 Task: Get directions from Glacier National Park, Montana, United States to Biscayne National Park, Florida, United States and explore the nearby restaurants with rating 4 and above and open 24 hours and cuisine european
Action: Mouse moved to (463, 260)
Screenshot: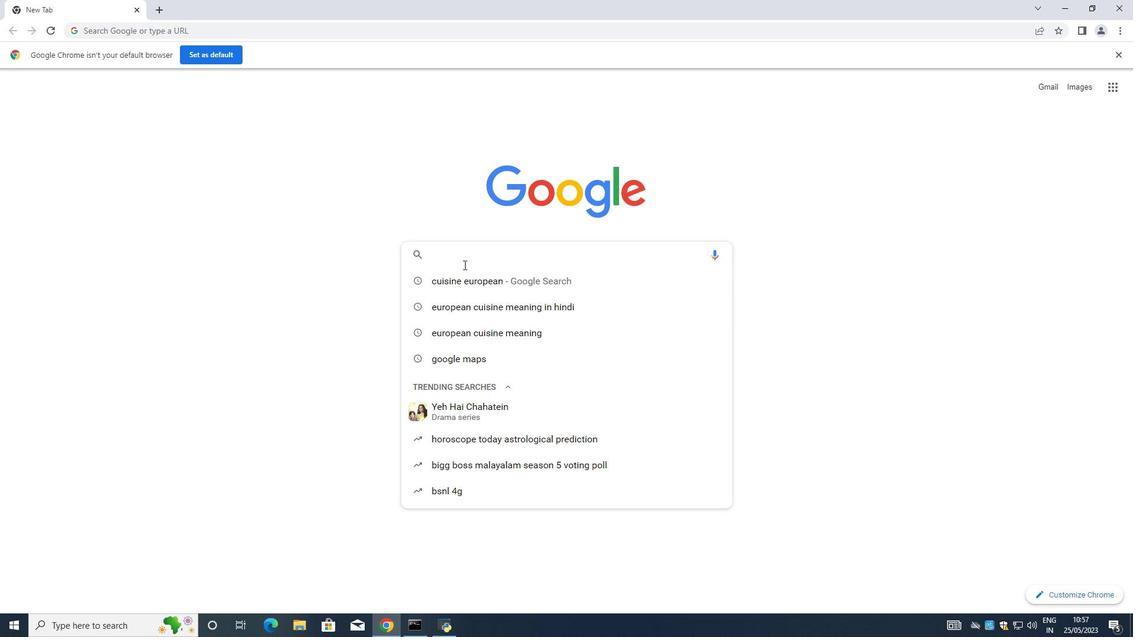 
Action: Mouse pressed left at (463, 260)
Screenshot: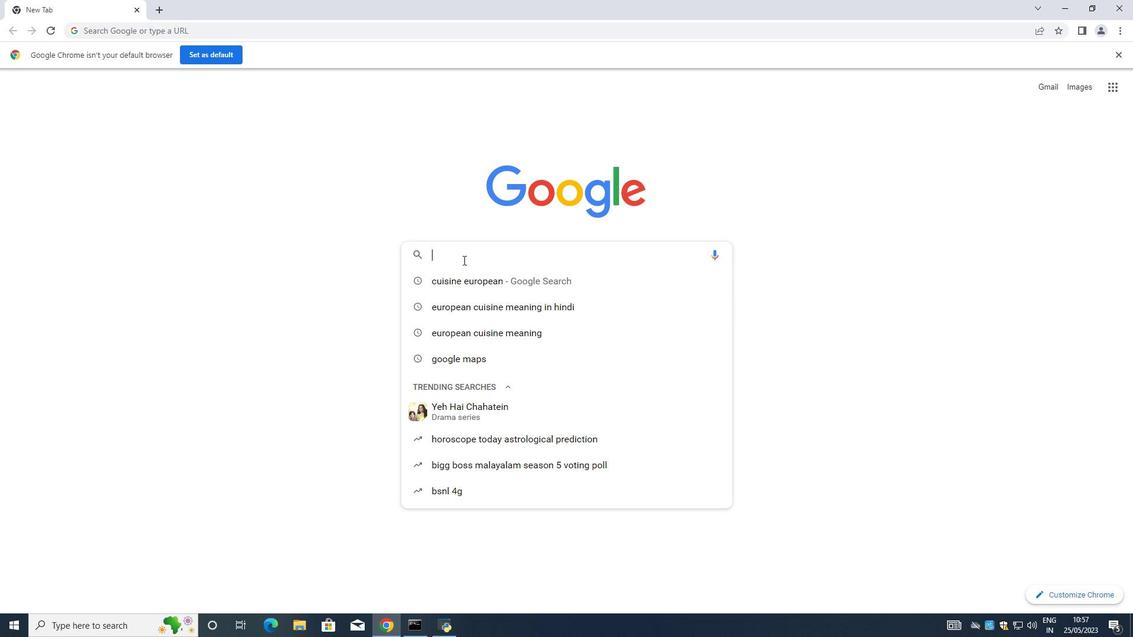 
Action: Mouse moved to (450, 251)
Screenshot: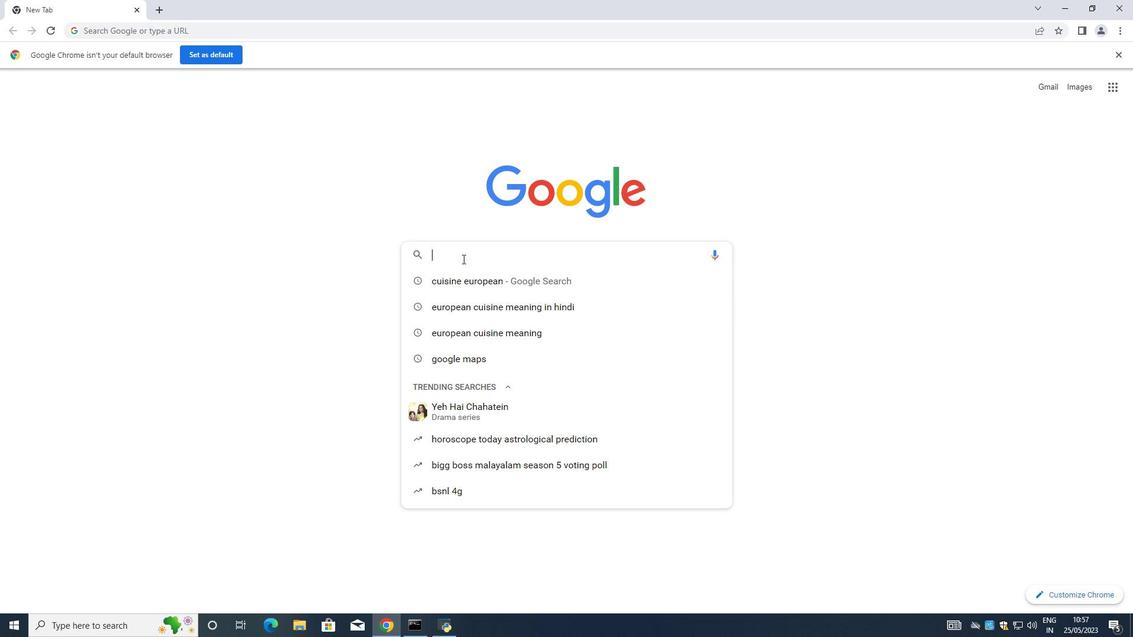 
Action: Key pressed google<Key.space>maps<Key.space><Key.enter>
Screenshot: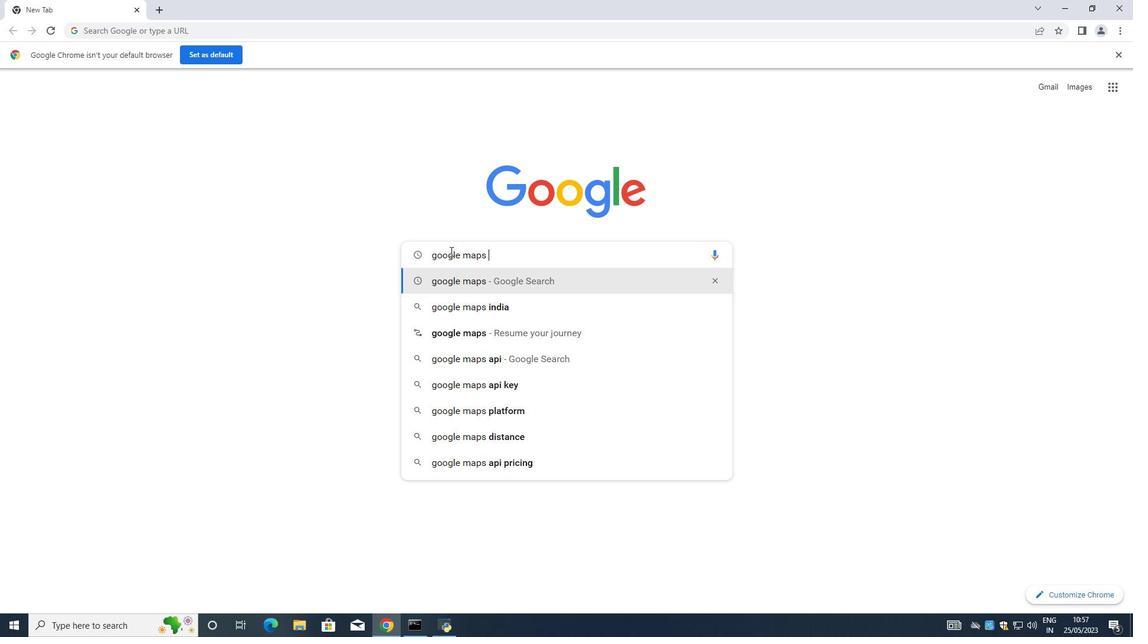 
Action: Mouse moved to (161, 177)
Screenshot: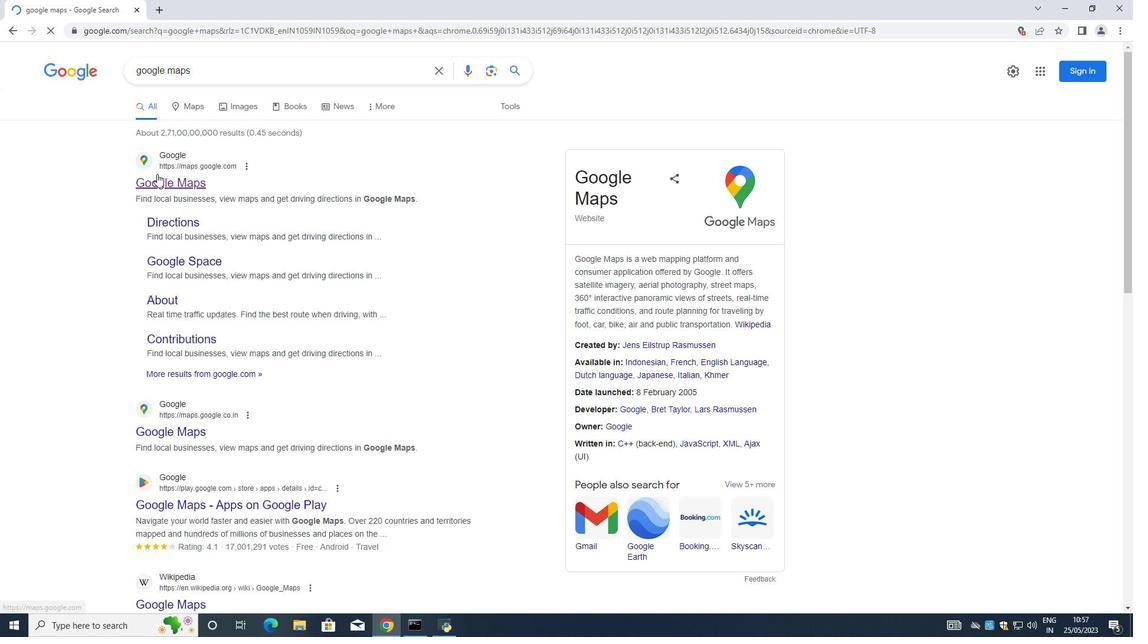 
Action: Mouse pressed left at (161, 177)
Screenshot: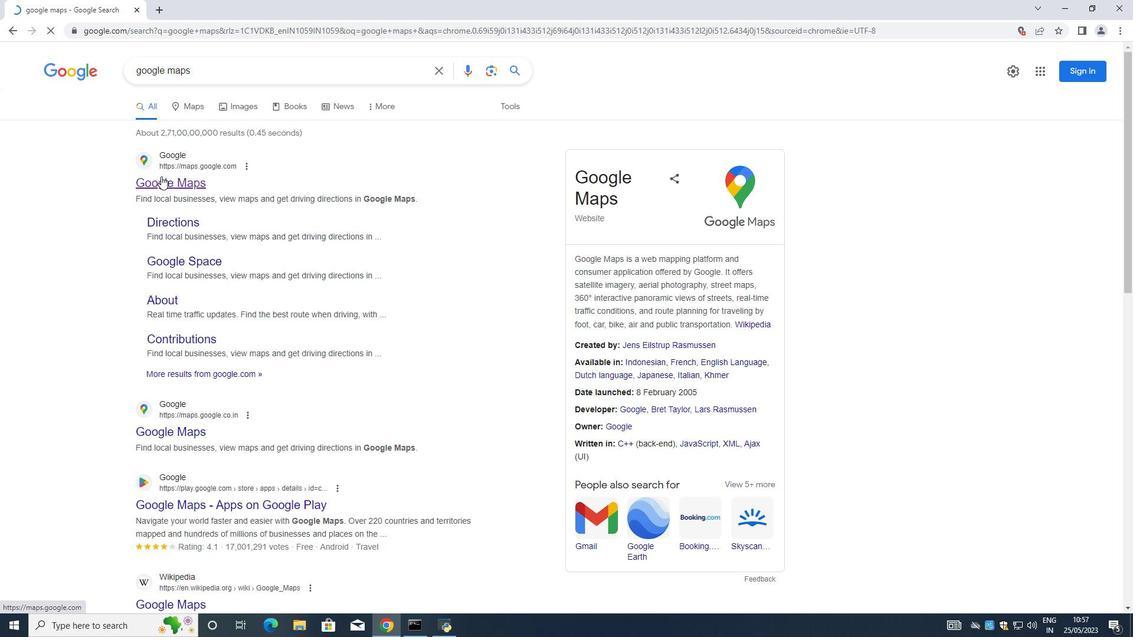 
Action: Mouse moved to (131, 63)
Screenshot: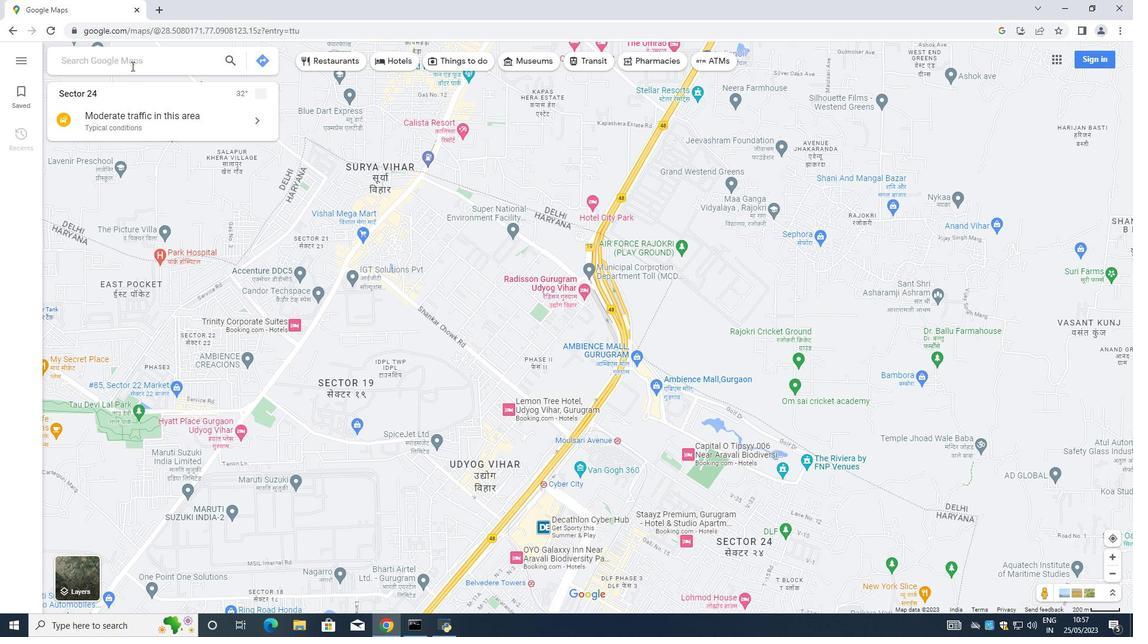 
Action: Mouse pressed left at (131, 63)
Screenshot: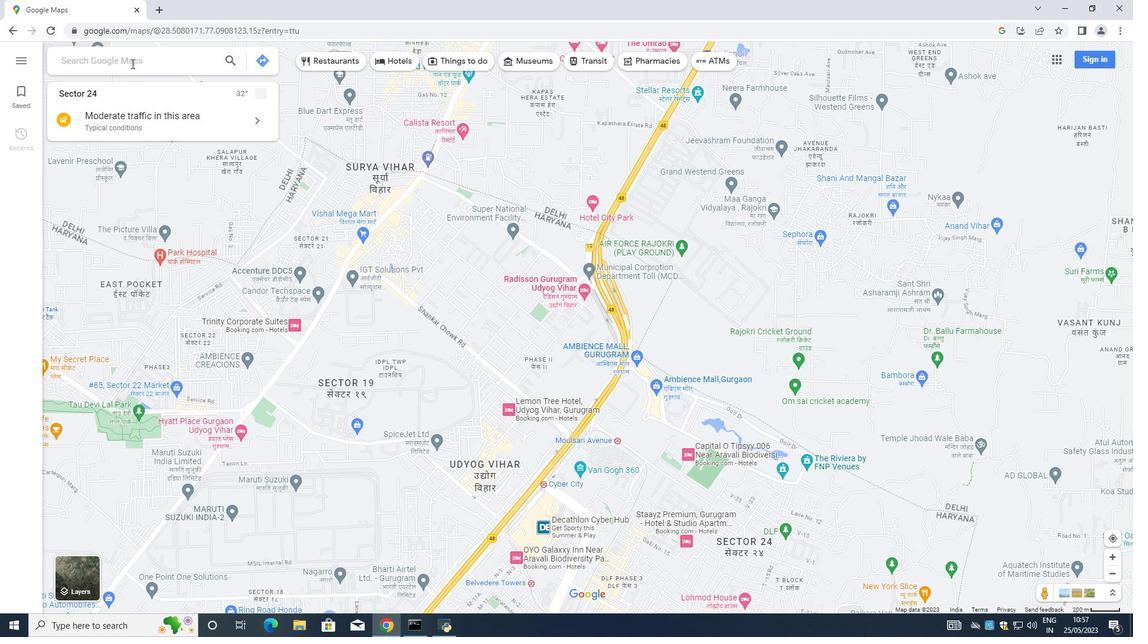 
Action: Mouse moved to (701, 49)
Screenshot: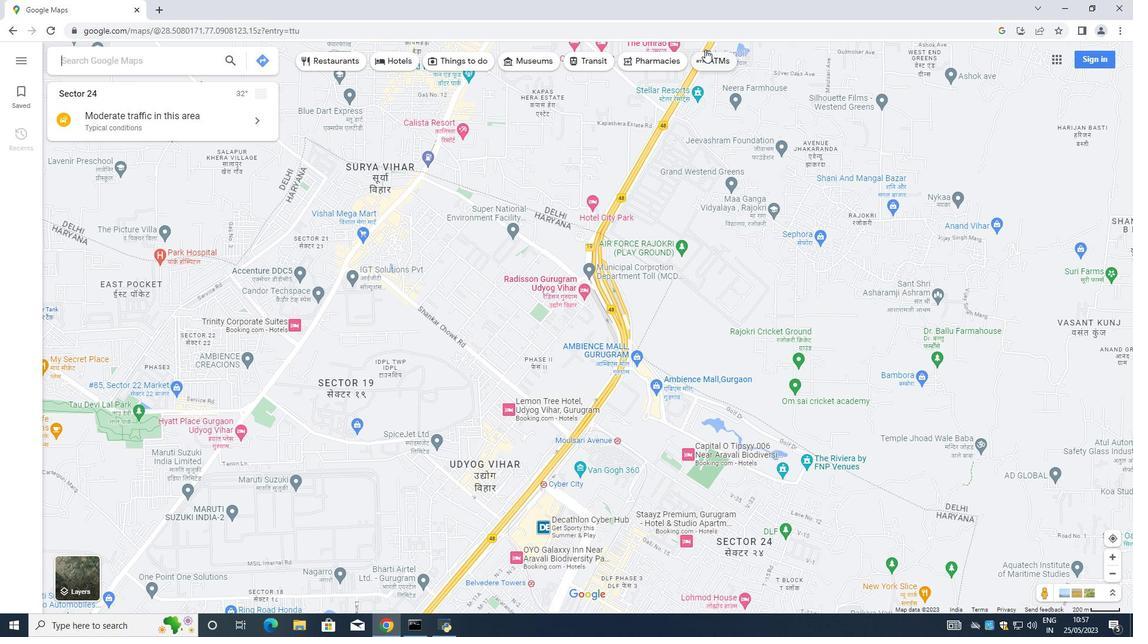 
Action: Key pressed <Key.shift><Key.shift><Key.shift><Key.shift><Key.shift><Key.shift><Key.shift><Key.shift><Key.shift><Key.shift><Key.shift><Key.shift><Key.shift><Key.shift><Key.shift><Key.shift><Key.shift><Key.shift><Key.shift><Key.shift><Key.shift><Key.shift><Key.shift><Key.shift>Biscayne<Key.space><Key.shift>National<Key.space><Key.shift>Park<Key.space><Key.shift><Key.shift><Key.shift><Key.shift><Key.shift><Key.shift><Key.shift><Key.shift><Key.shift><Key.shift><Key.shift><Key.shift><Key.shift>Florida<Key.space><Key.shift><Key.shift><Key.shift><<Key.shift><Key.shift><Key.shift>US<Key.backspace><Key.backspace><Key.backspace><Key.shift><Key.shift><Key.shift><Key.shift><Key.shift><Key.shift><Key.shift><Key.shift><Key.shift><Key.shift>US
Screenshot: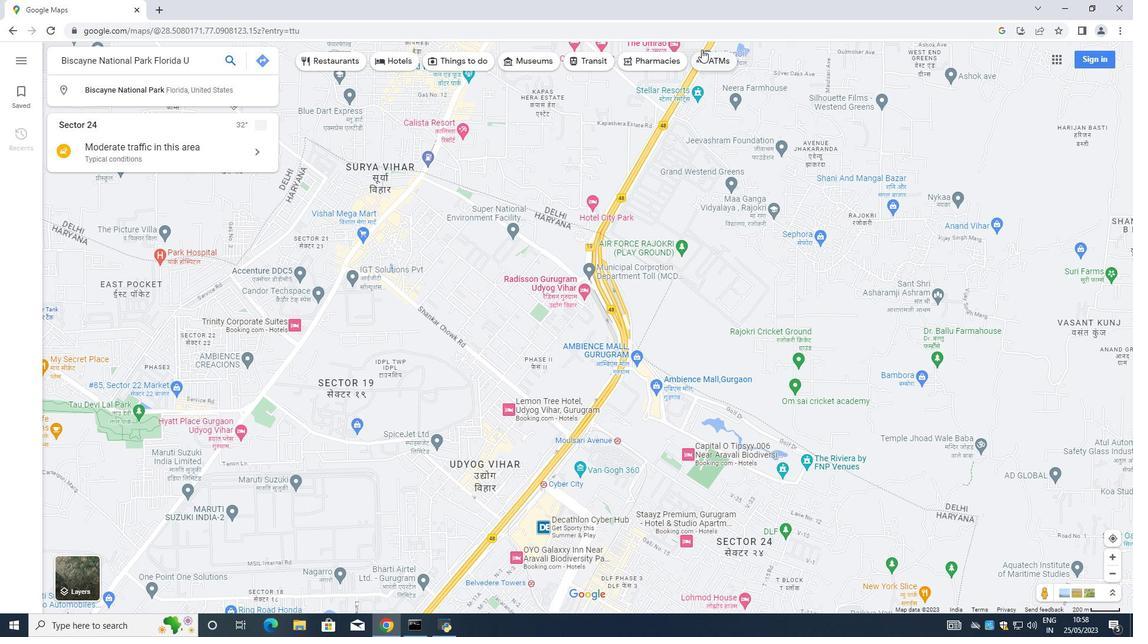 
Action: Mouse moved to (227, 63)
Screenshot: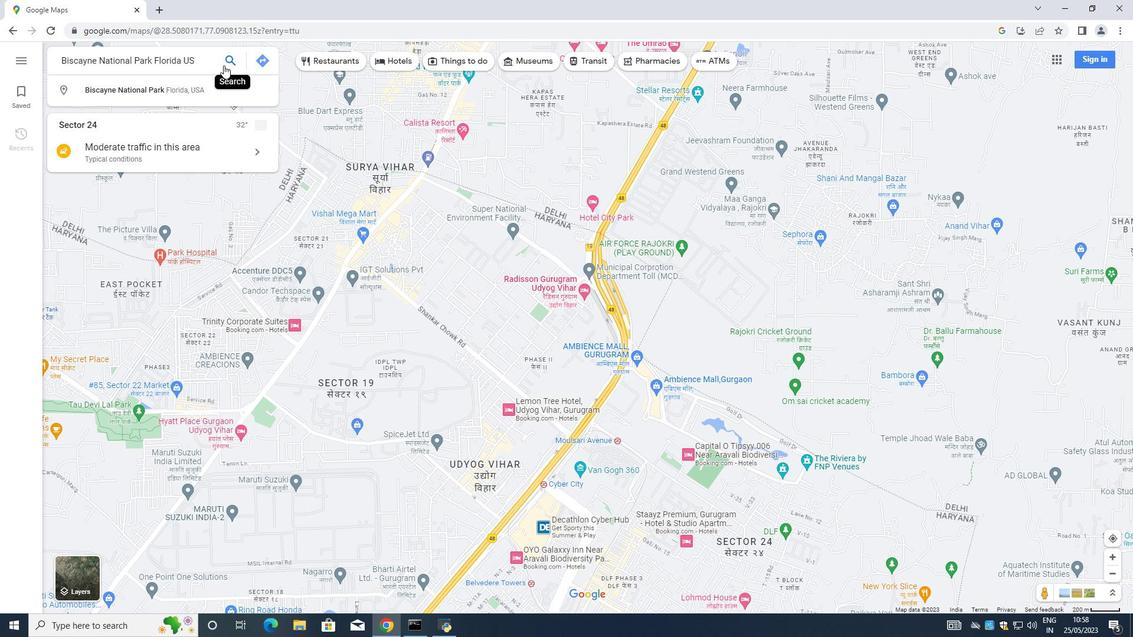 
Action: Mouse pressed left at (227, 63)
Screenshot: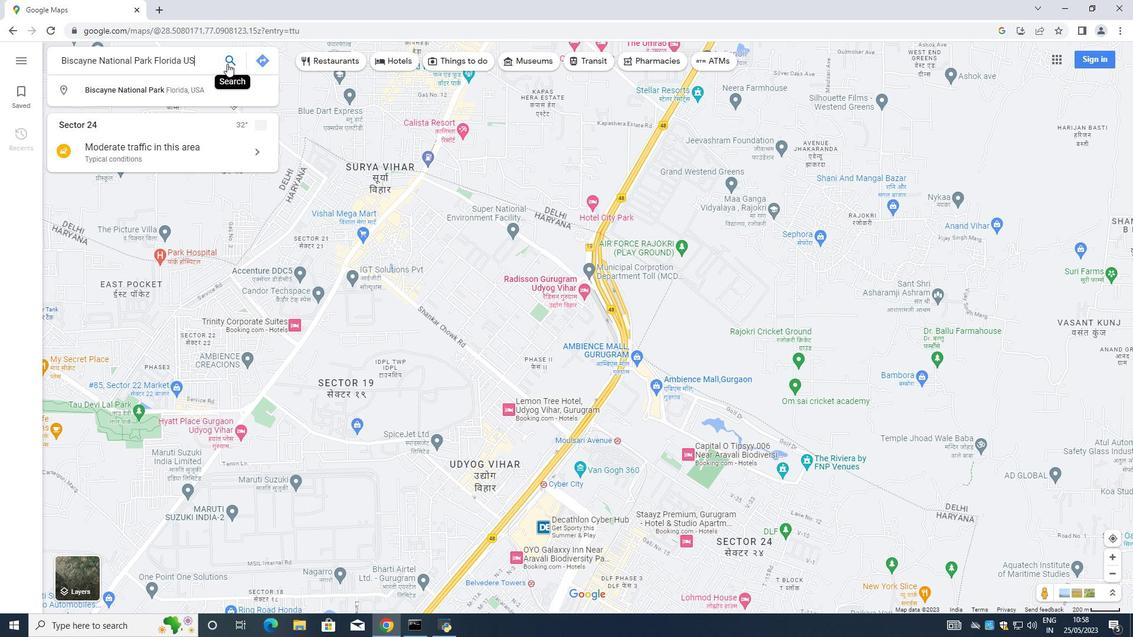 
Action: Mouse moved to (75, 285)
Screenshot: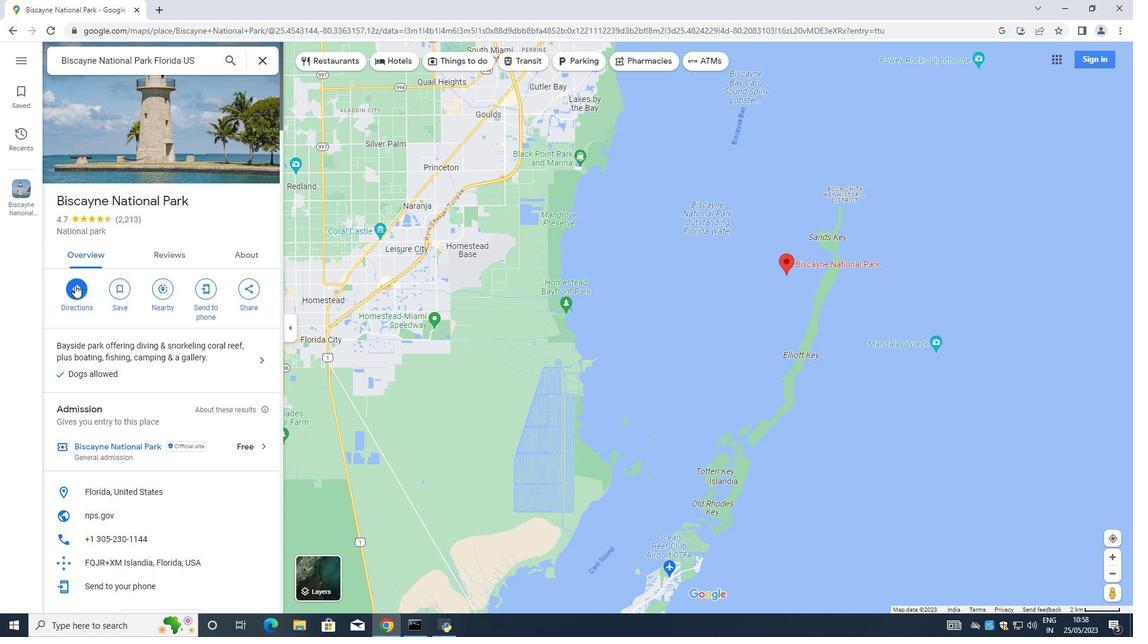 
Action: Mouse pressed left at (75, 285)
Screenshot: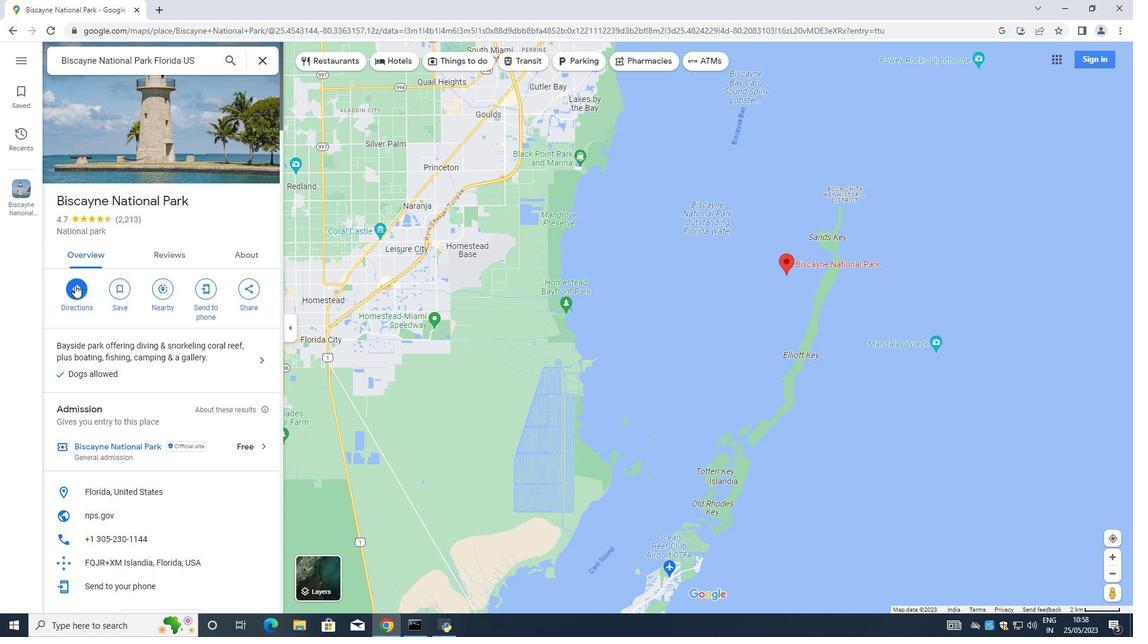 
Action: Mouse moved to (107, 96)
Screenshot: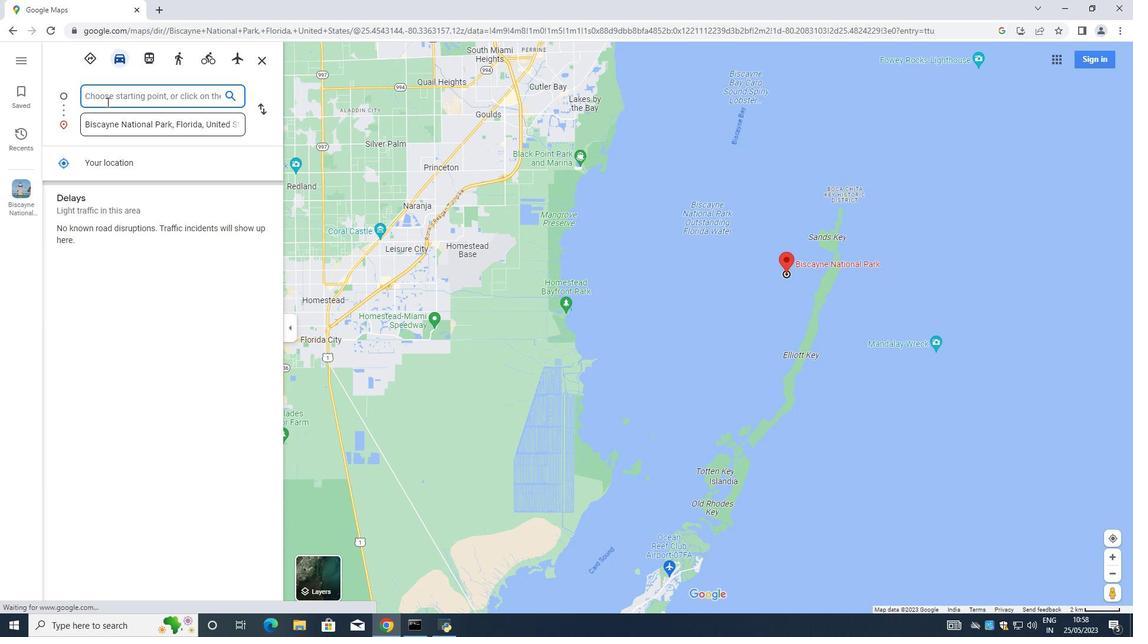 
Action: Mouse pressed left at (107, 96)
Screenshot: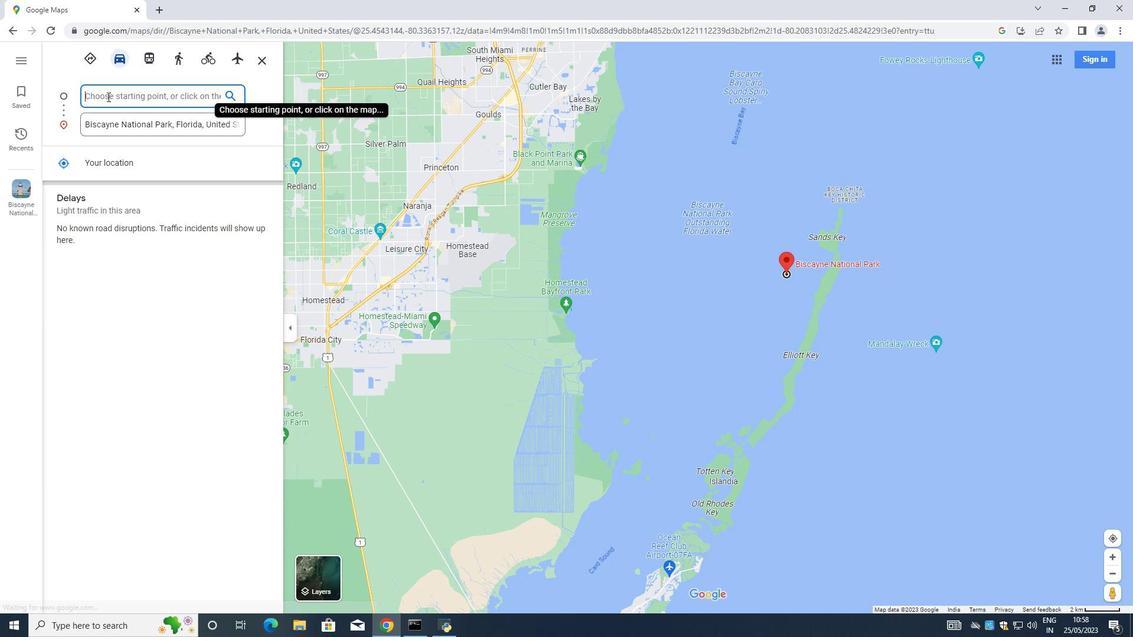 
Action: Key pressed <Key.shift><Key.shift><Key.shift><Key.shift><Key.shift><Key.shift><Key.shift><Key.shift><Key.shift><Key.shift><Key.shift><Key.shift><Key.shift><Key.shift><Key.shift><Key.shift><Key.shift><Key.shift><Key.shift><Key.shift><Key.shift><Key.shift><Key.shift><Key.shift><Key.shift><Key.shift><Key.shift><Key.shift><Key.shift><Key.shift><Key.shift>Glacier<Key.space><Key.shift>N
Screenshot: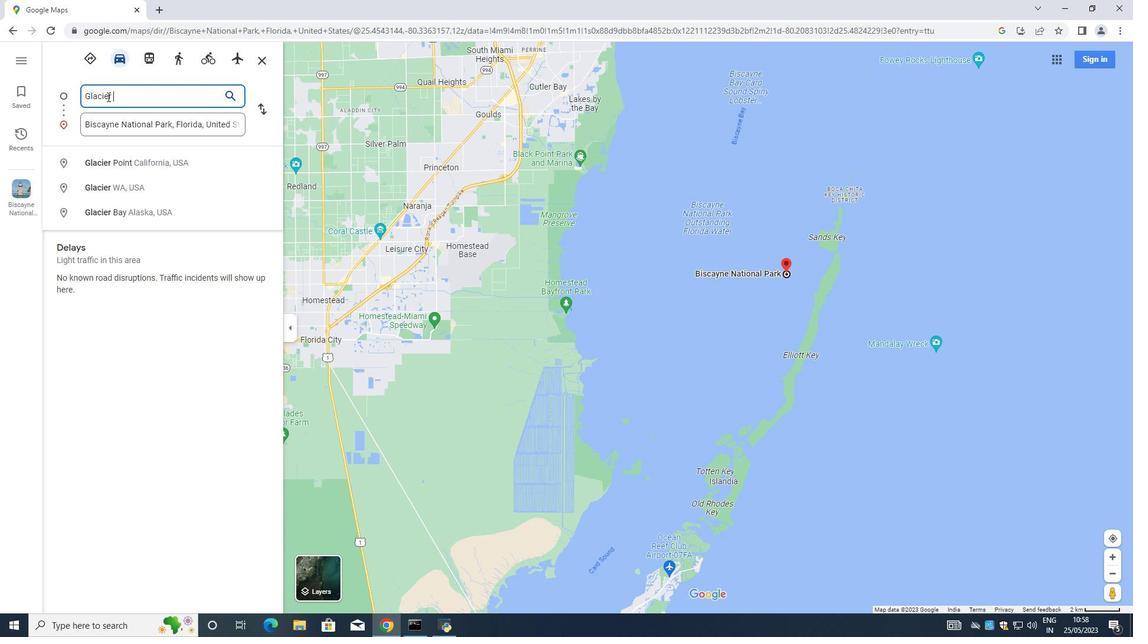 
Action: Mouse moved to (107, 96)
Screenshot: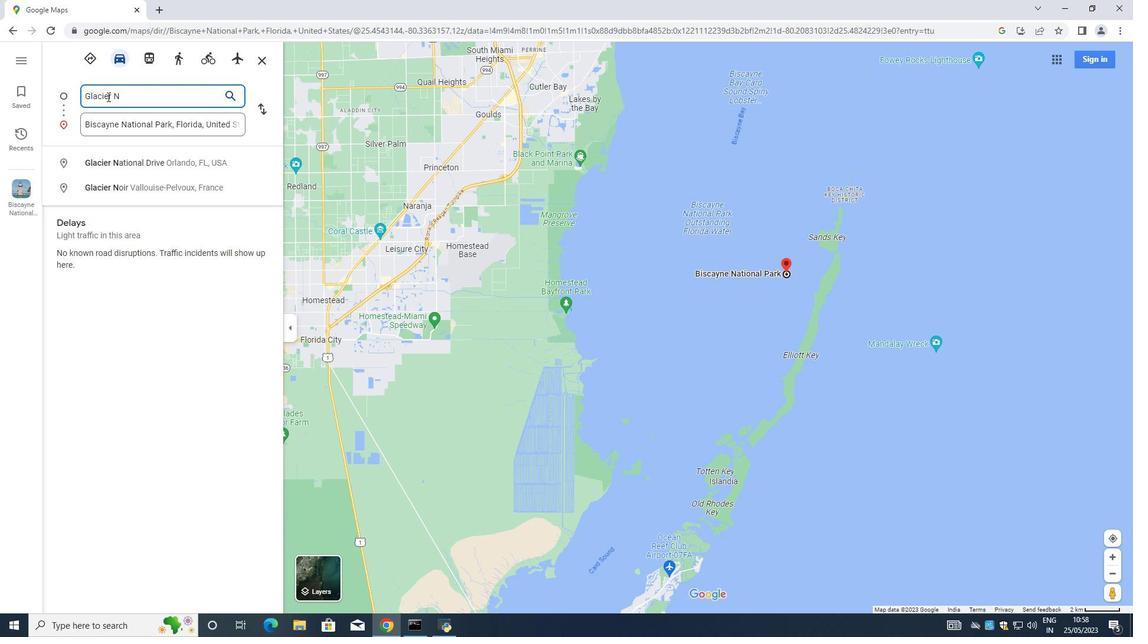 
Action: Key pressed ational<Key.space><Key.shift><Key.shift><Key.shift><Key.shift><Key.shift><Key.shift><Key.shift><Key.shift><Key.shift><Key.shift><Key.shift><Key.shift><Key.shift><Key.shift>Park<Key.space><Key.shift><Key.shift><Key.shift><Key.shift><Key.shift><Key.shift><Key.shift><Key.shift><Key.shift><Key.shift>Montana<Key.space>,<Key.shift><Key.shift><Key.shift><Key.shift>US
Screenshot: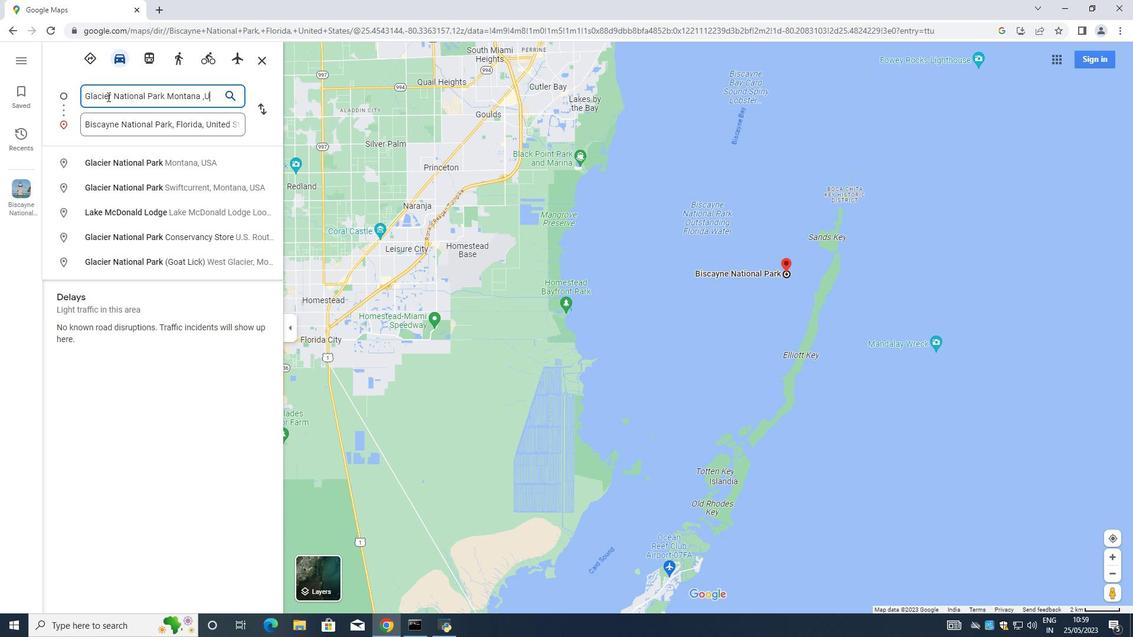 
Action: Mouse moved to (230, 99)
Screenshot: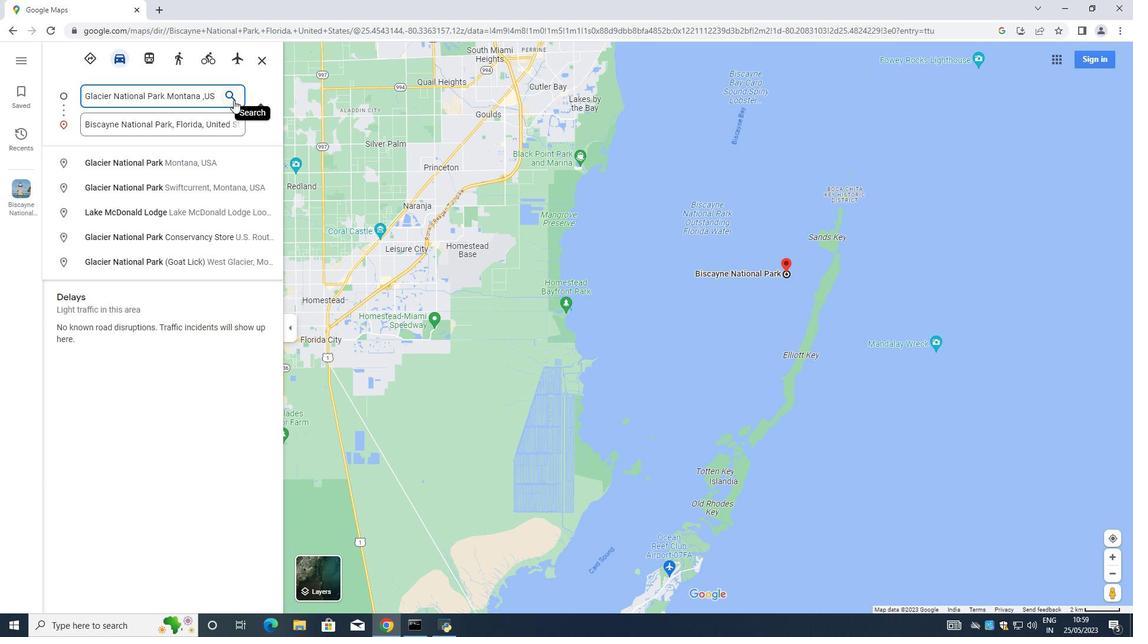 
Action: Mouse pressed left at (230, 99)
Screenshot: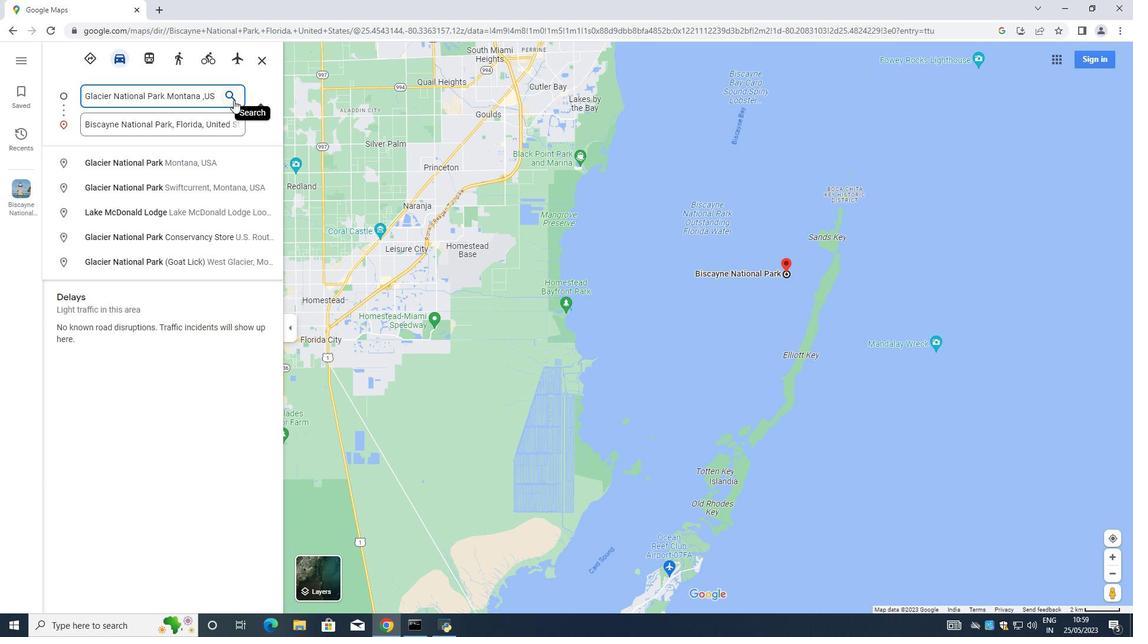 
Action: Mouse moved to (77, 501)
Screenshot: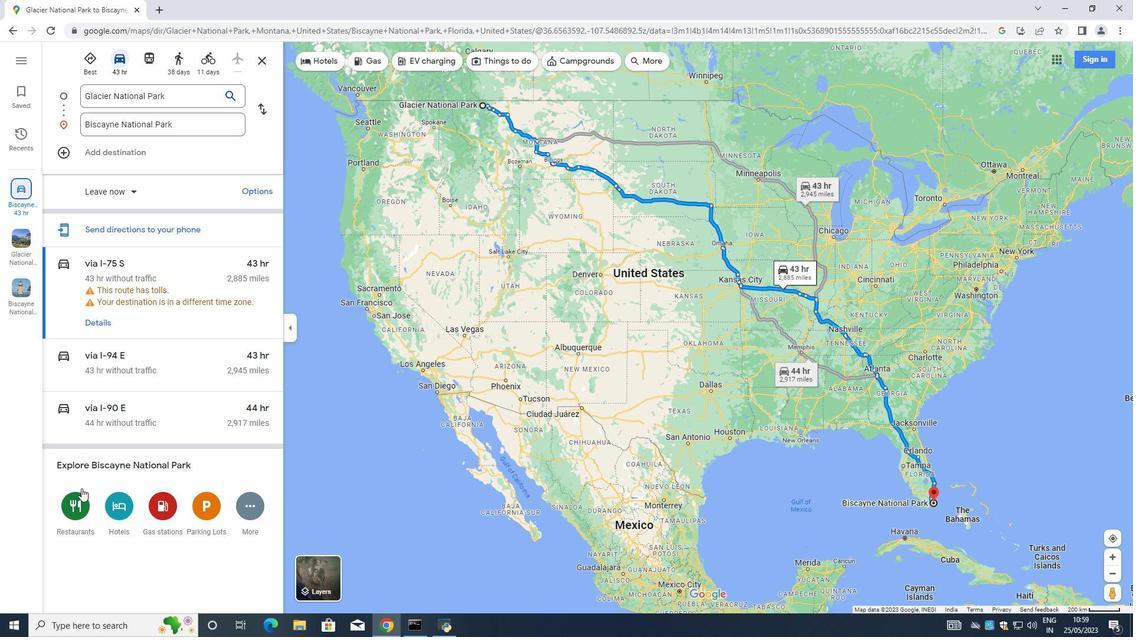 
Action: Mouse pressed left at (77, 501)
Screenshot: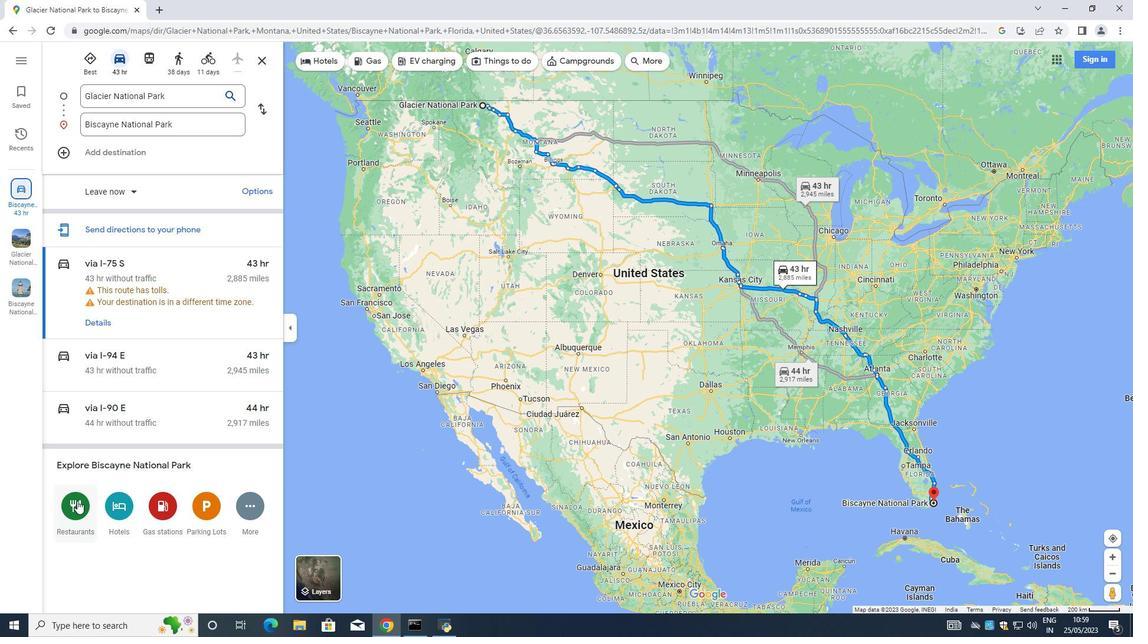 
Action: Mouse moved to (563, 56)
Screenshot: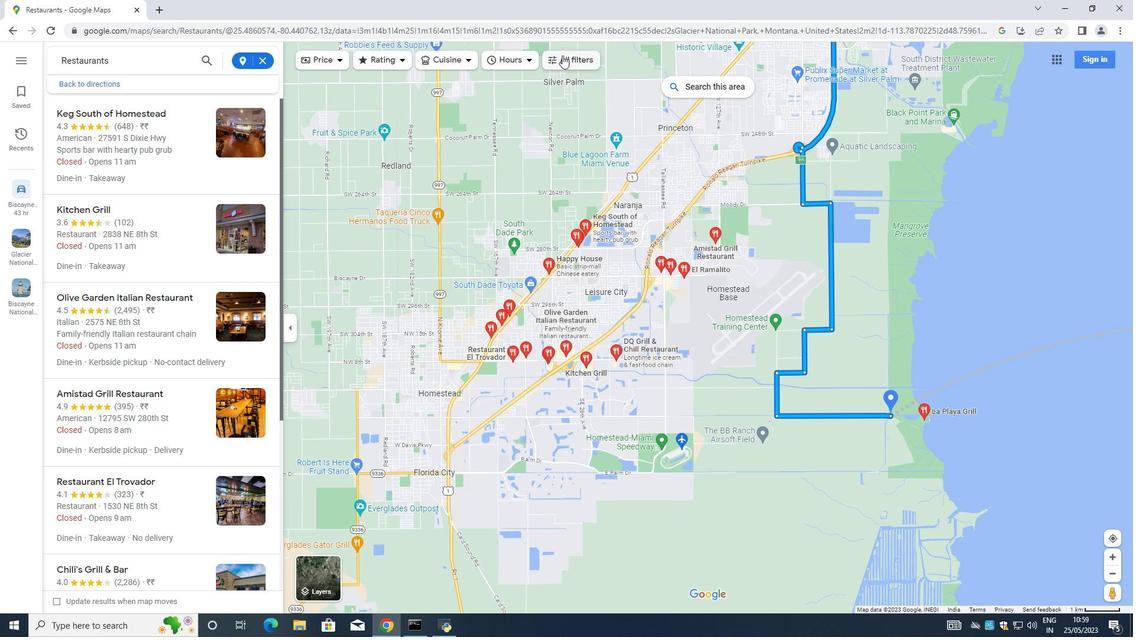 
Action: Mouse pressed left at (563, 56)
Screenshot: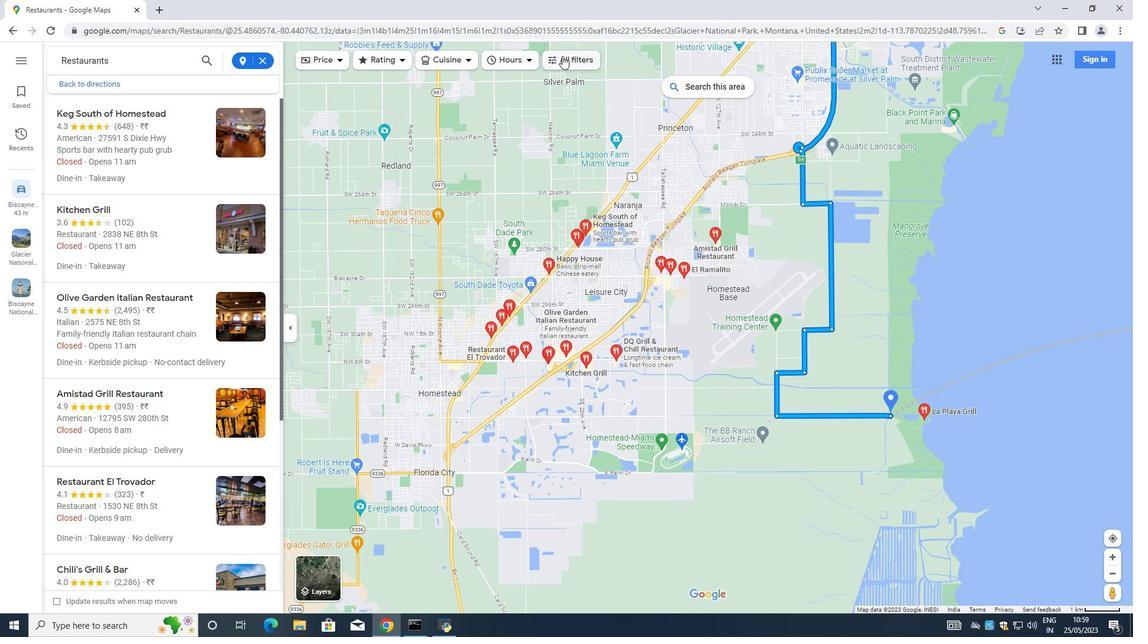 
Action: Mouse moved to (93, 184)
Screenshot: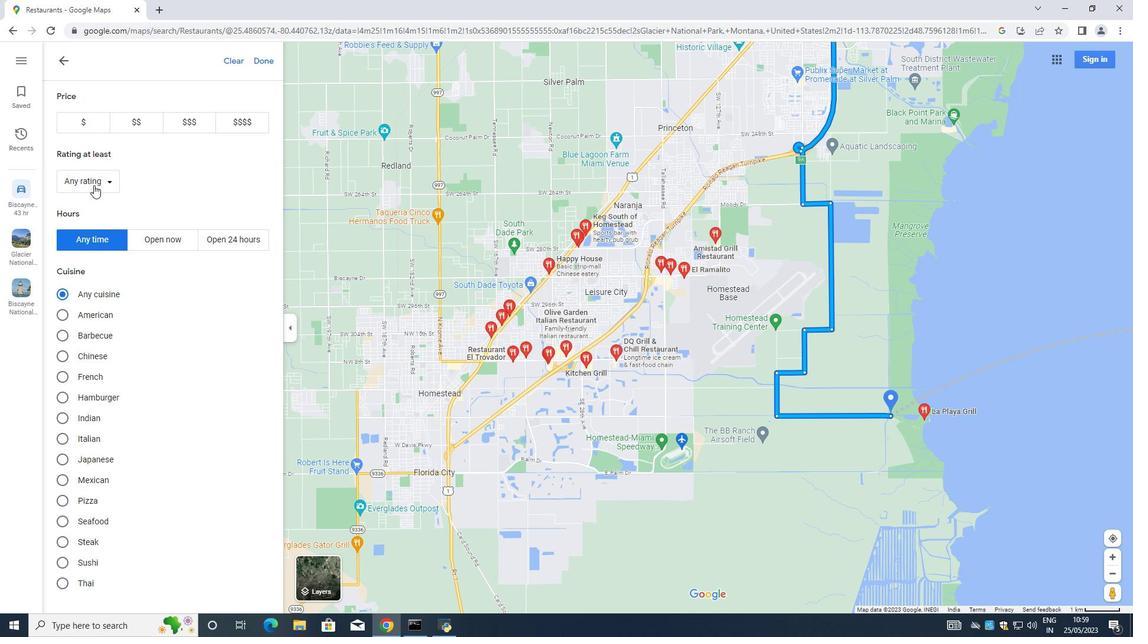 
Action: Mouse pressed left at (93, 184)
Screenshot: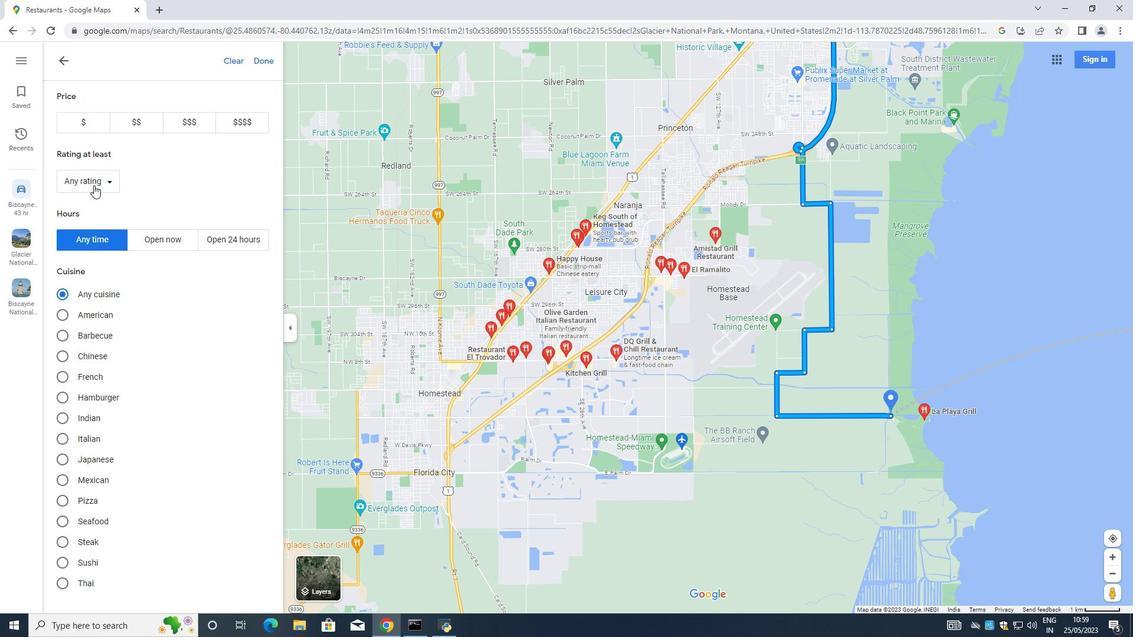 
Action: Mouse moved to (83, 286)
Screenshot: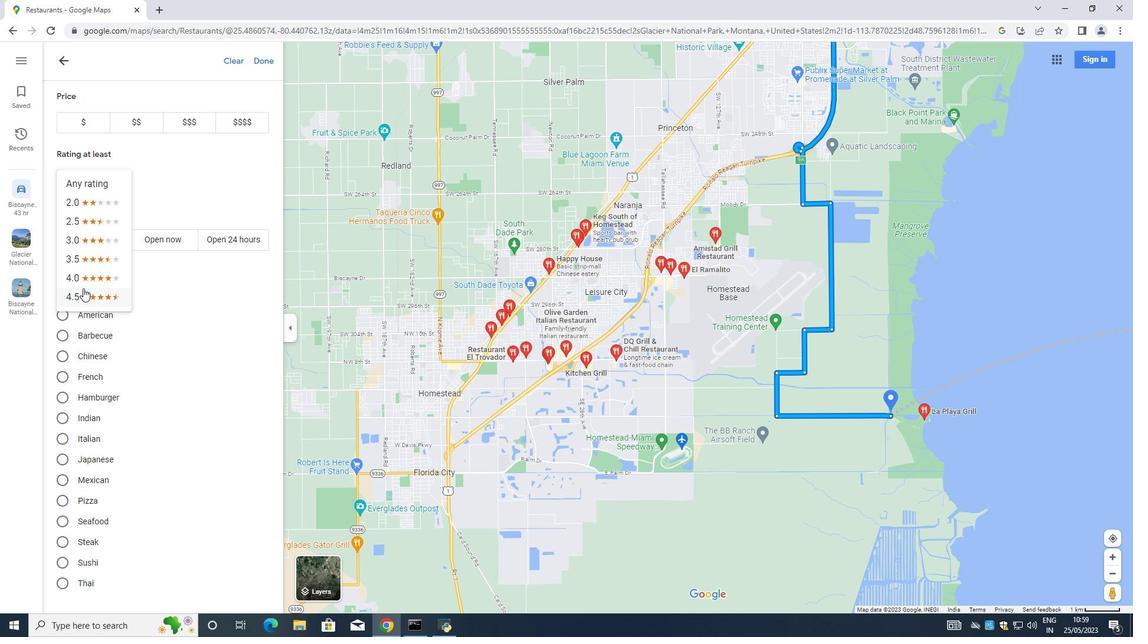
Action: Mouse pressed left at (84, 284)
Screenshot: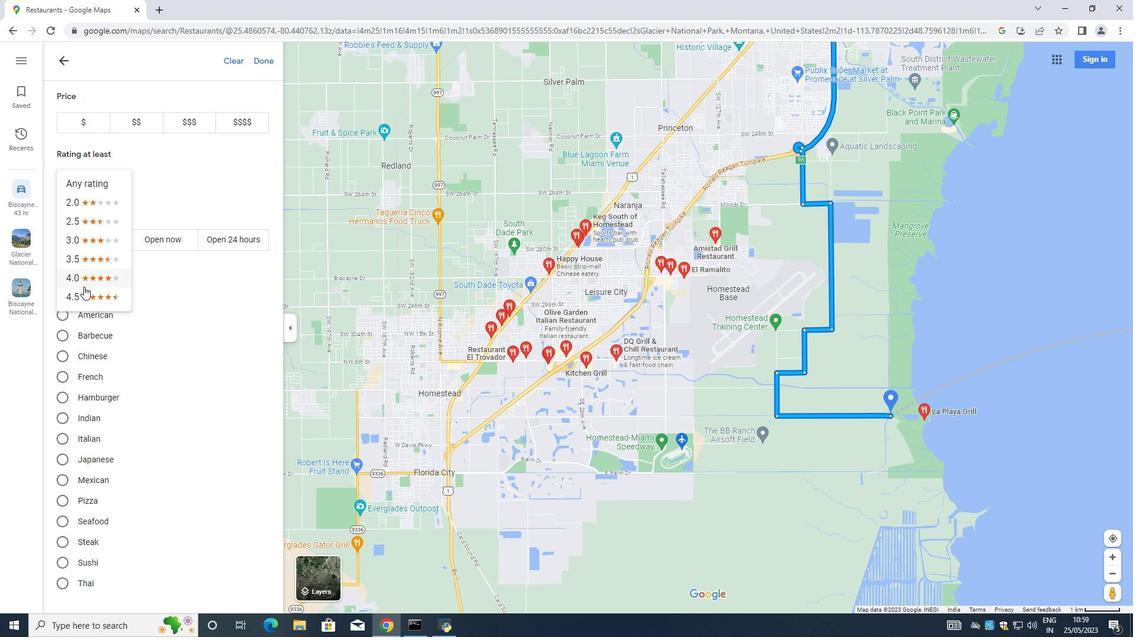 
Action: Mouse moved to (228, 241)
Screenshot: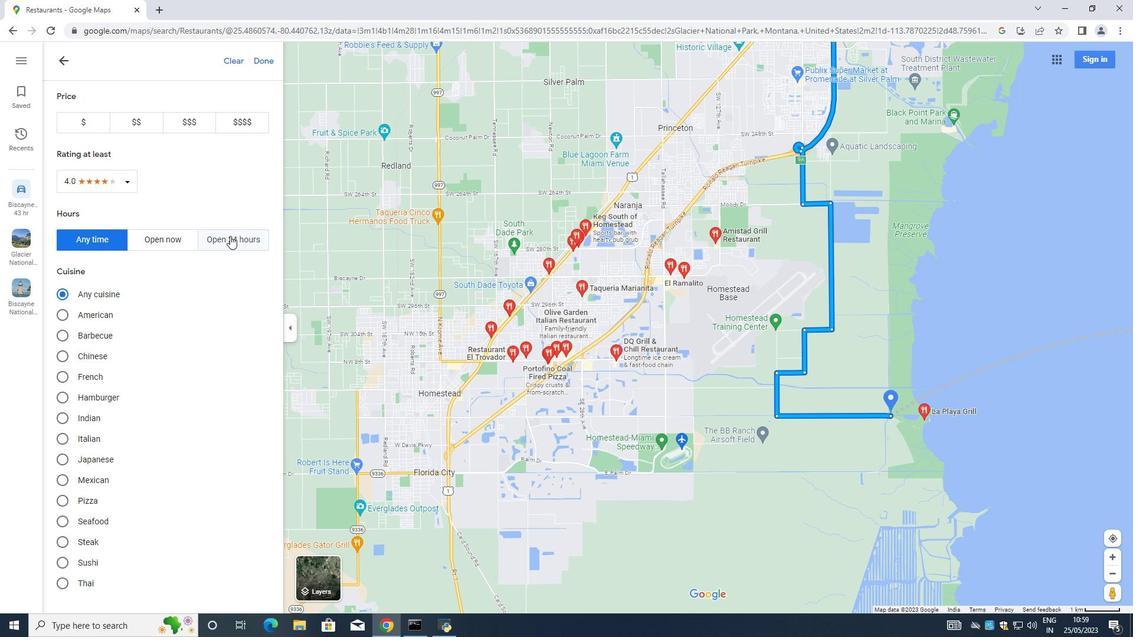 
Action: Mouse pressed left at (228, 241)
Screenshot: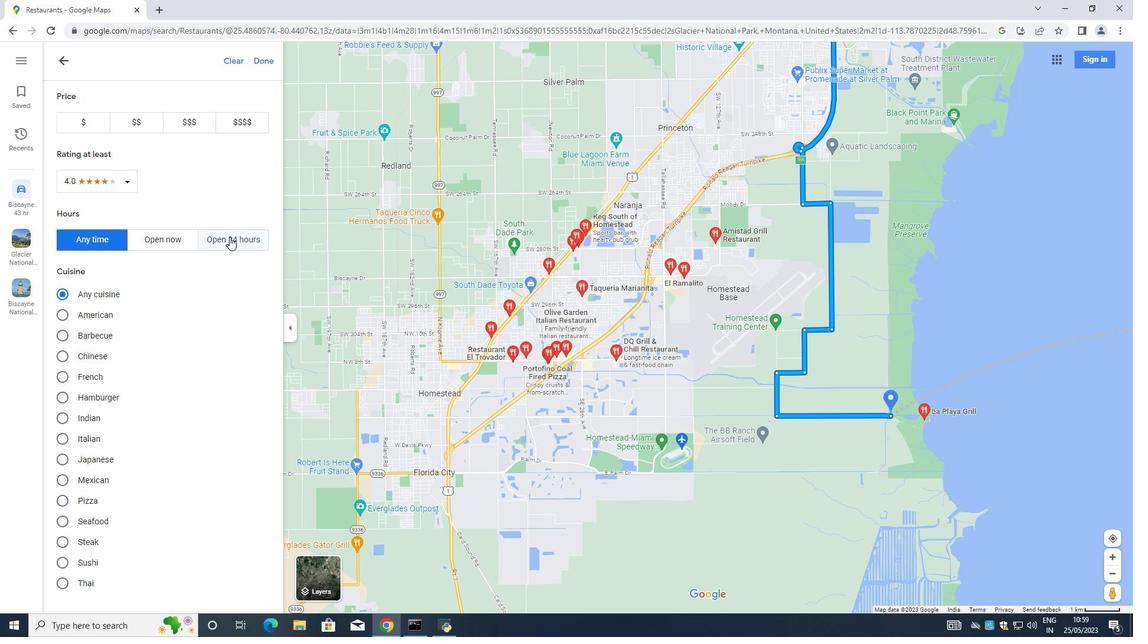 
Action: Mouse moved to (270, 56)
Screenshot: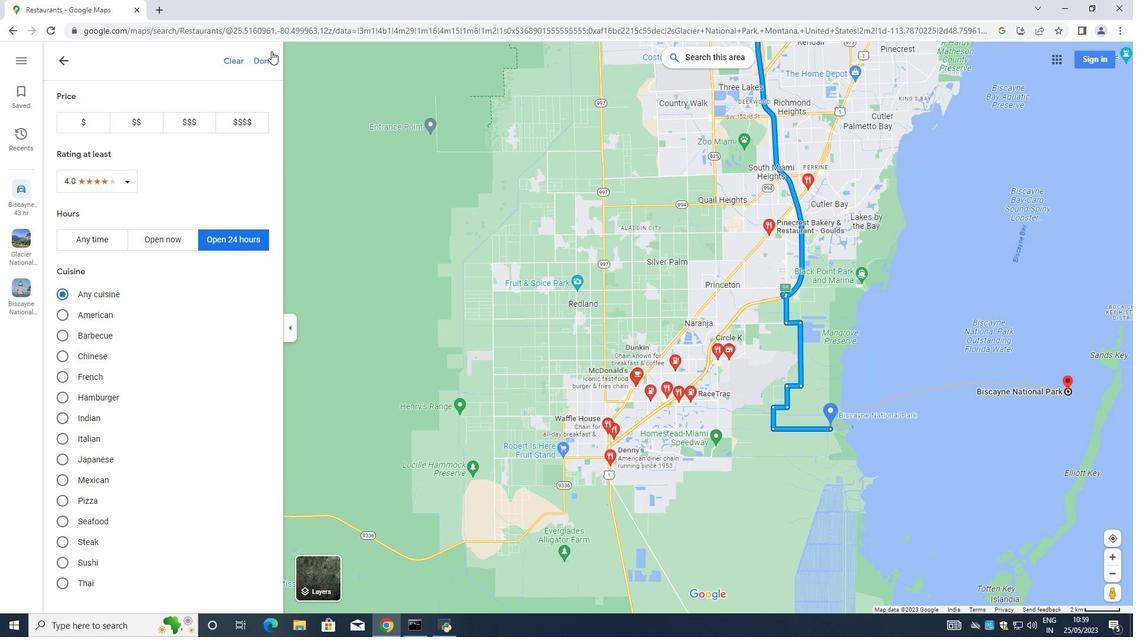 
Action: Mouse pressed left at (270, 56)
Screenshot: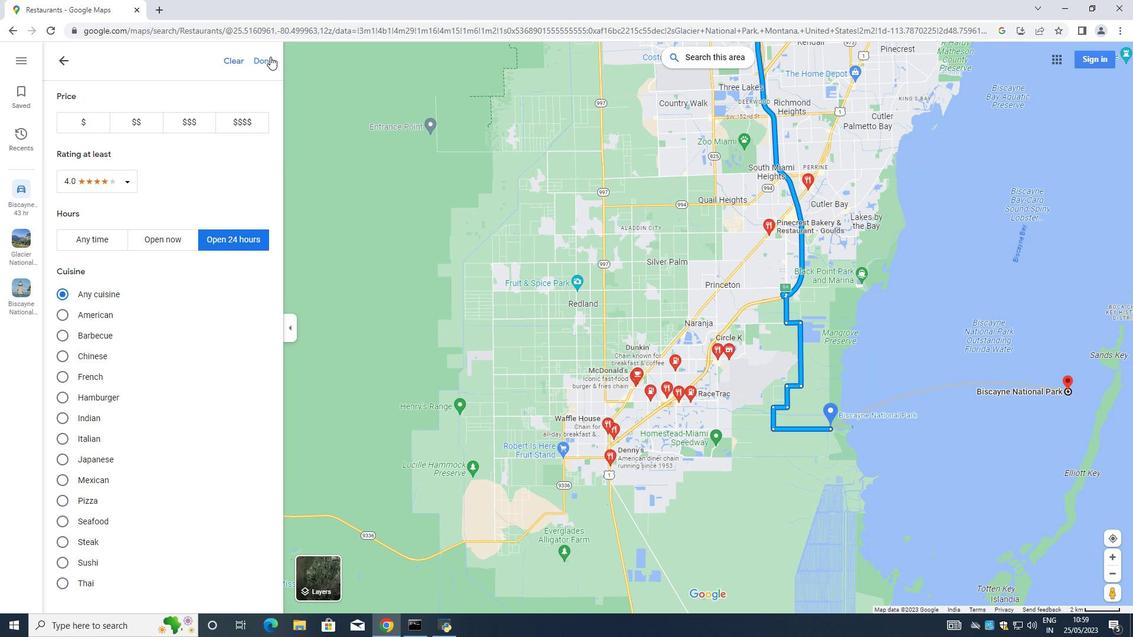 
Action: Mouse moved to (108, 259)
Screenshot: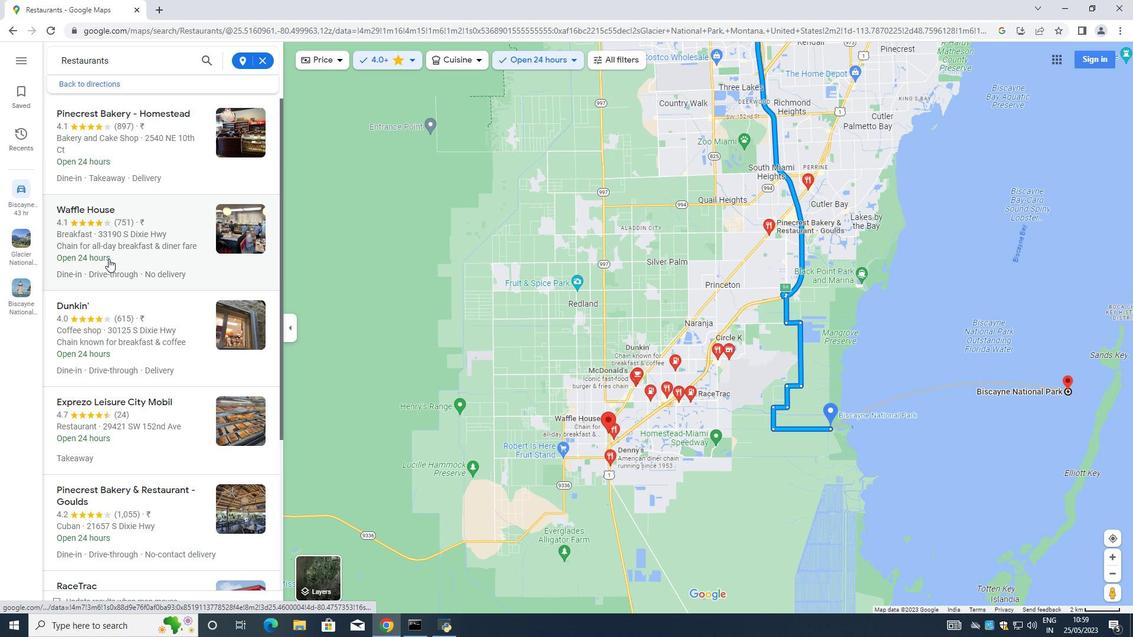 
Action: Mouse scrolled (108, 258) with delta (0, 0)
Screenshot: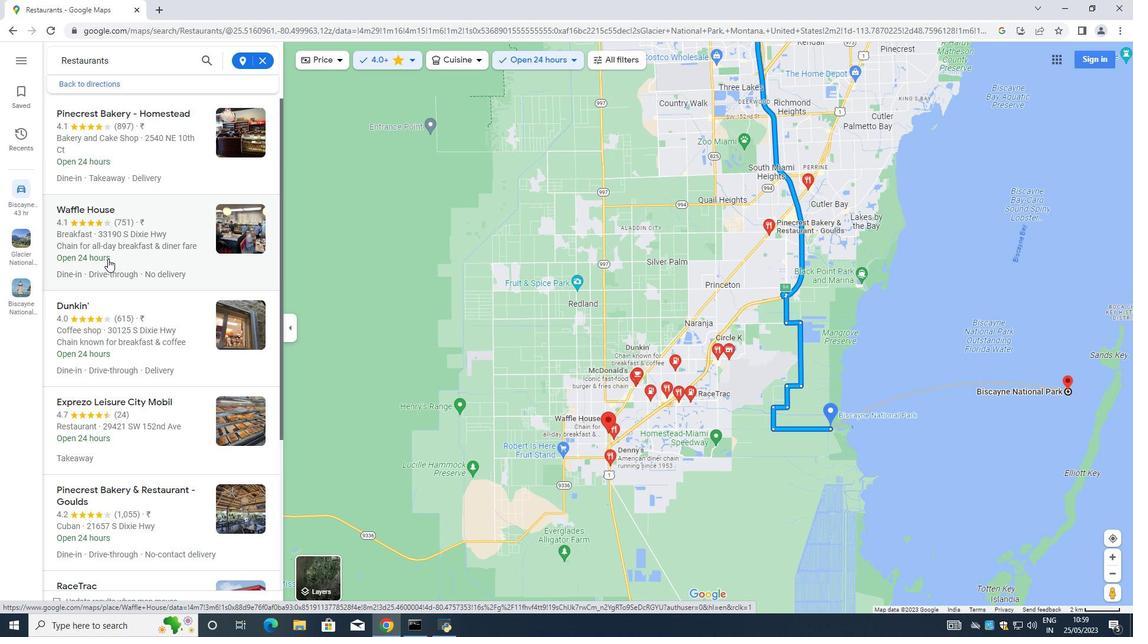 
Action: Mouse scrolled (108, 258) with delta (0, 0)
Screenshot: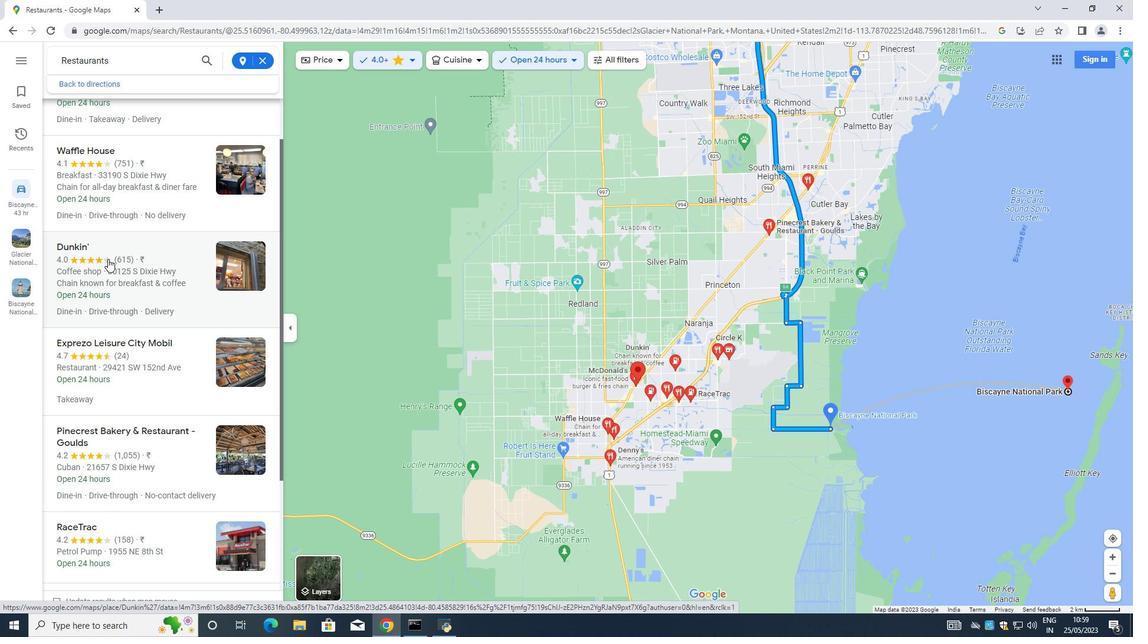 
Action: Mouse moved to (108, 259)
Screenshot: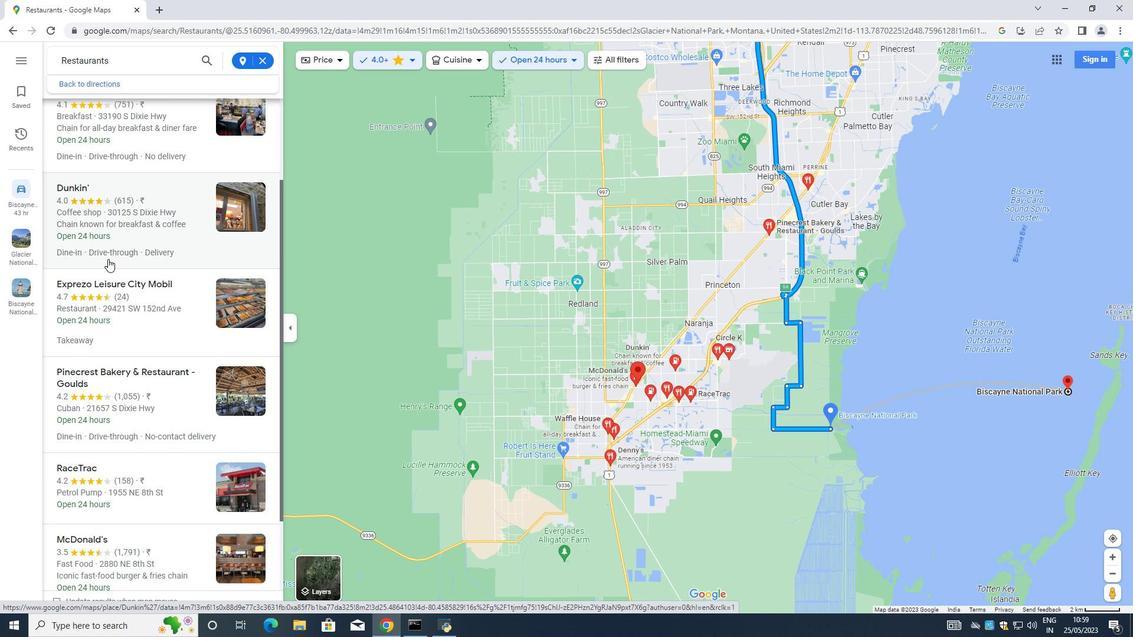 
Action: Mouse scrolled (108, 258) with delta (0, 0)
Screenshot: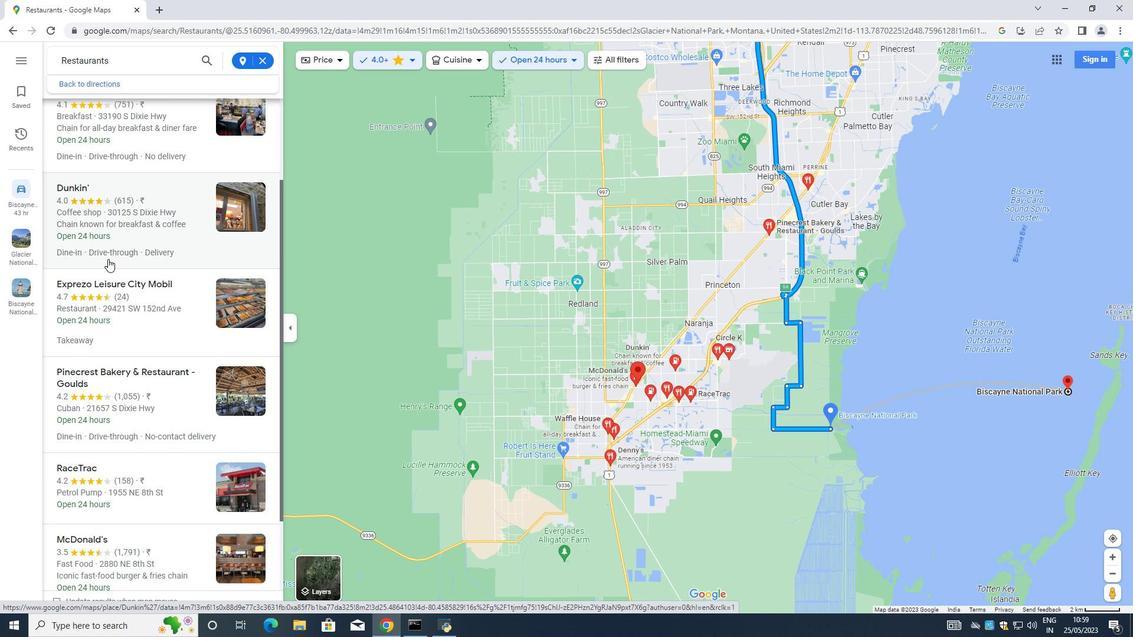 
Action: Mouse moved to (108, 260)
Screenshot: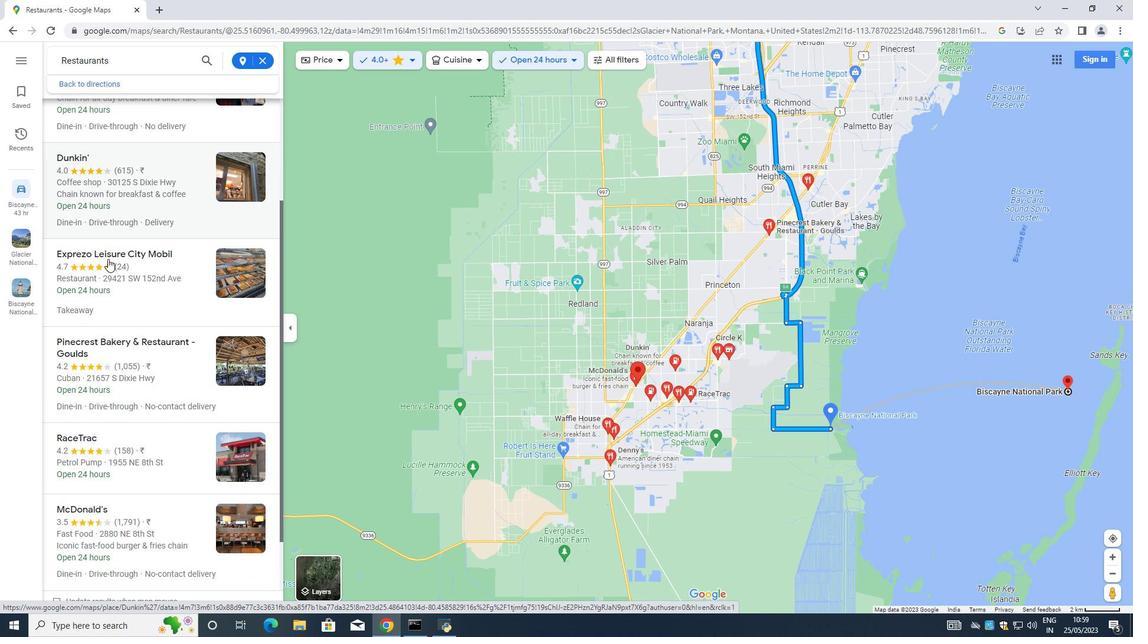 
Action: Mouse scrolled (108, 259) with delta (0, 0)
Screenshot: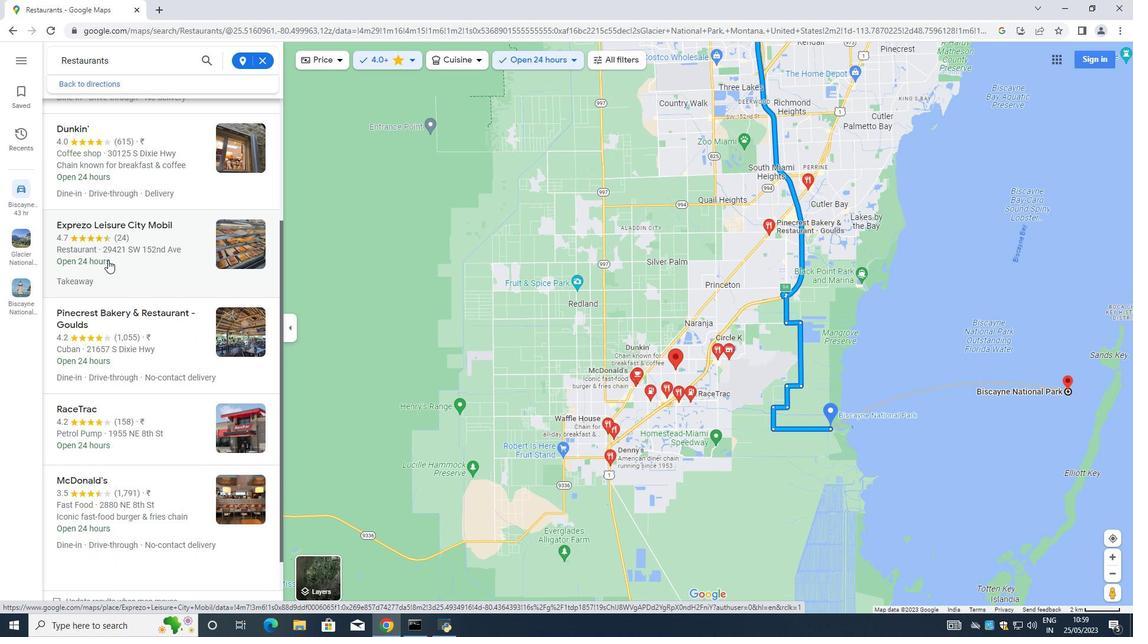 
Action: Mouse scrolled (108, 259) with delta (0, 0)
Screenshot: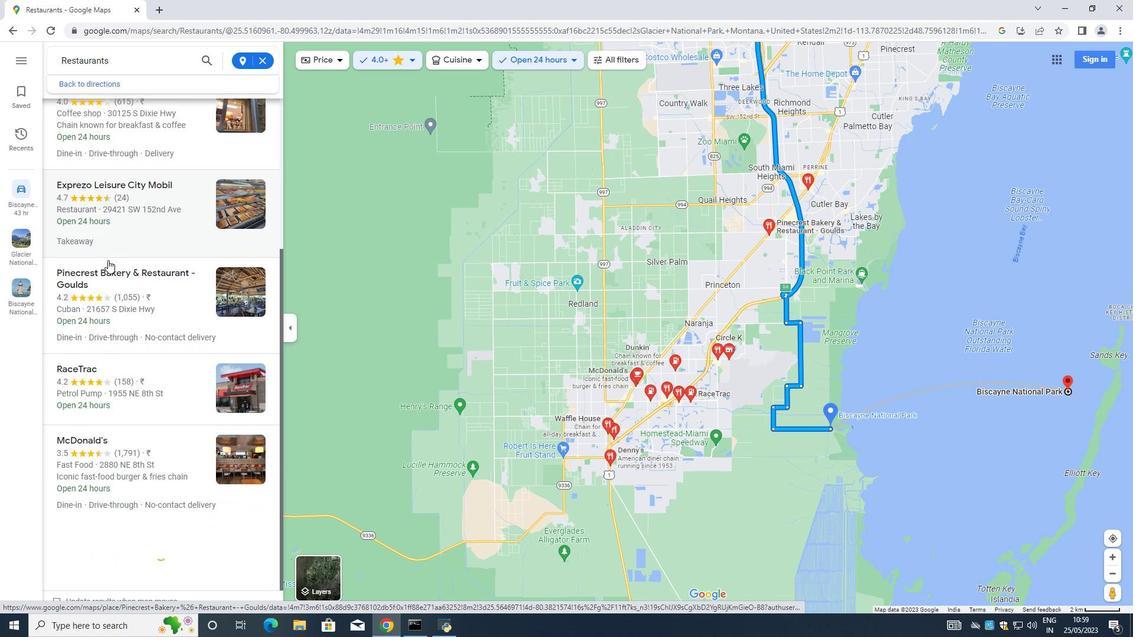 
Action: Mouse scrolled (108, 259) with delta (0, 0)
Screenshot: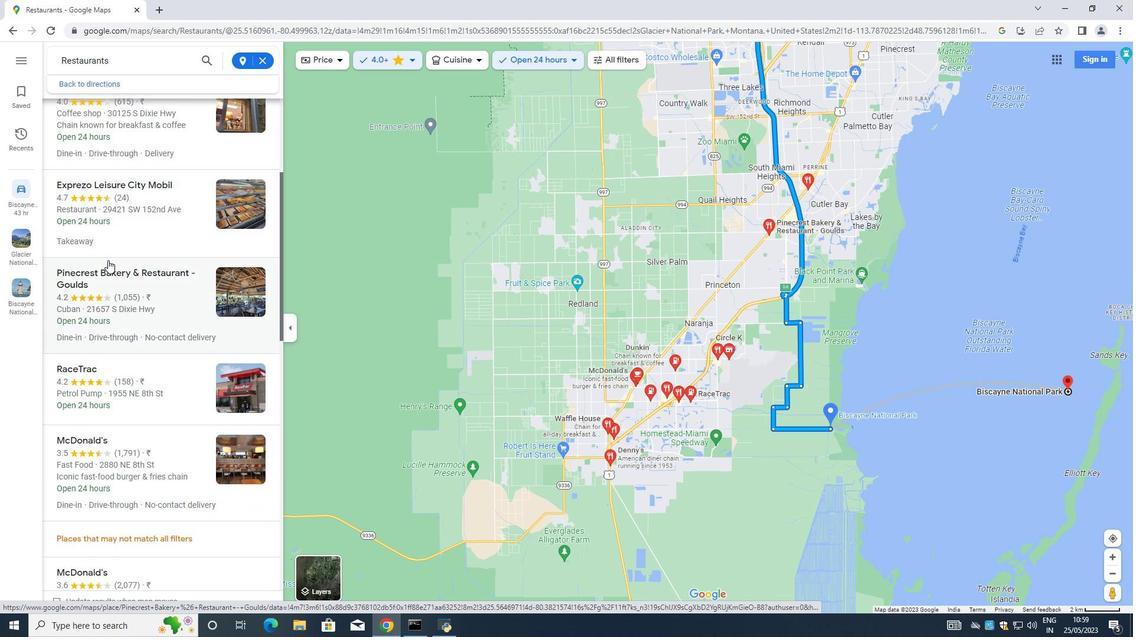 
Action: Mouse scrolled (108, 259) with delta (0, 0)
Screenshot: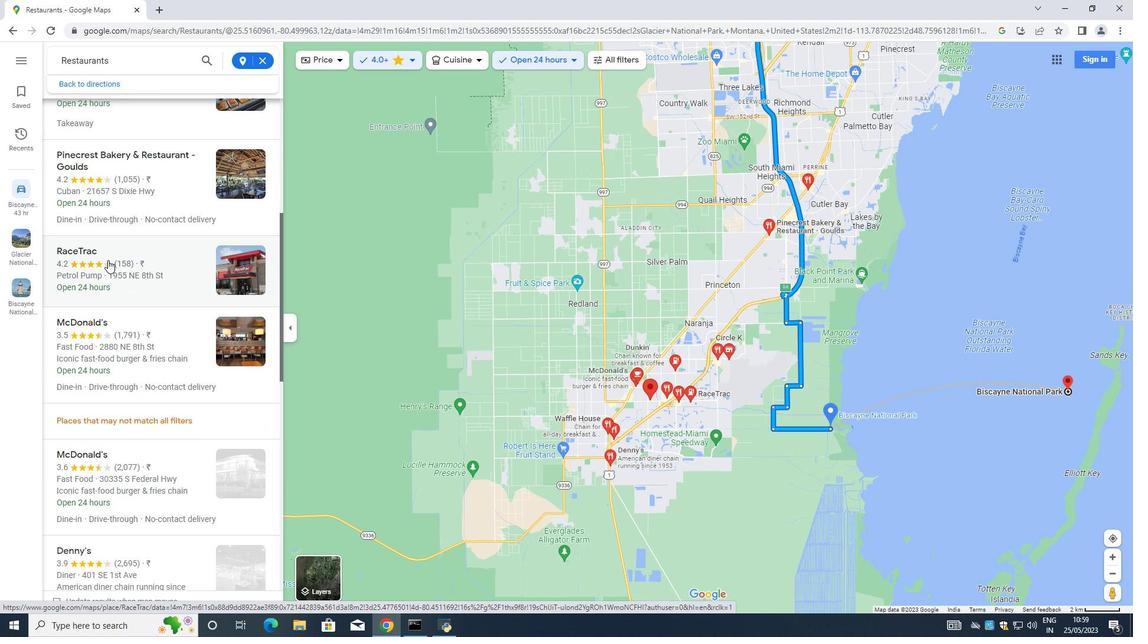 
Action: Mouse moved to (110, 253)
Screenshot: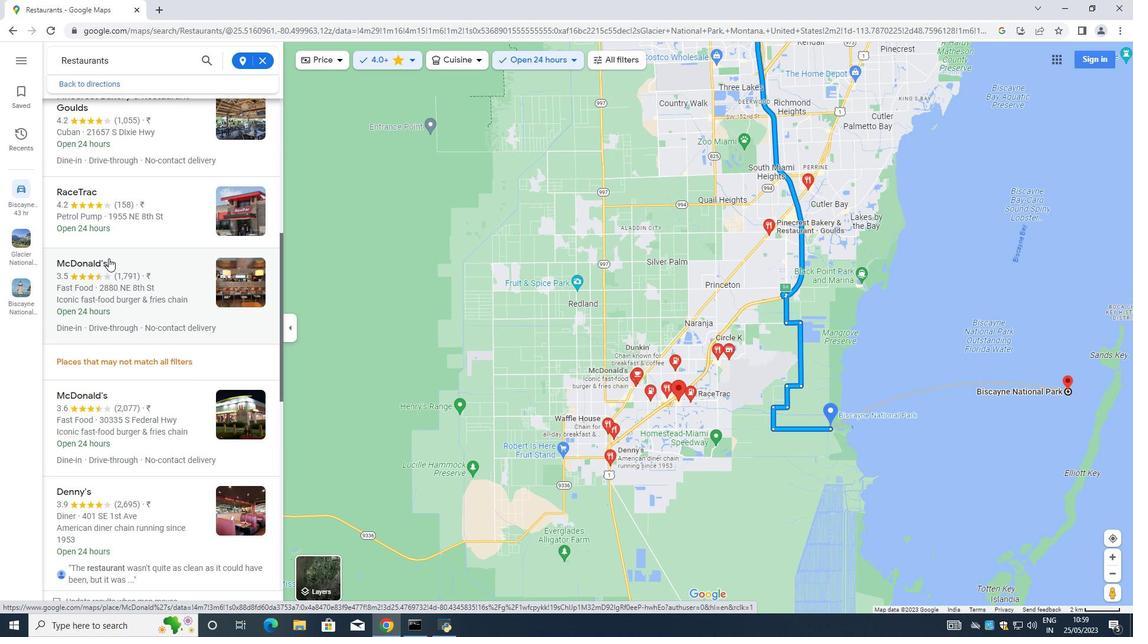 
Action: Mouse scrolled (110, 254) with delta (0, 0)
Screenshot: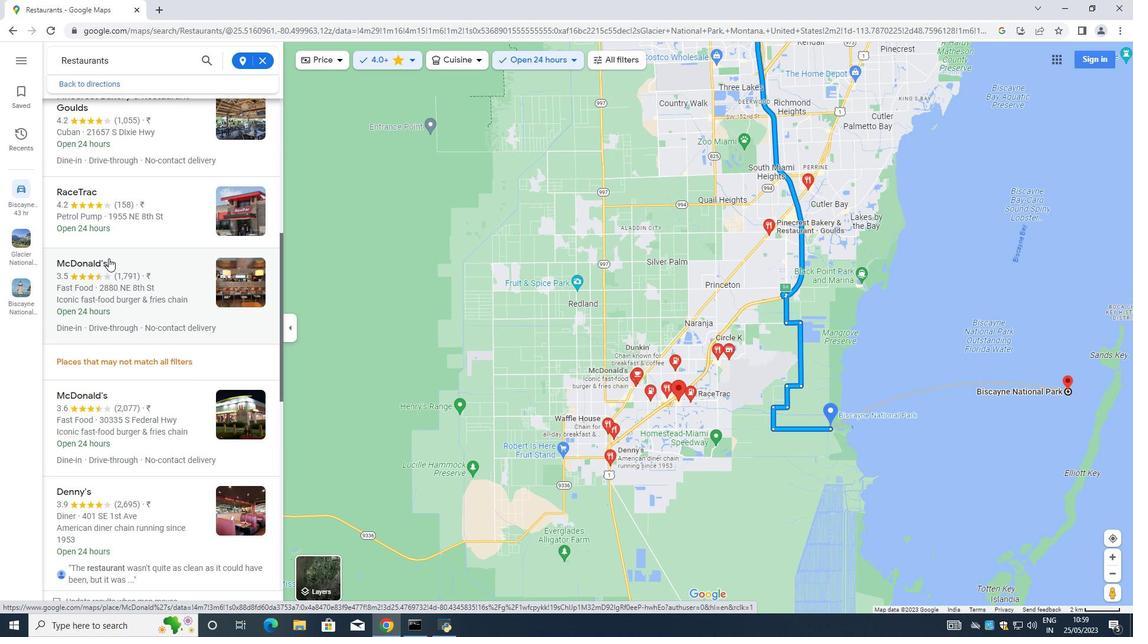 
Action: Mouse scrolled (110, 253) with delta (0, 0)
Screenshot: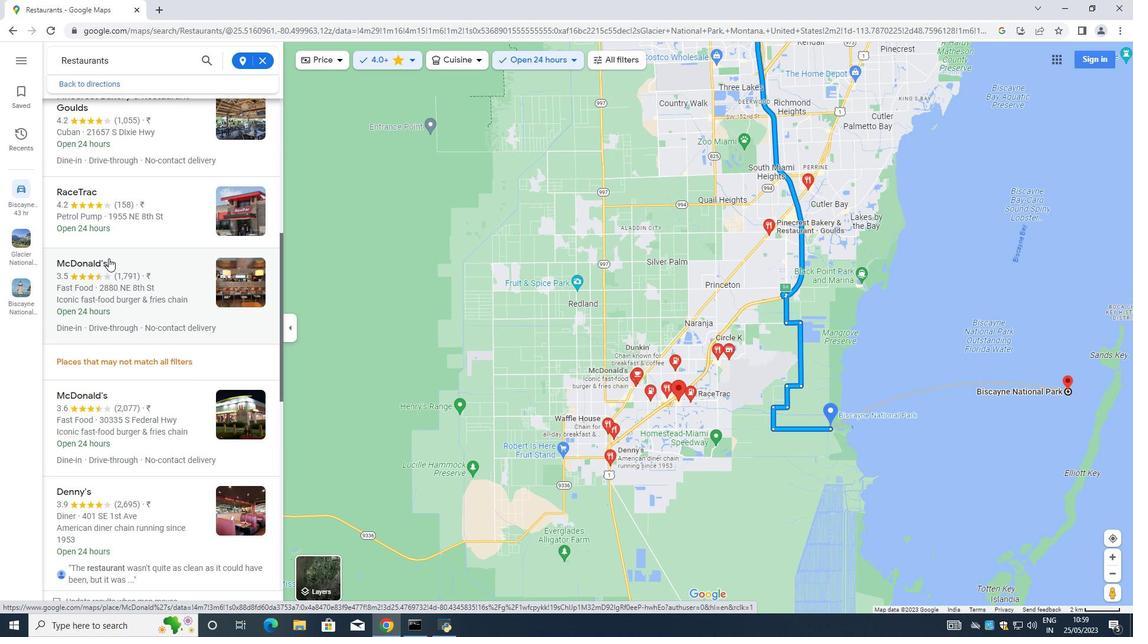 
Action: Mouse scrolled (110, 253) with delta (0, 0)
Screenshot: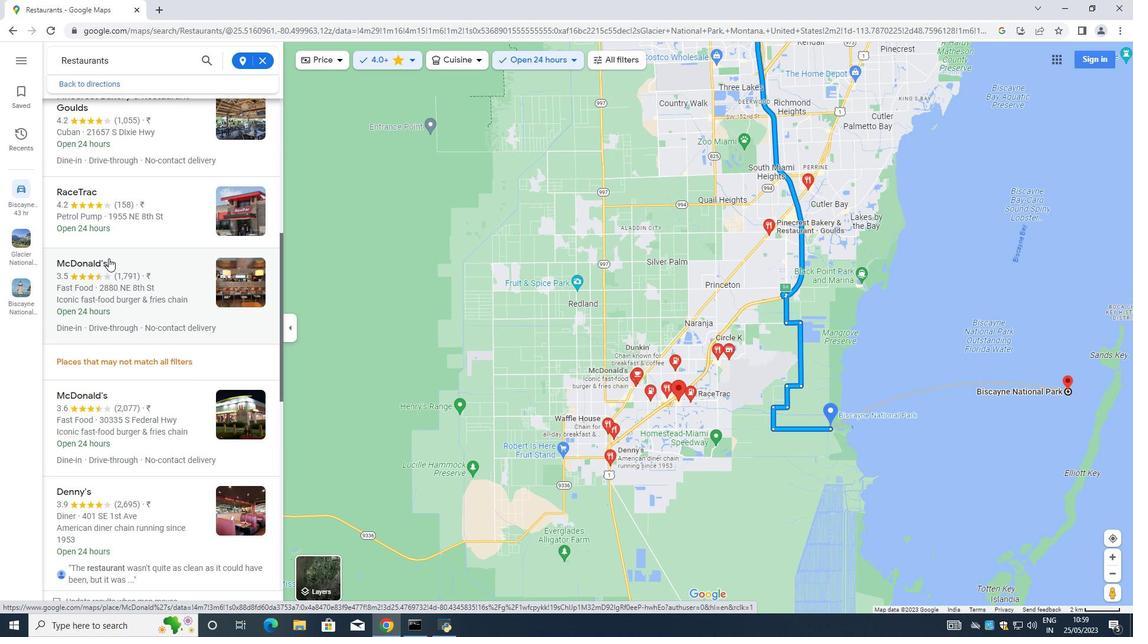 
Action: Mouse scrolled (110, 253) with delta (0, 0)
Screenshot: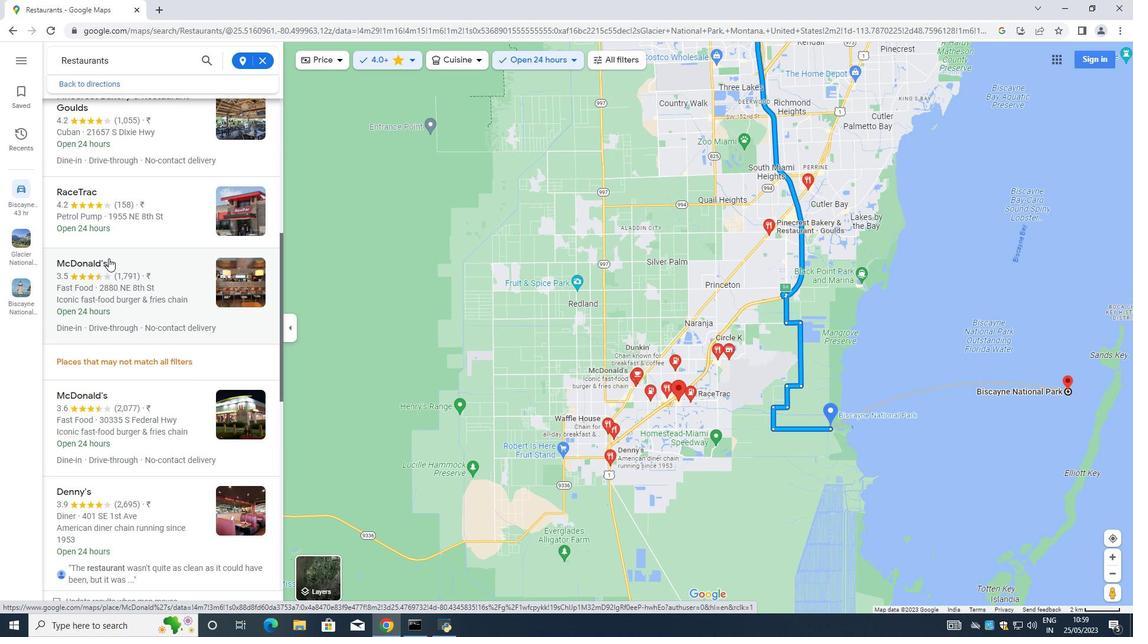 
Action: Mouse scrolled (110, 253) with delta (0, 0)
Screenshot: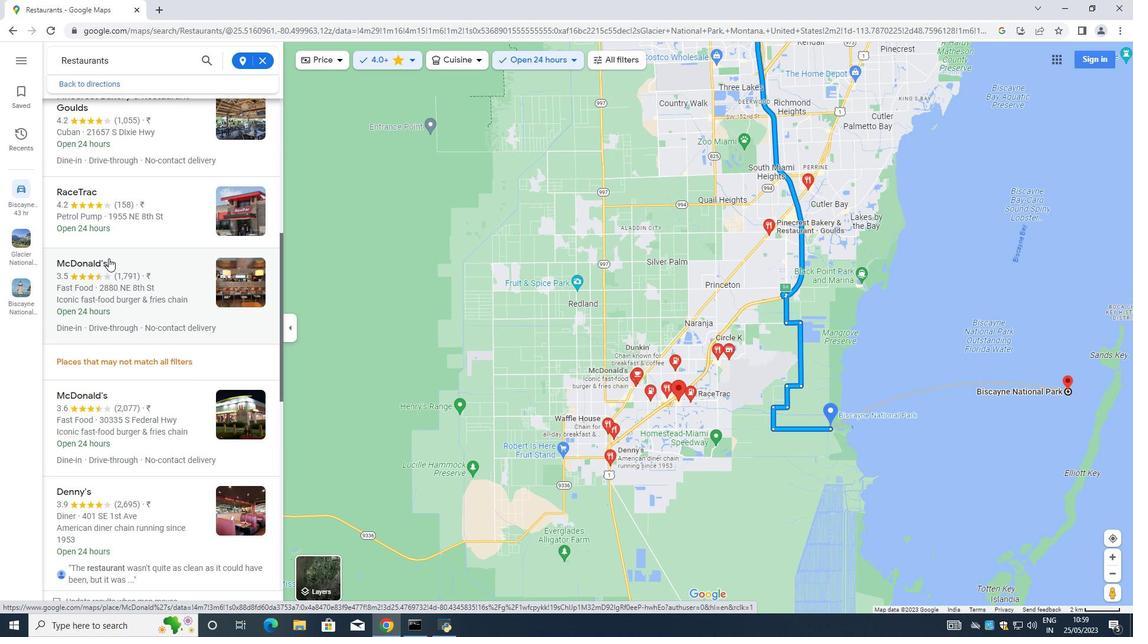 
Action: Mouse moved to (110, 251)
Screenshot: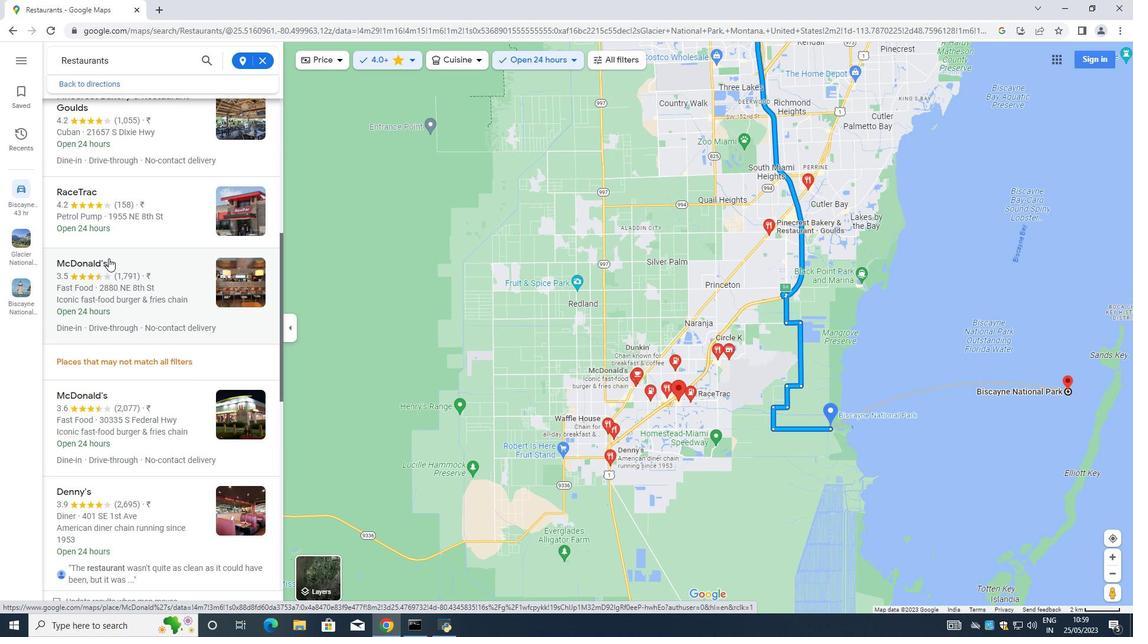 
Action: Mouse scrolled (110, 252) with delta (0, 0)
Screenshot: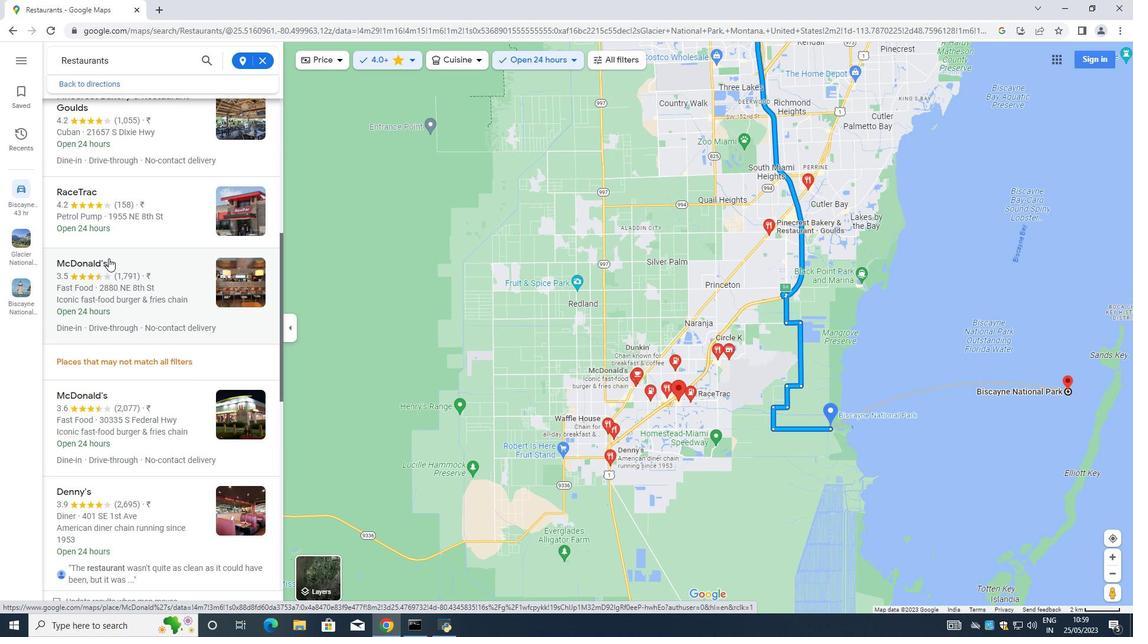 
Action: Mouse moved to (149, 60)
Screenshot: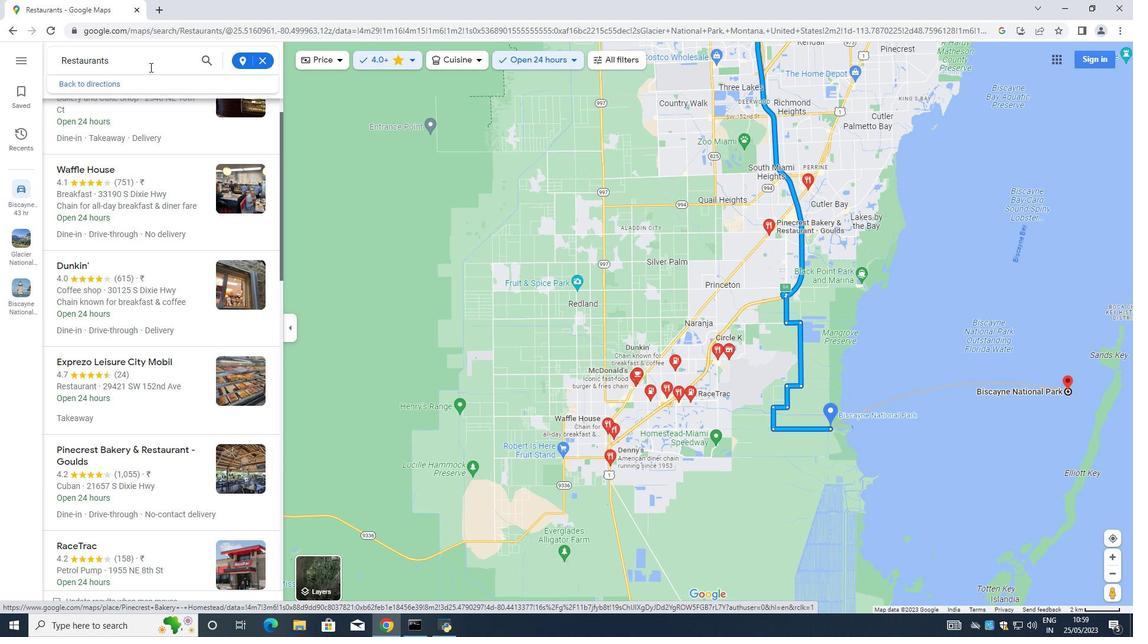 
Action: Mouse pressed left at (149, 60)
Screenshot: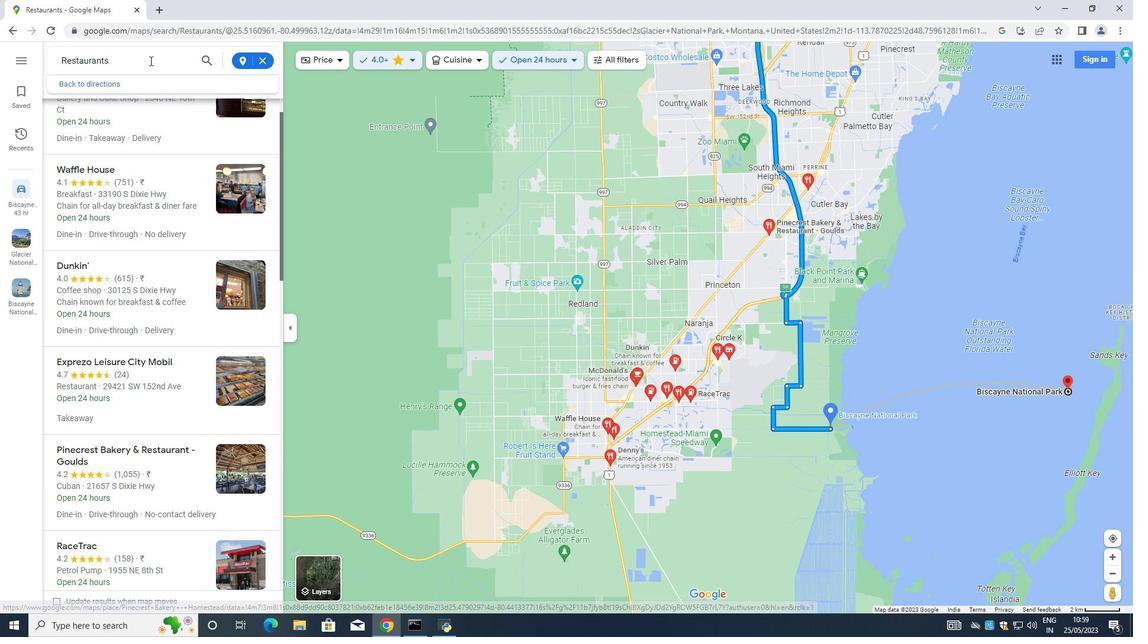 
Action: Mouse moved to (151, 60)
Screenshot: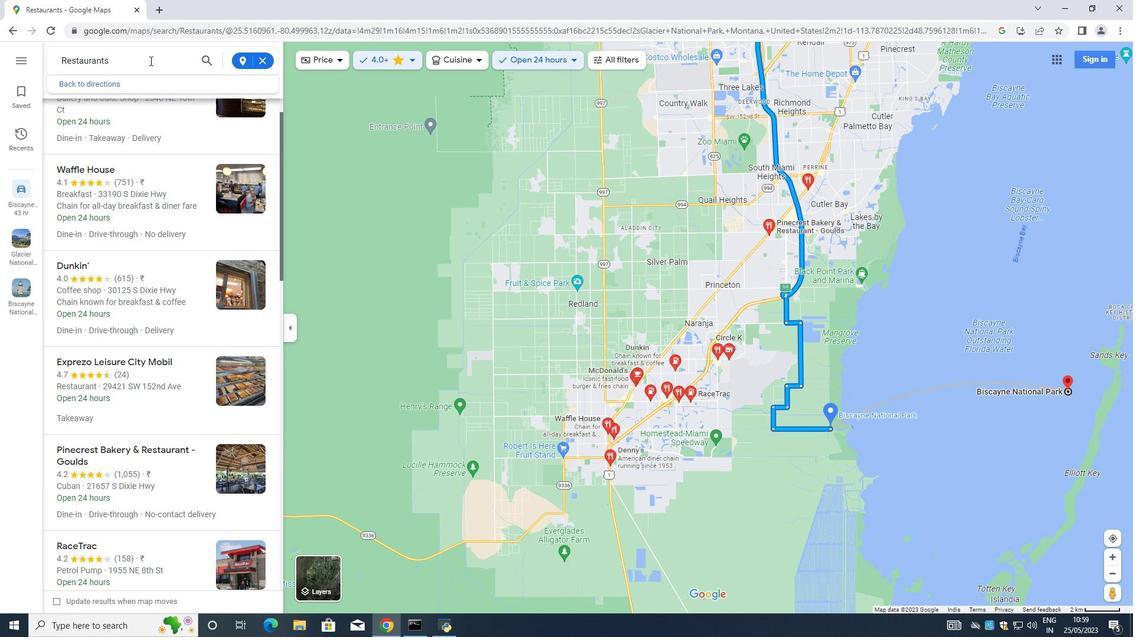 
Action: Key pressed <Key.space><Key.backspace><Key.backspace><Key.backspace><Key.backspace><Key.backspace><Key.backspace><Key.backspace><Key.backspace><Key.backspace><Key.backspace><Key.backspace><Key.backspace><Key.backspace><Key.backspace><Key.backspace><Key.backspace><Key.backspace><Key.backspace><Key.backspace><Key.backspace><Key.shift>Cuisine<Key.space>european
Screenshot: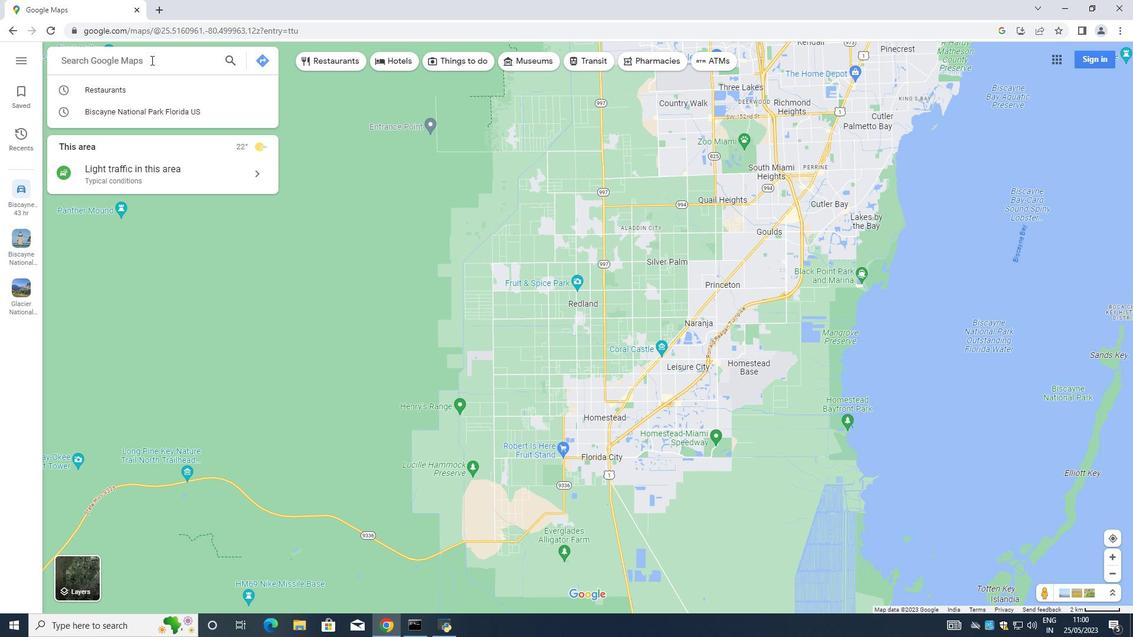 
Action: Mouse moved to (139, 82)
Screenshot: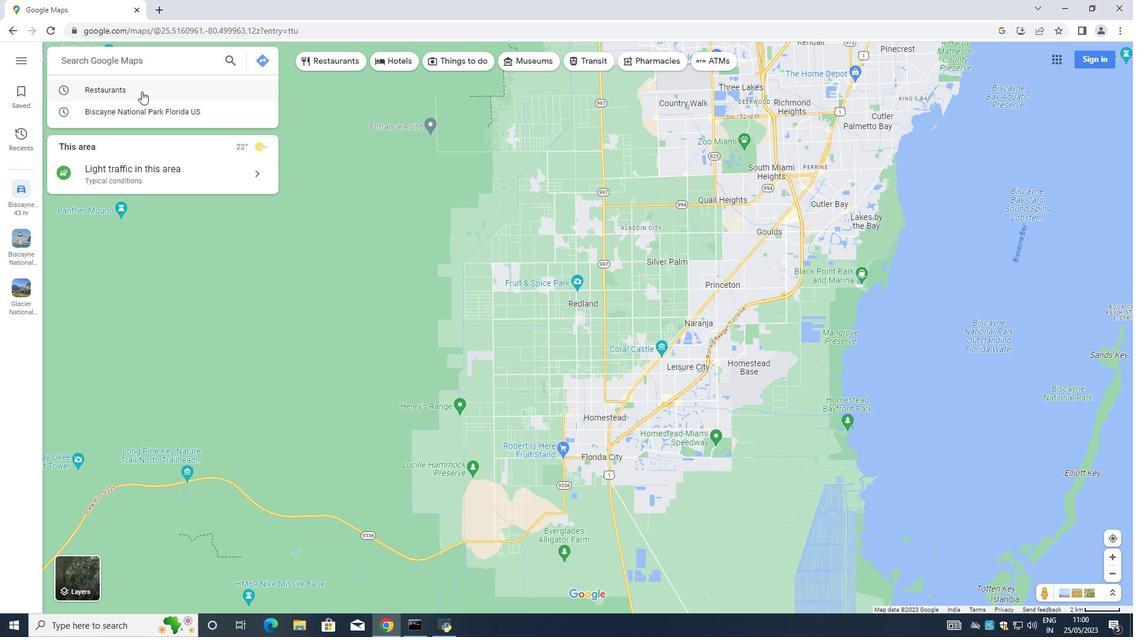 
Action: Mouse pressed left at (139, 82)
Screenshot: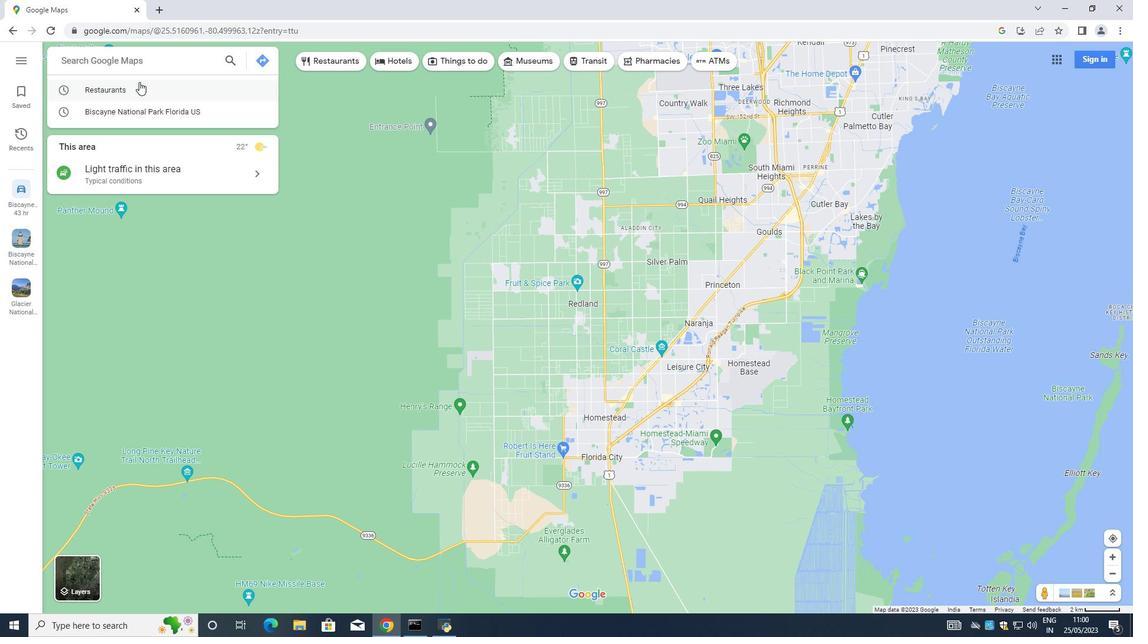 
Action: Mouse moved to (720, 352)
Screenshot: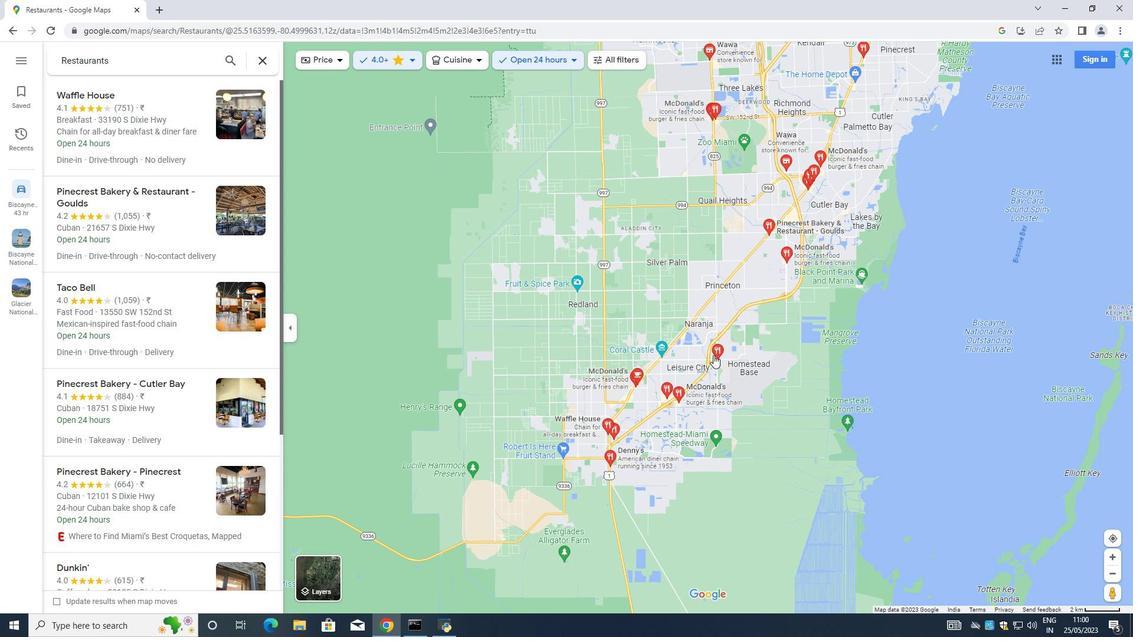 
Action: Mouse pressed left at (720, 352)
Screenshot: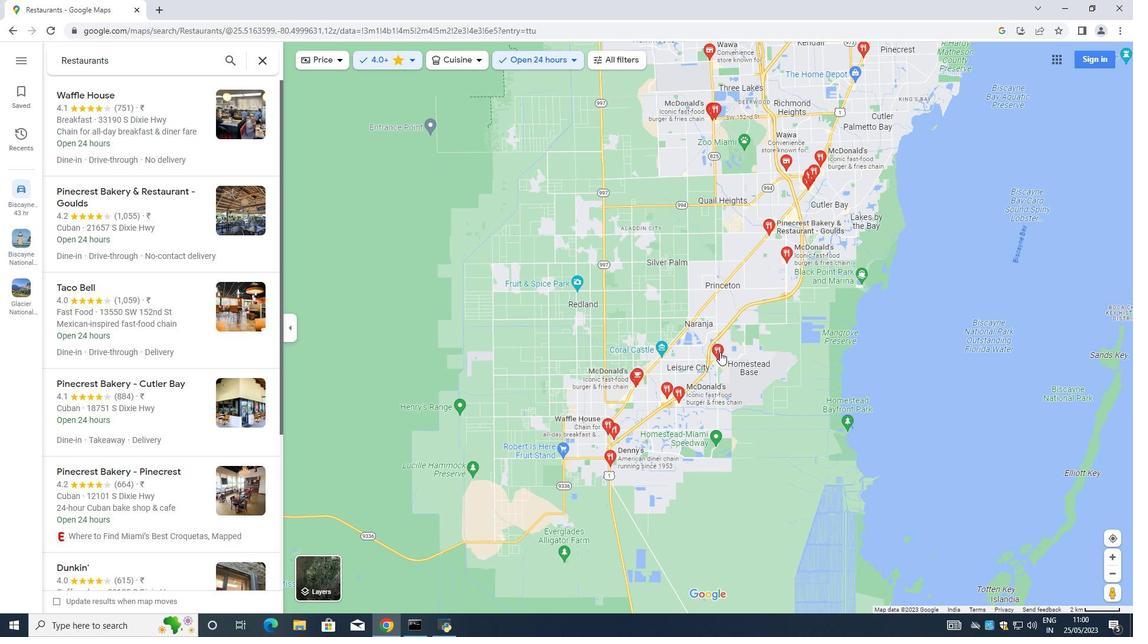 
Action: Mouse moved to (1117, 592)
Screenshot: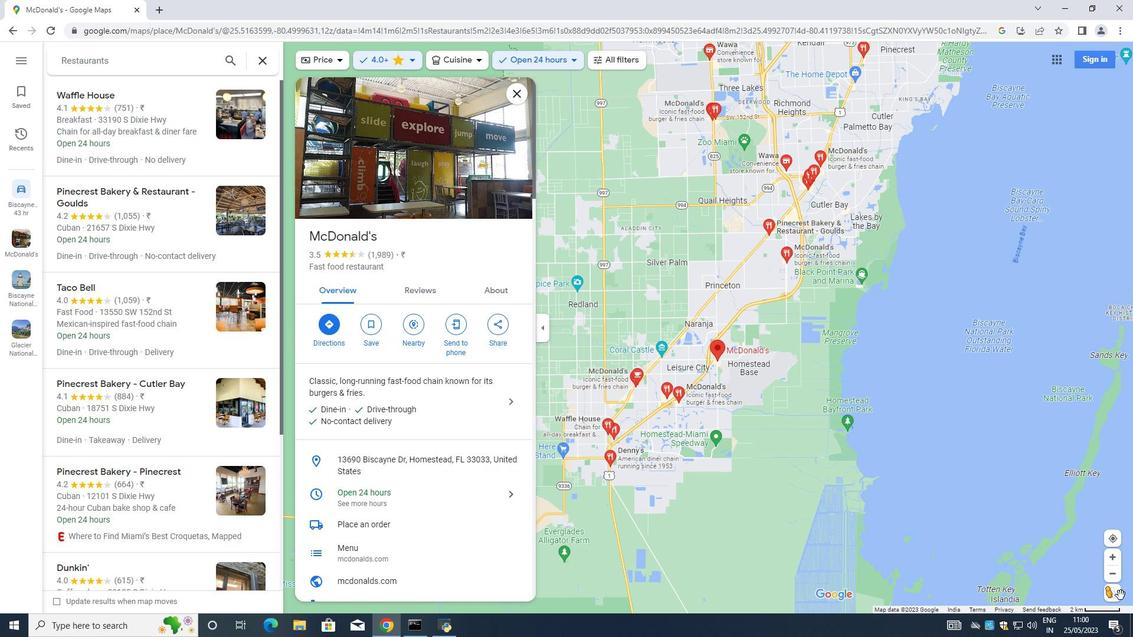 
Action: Mouse pressed left at (1117, 592)
Screenshot: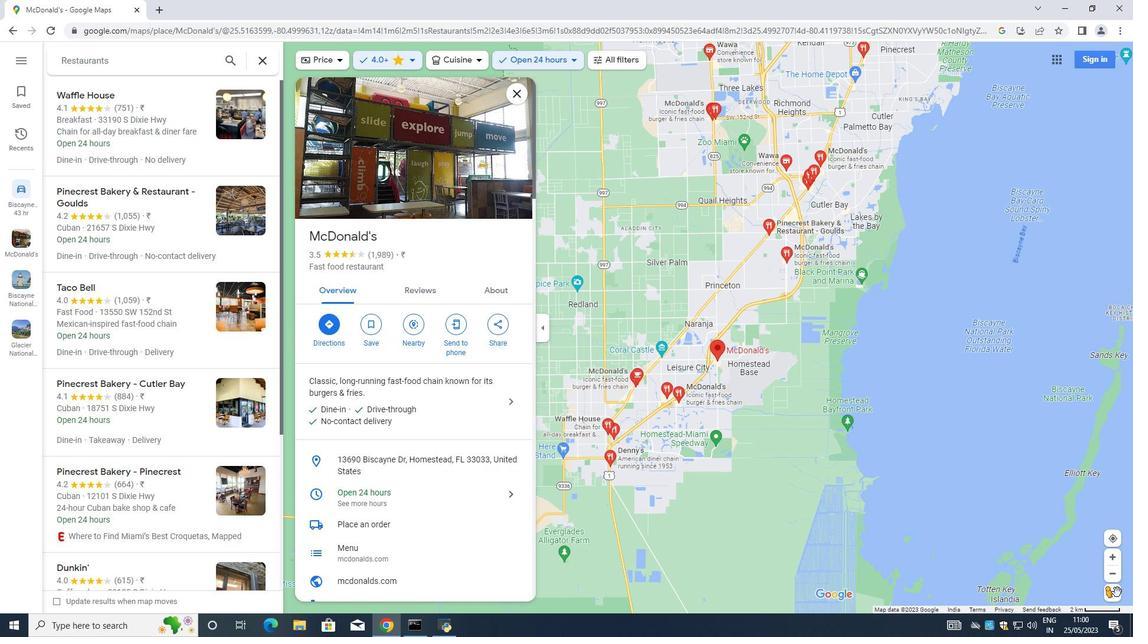 
Action: Mouse moved to (757, 391)
Screenshot: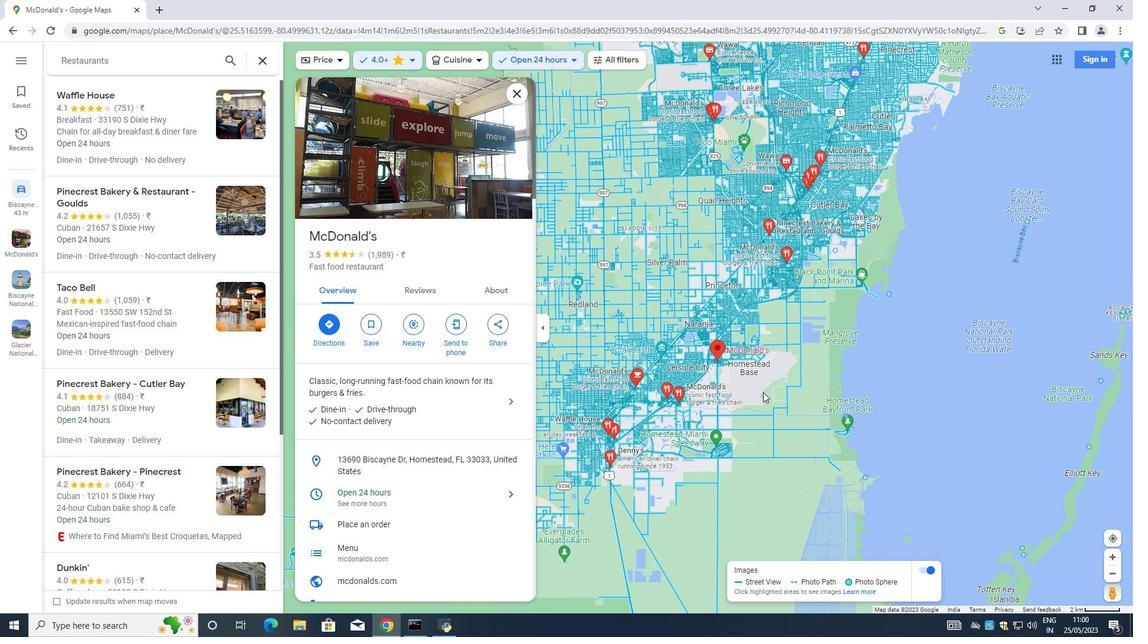 
Action: Mouse scrolled (757, 391) with delta (0, 0)
Screenshot: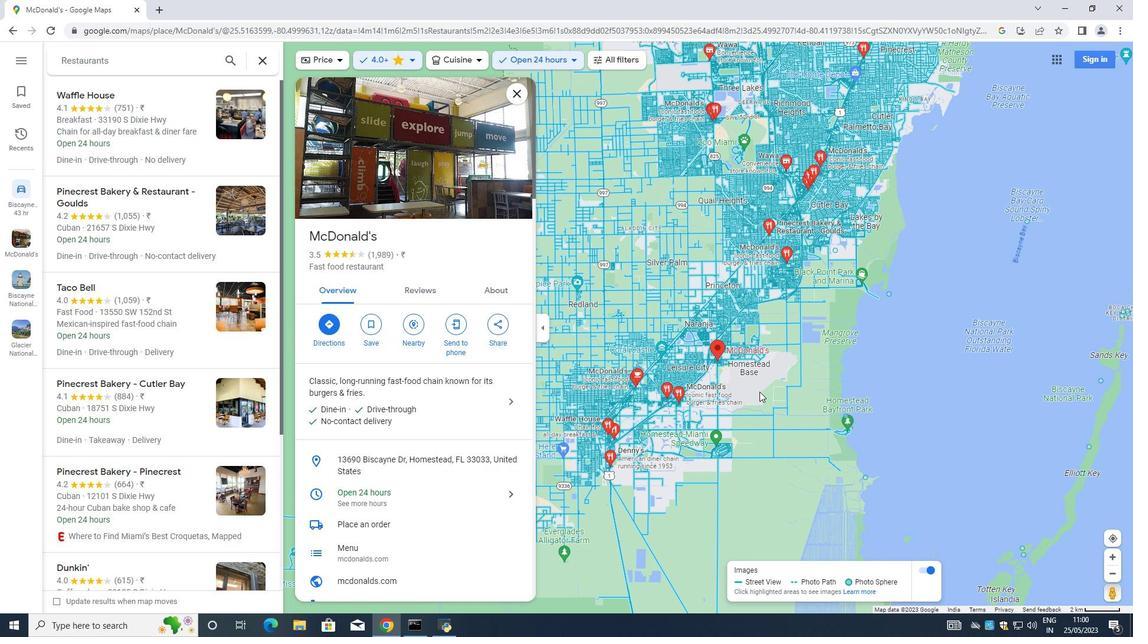 
Action: Mouse scrolled (757, 391) with delta (0, 0)
Screenshot: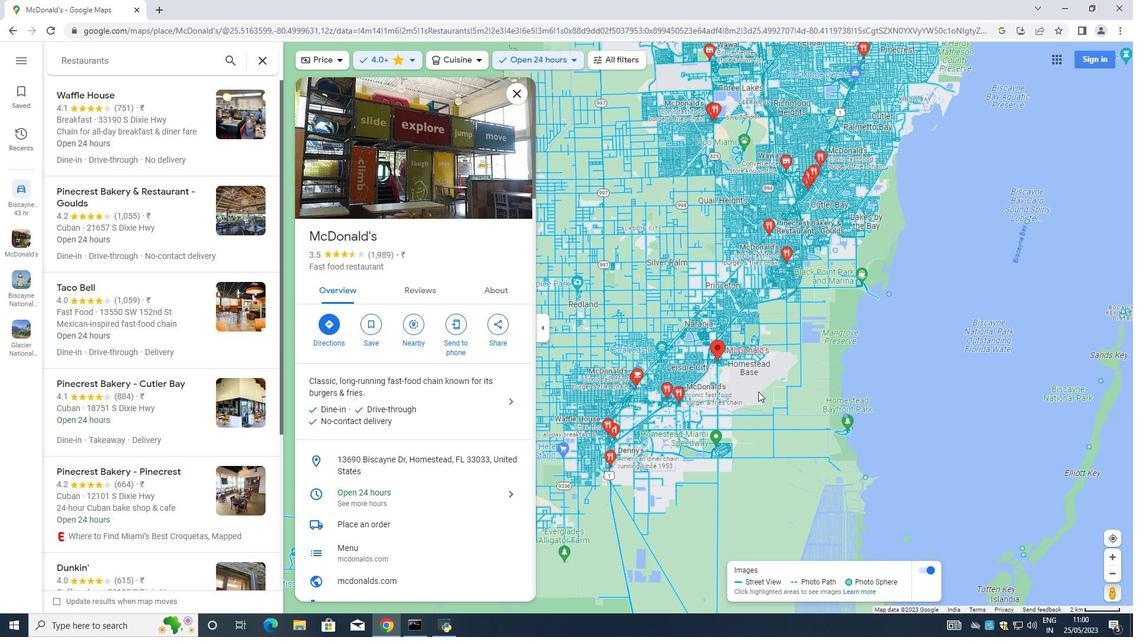 
Action: Mouse scrolled (757, 391) with delta (0, 0)
Screenshot: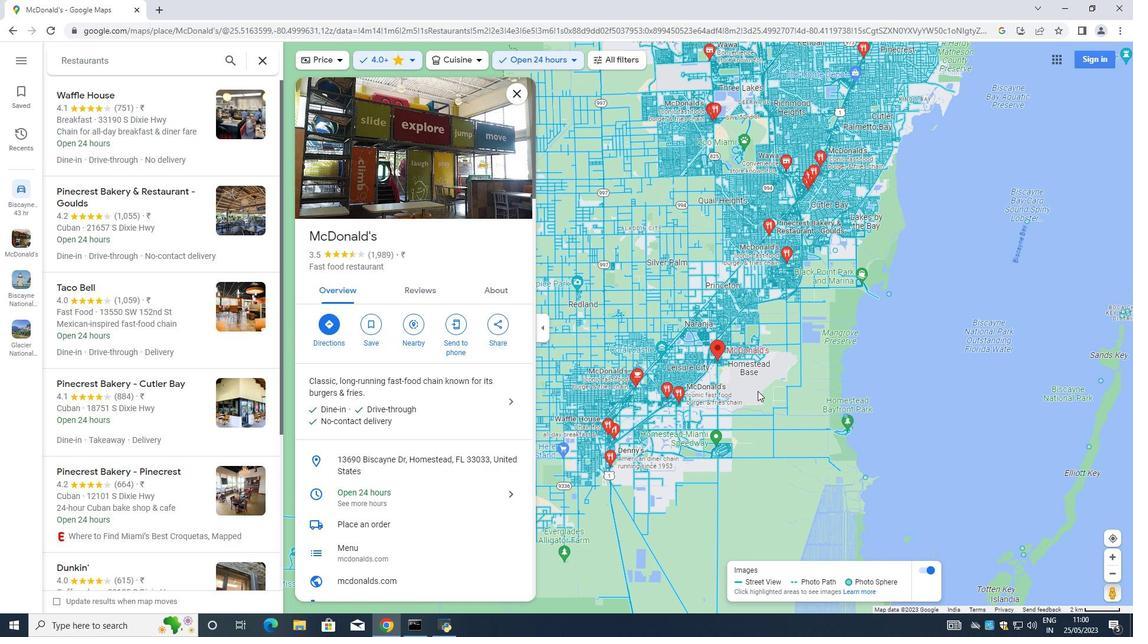 
Action: Mouse scrolled (757, 391) with delta (0, 0)
Screenshot: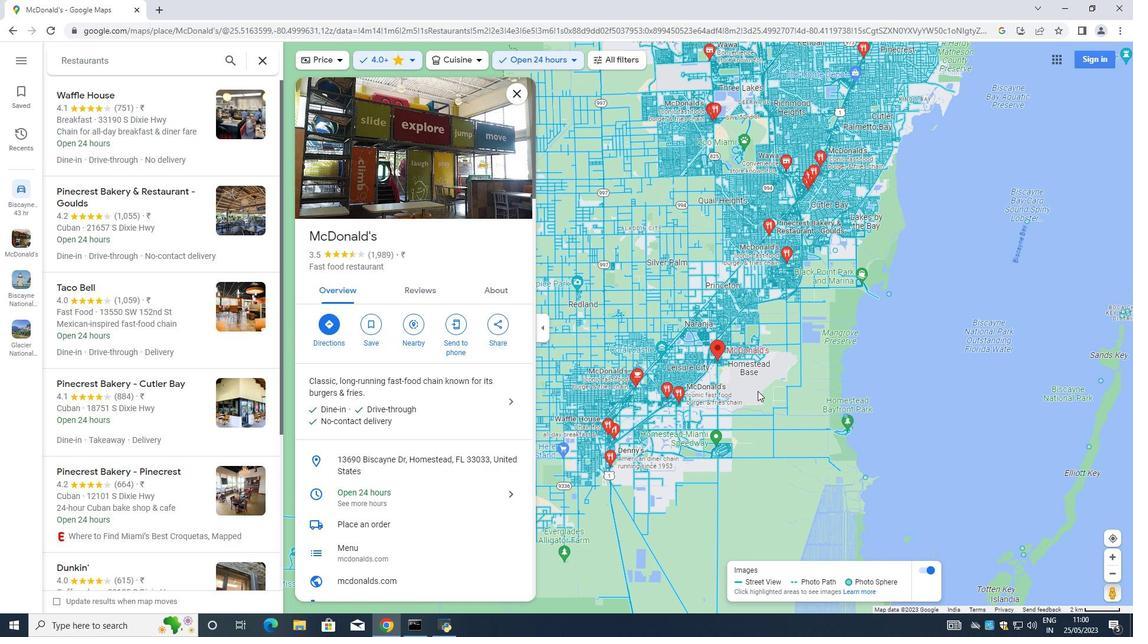 
Action: Mouse moved to (761, 393)
Screenshot: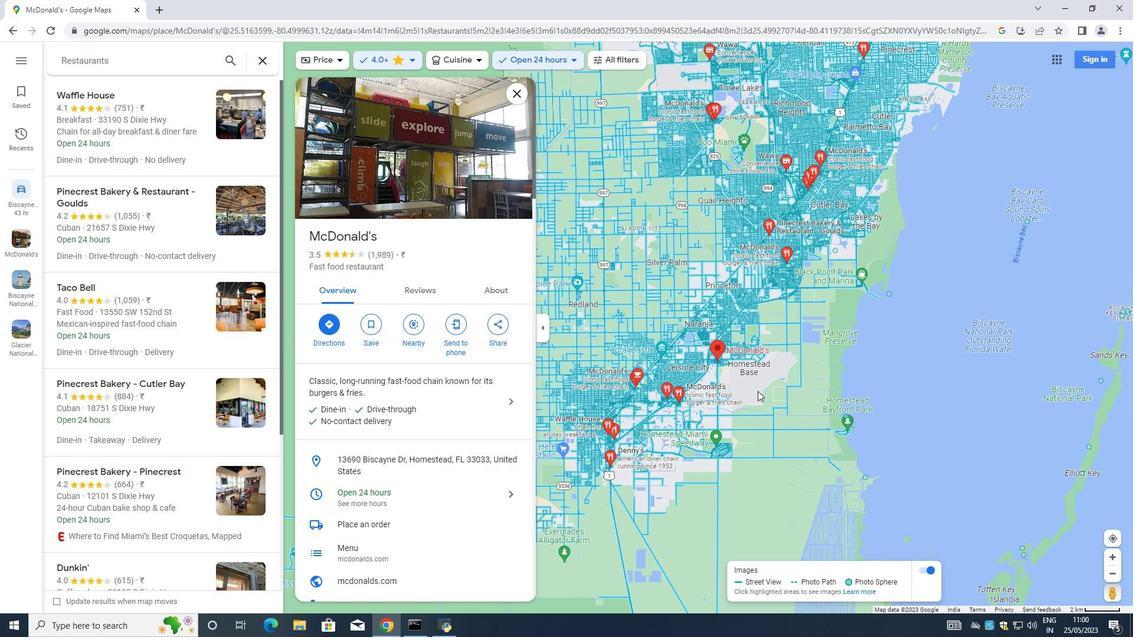 
Action: Mouse scrolled (761, 394) with delta (0, 0)
Screenshot: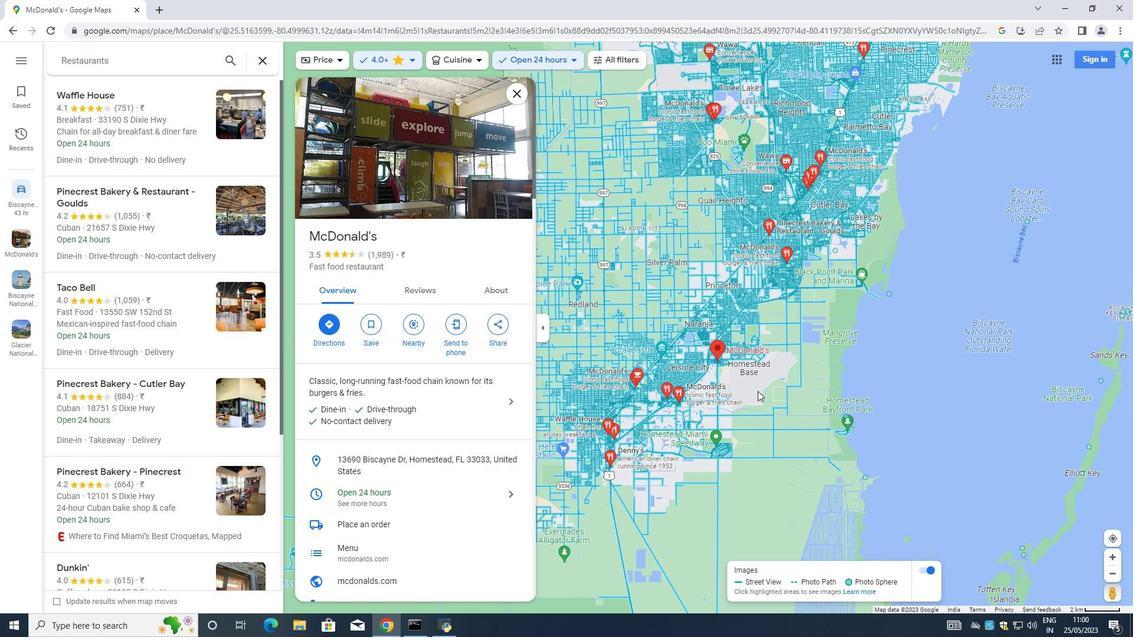 
Action: Mouse moved to (888, 514)
Screenshot: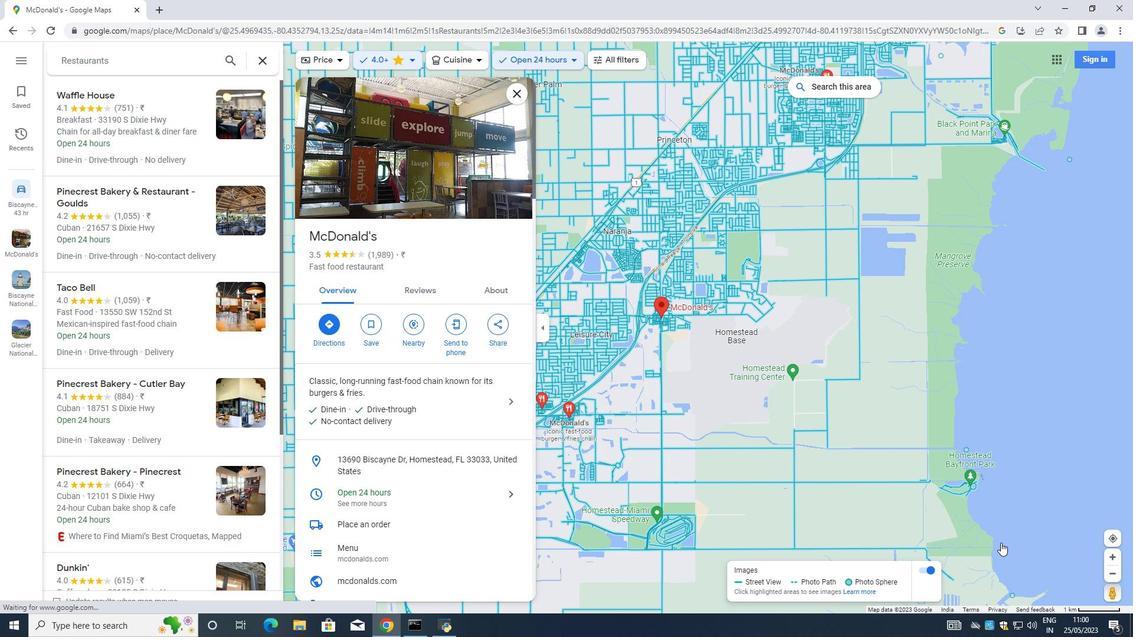 
Action: Mouse scrolled (900, 518) with delta (0, 0)
Screenshot: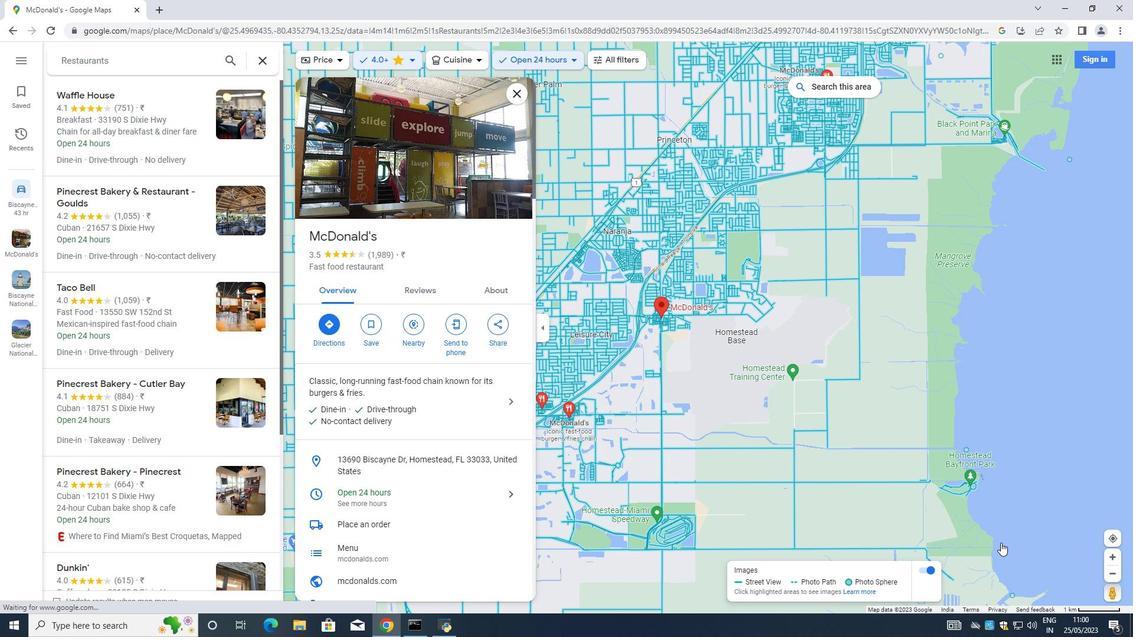 
Action: Mouse moved to (883, 512)
Screenshot: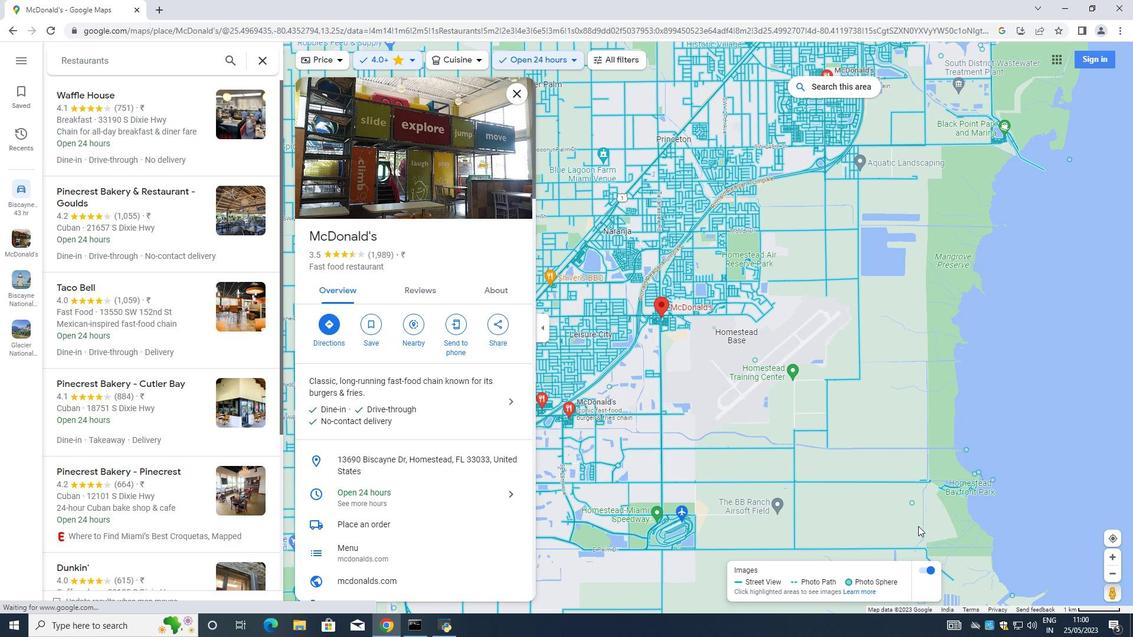 
Action: Mouse scrolled (884, 512) with delta (0, 0)
Screenshot: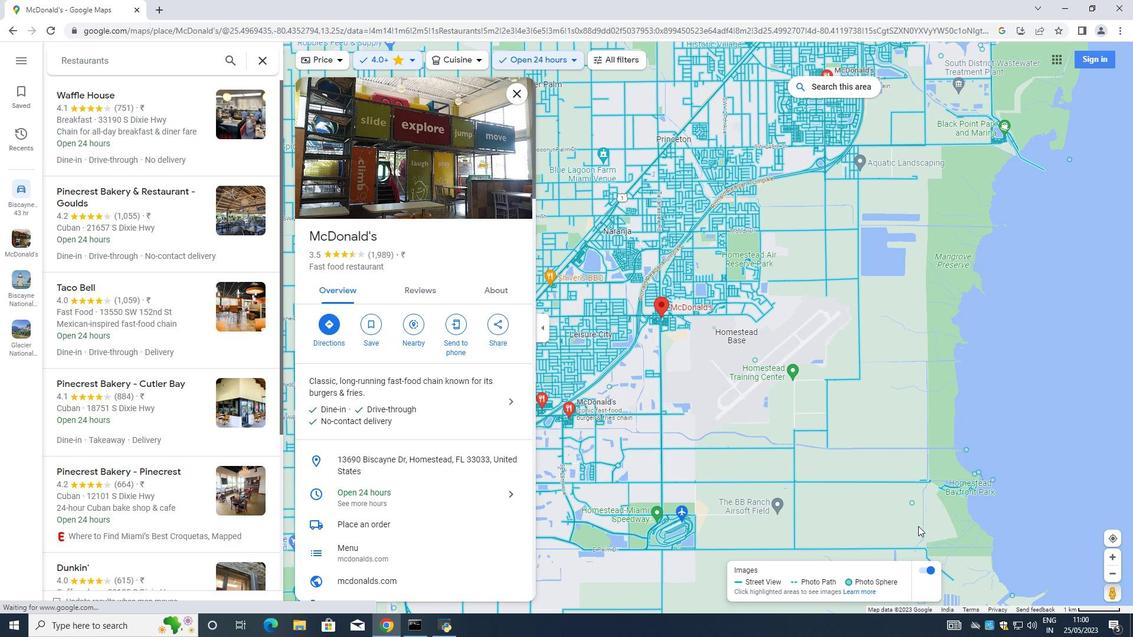 
Action: Mouse moved to (882, 511)
Screenshot: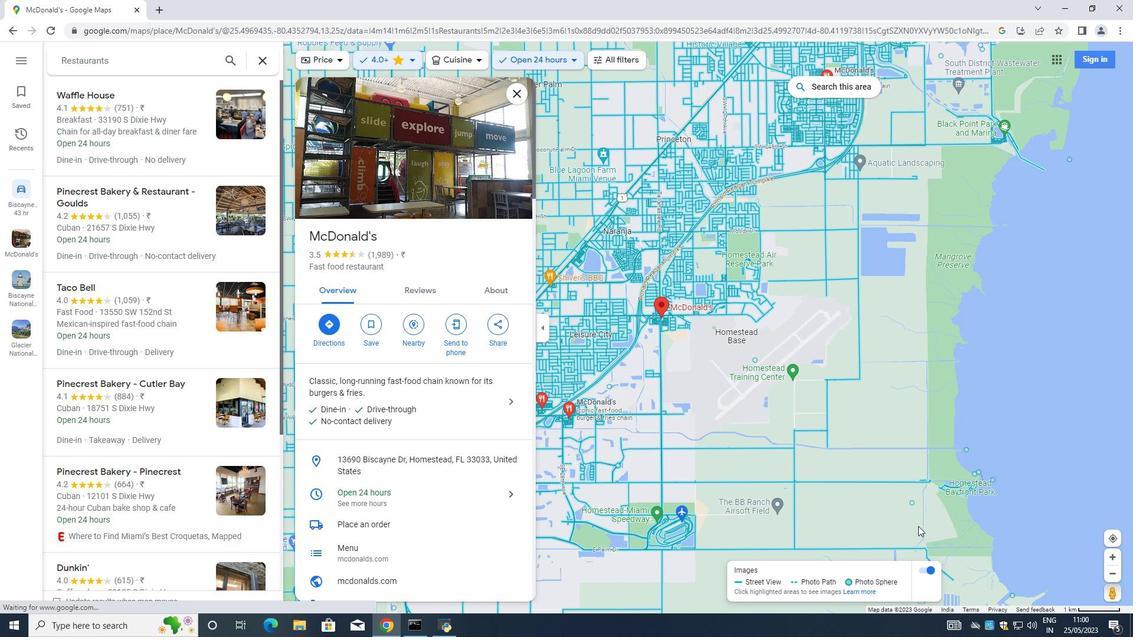 
Action: Mouse scrolled (882, 511) with delta (0, 0)
Screenshot: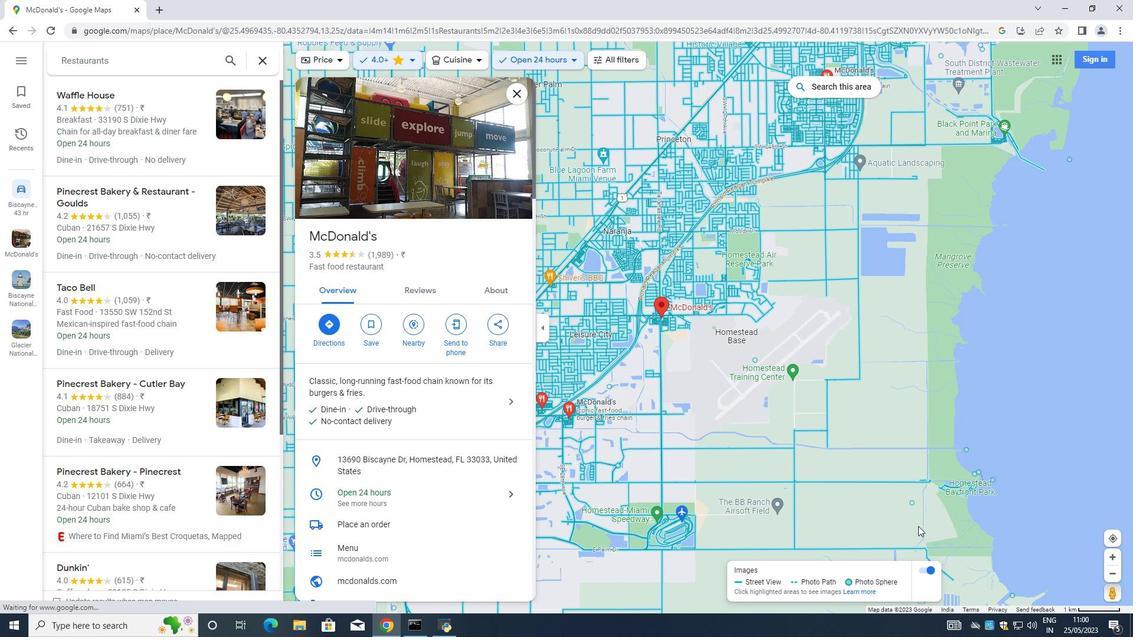 
Action: Mouse moved to (881, 510)
Screenshot: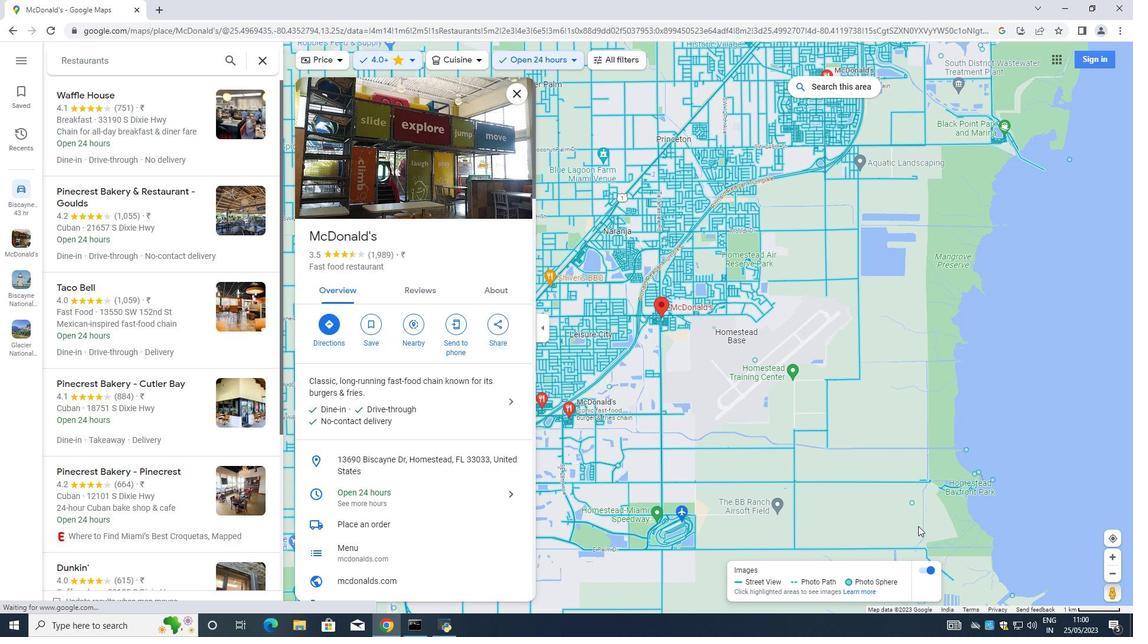 
Action: Mouse scrolled (881, 511) with delta (0, 0)
Screenshot: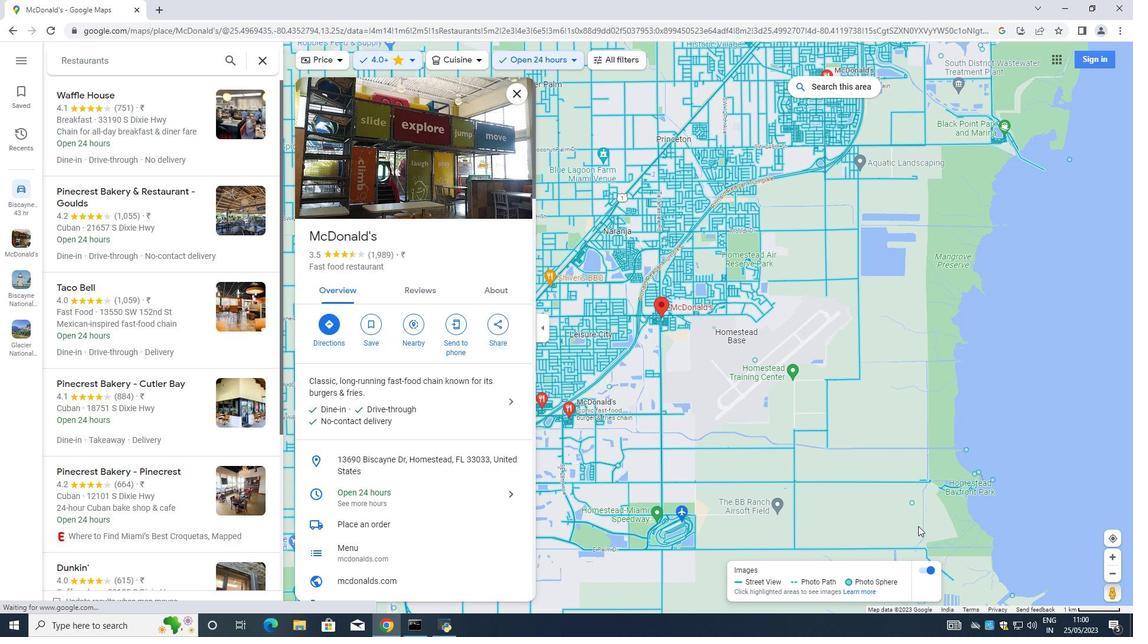
Action: Mouse moved to (635, 232)
Screenshot: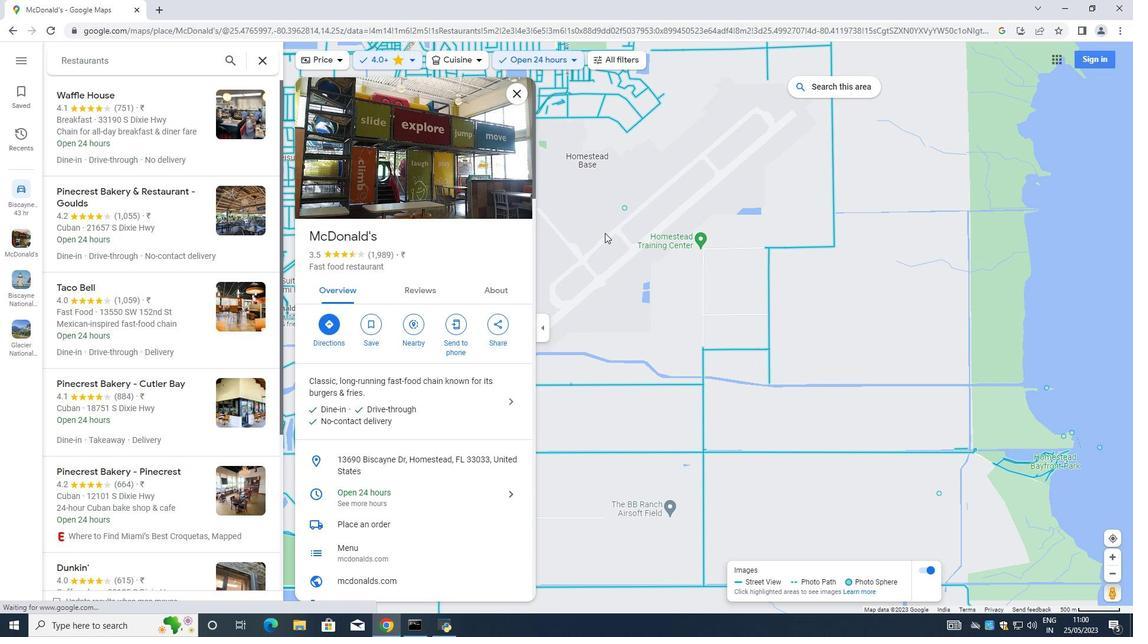 
Action: Mouse pressed left at (629, 232)
Screenshot: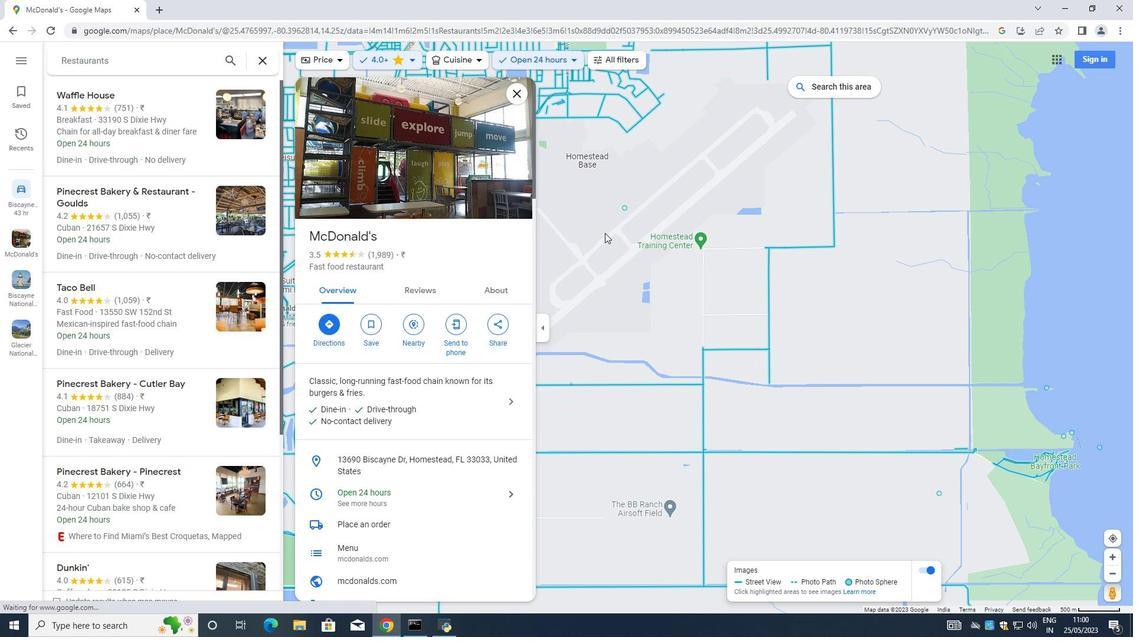 
Action: Mouse moved to (663, 332)
Screenshot: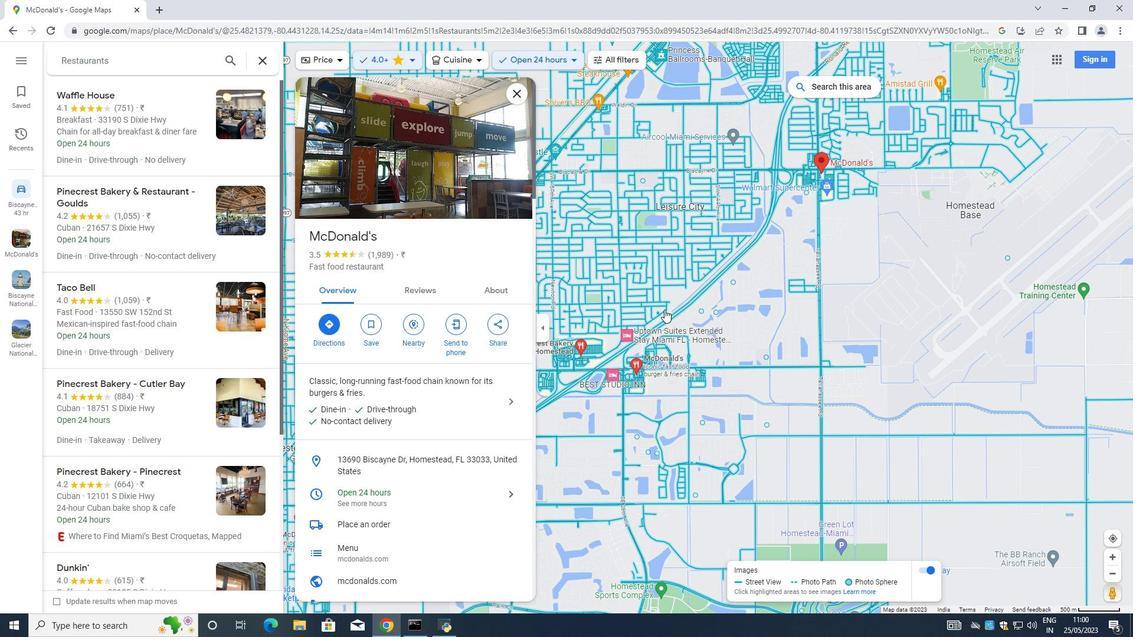 
Action: Mouse scrolled (663, 333) with delta (0, 0)
Screenshot: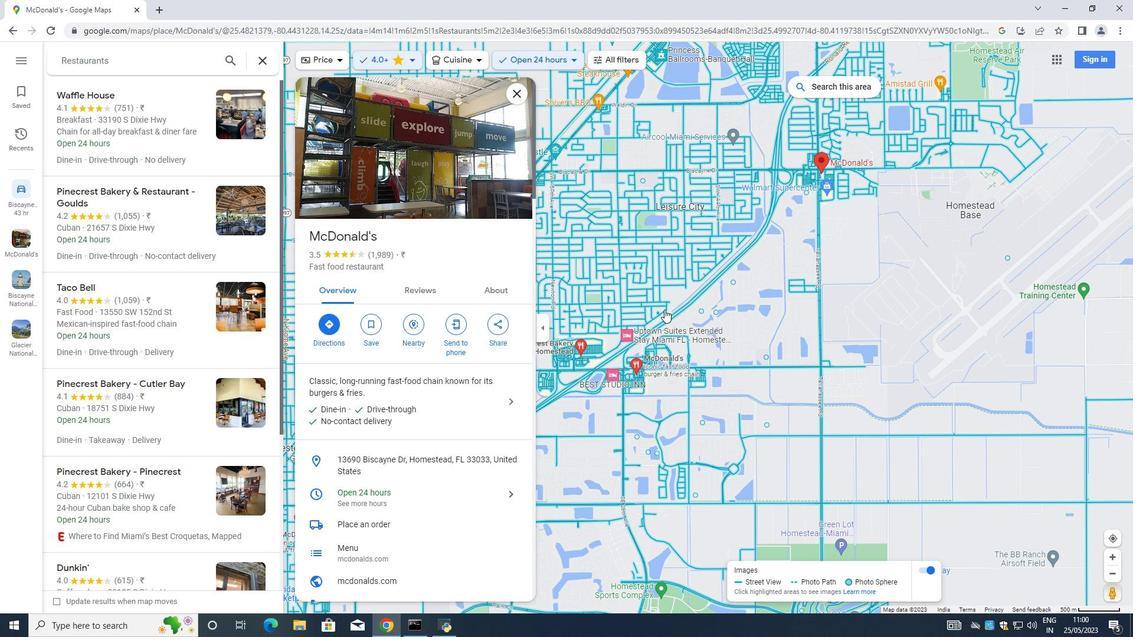 
Action: Mouse moved to (667, 331)
Screenshot: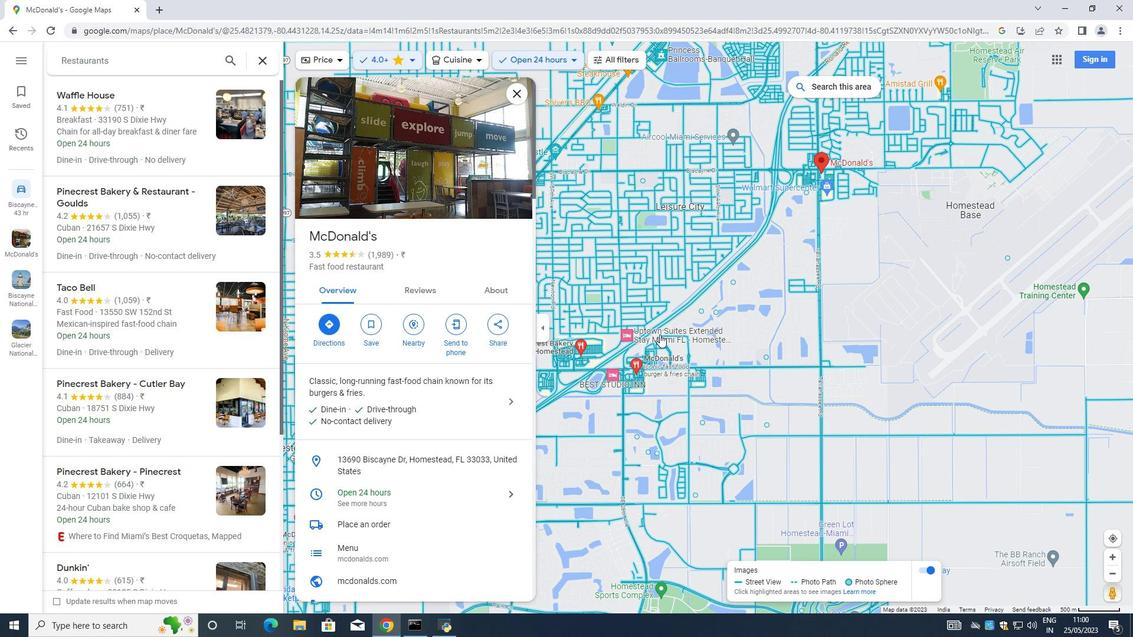 
Action: Mouse scrolled (667, 332) with delta (0, 0)
Screenshot: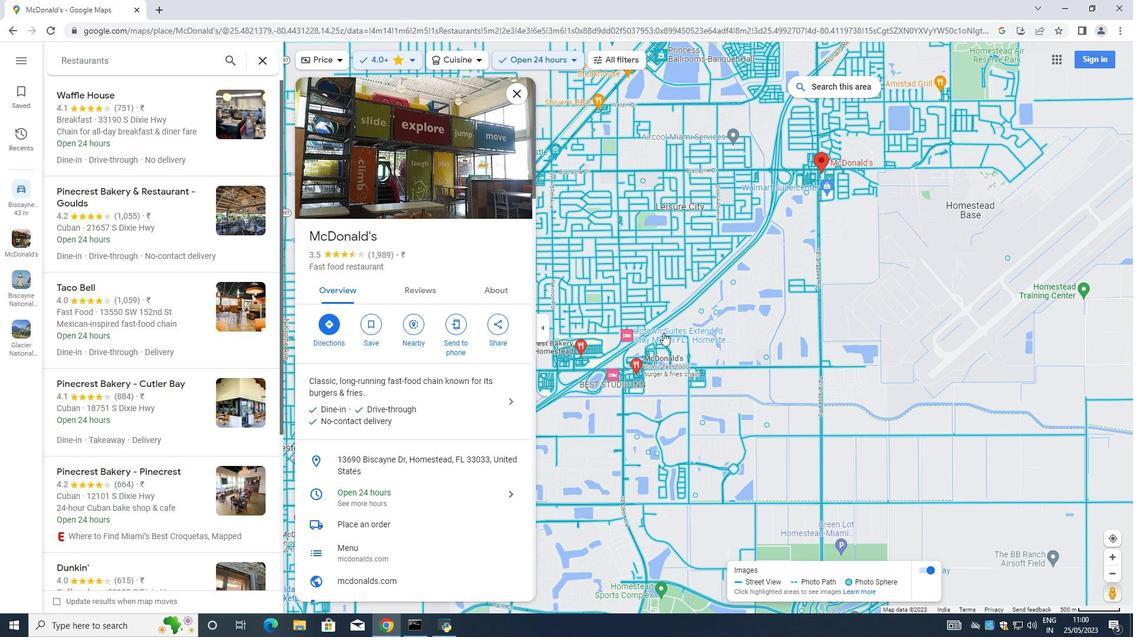 
Action: Mouse moved to (620, 335)
Screenshot: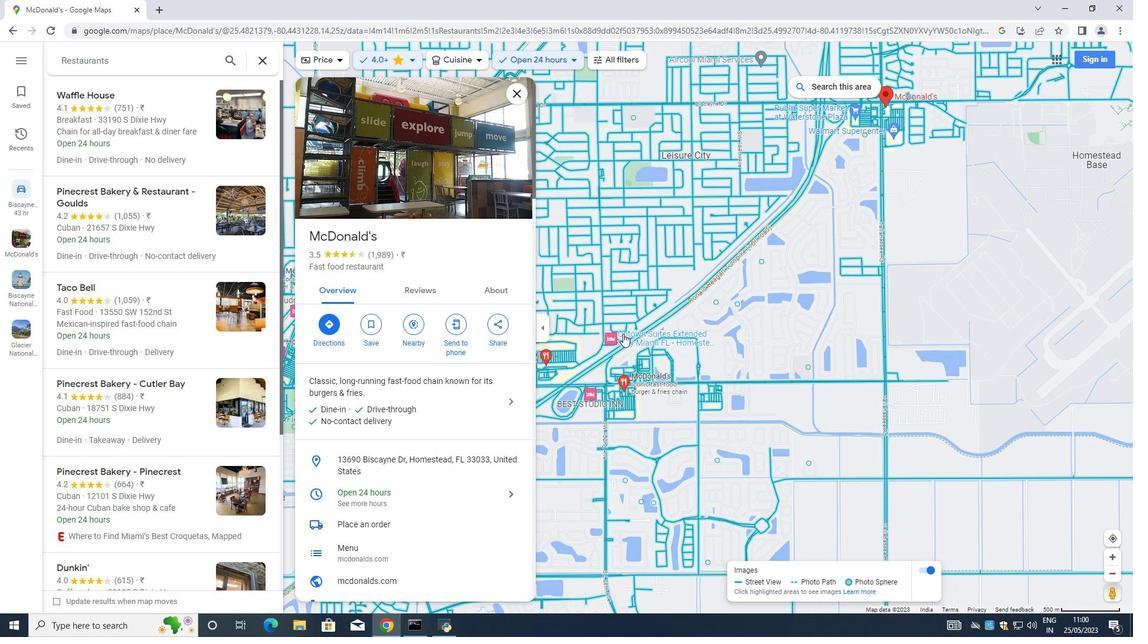 
Action: Mouse pressed left at (620, 335)
Screenshot: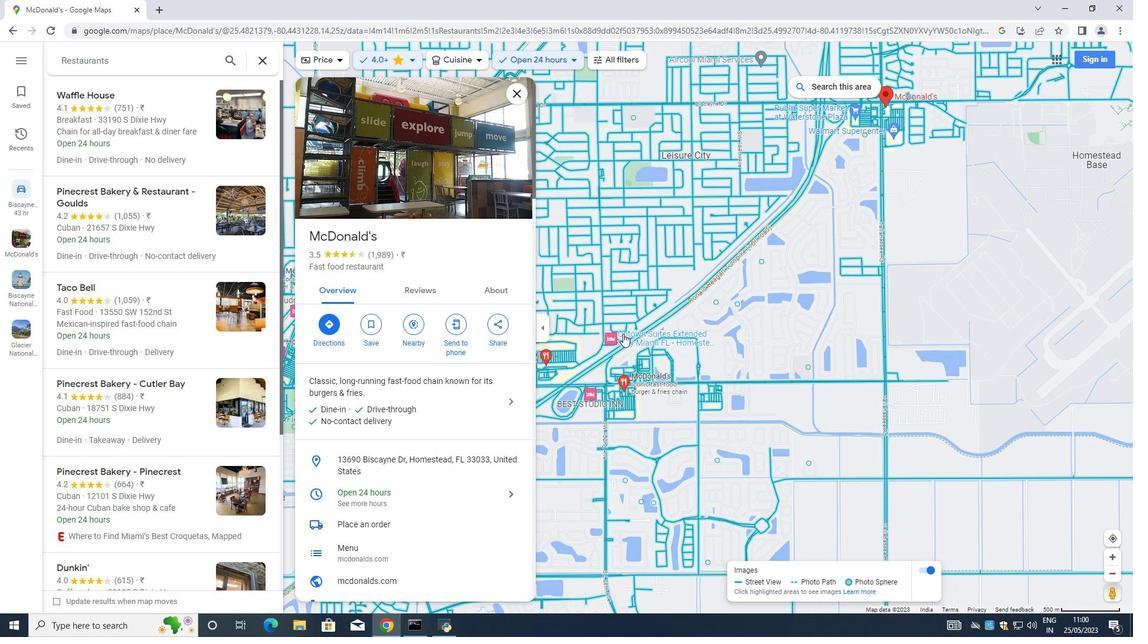 
Action: Mouse moved to (715, 334)
Screenshot: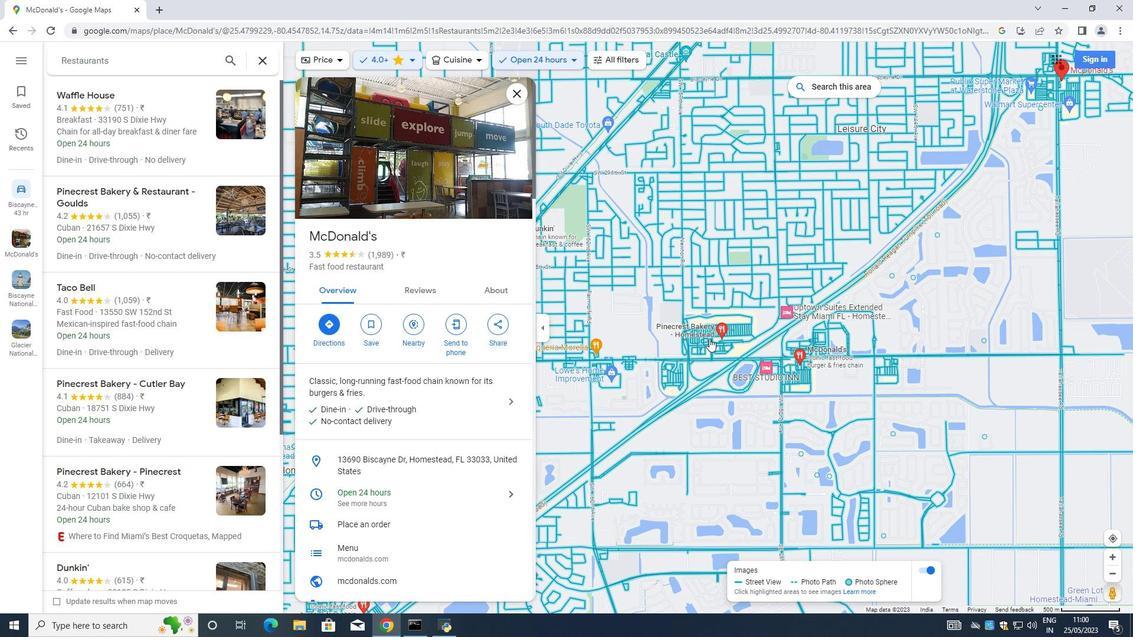 
Action: Mouse pressed left at (715, 334)
Screenshot: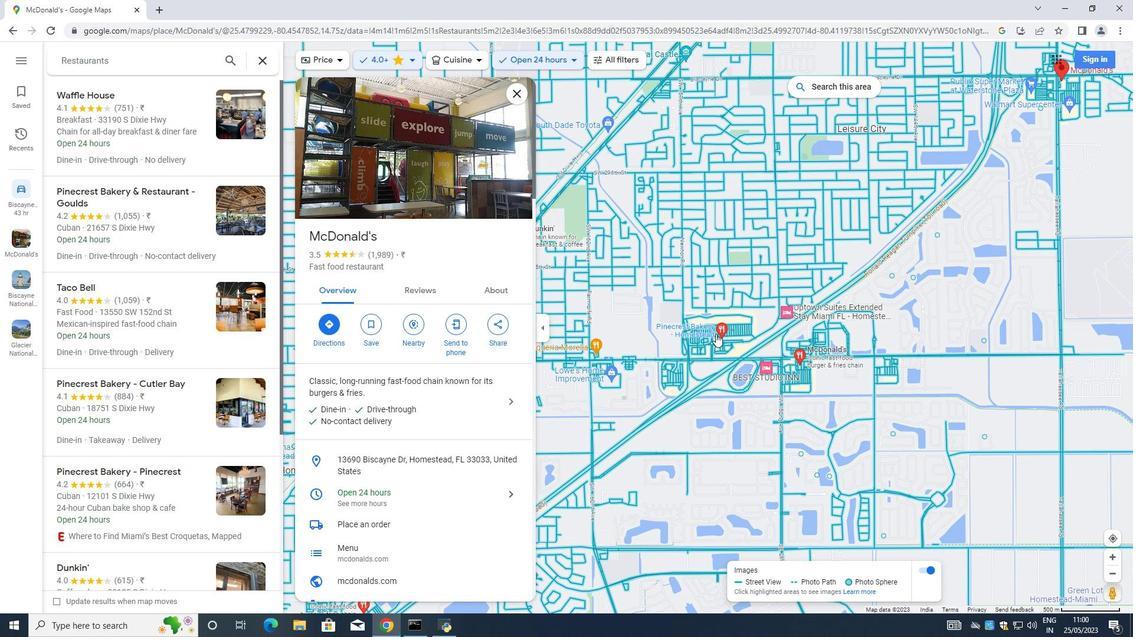 
Action: Mouse moved to (720, 331)
Screenshot: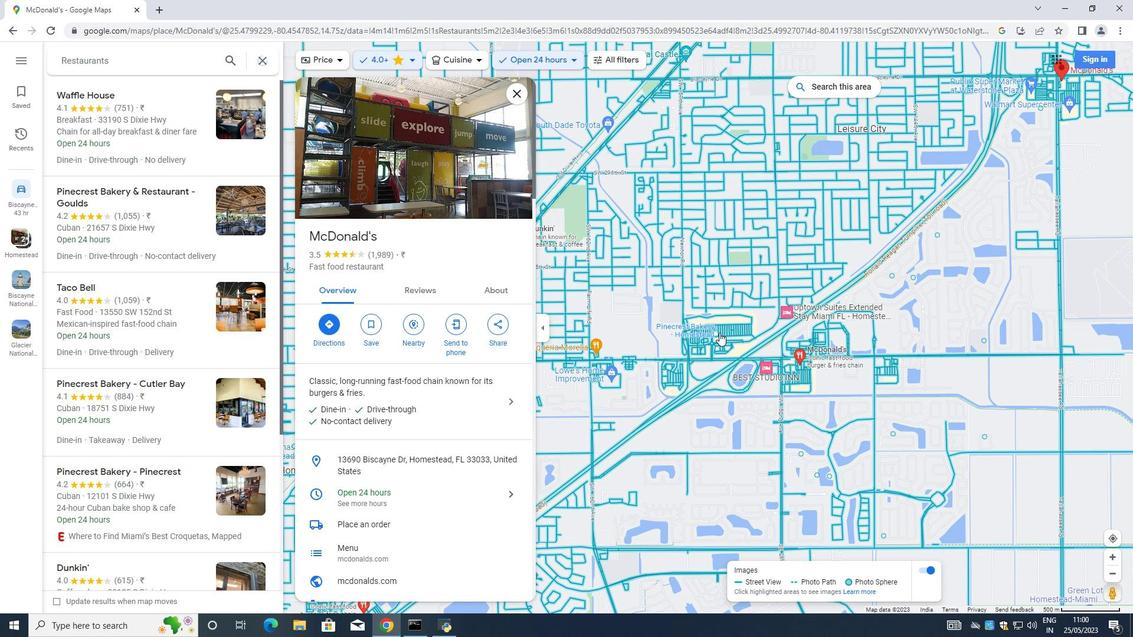 
Action: Mouse pressed left at (720, 331)
Screenshot: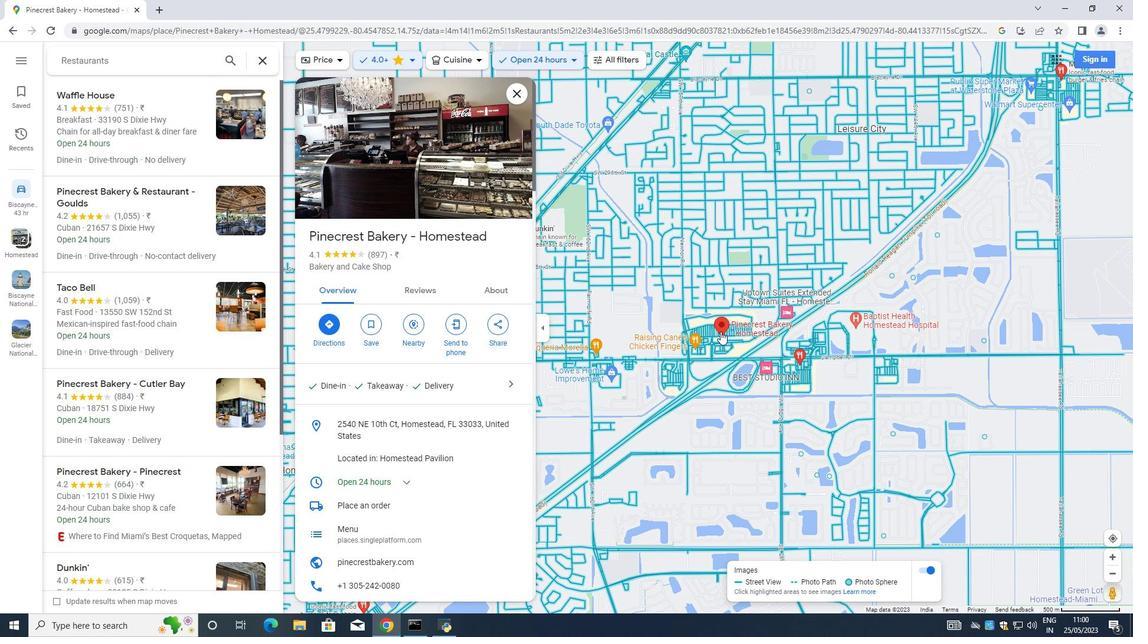 
Action: Mouse pressed left at (720, 331)
Screenshot: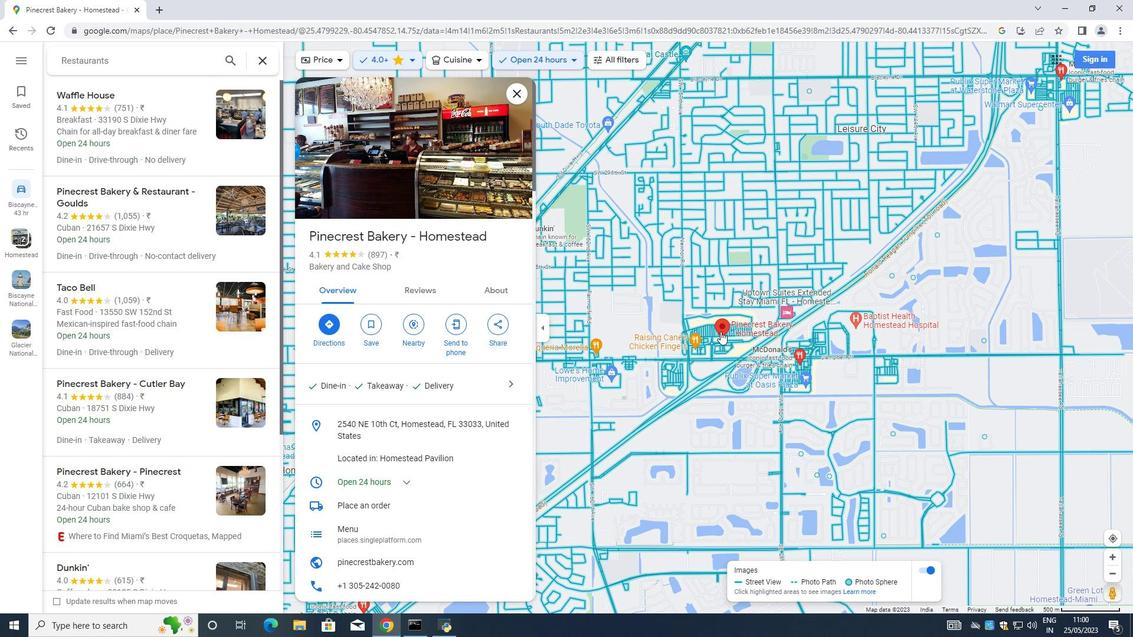 
Action: Mouse moved to (719, 340)
Screenshot: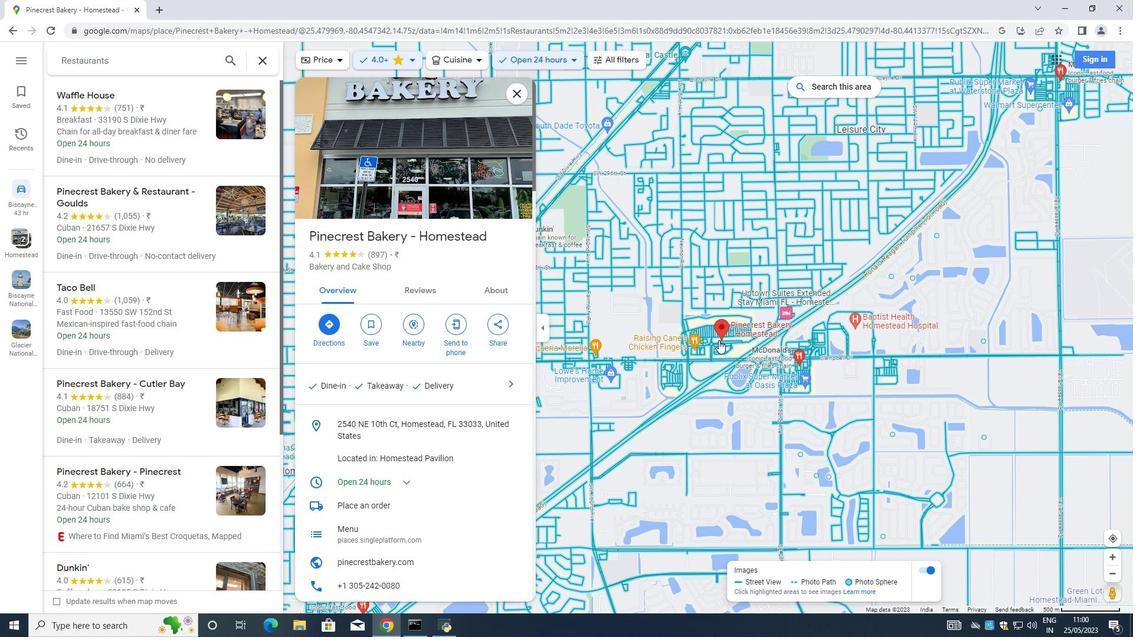 
Action: Mouse scrolled (719, 341) with delta (0, 0)
Screenshot: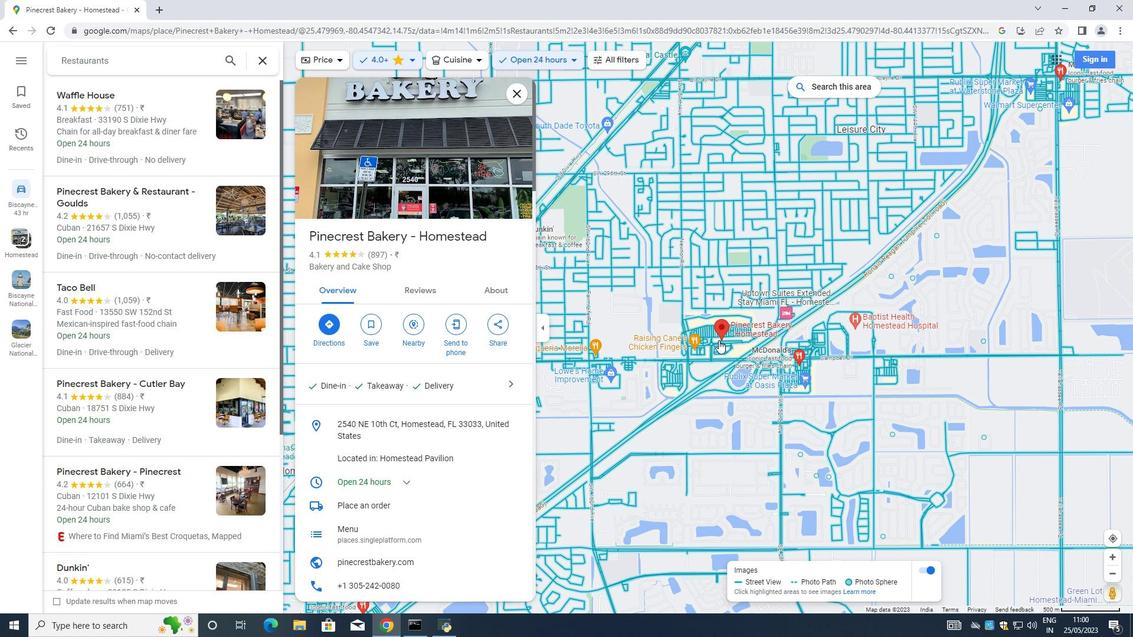 
Action: Mouse scrolled (719, 341) with delta (0, 0)
Screenshot: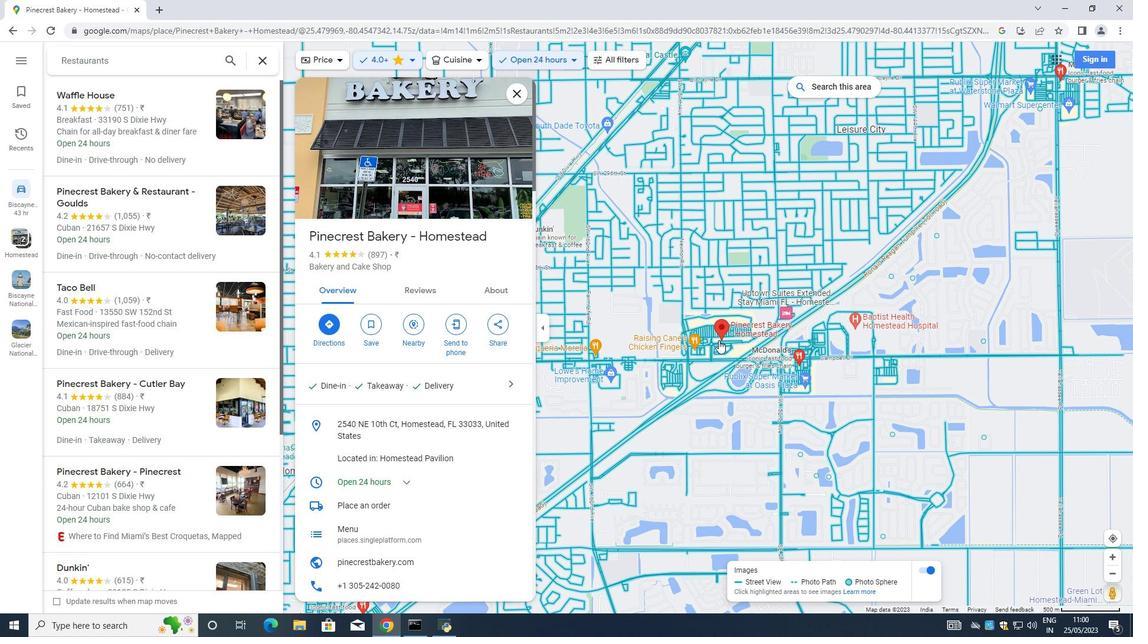 
Action: Mouse scrolled (719, 341) with delta (0, 0)
Screenshot: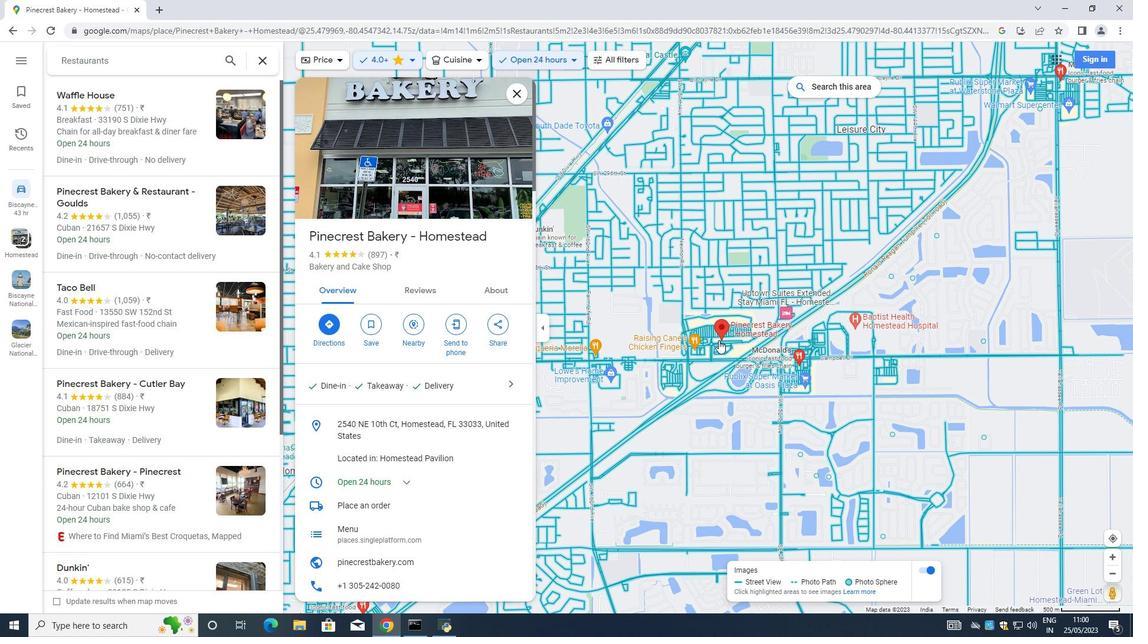 
Action: Mouse scrolled (719, 341) with delta (0, 0)
Screenshot: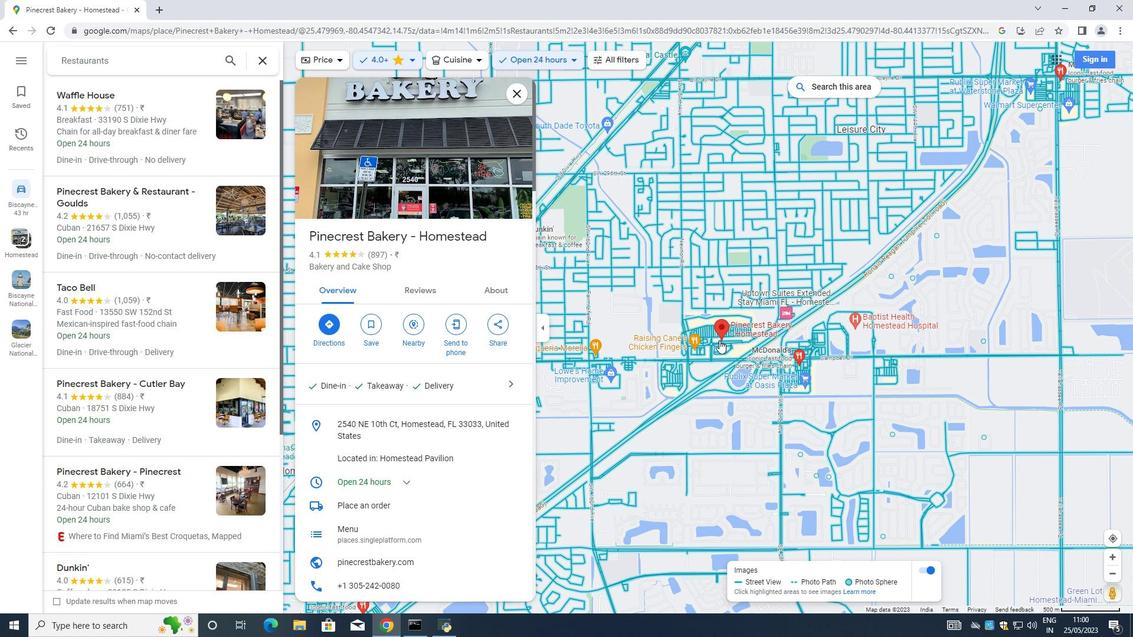 
Action: Mouse moved to (720, 340)
Screenshot: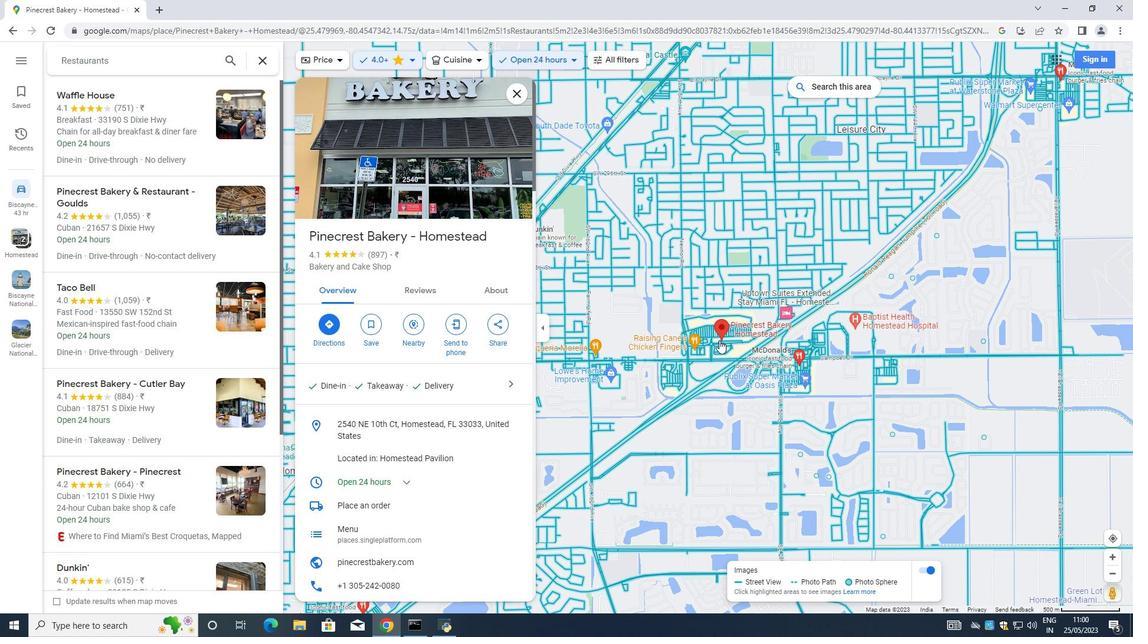 
Action: Mouse scrolled (720, 341) with delta (0, 0)
Screenshot: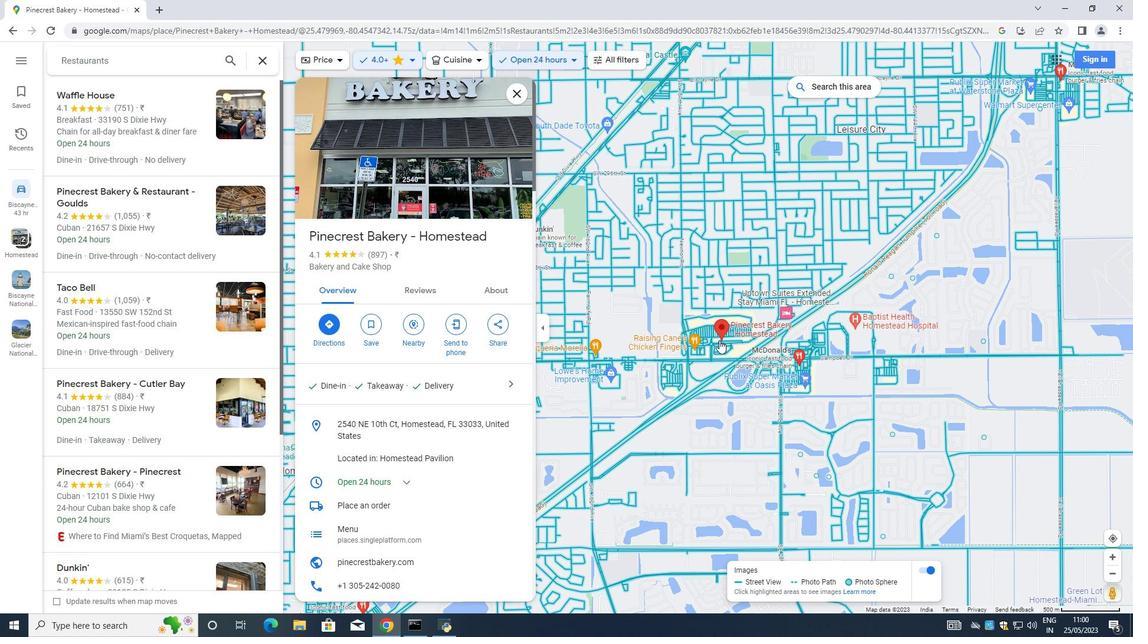 
Action: Mouse moved to (720, 340)
Screenshot: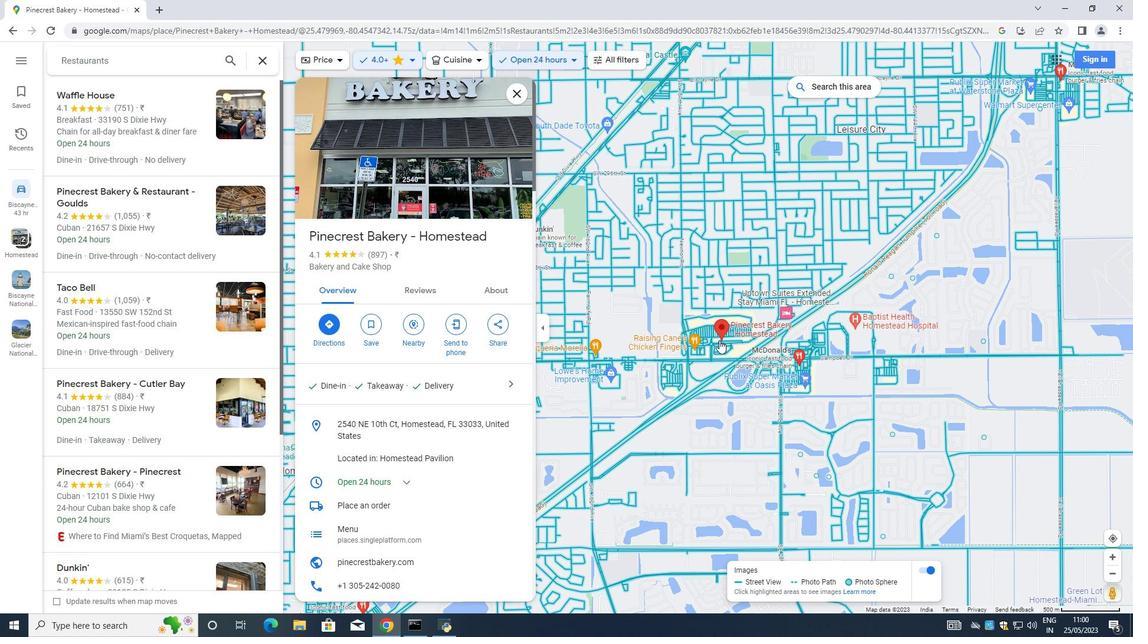 
Action: Mouse scrolled (720, 341) with delta (0, 0)
Screenshot: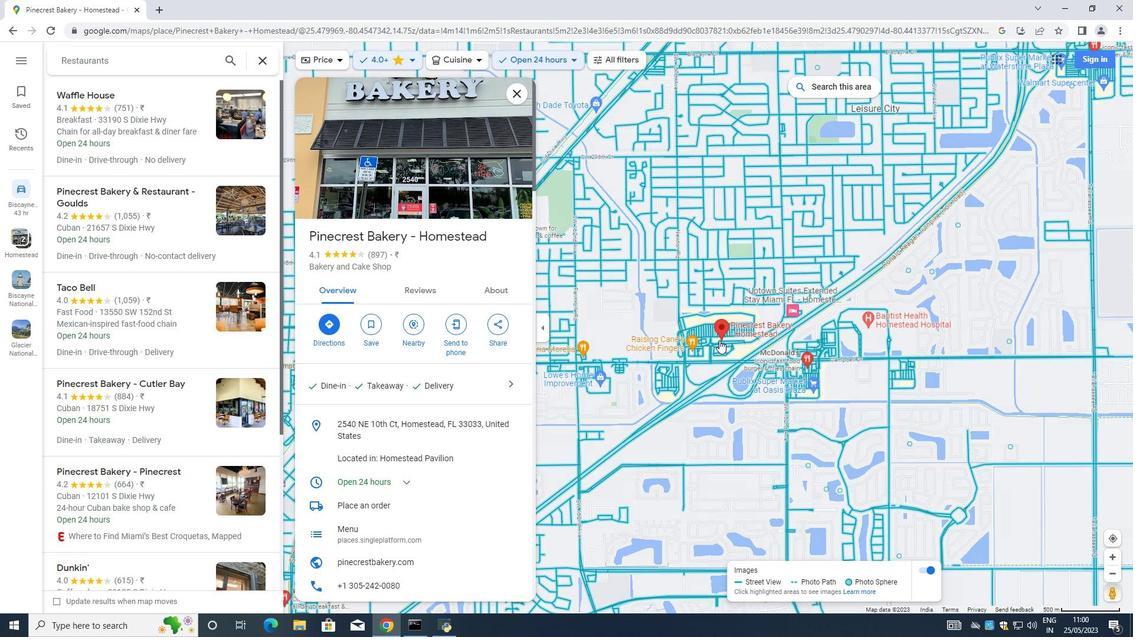 
Action: Mouse moved to (722, 337)
Screenshot: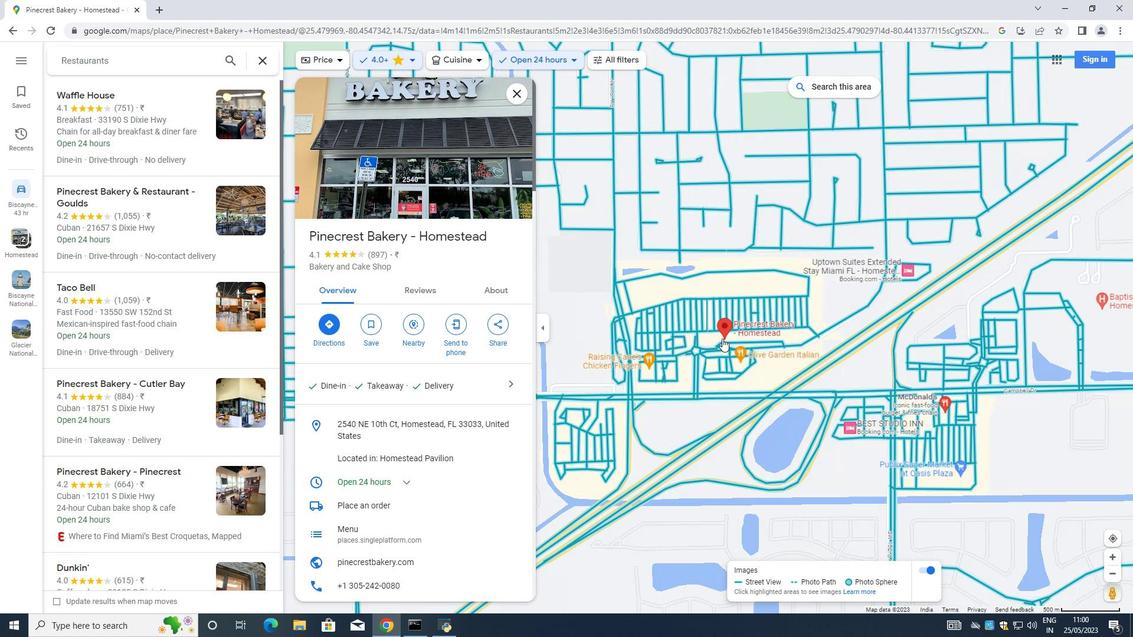 
Action: Mouse scrolled (722, 338) with delta (0, 0)
Screenshot: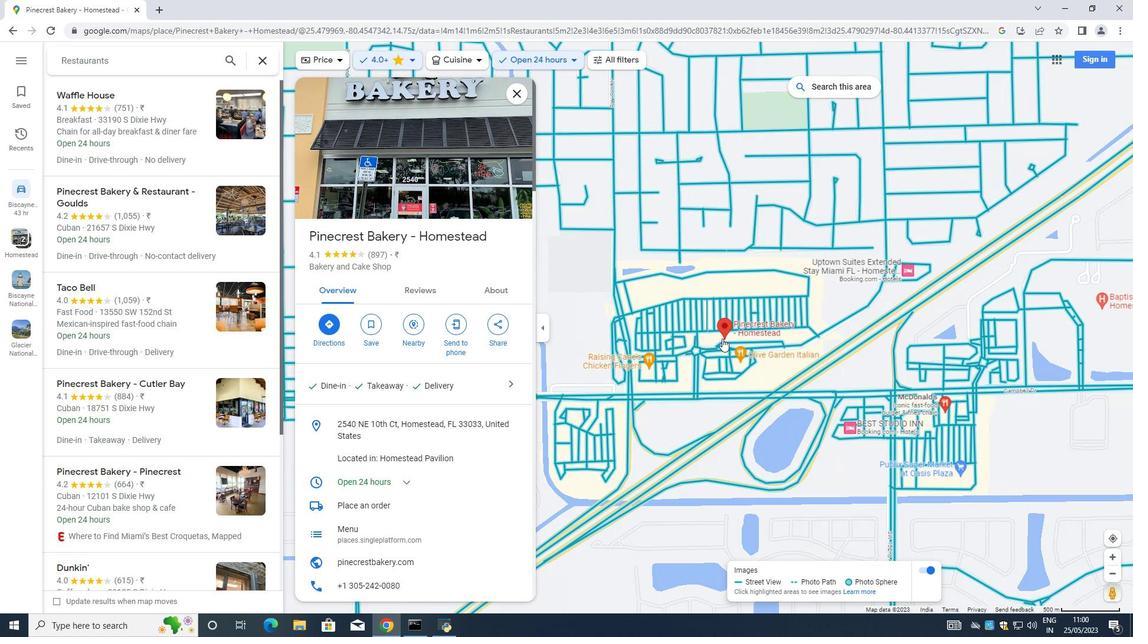 
Action: Mouse moved to (722, 336)
Screenshot: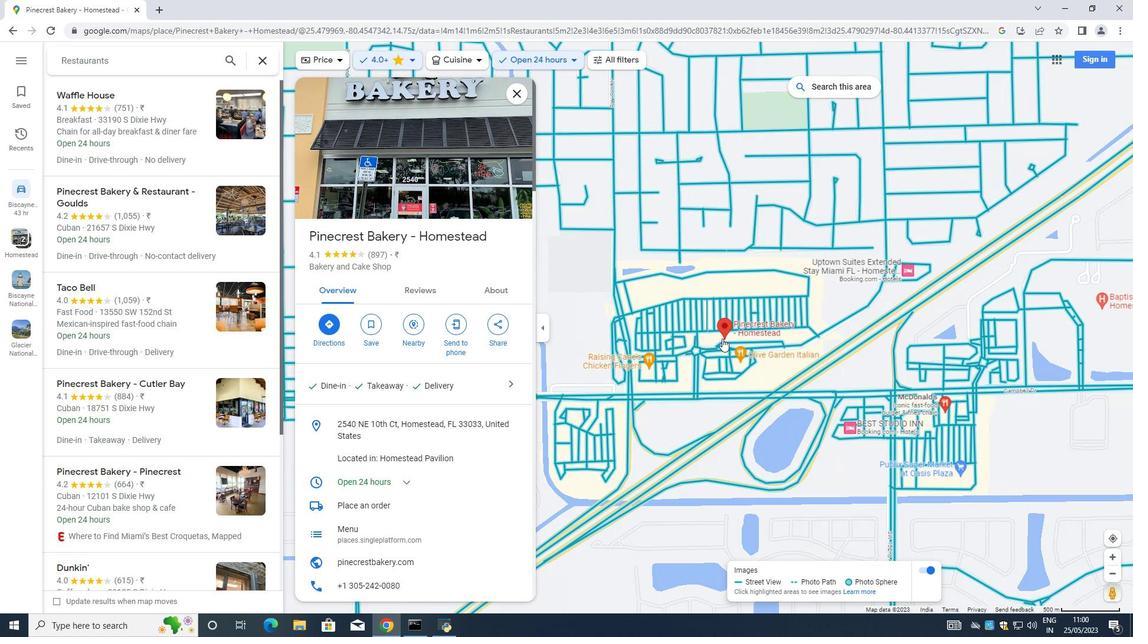 
Action: Mouse scrolled (722, 337) with delta (0, 0)
Screenshot: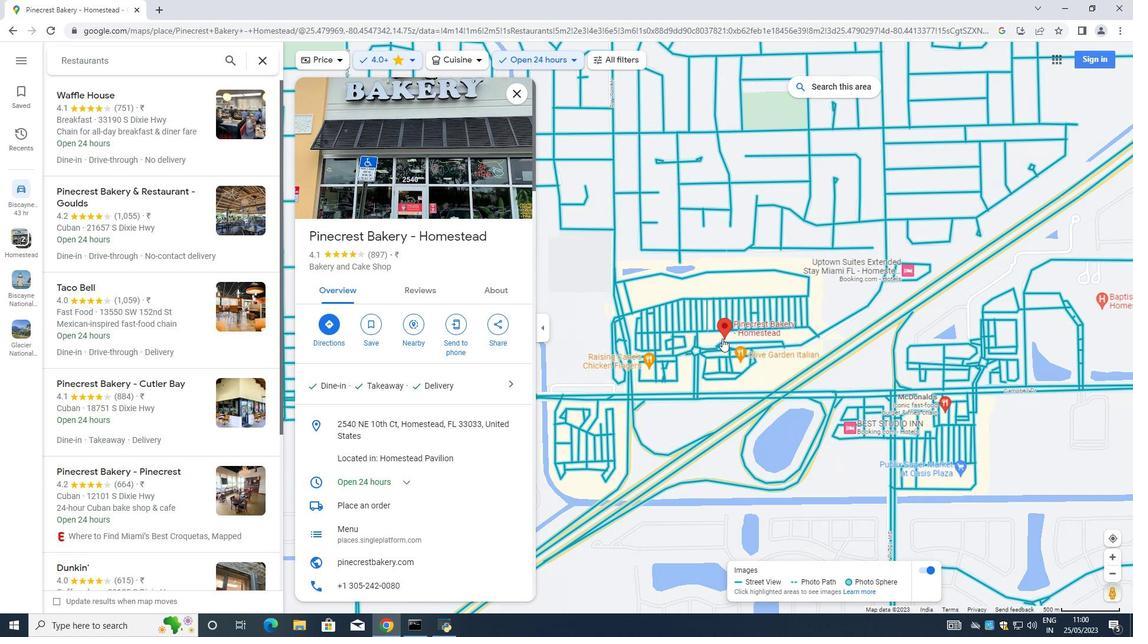 
Action: Mouse scrolled (722, 337) with delta (0, 0)
Screenshot: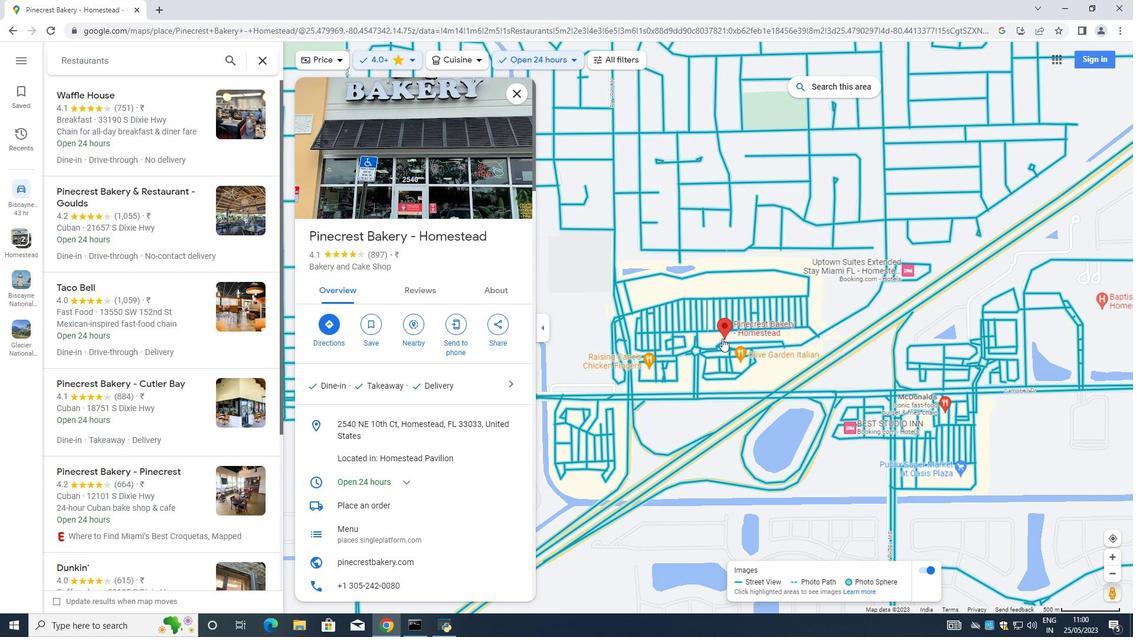 
Action: Mouse scrolled (722, 337) with delta (0, 0)
Screenshot: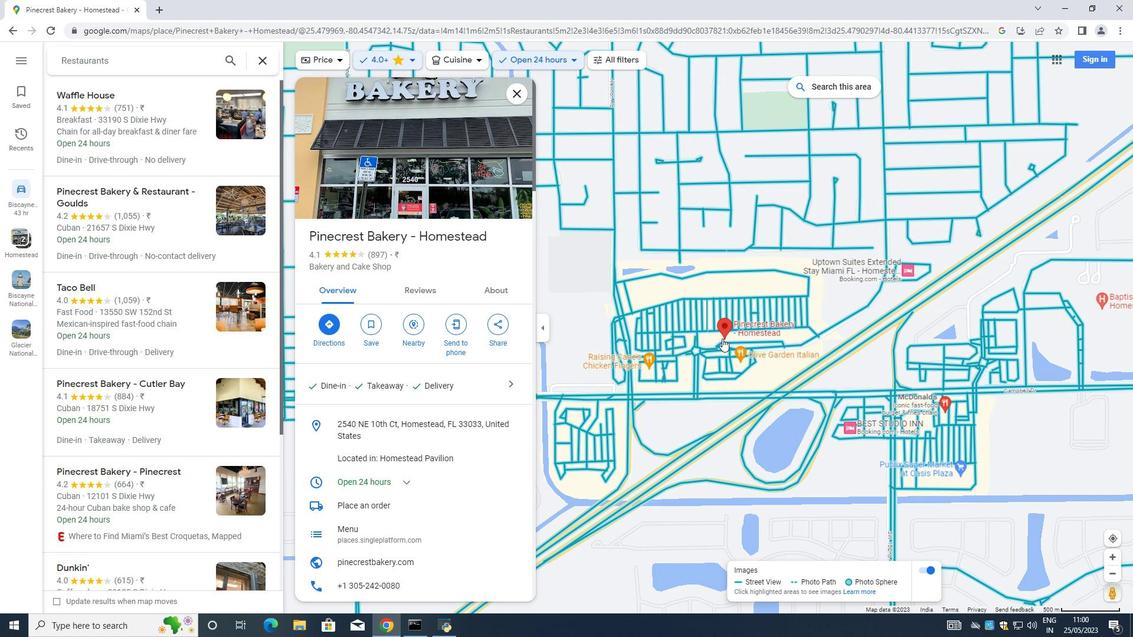 
Action: Mouse scrolled (722, 337) with delta (0, 0)
Screenshot: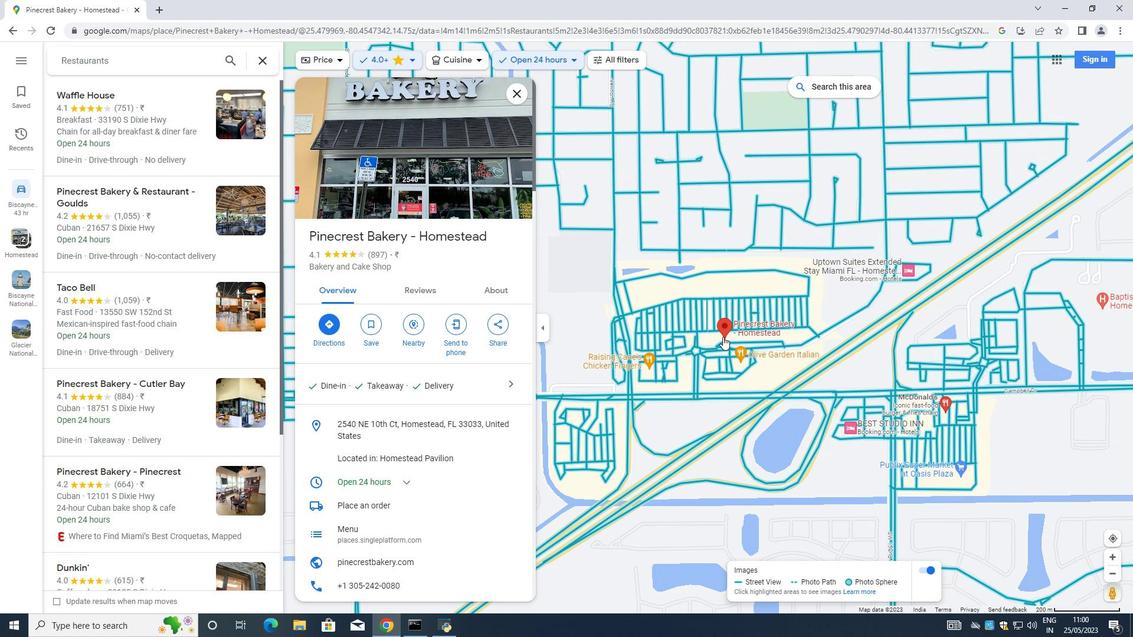 
Action: Mouse scrolled (722, 337) with delta (0, 0)
Screenshot: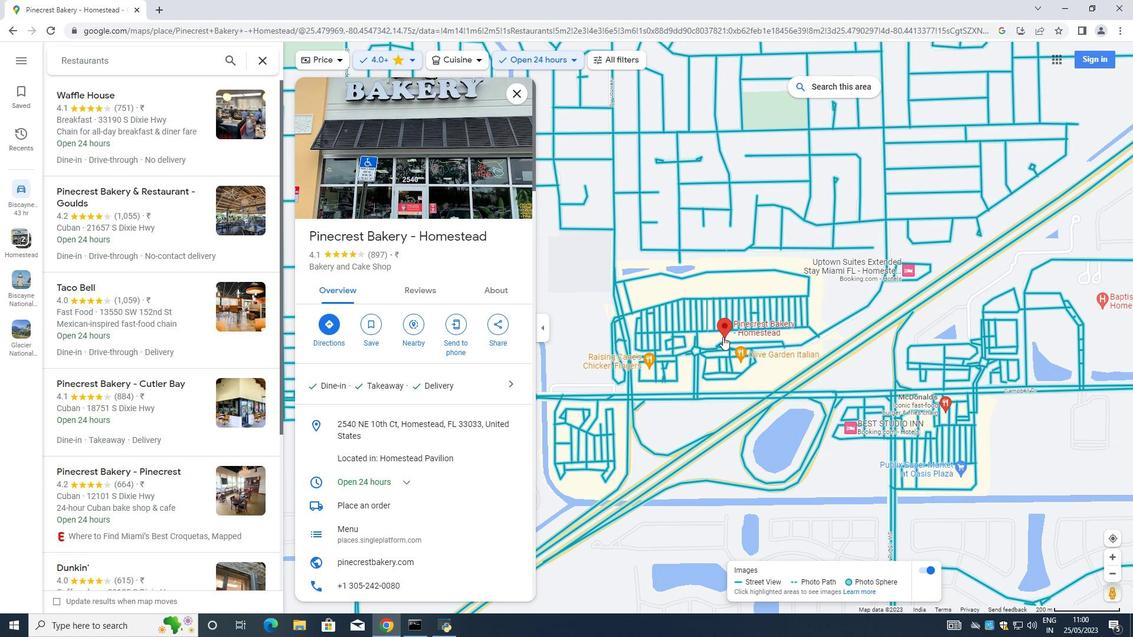 
Action: Mouse moved to (724, 333)
Screenshot: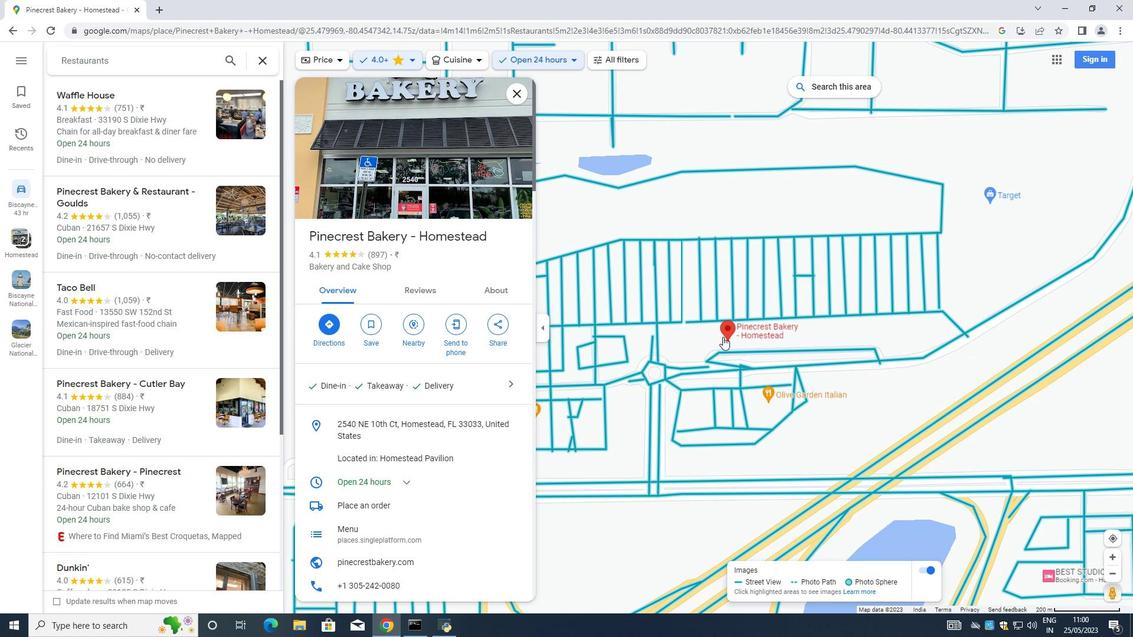 
Action: Mouse scrolled (724, 334) with delta (0, 0)
Screenshot: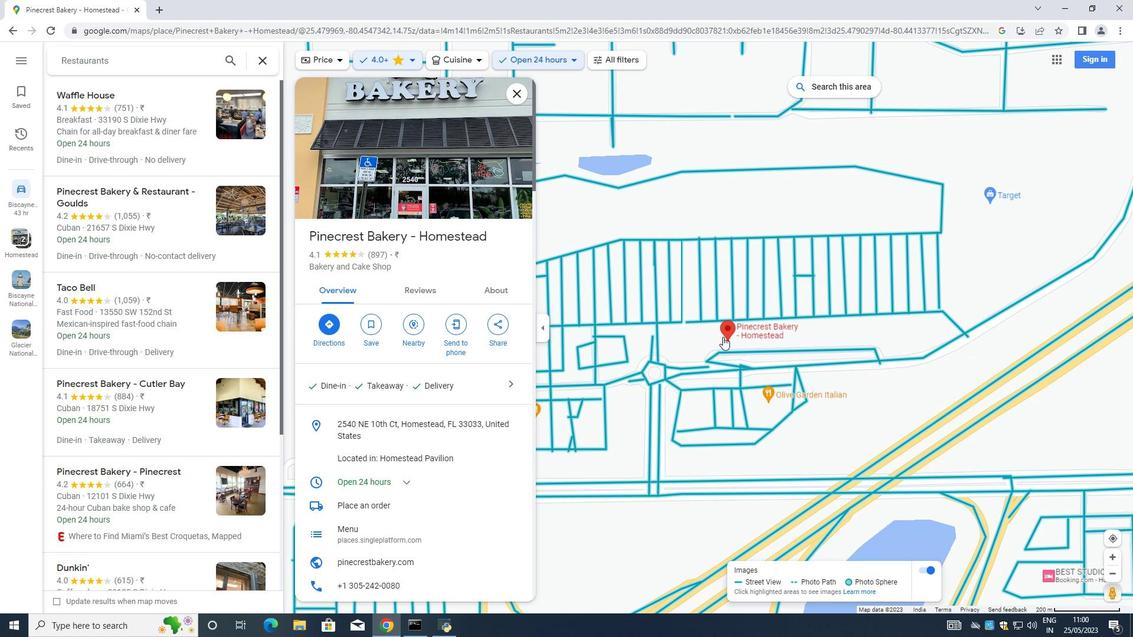 
Action: Mouse scrolled (724, 334) with delta (0, 0)
Screenshot: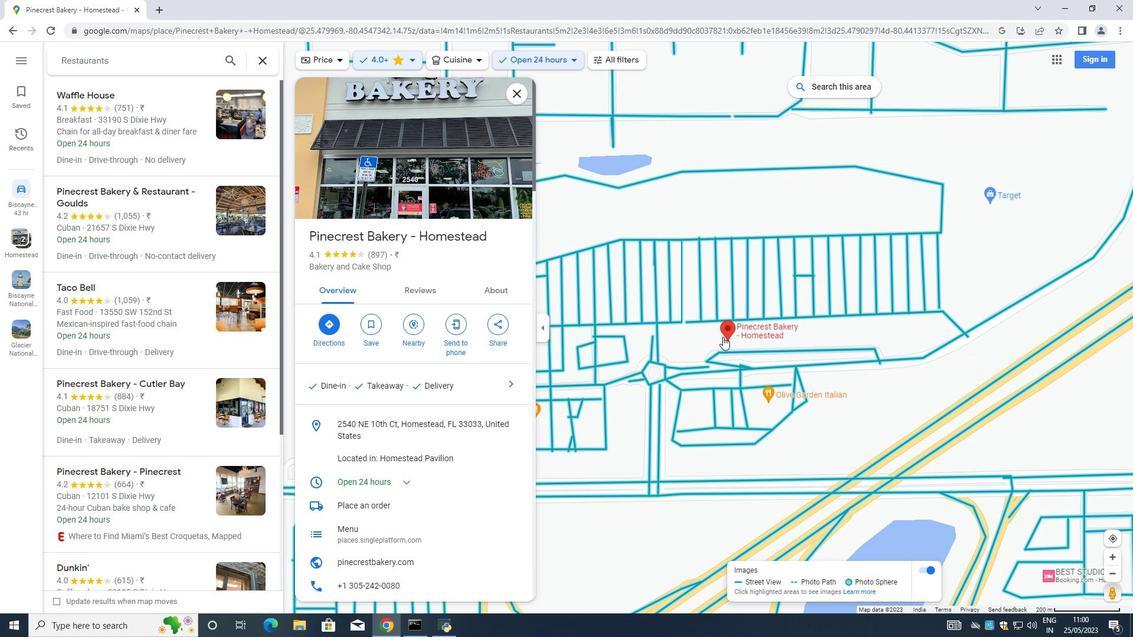 
Action: Mouse scrolled (724, 334) with delta (0, 0)
Screenshot: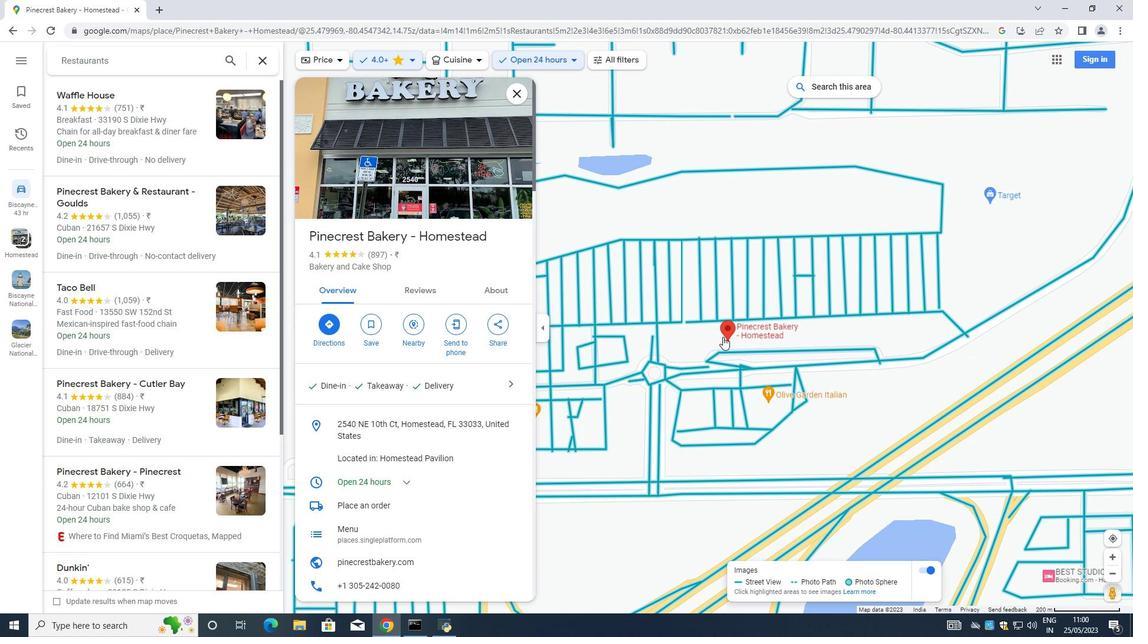 
Action: Mouse scrolled (724, 334) with delta (0, 0)
Screenshot: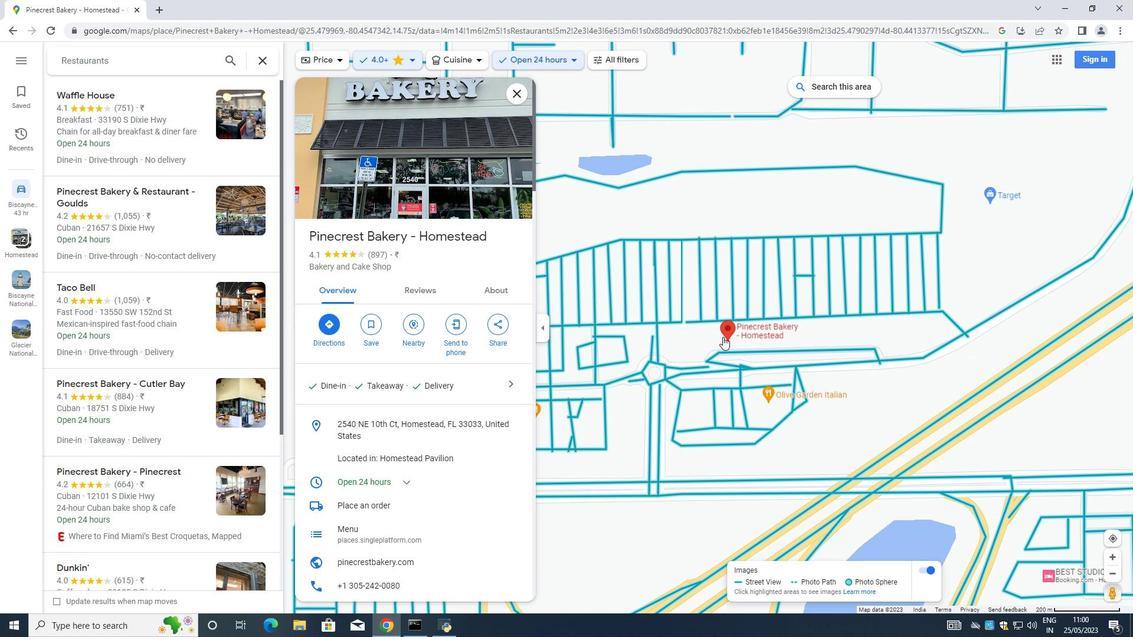 
Action: Mouse scrolled (724, 334) with delta (0, 0)
Screenshot: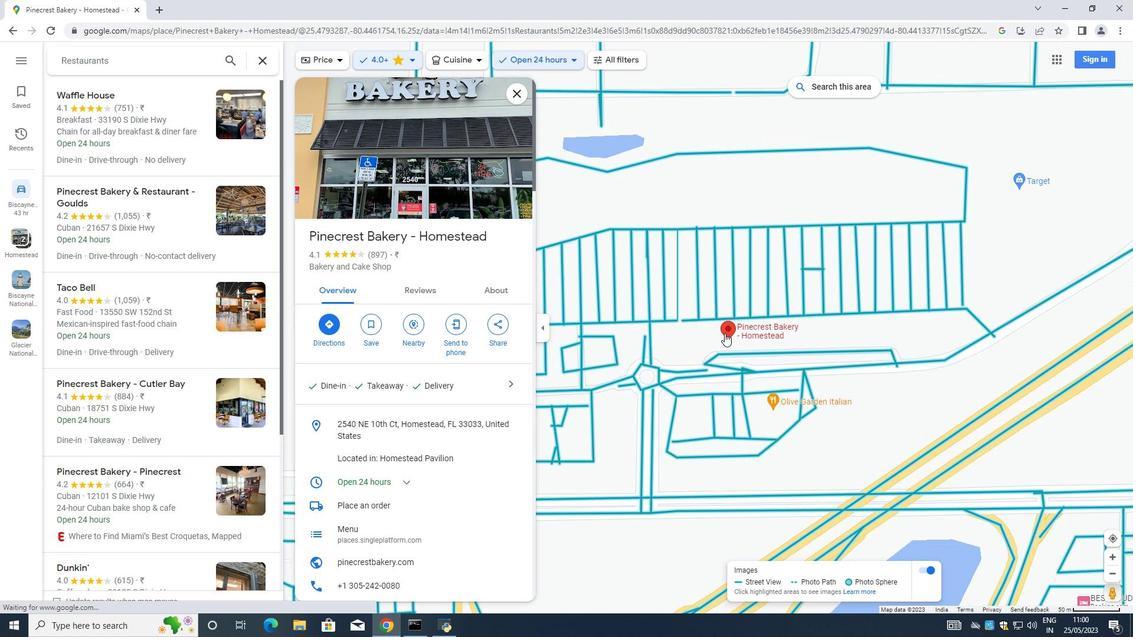 
Action: Mouse scrolled (724, 334) with delta (0, 0)
Screenshot: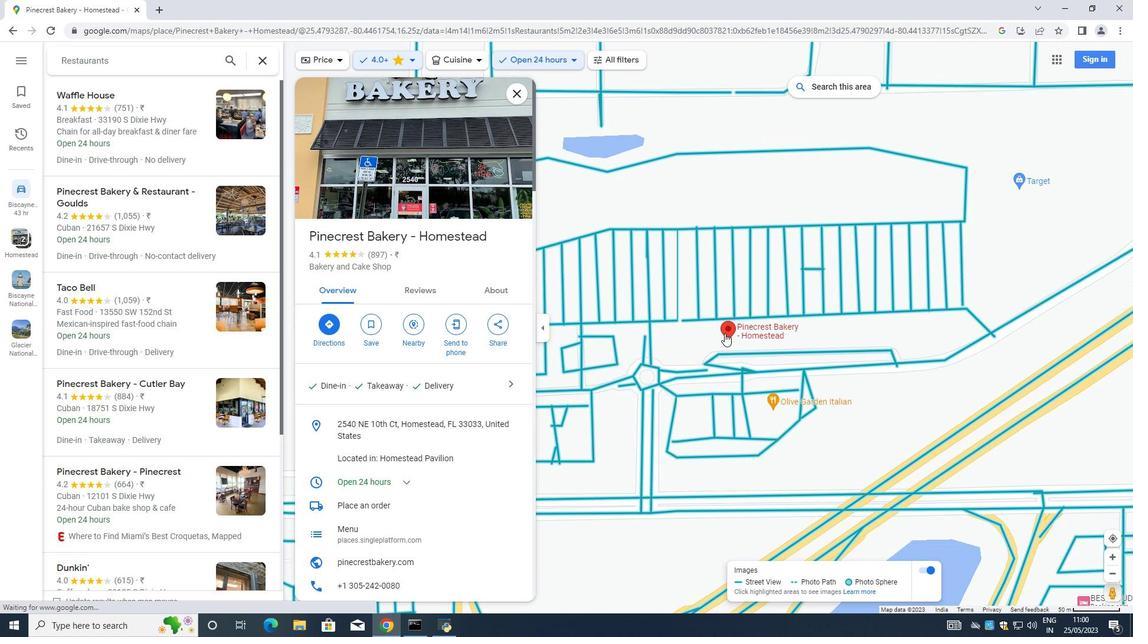 
Action: Mouse moved to (727, 332)
Screenshot: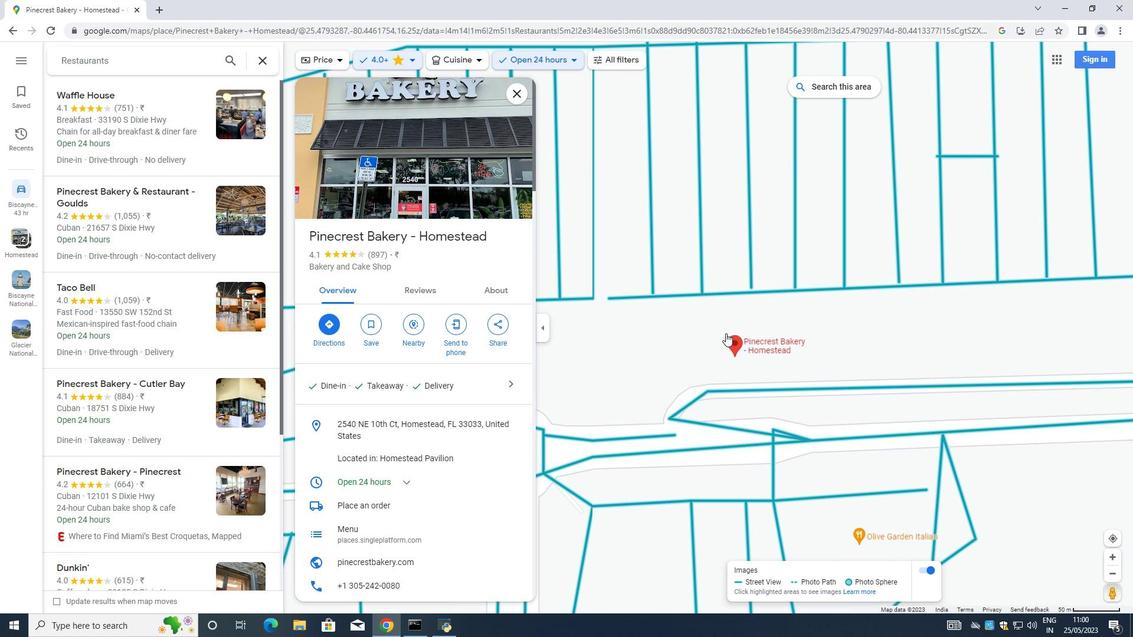 
Action: Mouse scrolled (727, 332) with delta (0, 0)
Screenshot: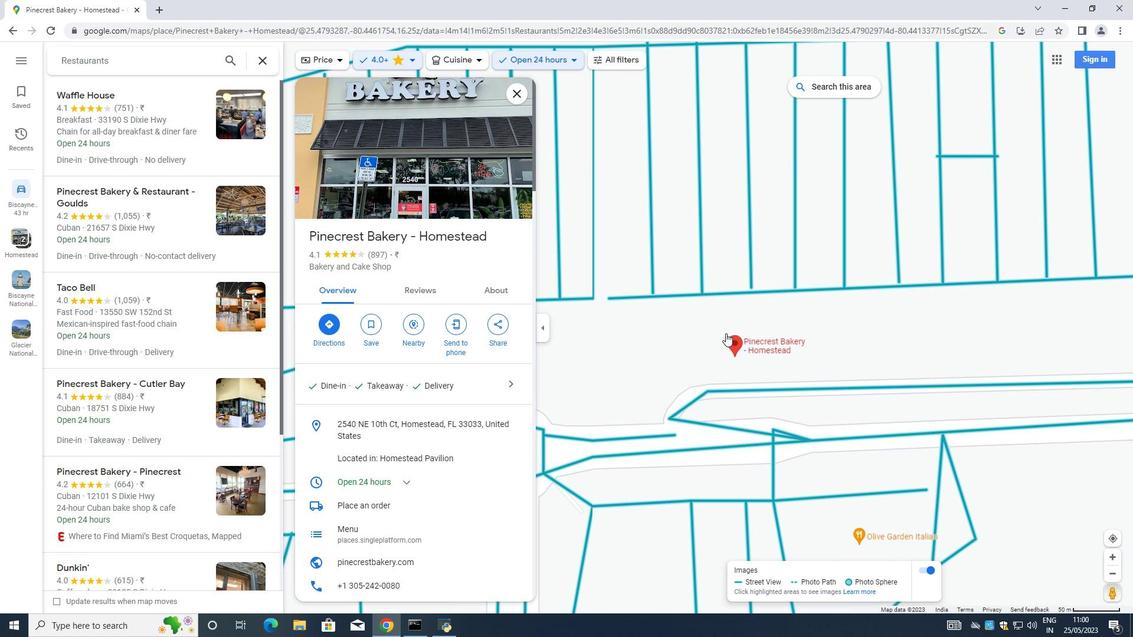 
Action: Mouse scrolled (727, 332) with delta (0, 0)
Screenshot: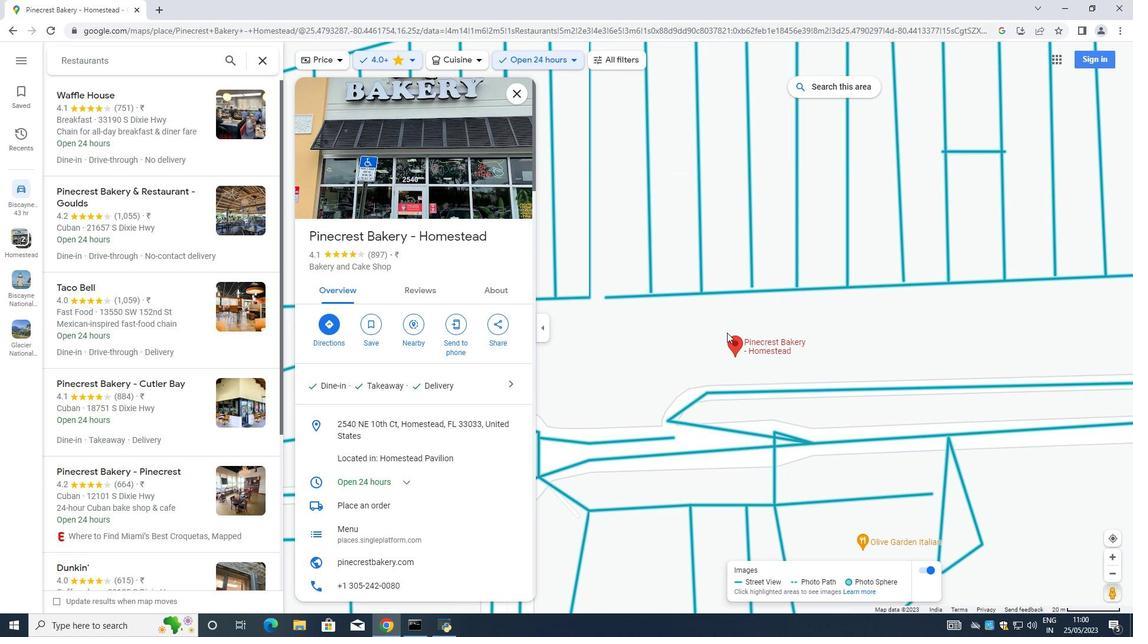 
Action: Mouse scrolled (727, 332) with delta (0, 0)
Screenshot: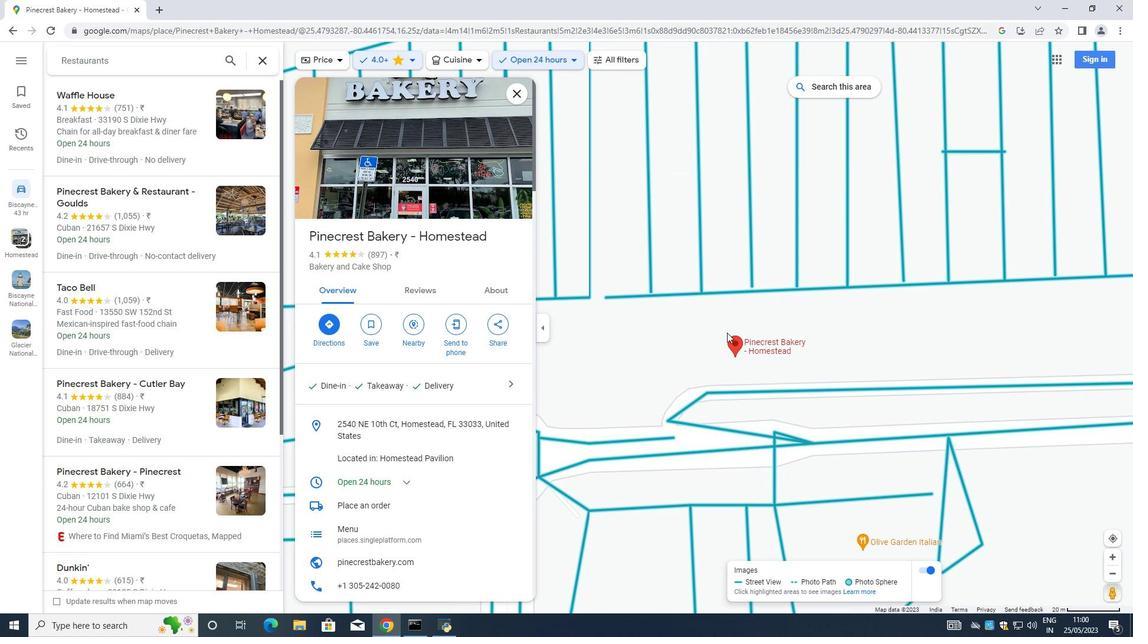 
Action: Mouse scrolled (727, 332) with delta (0, 0)
Screenshot: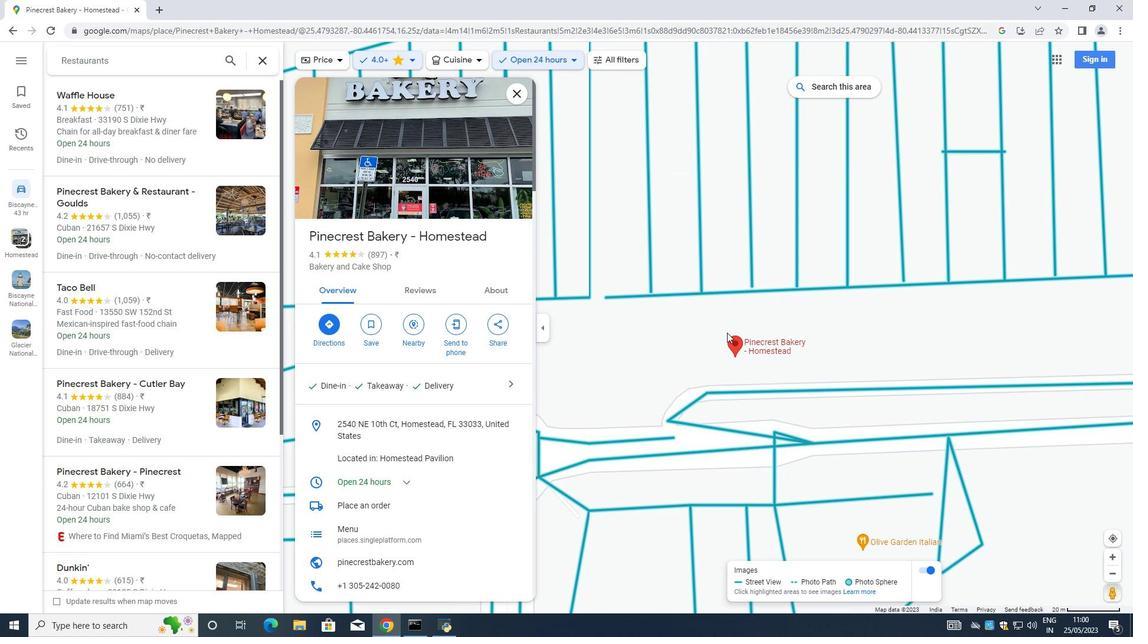 
Action: Mouse scrolled (727, 332) with delta (0, 0)
Screenshot: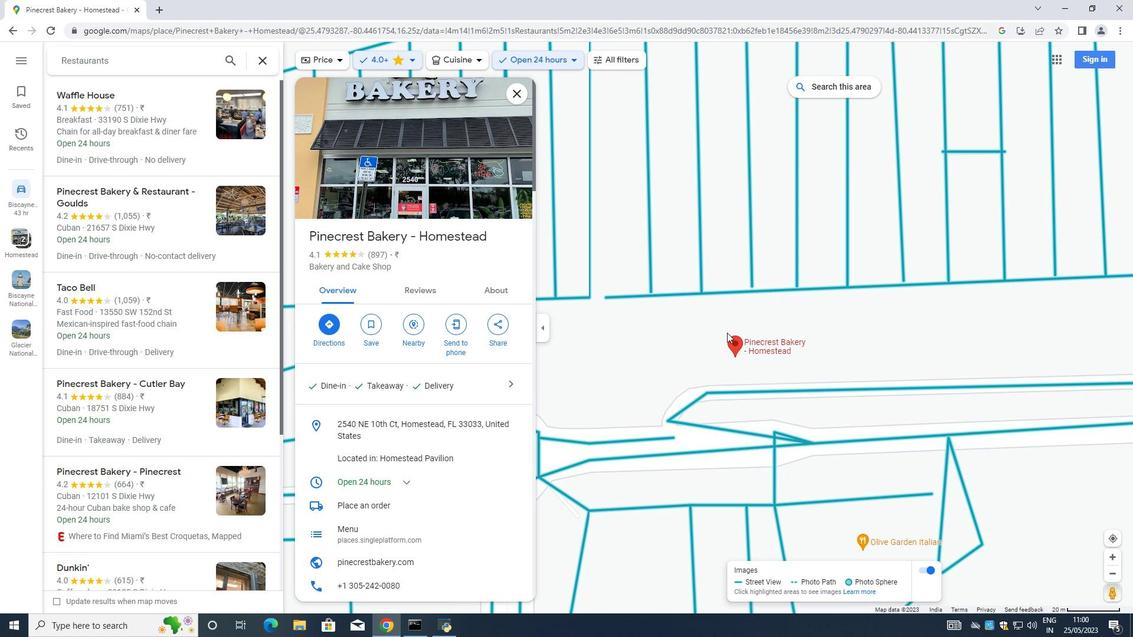 
Action: Mouse moved to (724, 287)
Screenshot: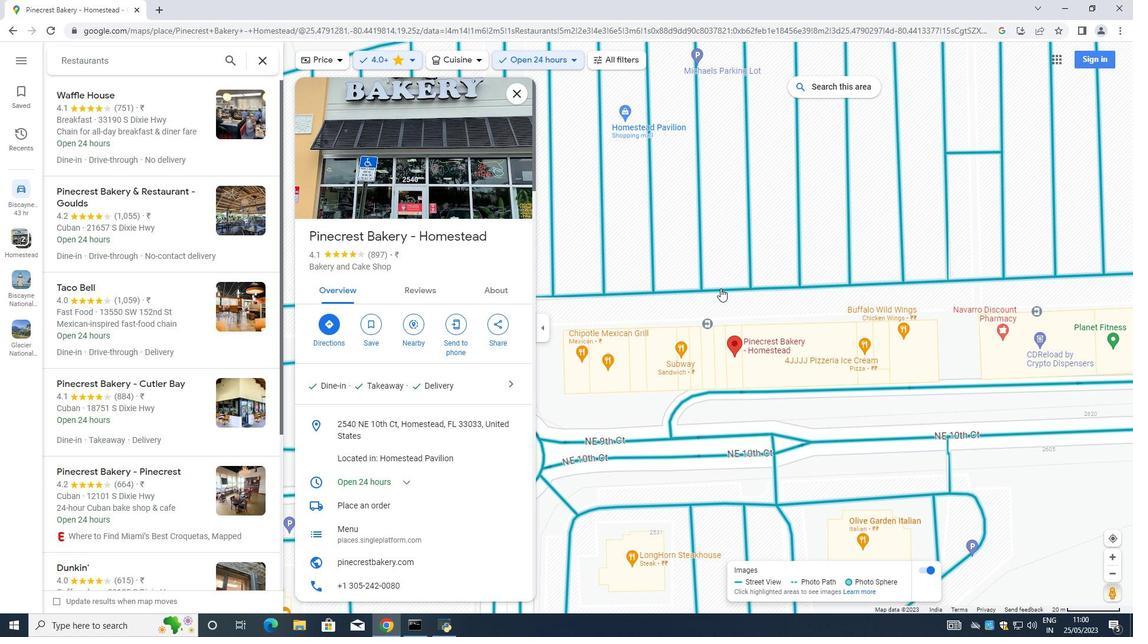 
Action: Mouse scrolled (724, 286) with delta (0, 0)
Screenshot: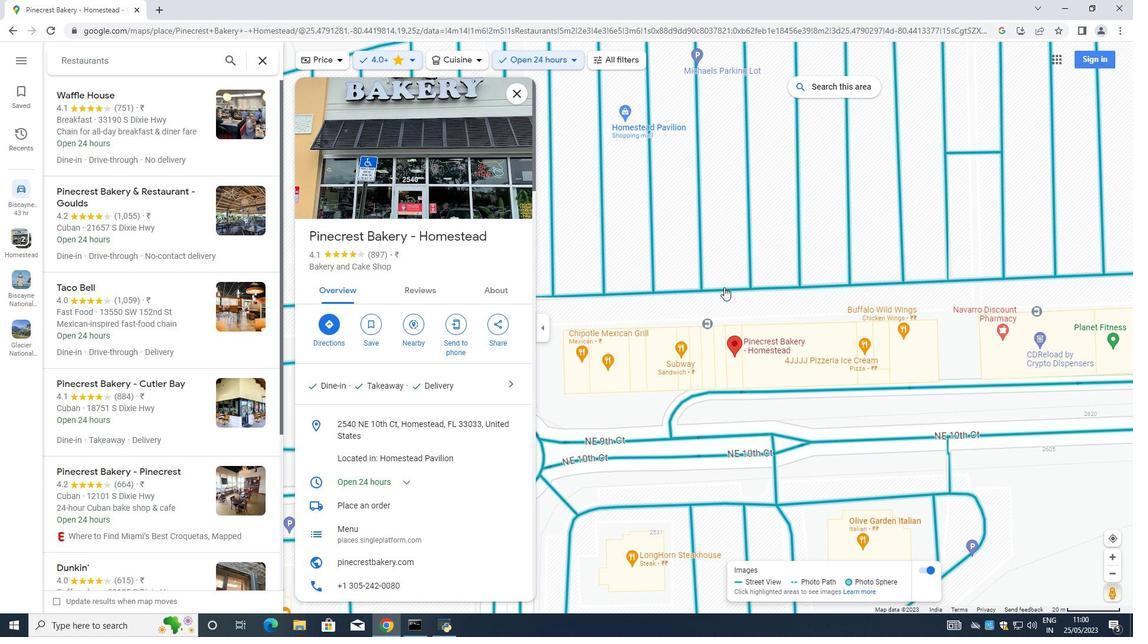 
Action: Mouse moved to (745, 285)
Screenshot: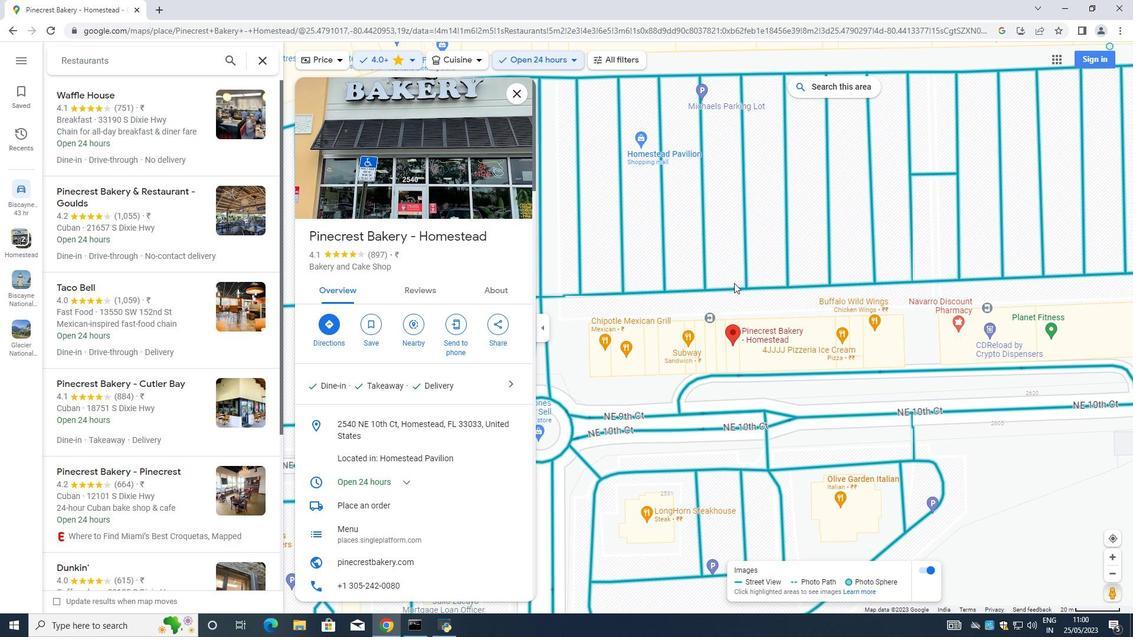 
Action: Mouse scrolled (745, 285) with delta (0, 0)
Screenshot: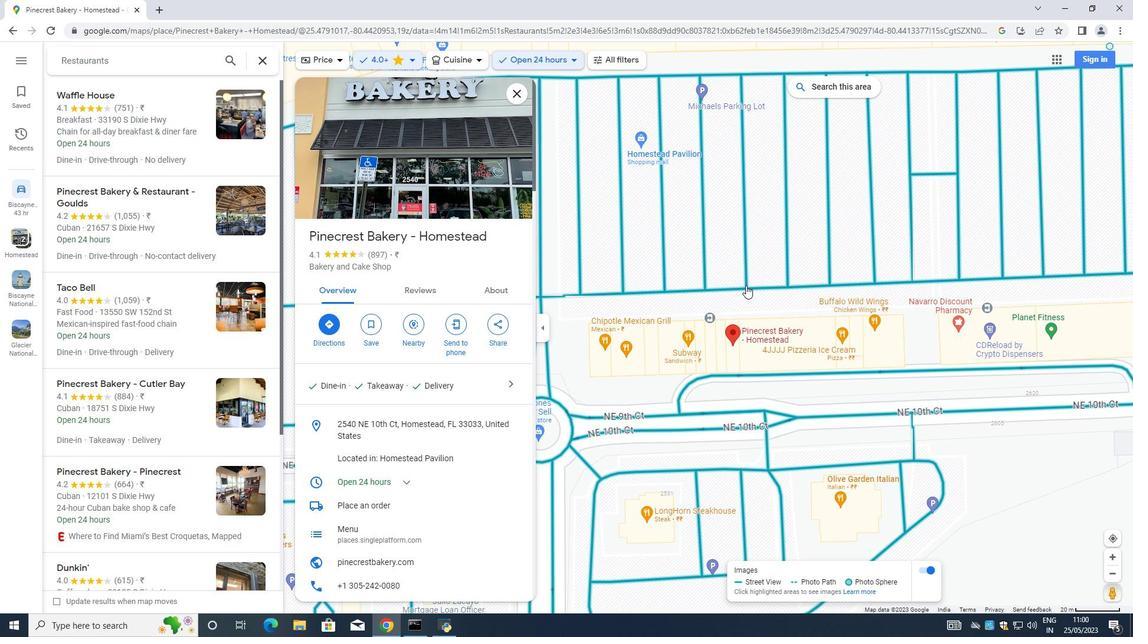 
Action: Mouse scrolled (745, 285) with delta (0, 0)
Screenshot: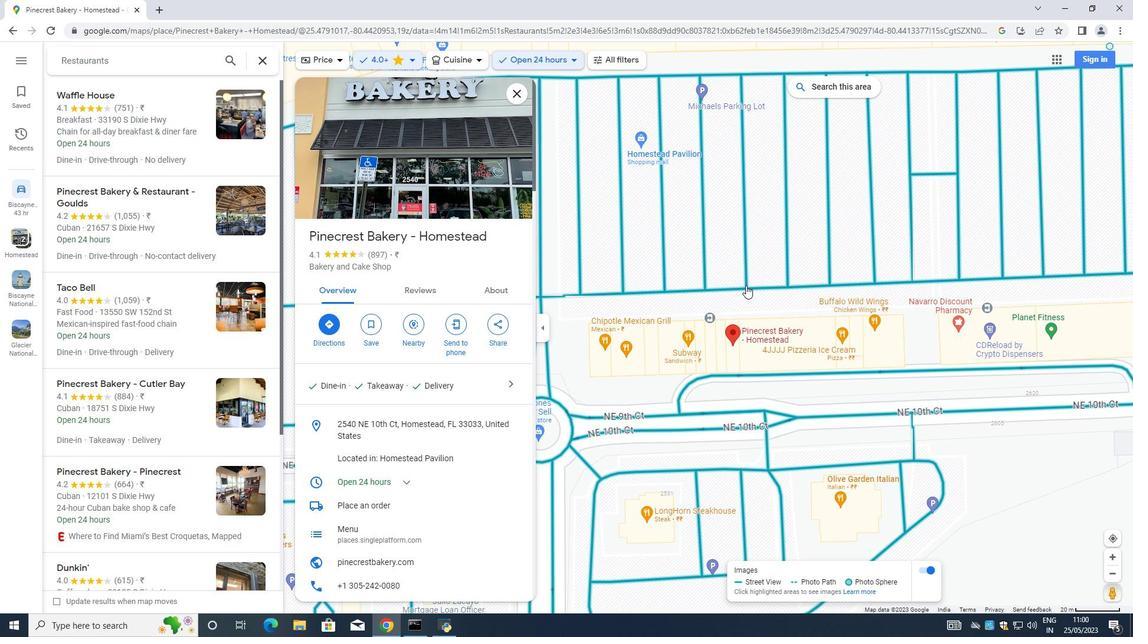 
Action: Mouse scrolled (745, 285) with delta (0, 0)
Screenshot: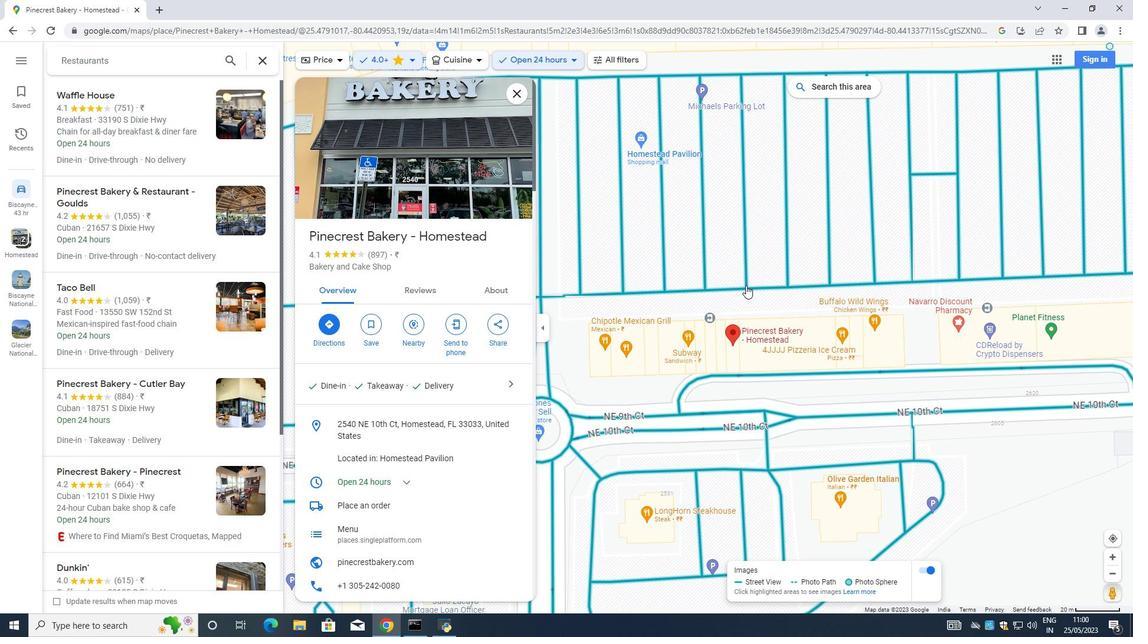 
Action: Mouse scrolled (745, 285) with delta (0, 0)
Screenshot: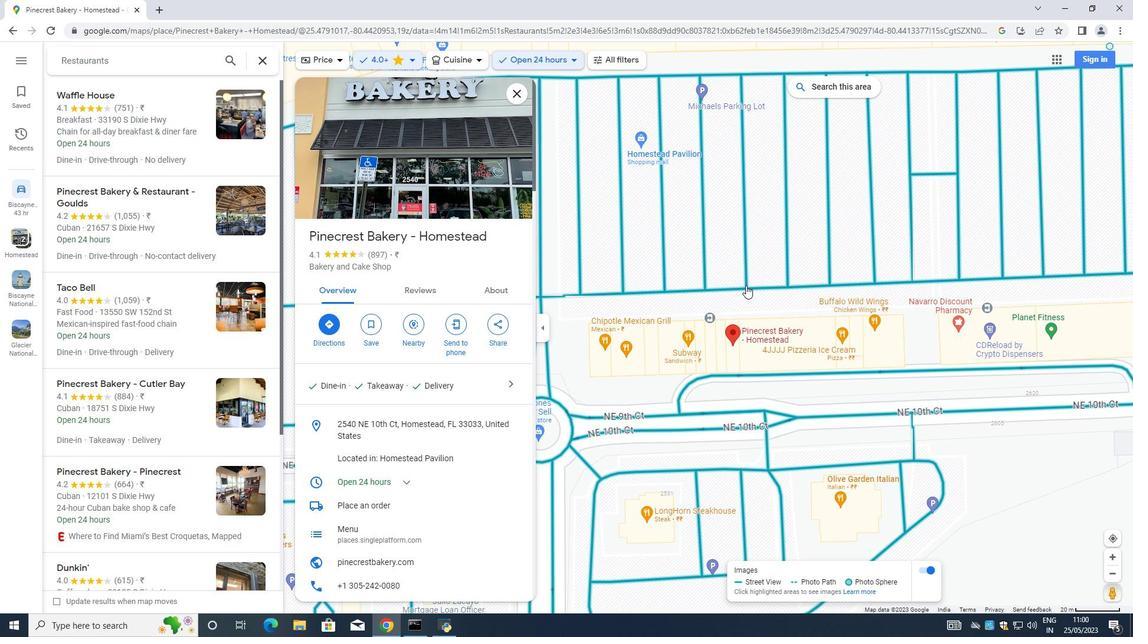 
Action: Mouse moved to (745, 285)
Screenshot: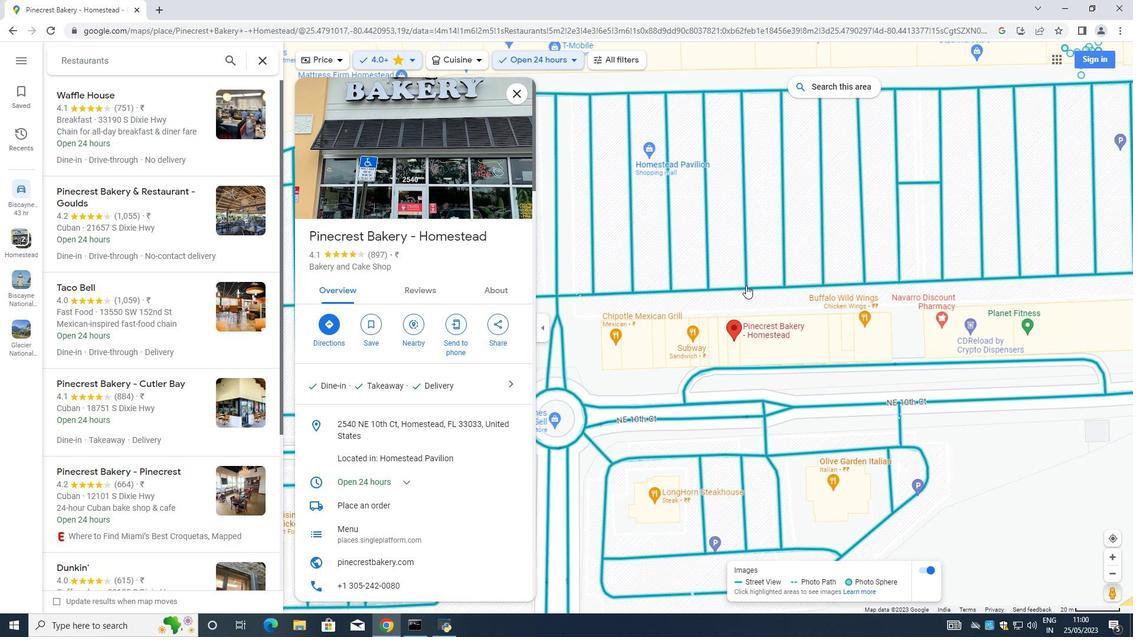 
Action: Mouse scrolled (745, 285) with delta (0, 0)
Screenshot: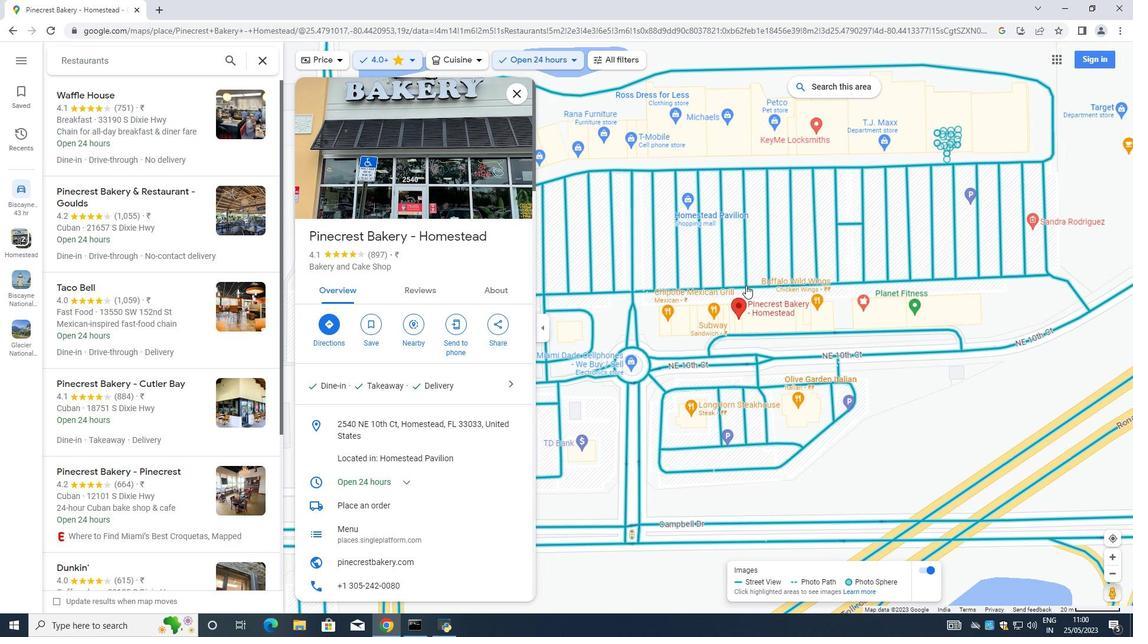 
Action: Mouse scrolled (745, 285) with delta (0, 0)
Screenshot: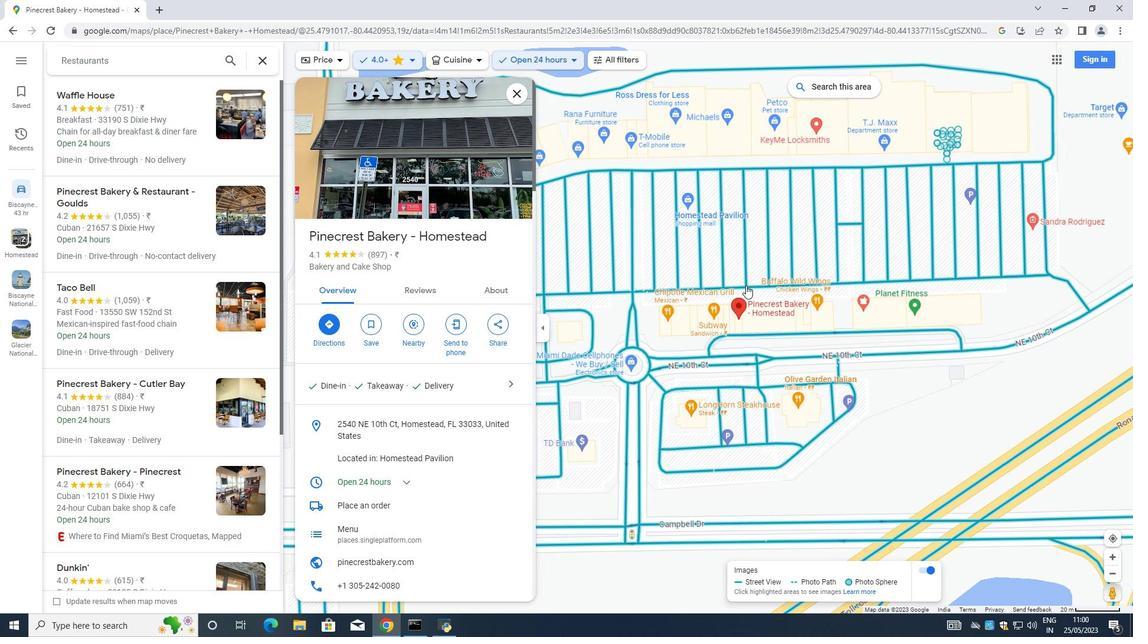 
Action: Mouse scrolled (745, 285) with delta (0, 0)
Screenshot: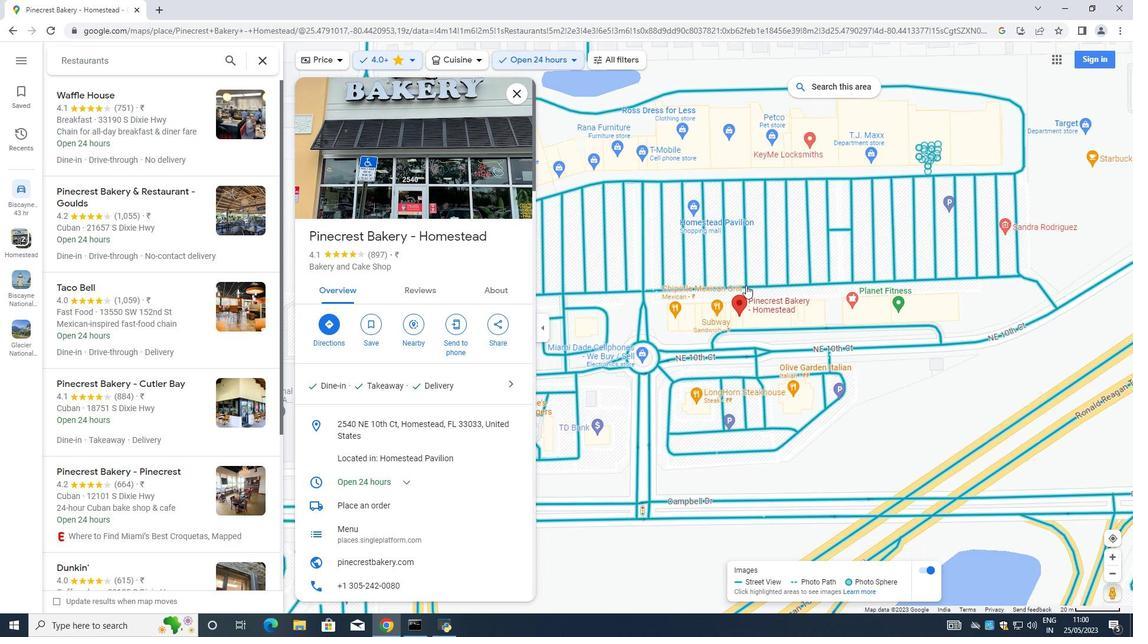 
Action: Mouse moved to (108, 187)
Screenshot: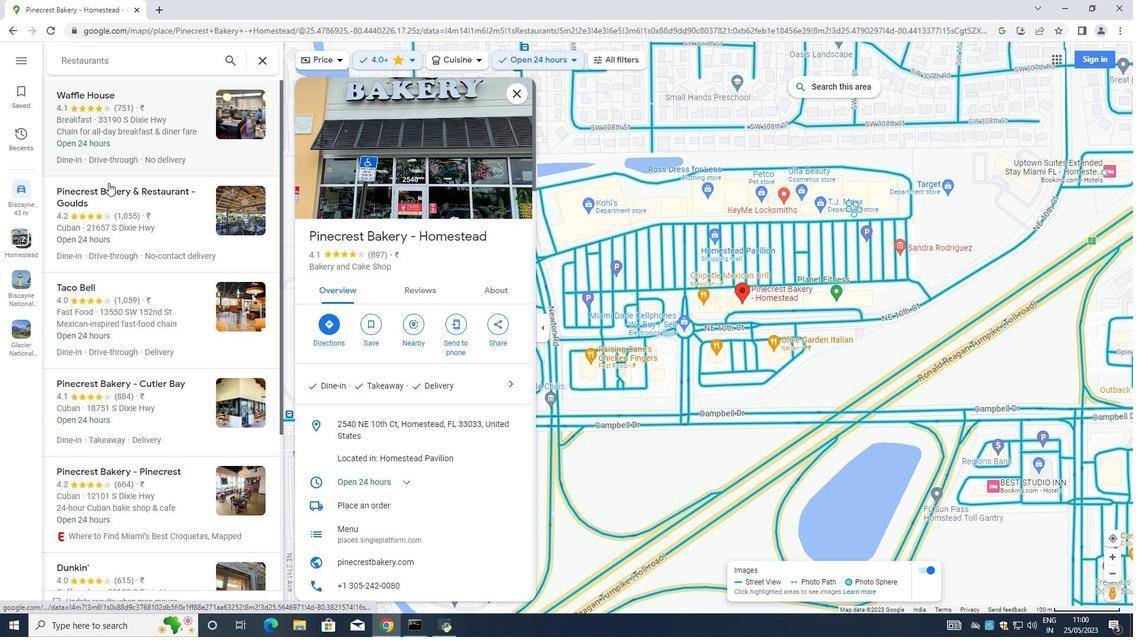 
Action: Mouse pressed left at (108, 187)
Screenshot: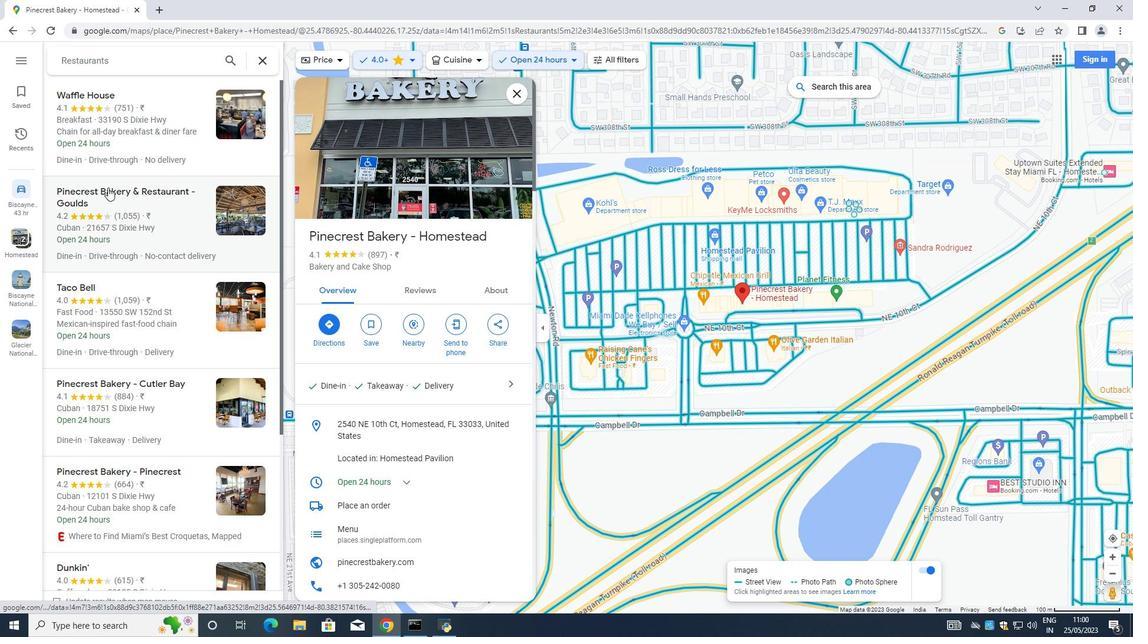 
Action: Mouse moved to (783, 362)
Screenshot: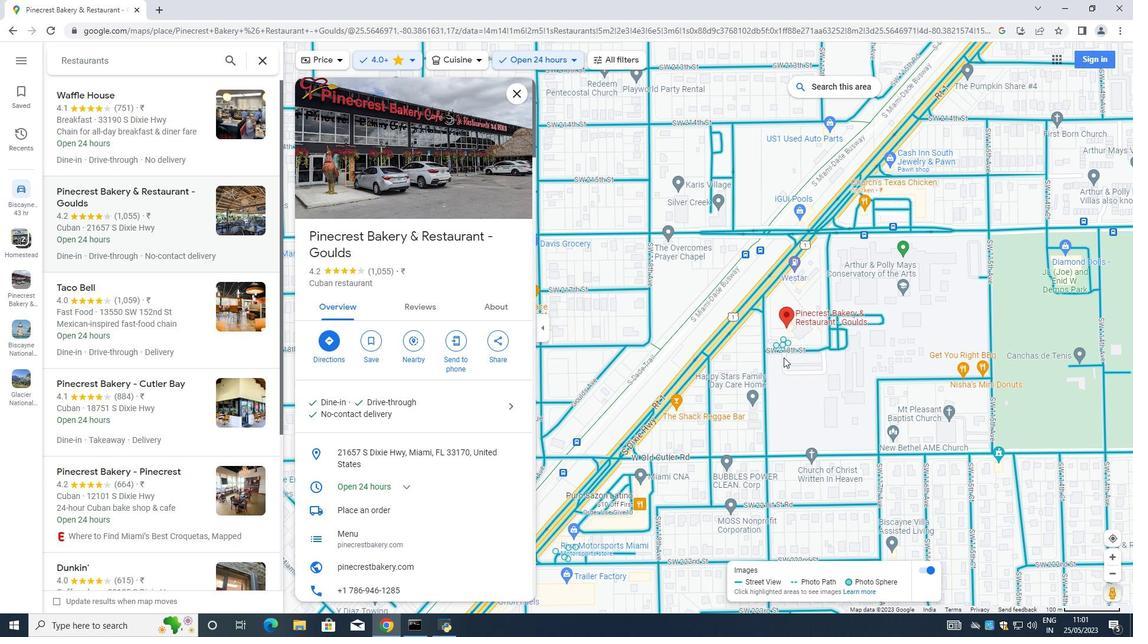 
Action: Mouse scrolled (783, 363) with delta (0, 0)
Screenshot: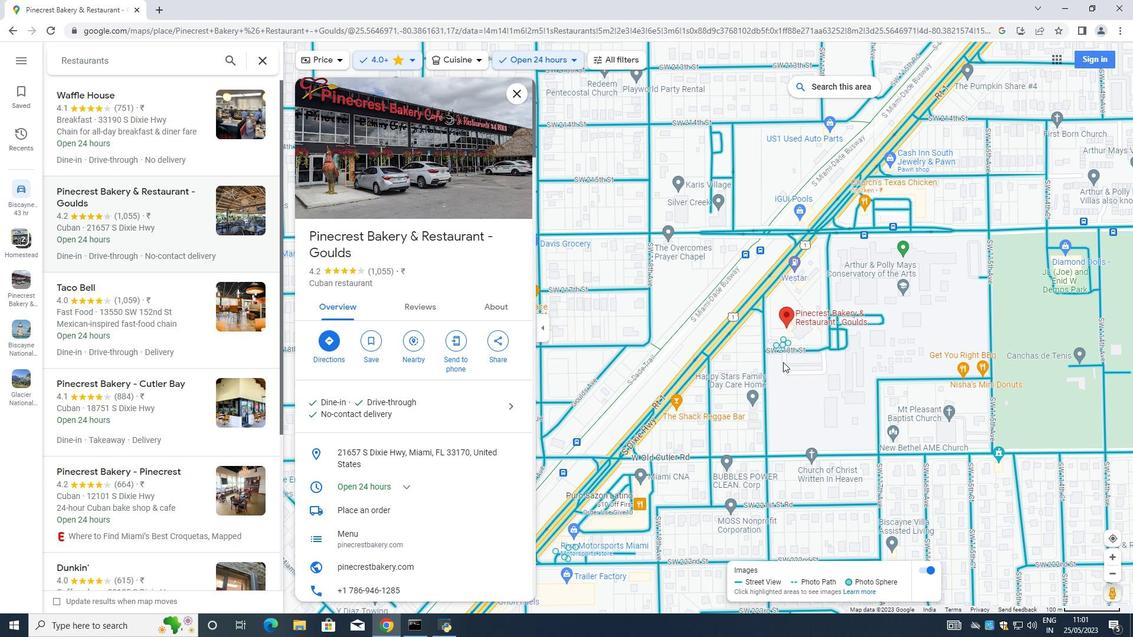 
Action: Mouse moved to (783, 362)
Screenshot: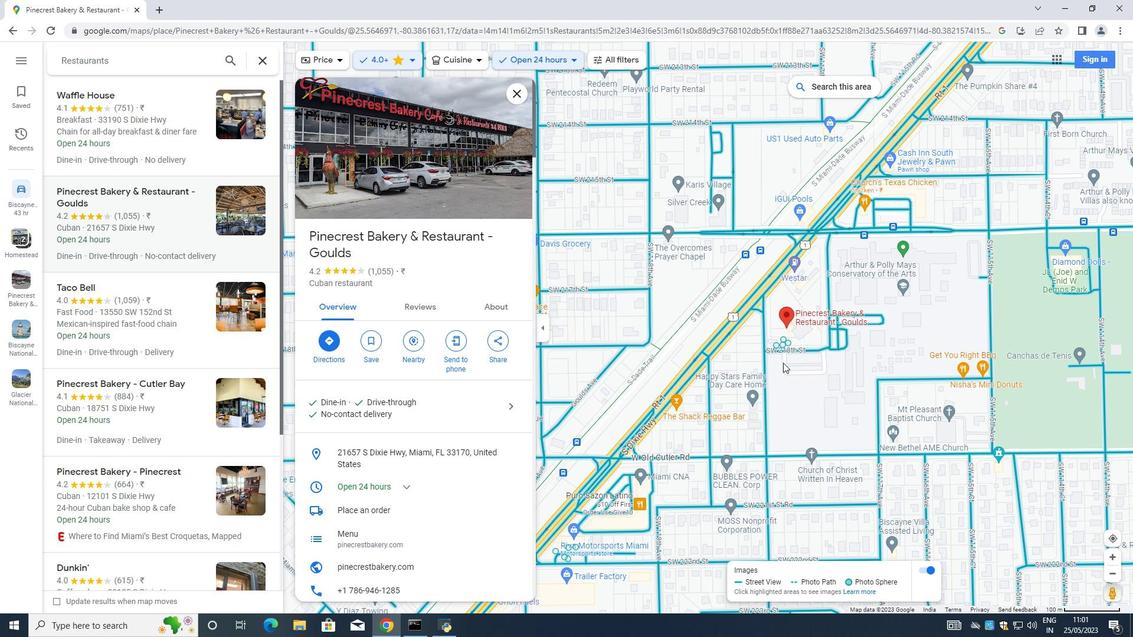 
Action: Mouse scrolled (783, 363) with delta (0, 0)
Screenshot: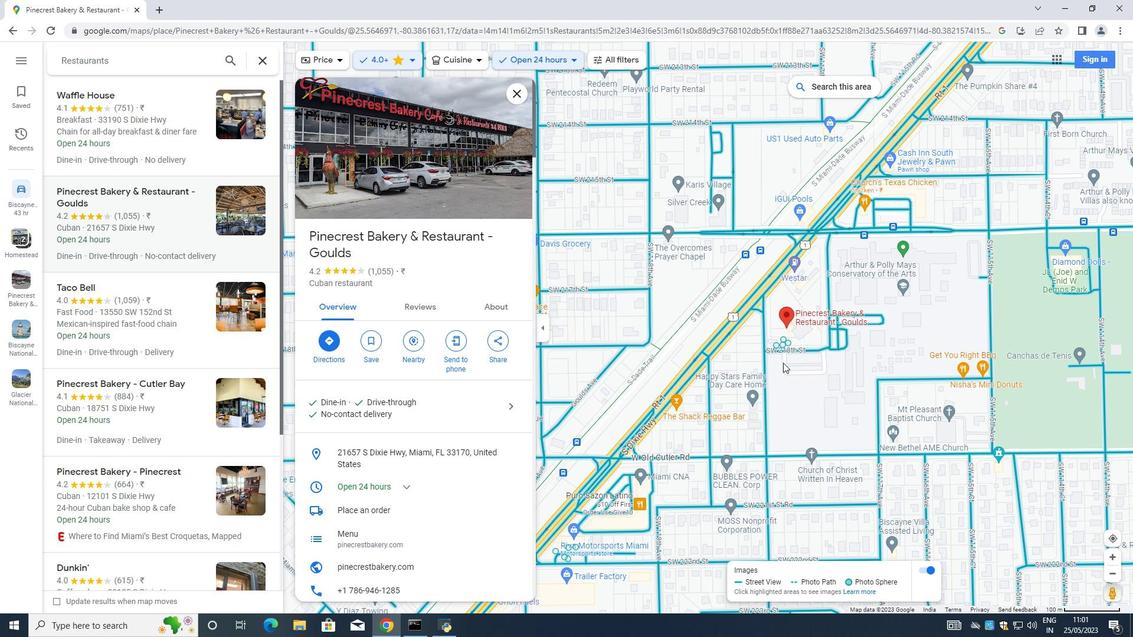 
Action: Mouse moved to (784, 362)
Screenshot: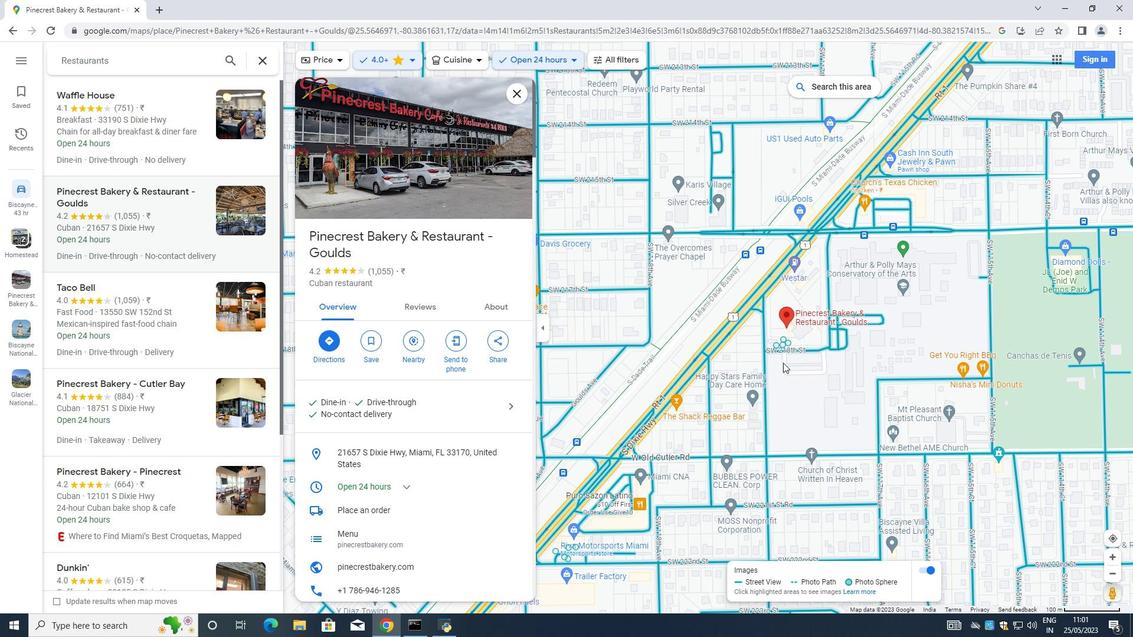 
Action: Mouse scrolled (784, 363) with delta (0, 0)
Screenshot: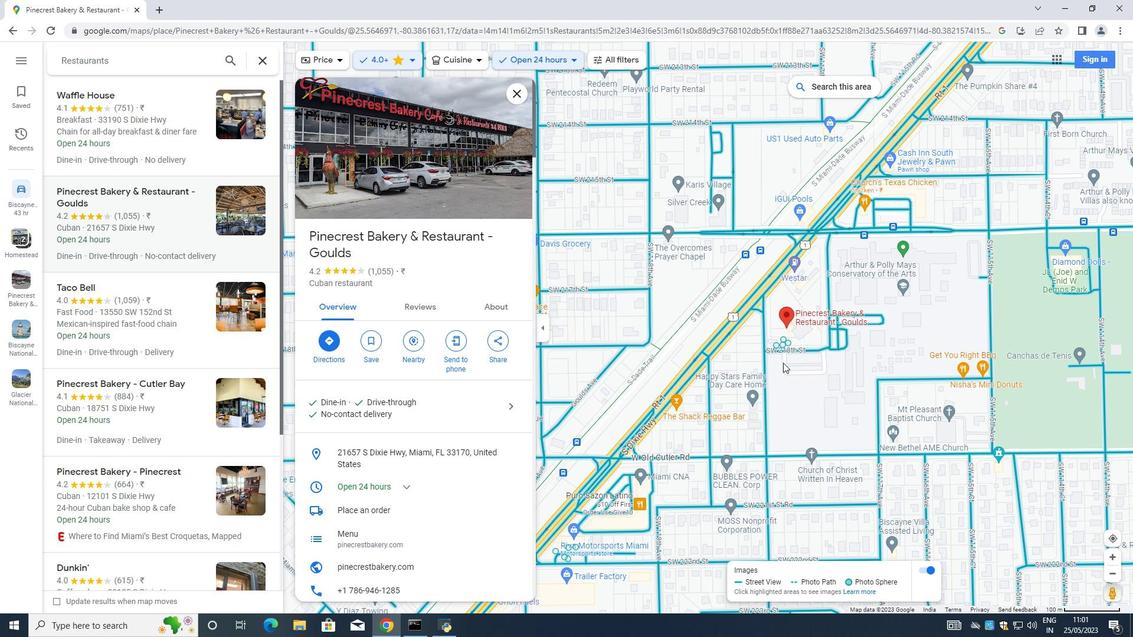 
Action: Mouse moved to (783, 349)
Screenshot: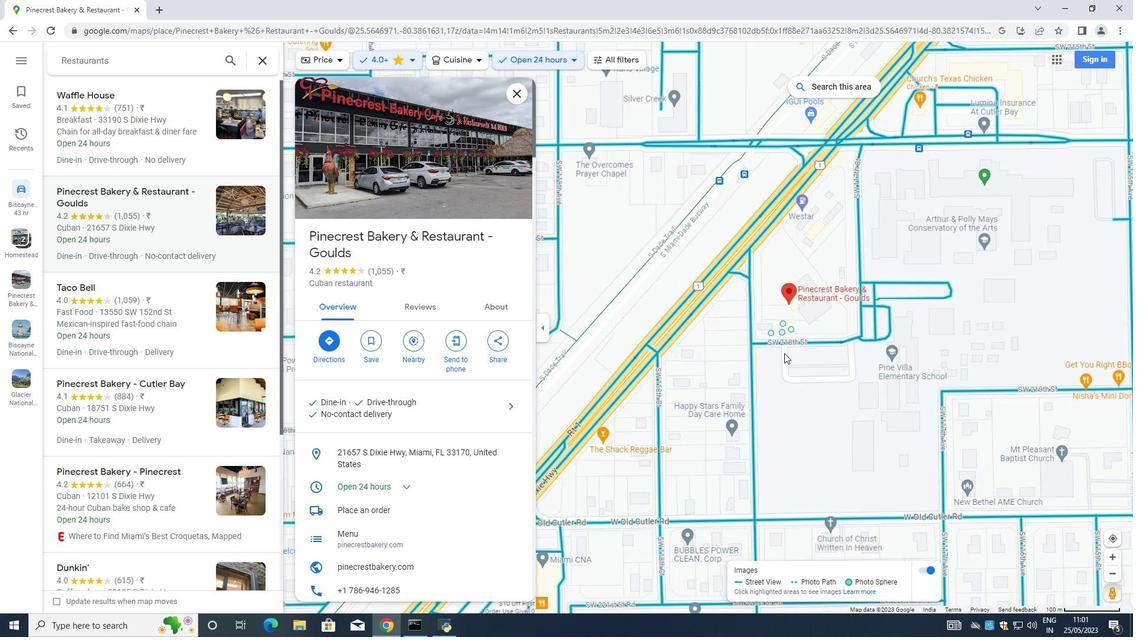 
Action: Mouse scrolled (783, 349) with delta (0, 0)
Screenshot: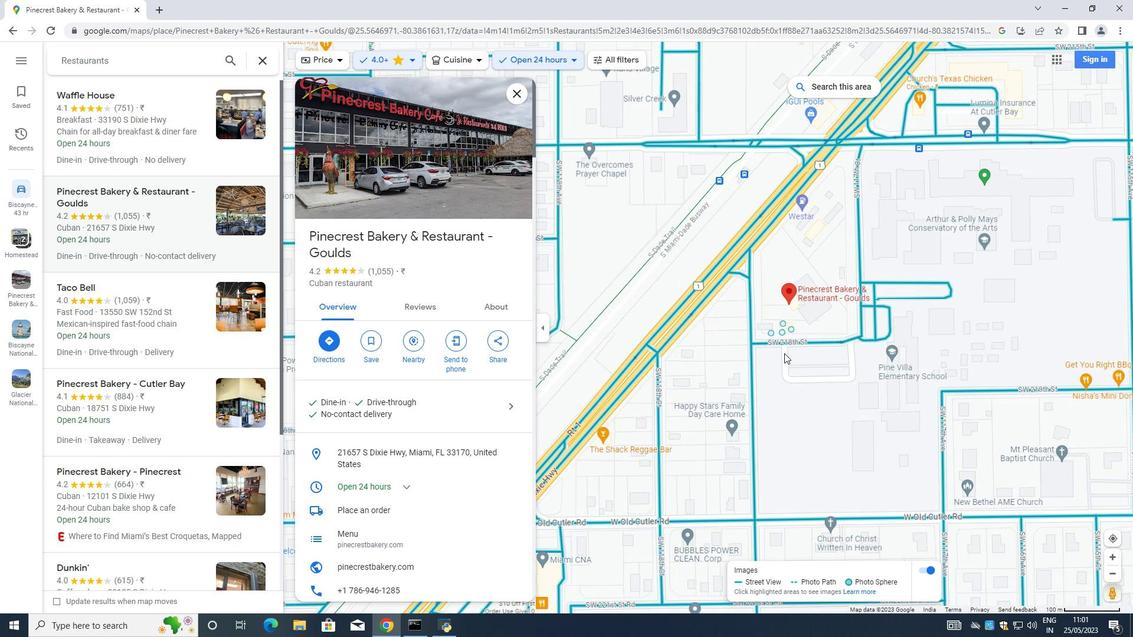 
Action: Mouse scrolled (783, 349) with delta (0, 0)
Screenshot: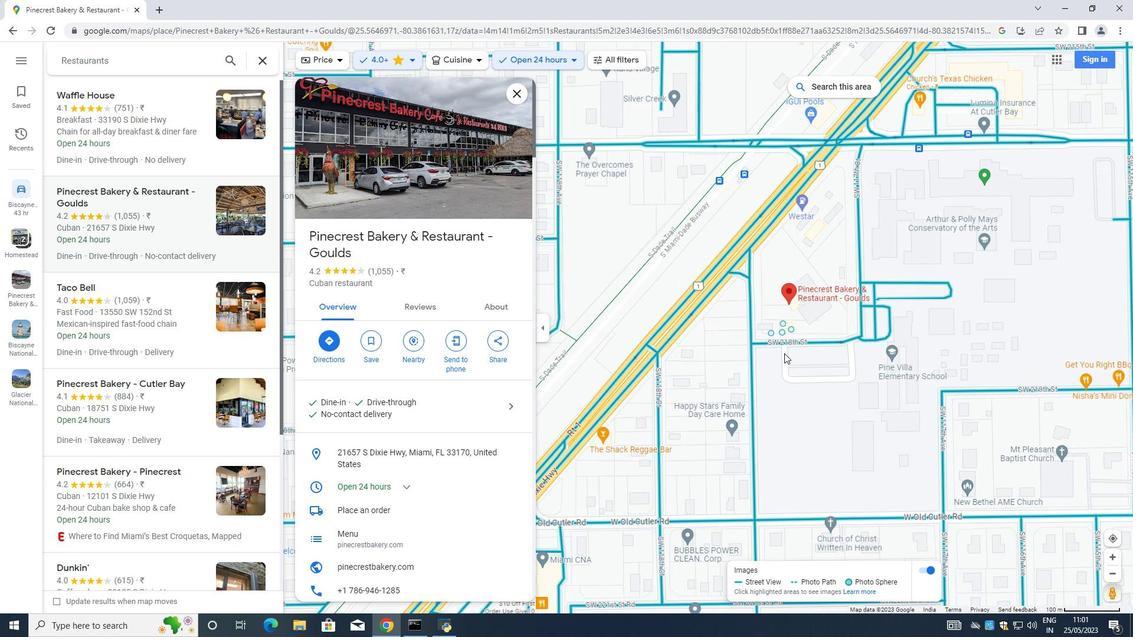 
Action: Mouse scrolled (783, 349) with delta (0, 0)
Screenshot: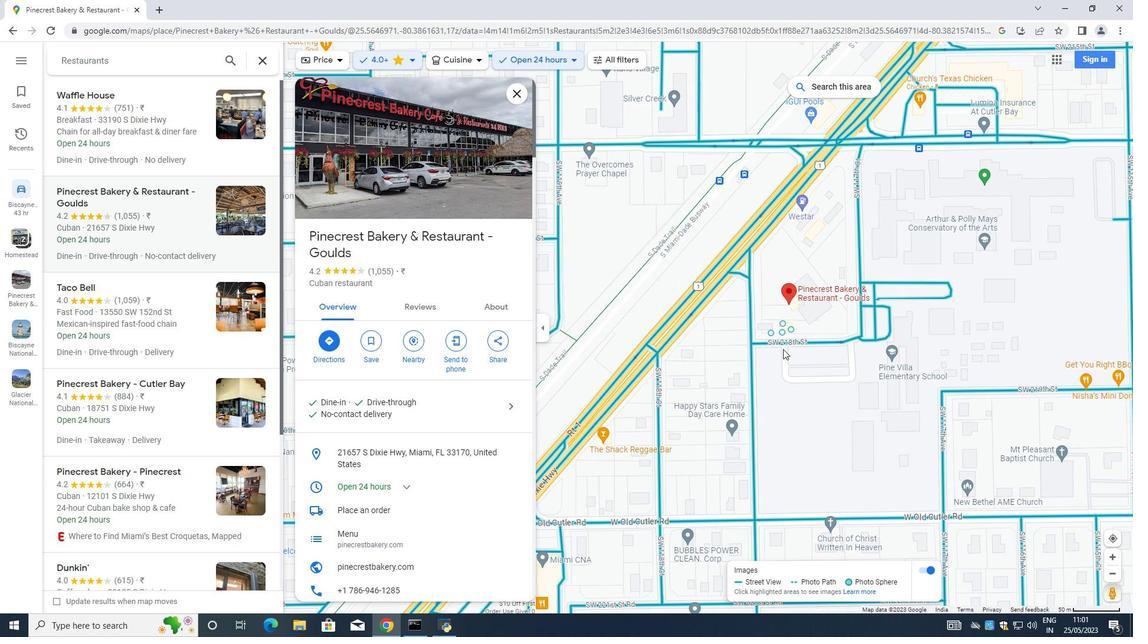 
Action: Mouse scrolled (783, 349) with delta (0, 0)
Screenshot: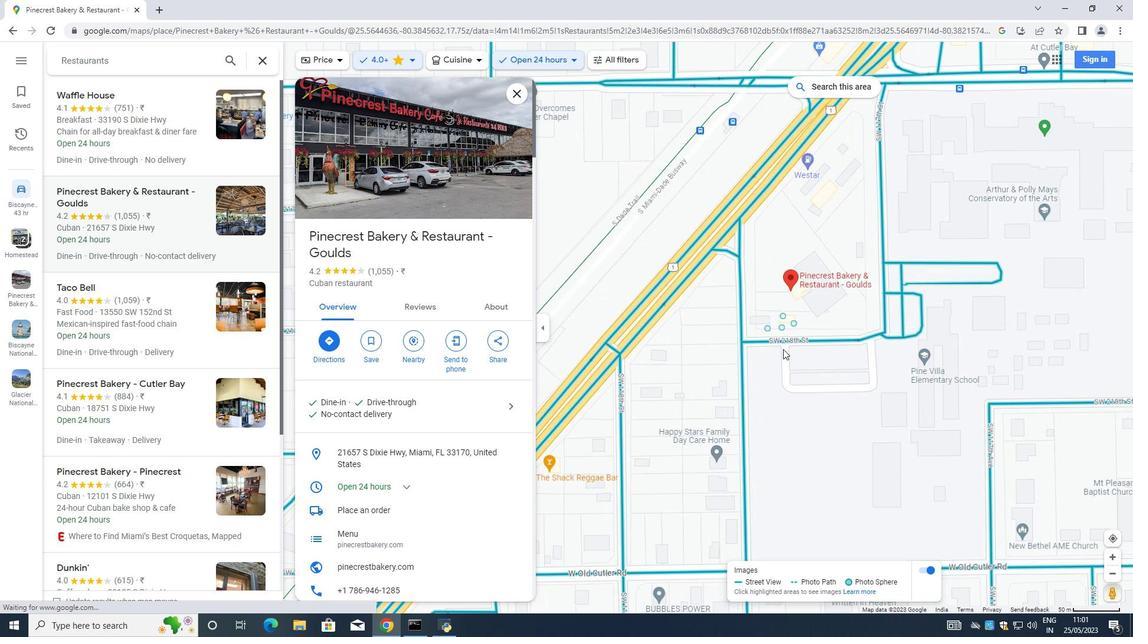 
Action: Mouse scrolled (783, 349) with delta (0, 0)
Screenshot: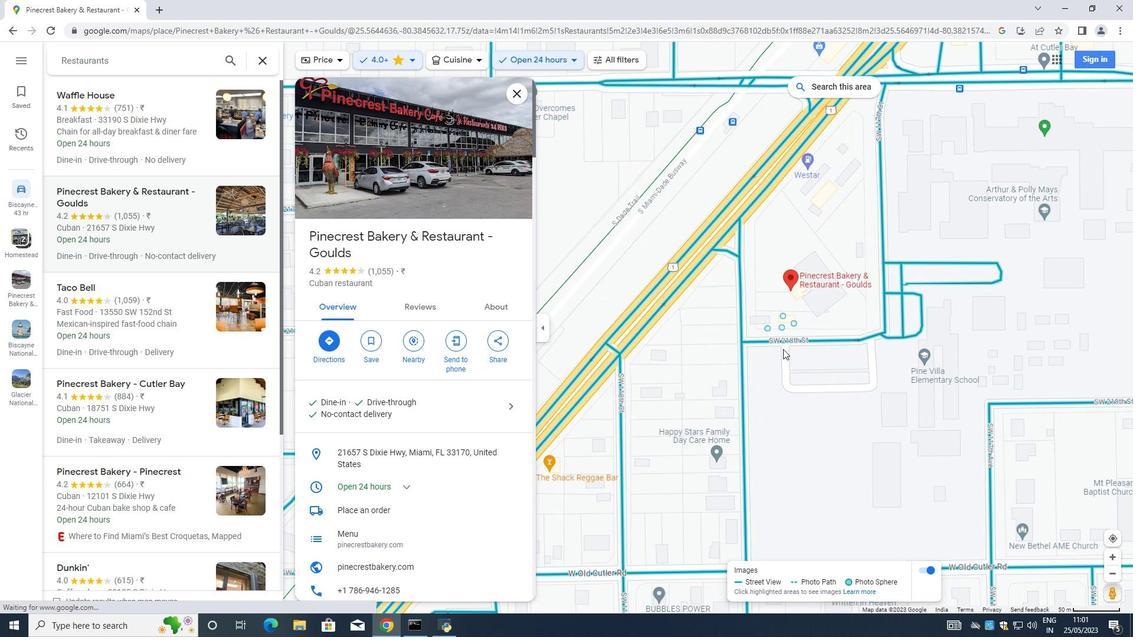 
Action: Mouse scrolled (783, 349) with delta (0, 0)
Screenshot: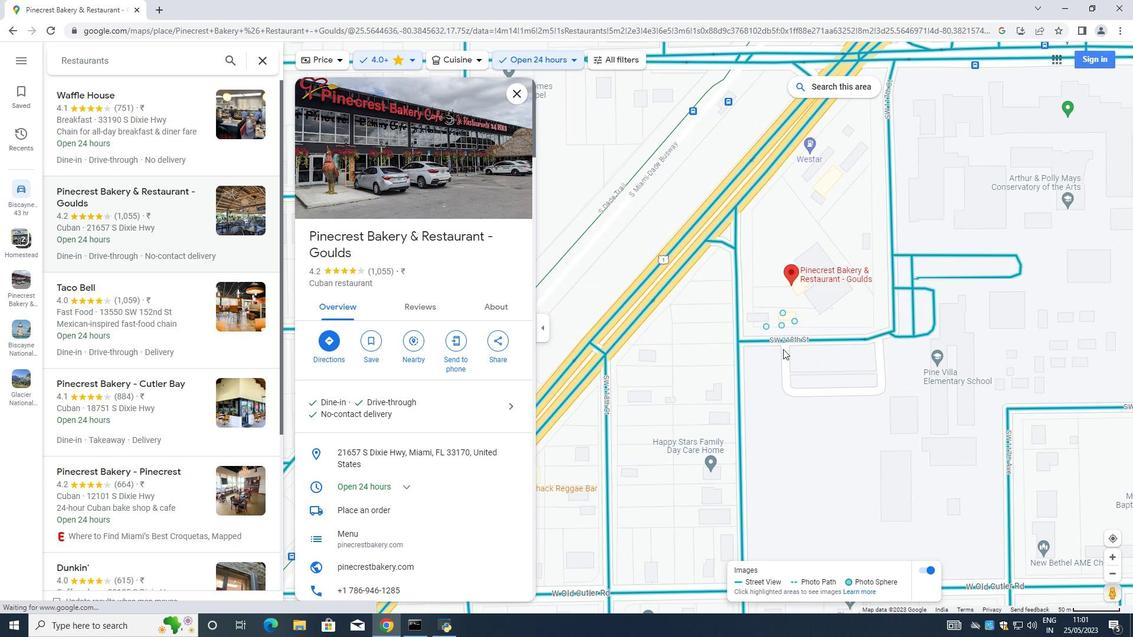 
Action: Mouse moved to (787, 279)
Screenshot: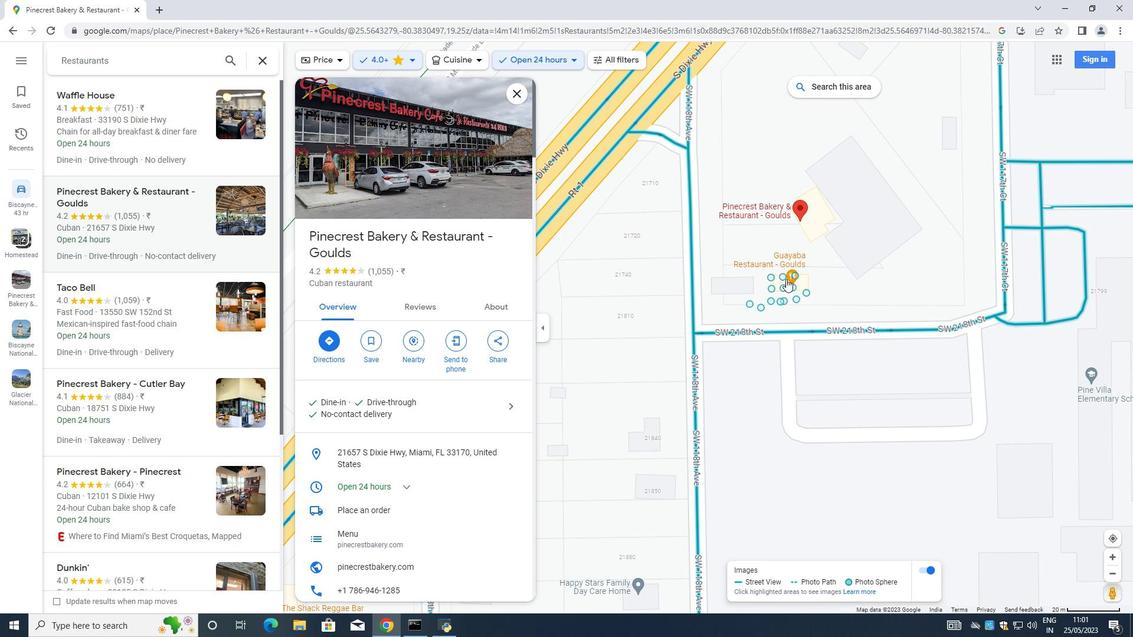 
Action: Mouse scrolled (787, 279) with delta (0, 0)
Screenshot: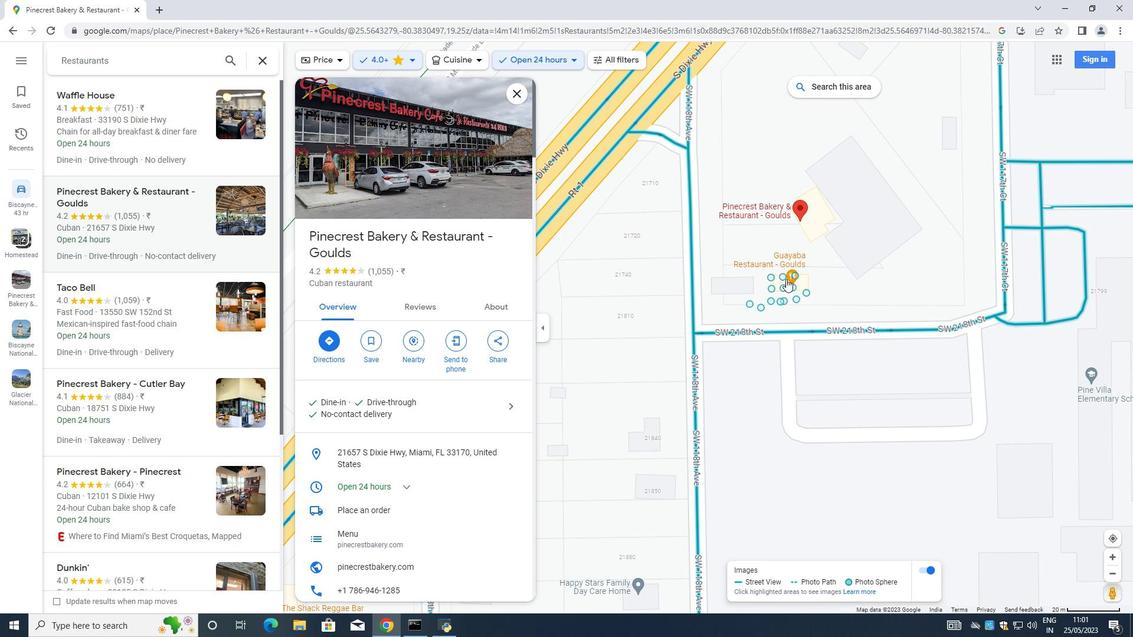 
Action: Mouse moved to (787, 279)
Screenshot: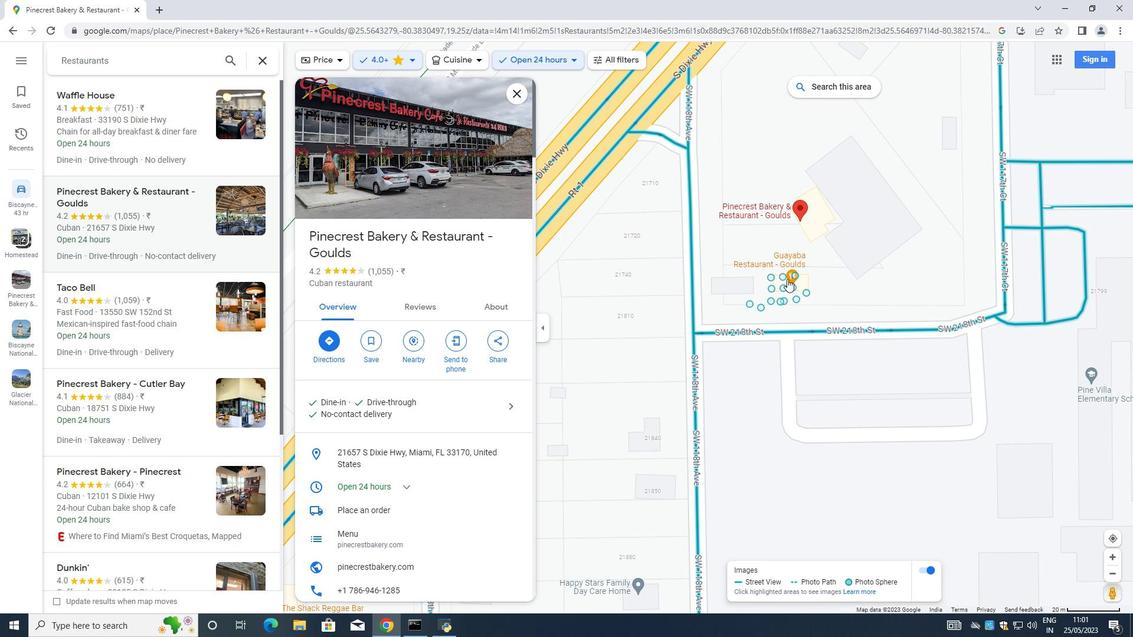 
Action: Mouse scrolled (787, 279) with delta (0, 0)
Screenshot: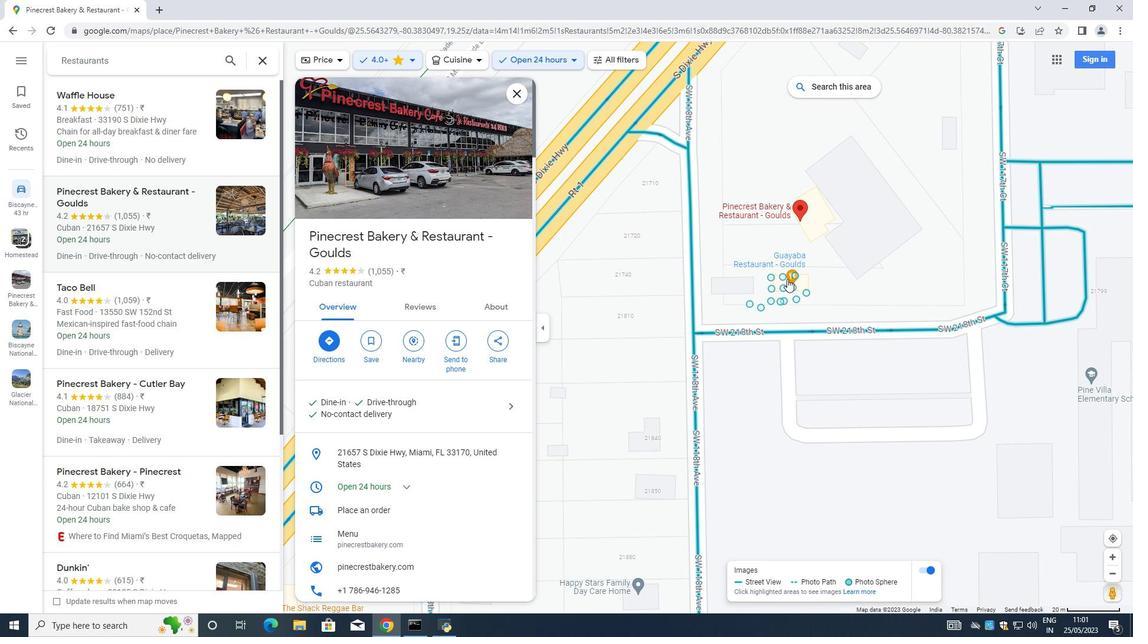 
Action: Mouse moved to (788, 279)
Screenshot: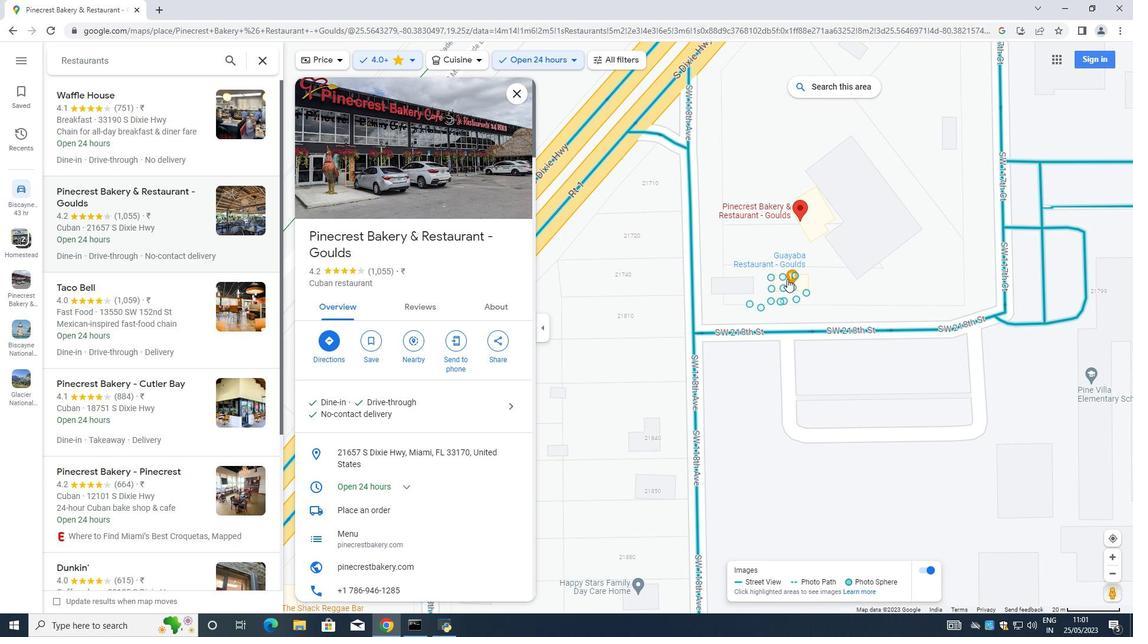 
Action: Mouse scrolled (788, 279) with delta (0, 0)
Screenshot: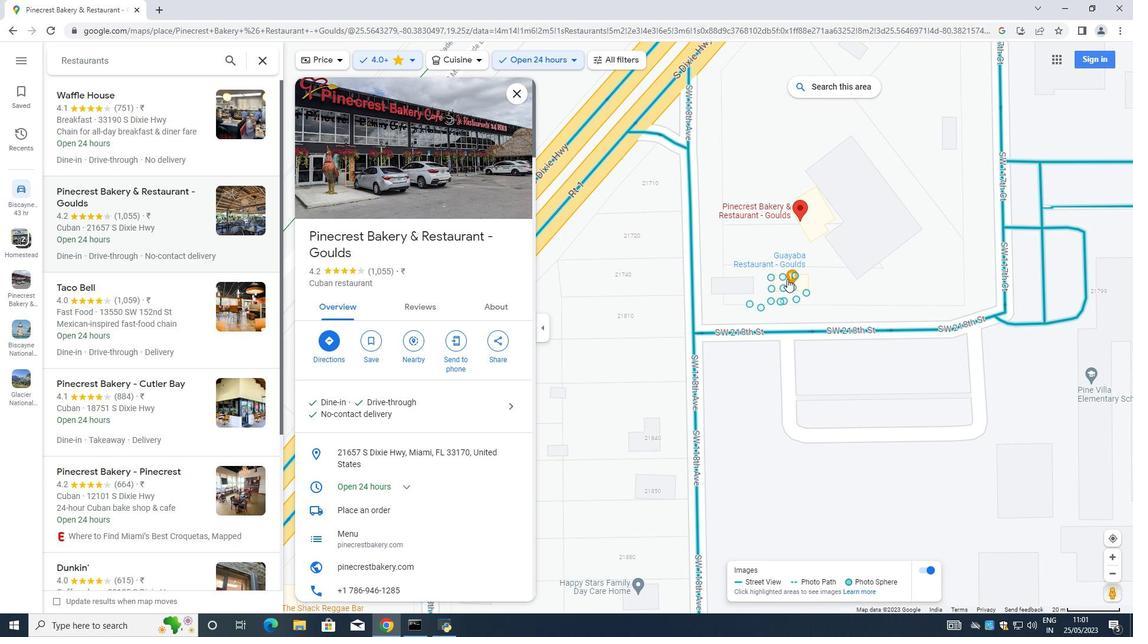 
Action: Mouse moved to (789, 279)
Screenshot: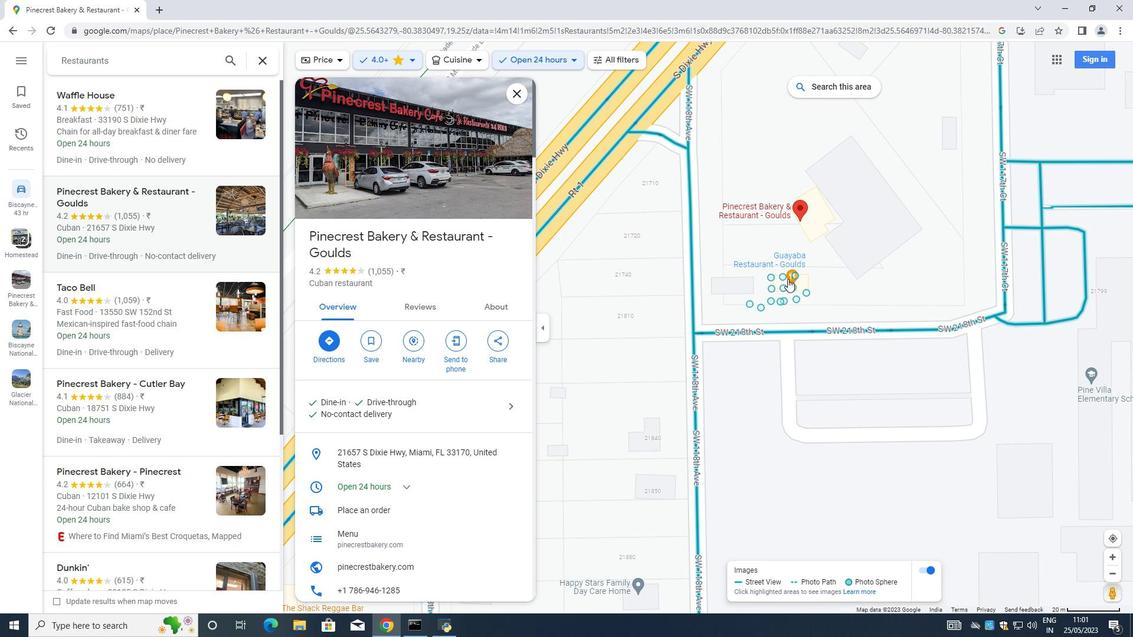 
Action: Mouse scrolled (789, 280) with delta (0, 0)
Screenshot: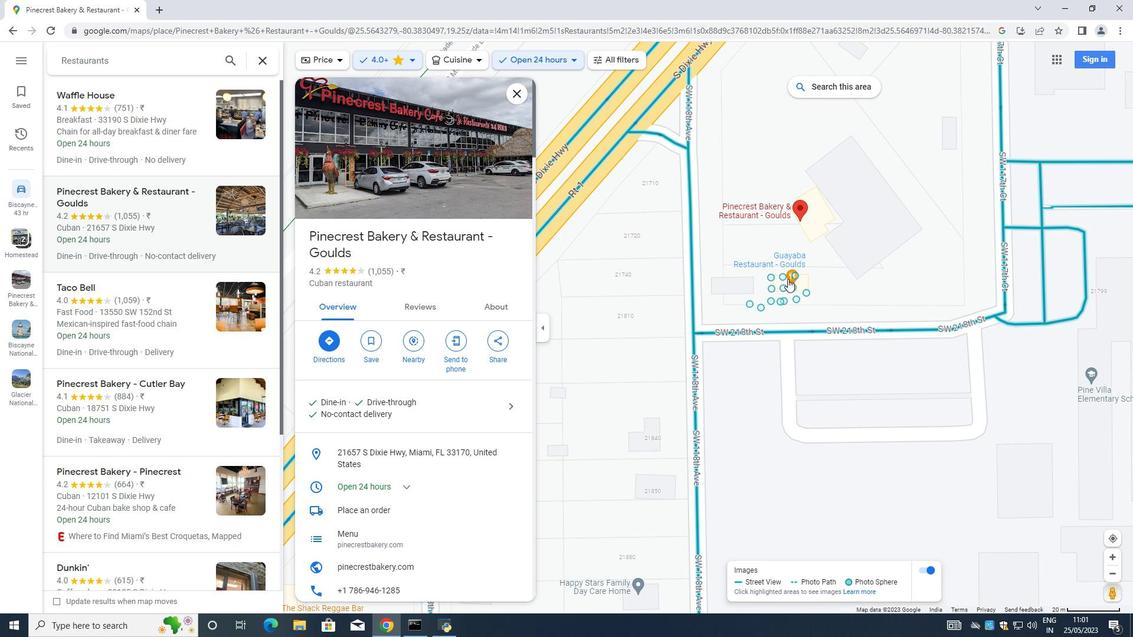 
Action: Mouse moved to (790, 280)
Screenshot: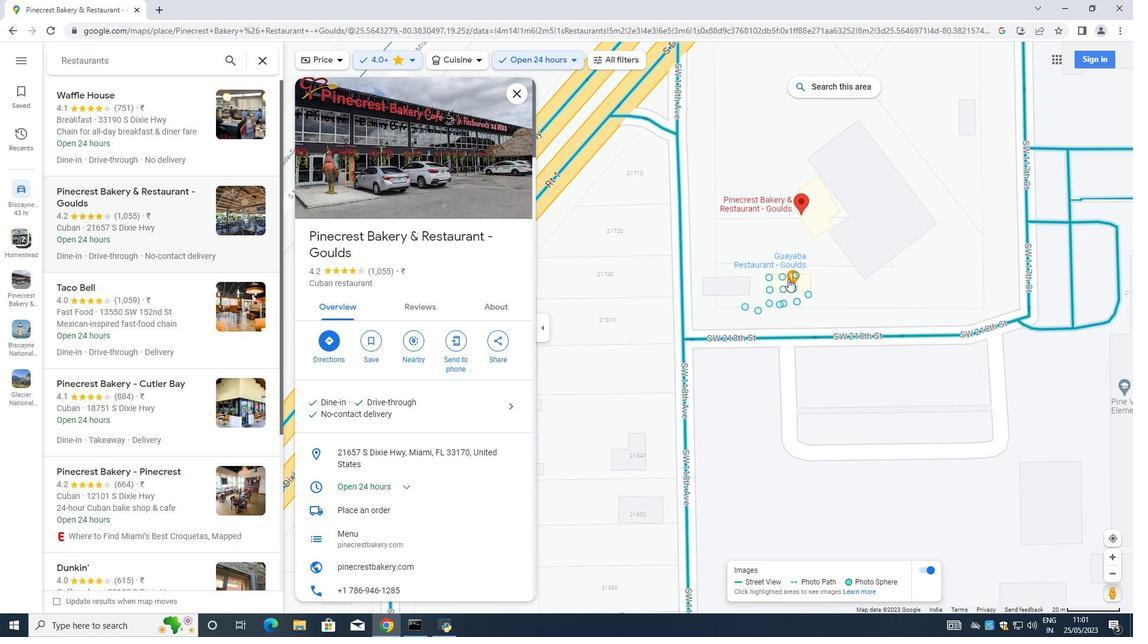 
Action: Mouse scrolled (790, 280) with delta (0, 0)
Screenshot: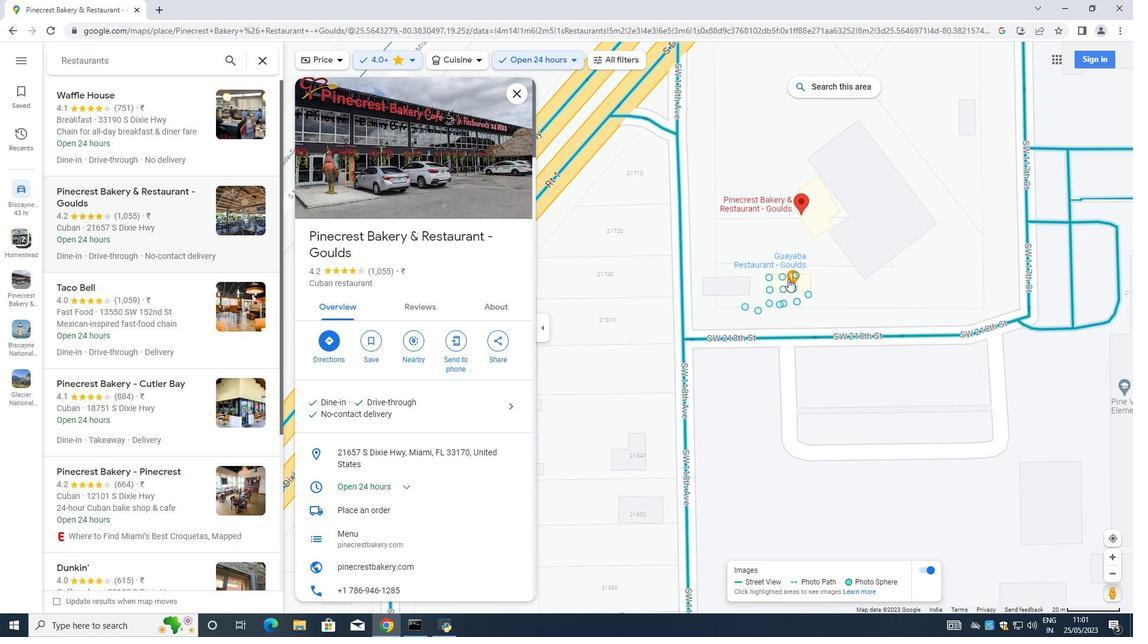 
Action: Mouse moved to (792, 280)
Screenshot: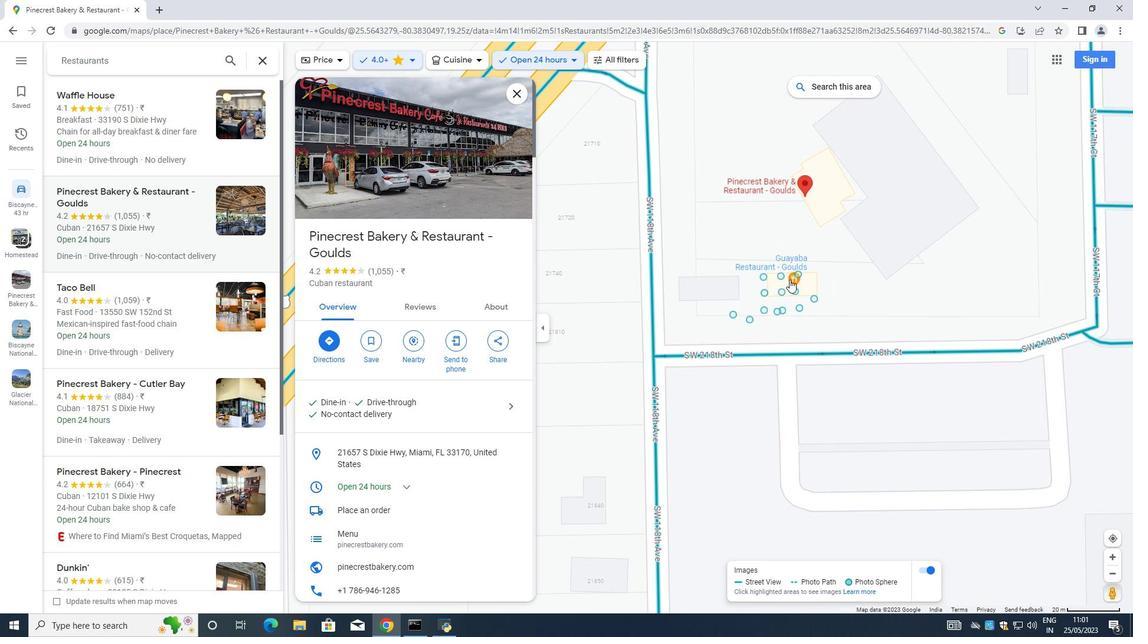 
Action: Mouse scrolled (792, 281) with delta (0, 0)
Screenshot: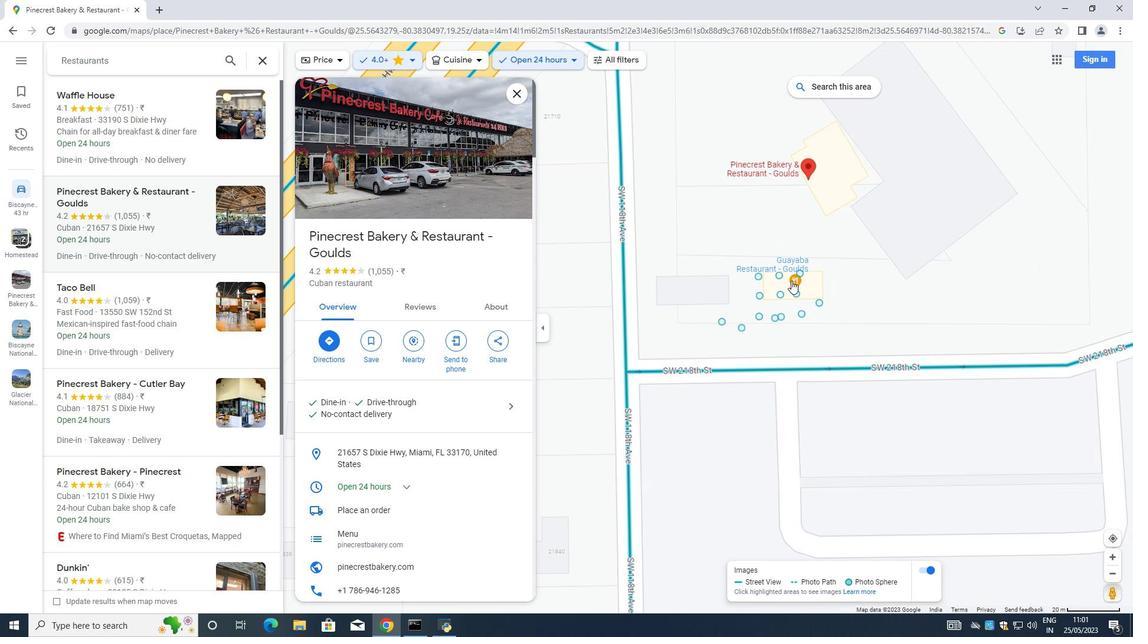 
Action: Mouse moved to (800, 302)
Screenshot: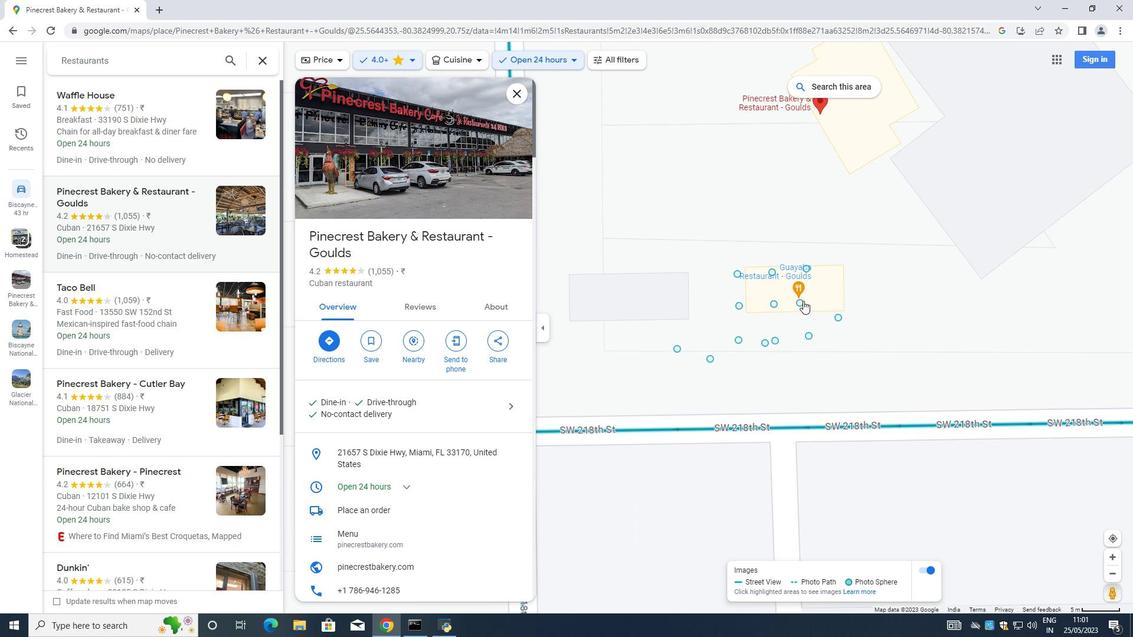 
Action: Mouse pressed left at (800, 302)
Screenshot: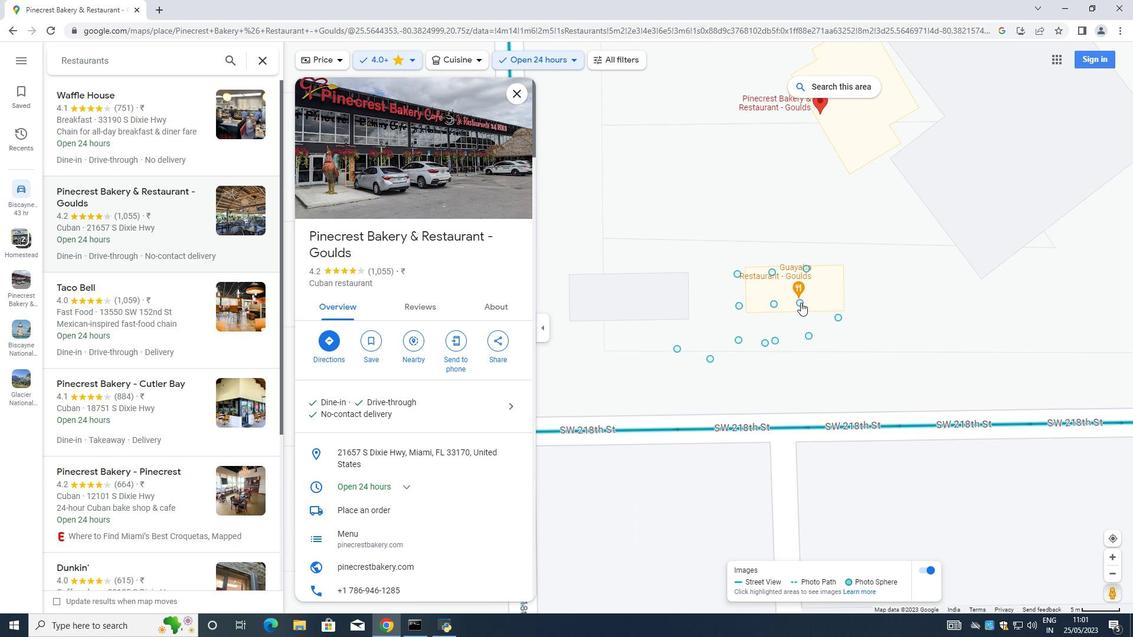 
Action: Mouse moved to (576, 443)
Screenshot: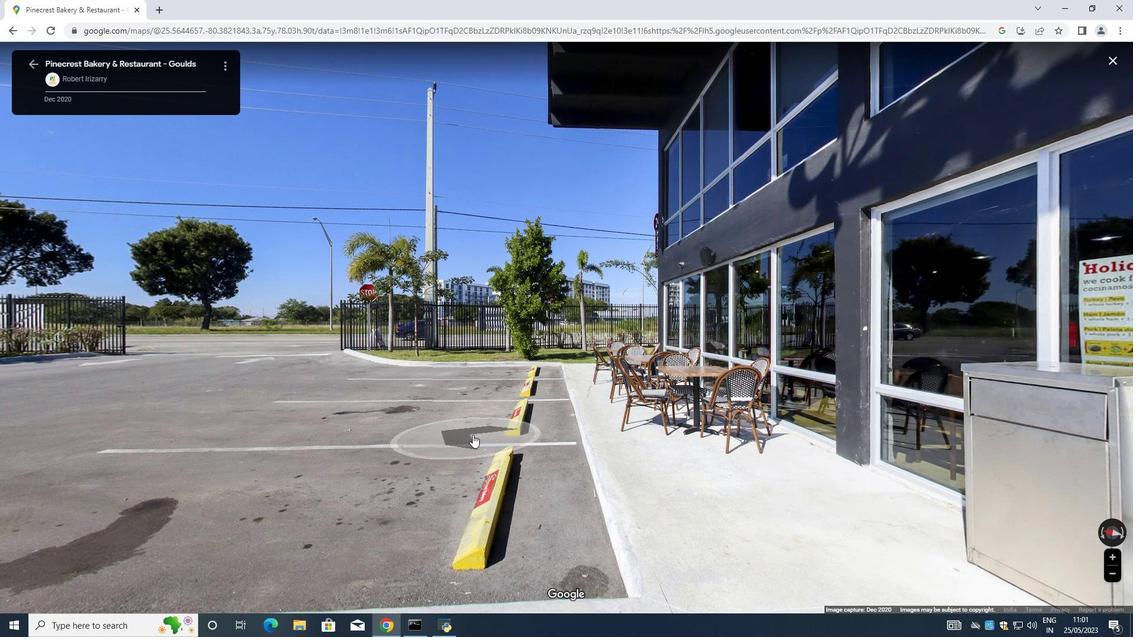 
Action: Mouse pressed left at (576, 443)
Screenshot: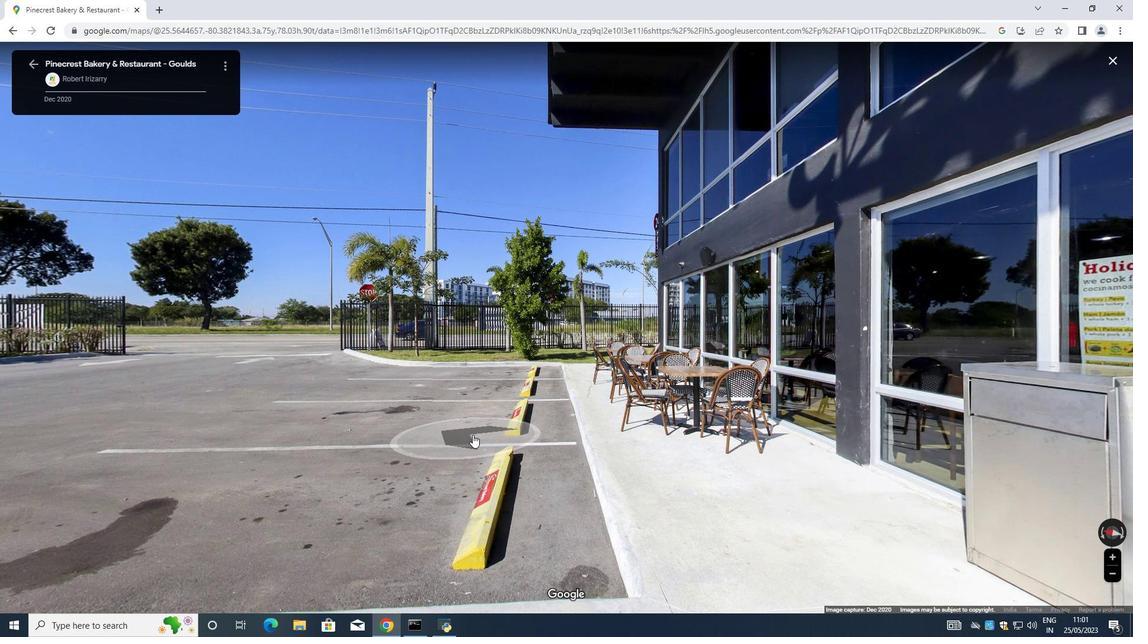 
Action: Mouse moved to (1076, 451)
Screenshot: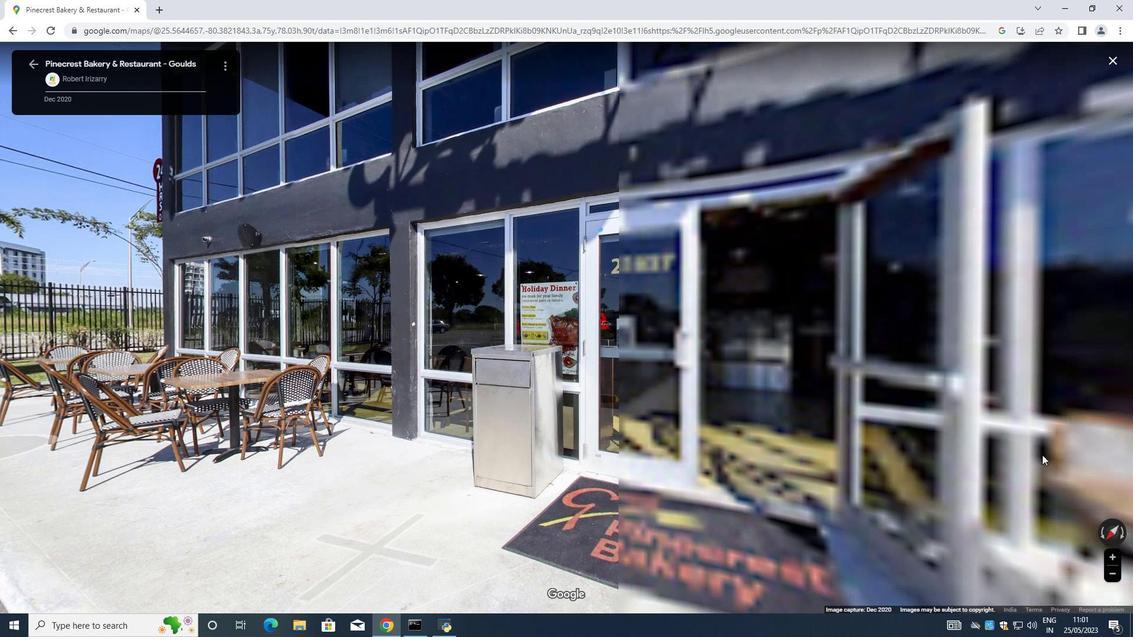 
Action: Mouse pressed left at (1076, 451)
Screenshot: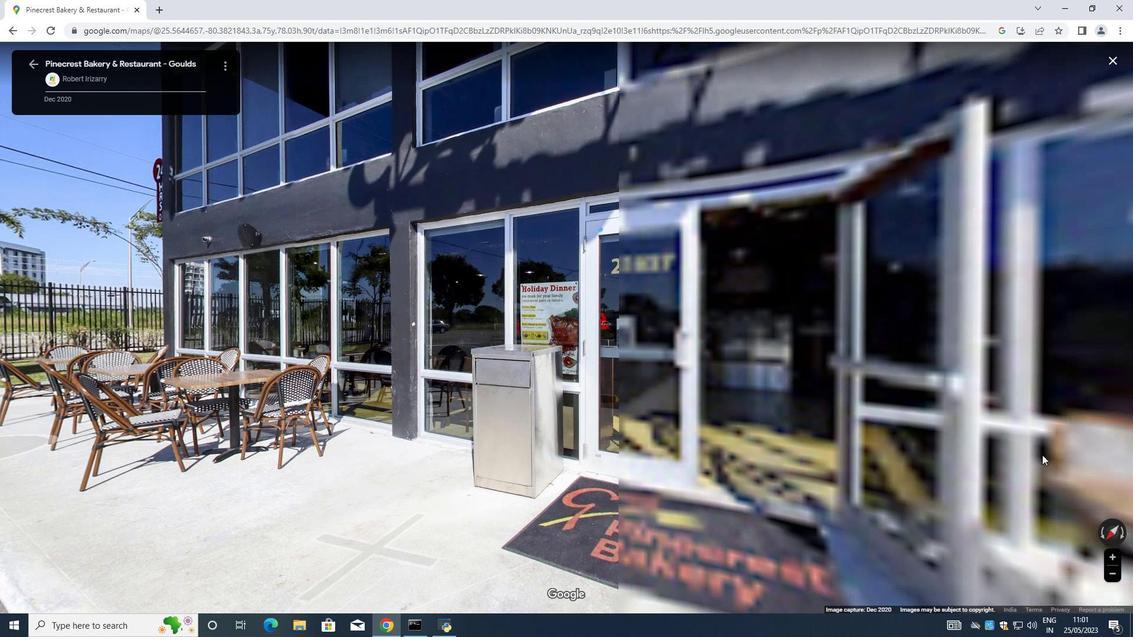 
Action: Mouse moved to (656, 454)
Screenshot: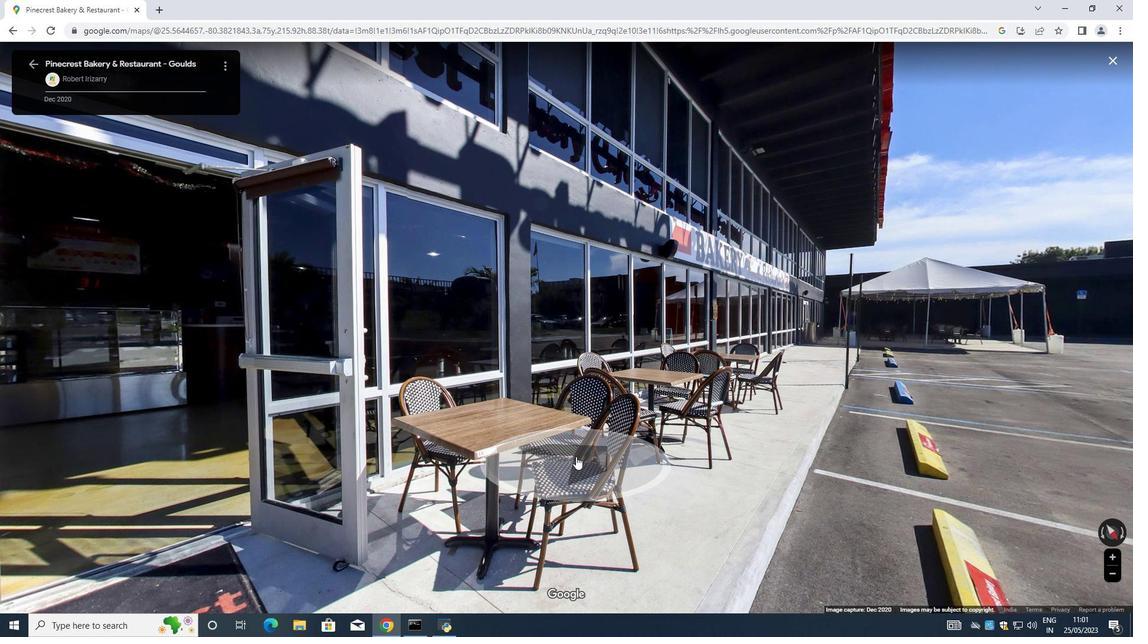
Action: Mouse pressed left at (613, 454)
Screenshot: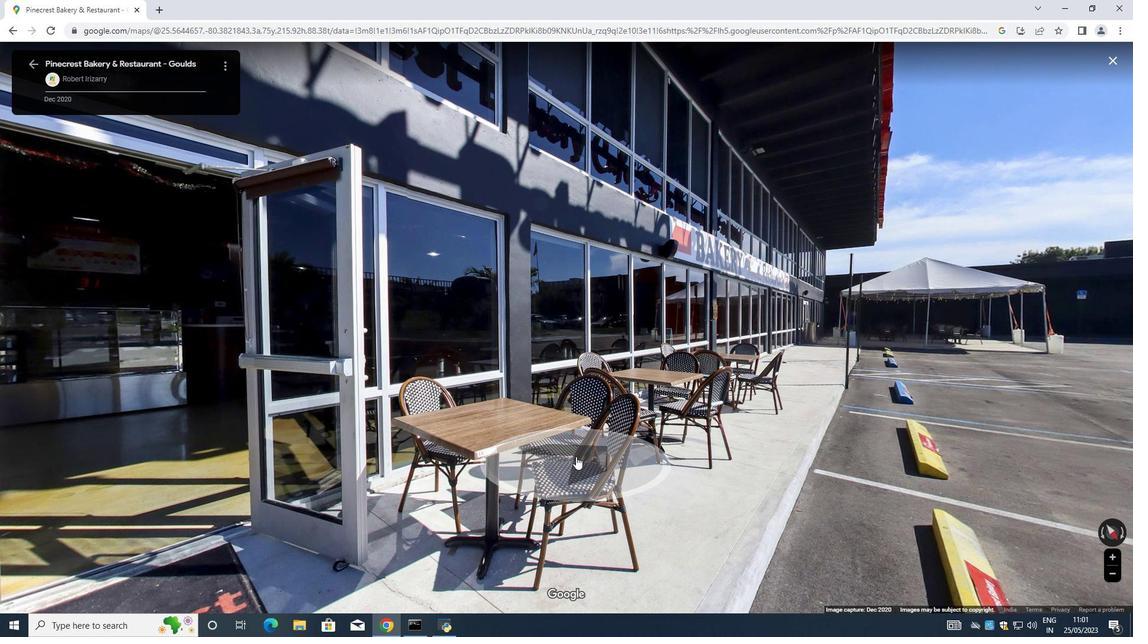 
Action: Mouse moved to (763, 334)
Screenshot: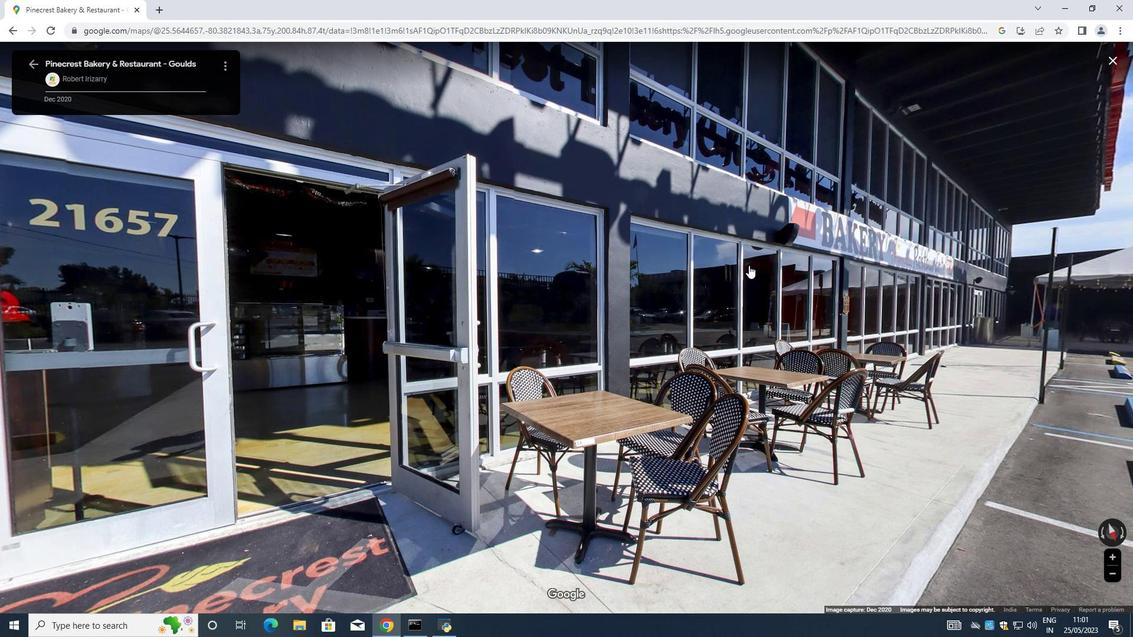 
Action: Mouse pressed left at (763, 334)
Screenshot: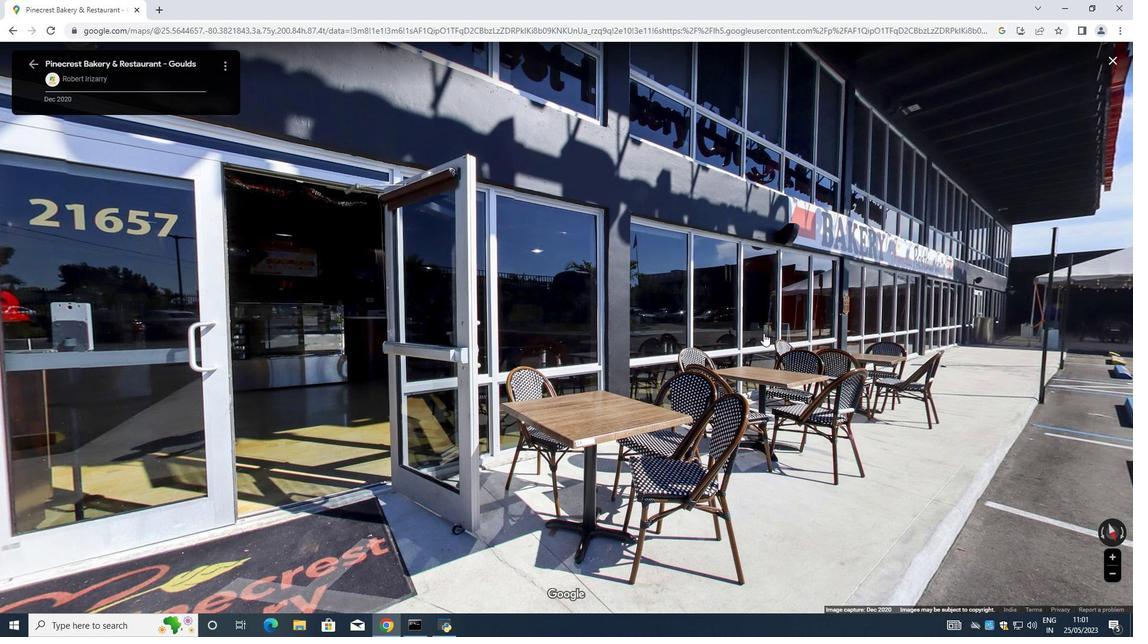 
Action: Mouse moved to (608, 321)
Screenshot: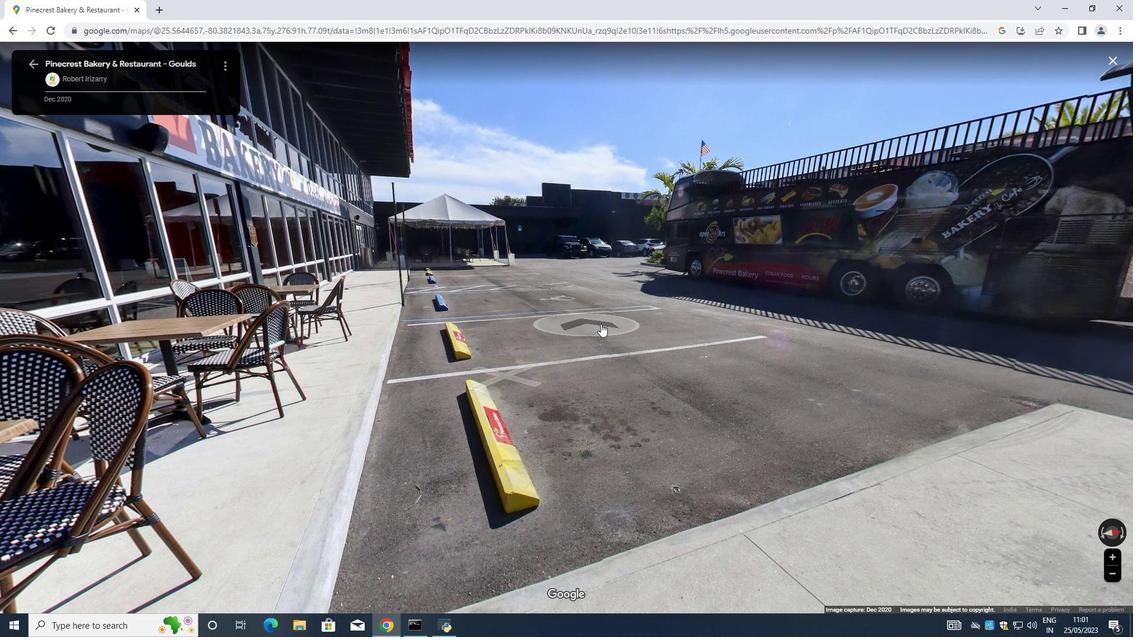 
Action: Mouse pressed left at (608, 321)
Screenshot: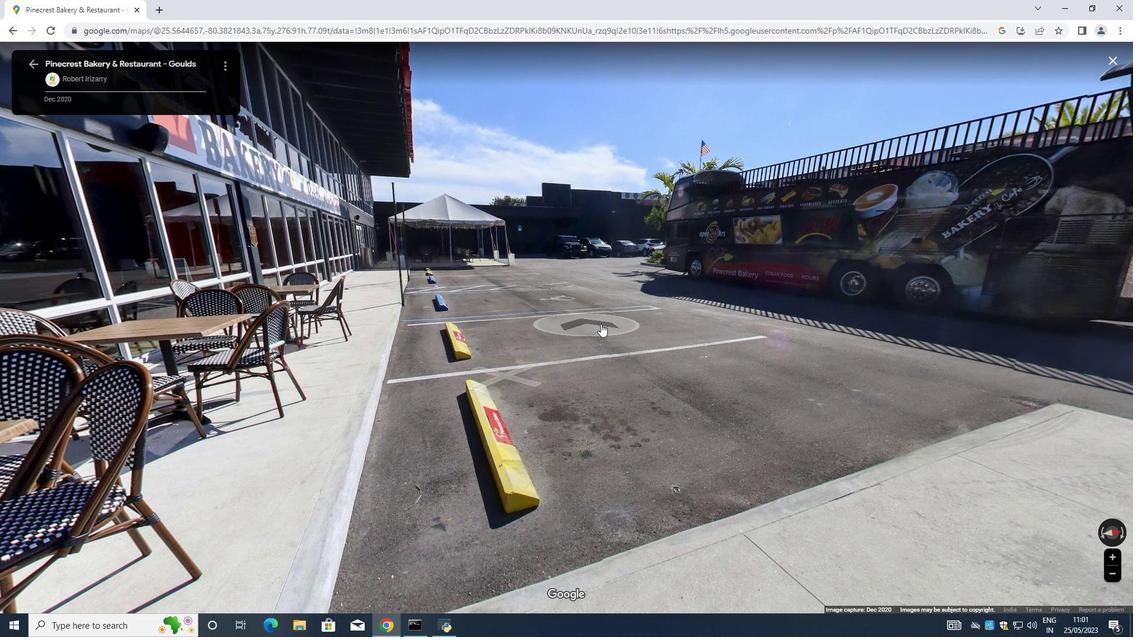 
Action: Mouse moved to (830, 322)
Screenshot: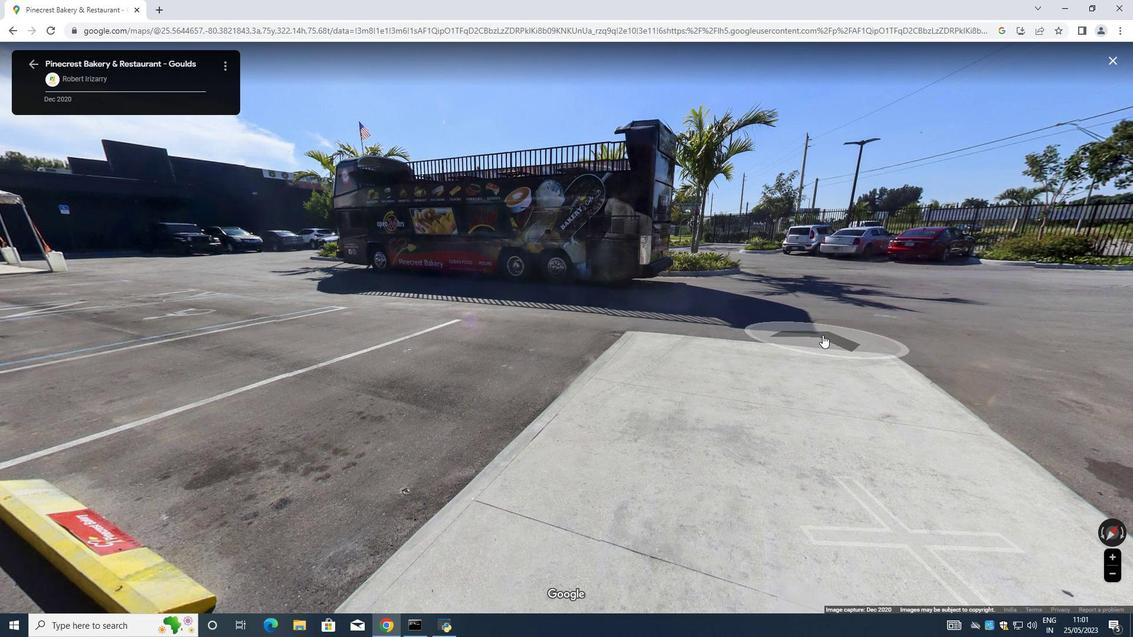 
Action: Mouse pressed left at (830, 322)
Screenshot: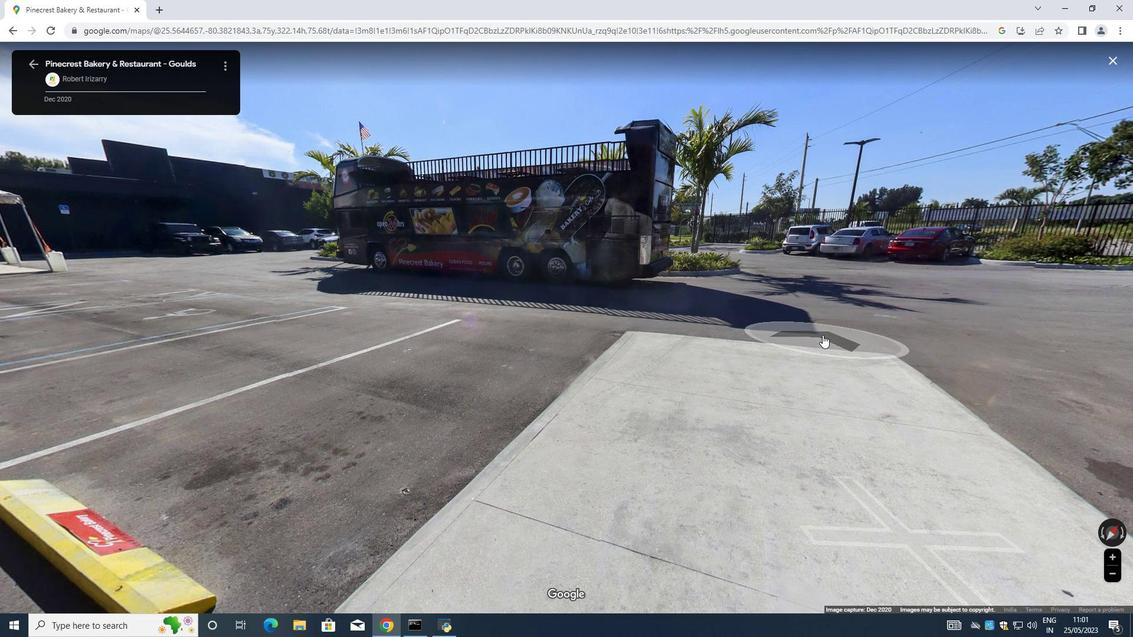 
Action: Mouse moved to (830, 322)
Screenshot: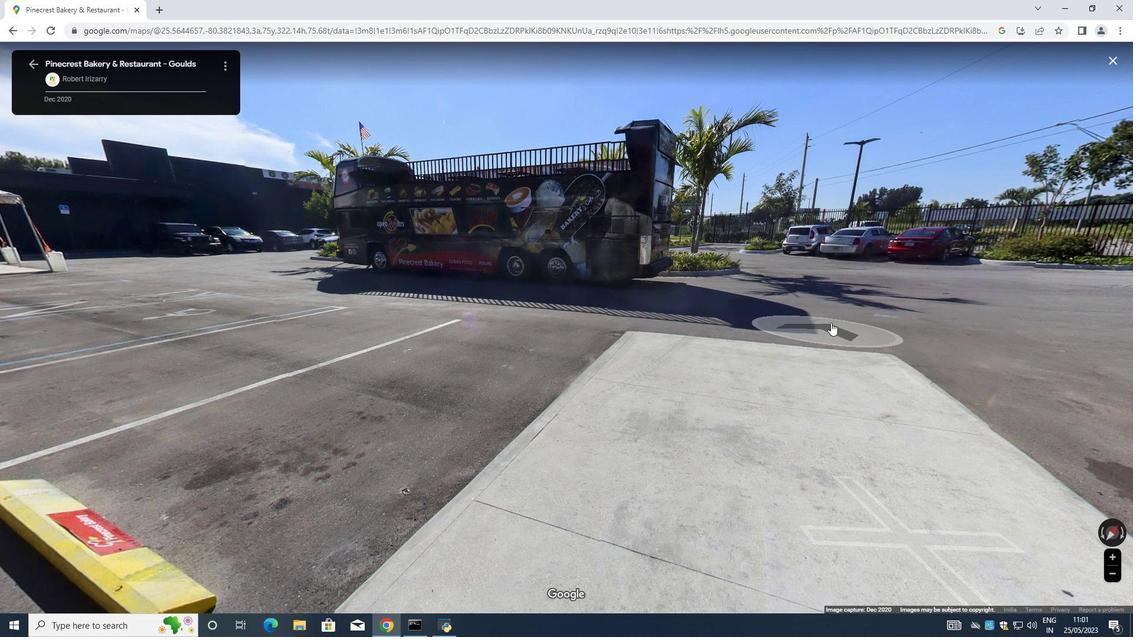 
Action: Mouse pressed left at (830, 322)
Screenshot: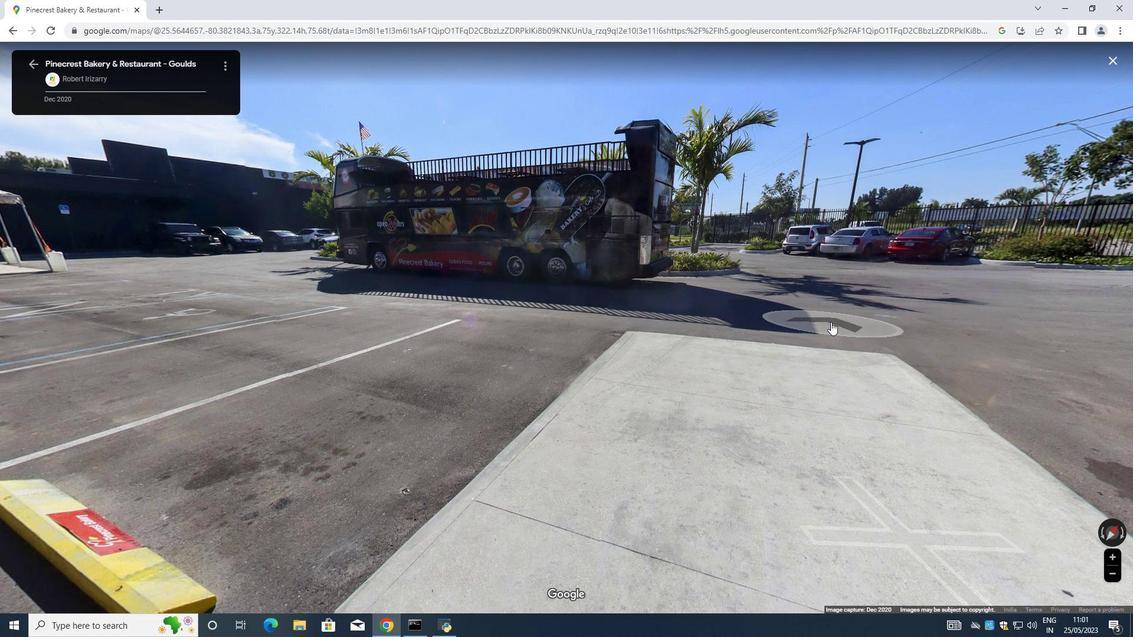 
Action: Mouse moved to (827, 328)
Screenshot: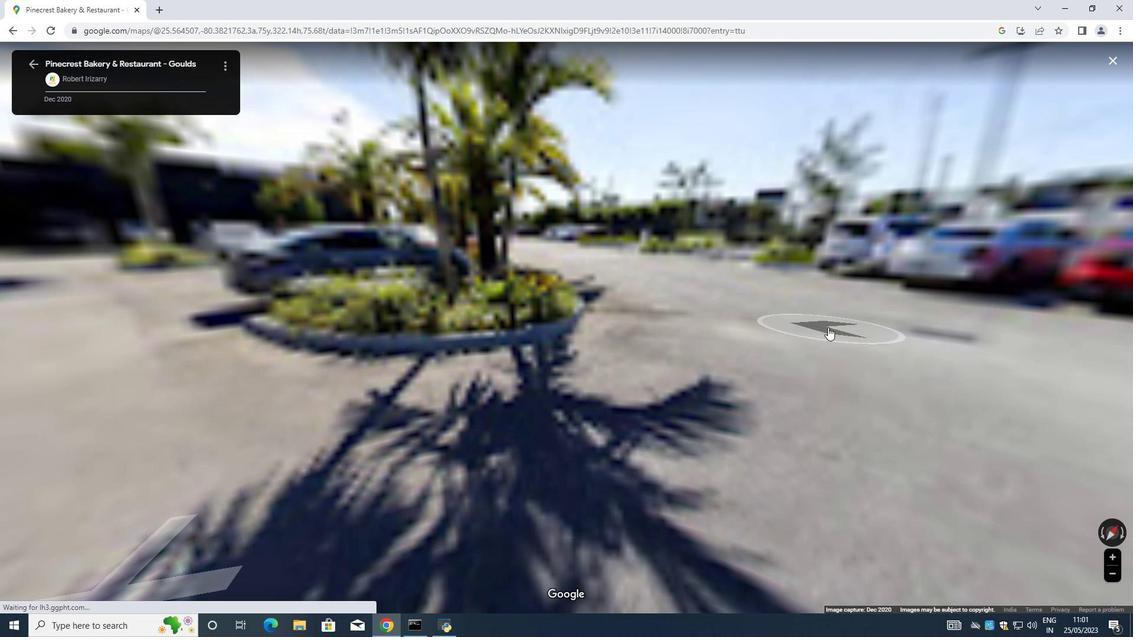 
Action: Mouse pressed left at (827, 328)
Screenshot: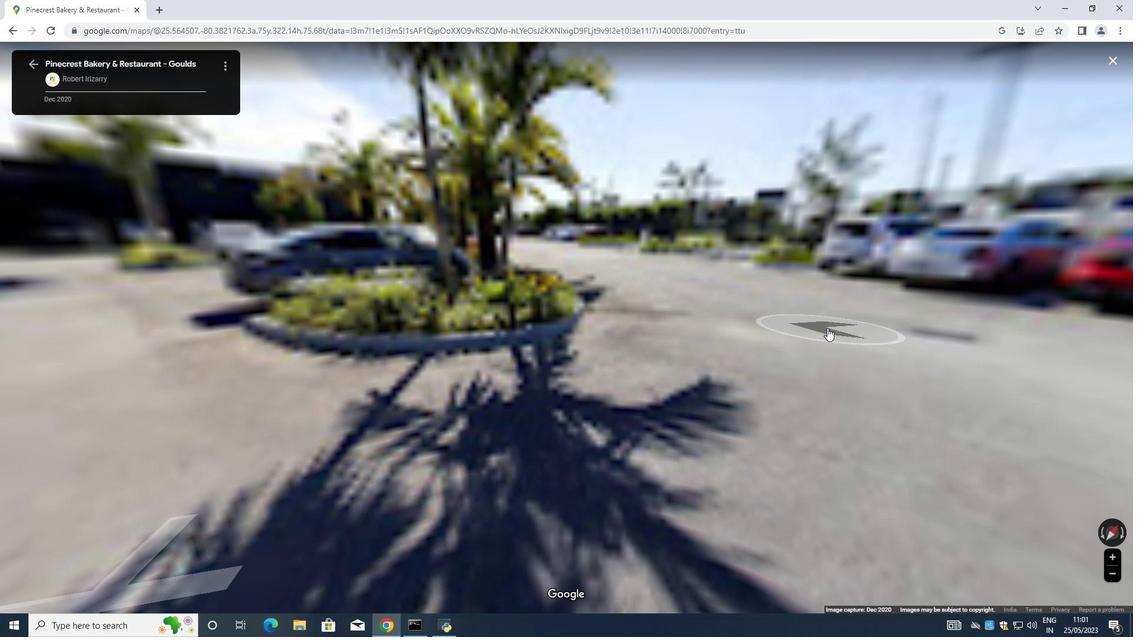 
Action: Mouse pressed left at (827, 328)
Screenshot: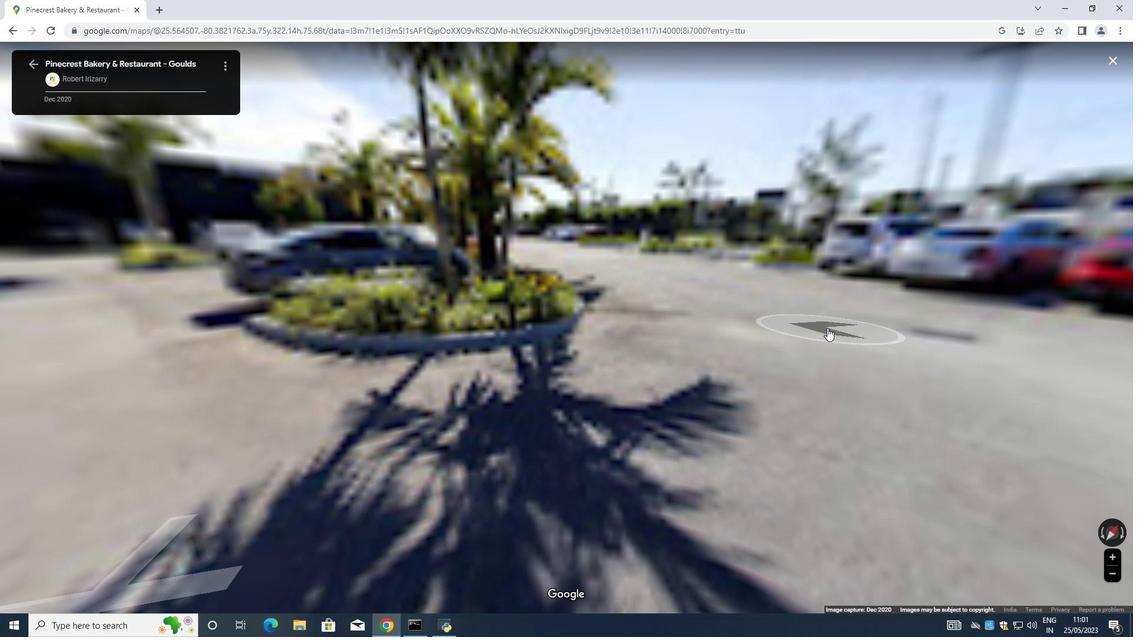
Action: Mouse moved to (624, 338)
Screenshot: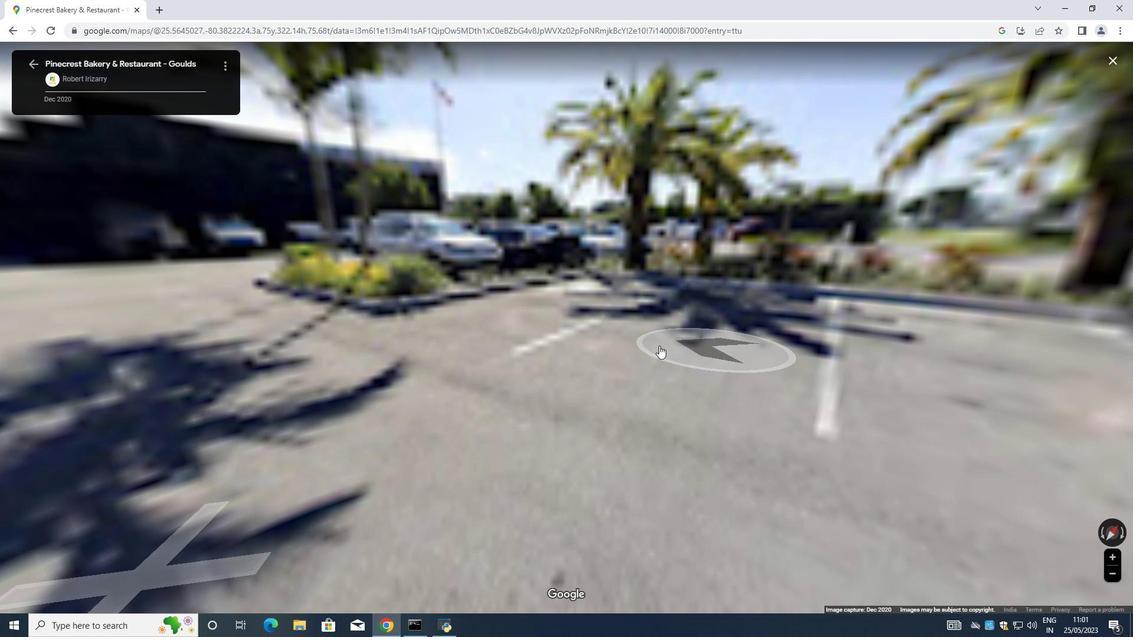 
Action: Mouse scrolled (624, 337) with delta (0, 0)
Screenshot: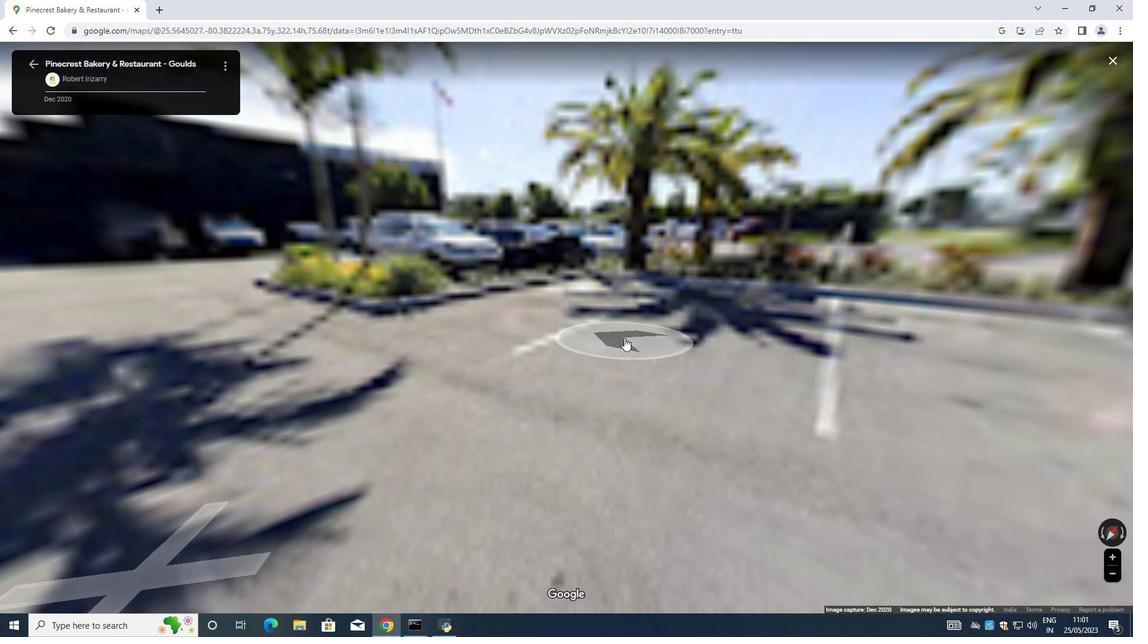 
Action: Mouse scrolled (624, 337) with delta (0, 0)
Screenshot: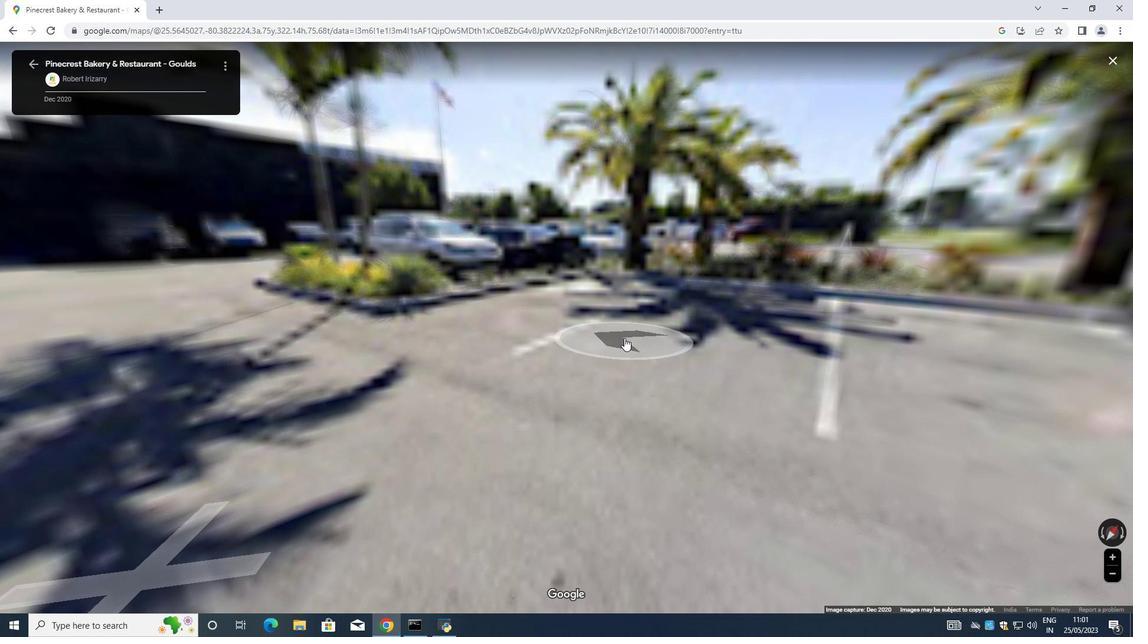 
Action: Mouse scrolled (624, 337) with delta (0, 0)
Screenshot: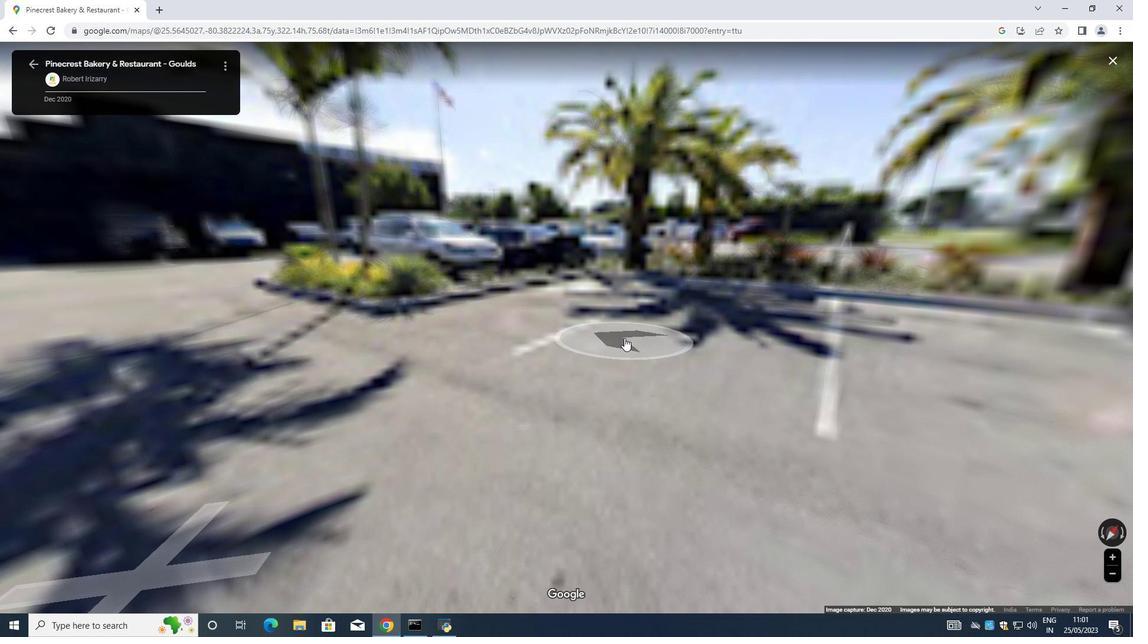 
Action: Mouse scrolled (624, 337) with delta (0, 0)
Screenshot: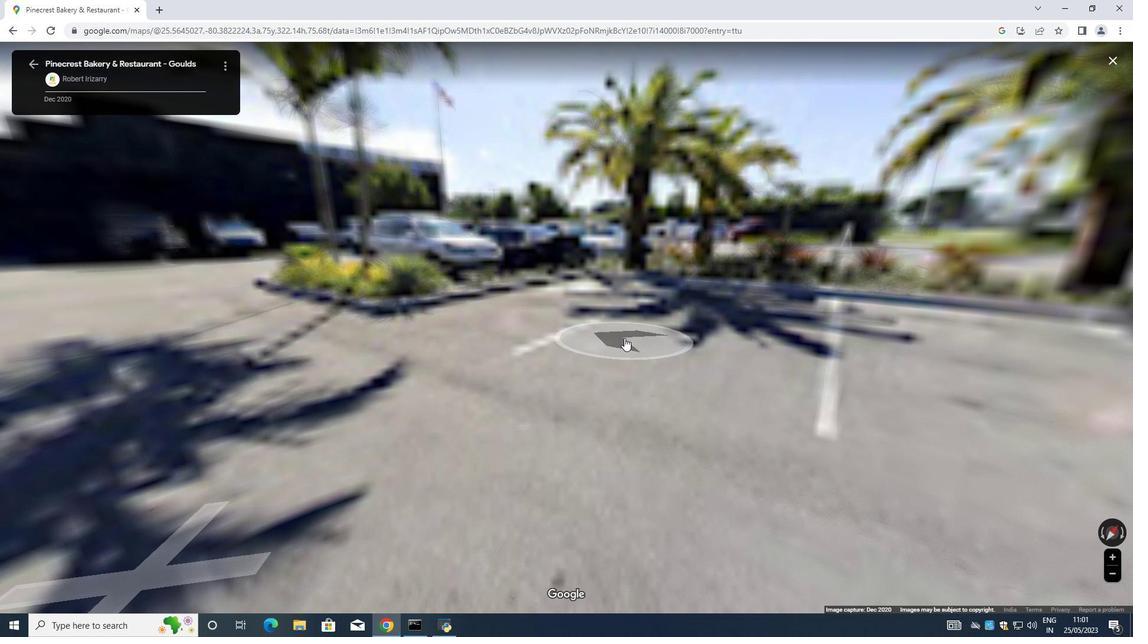 
Action: Mouse moved to (623, 338)
Screenshot: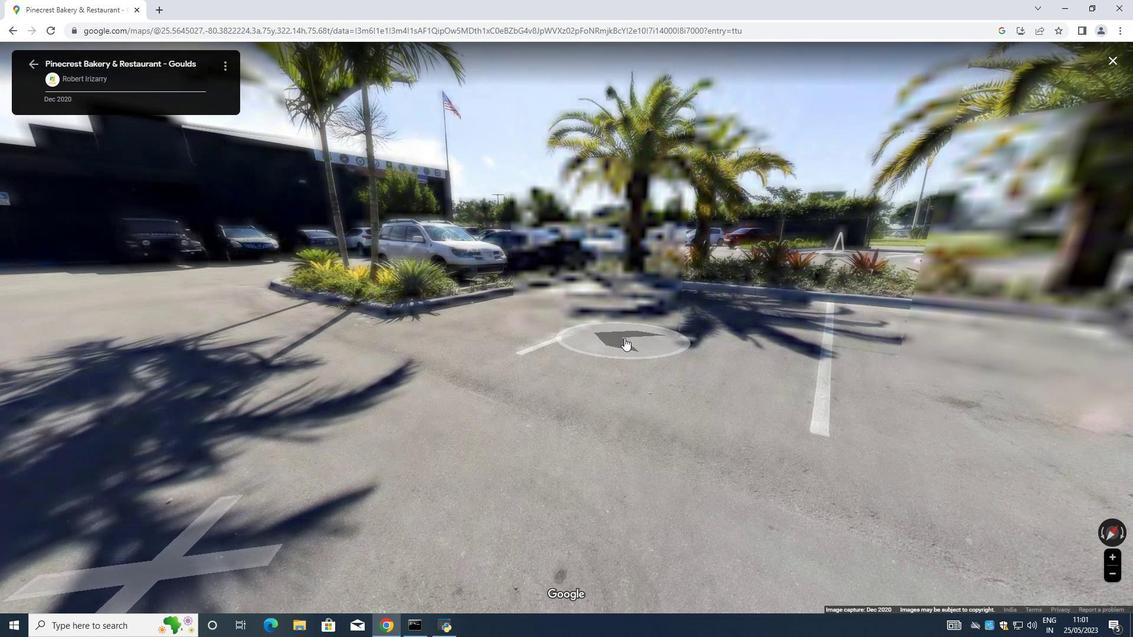 
Action: Mouse scrolled (623, 337) with delta (0, 0)
Screenshot: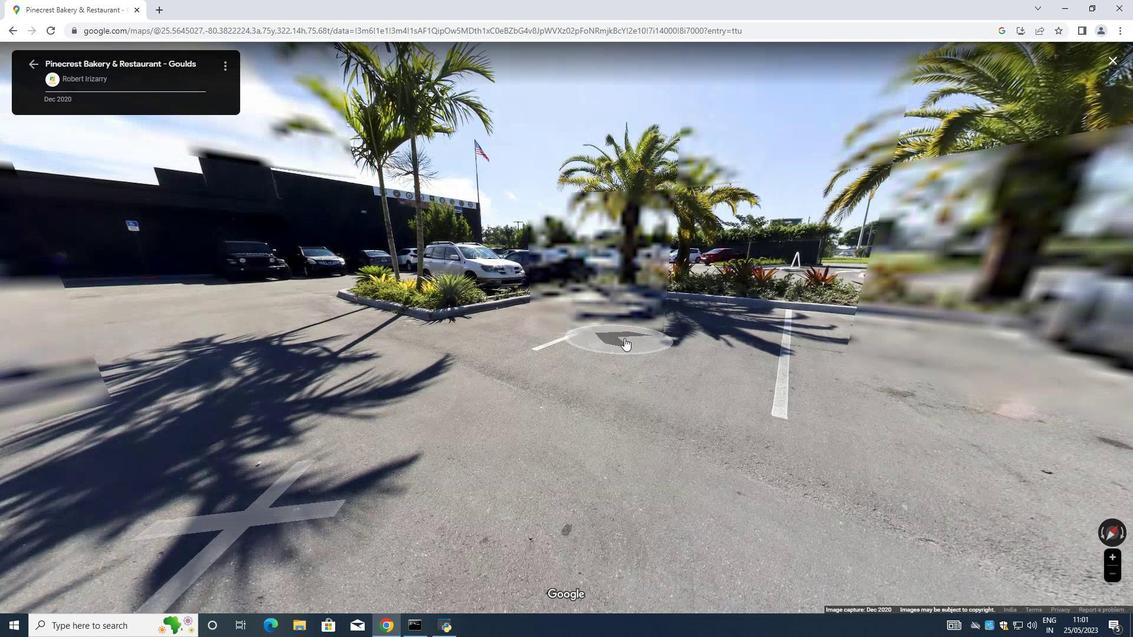 
Action: Mouse moved to (622, 345)
Screenshot: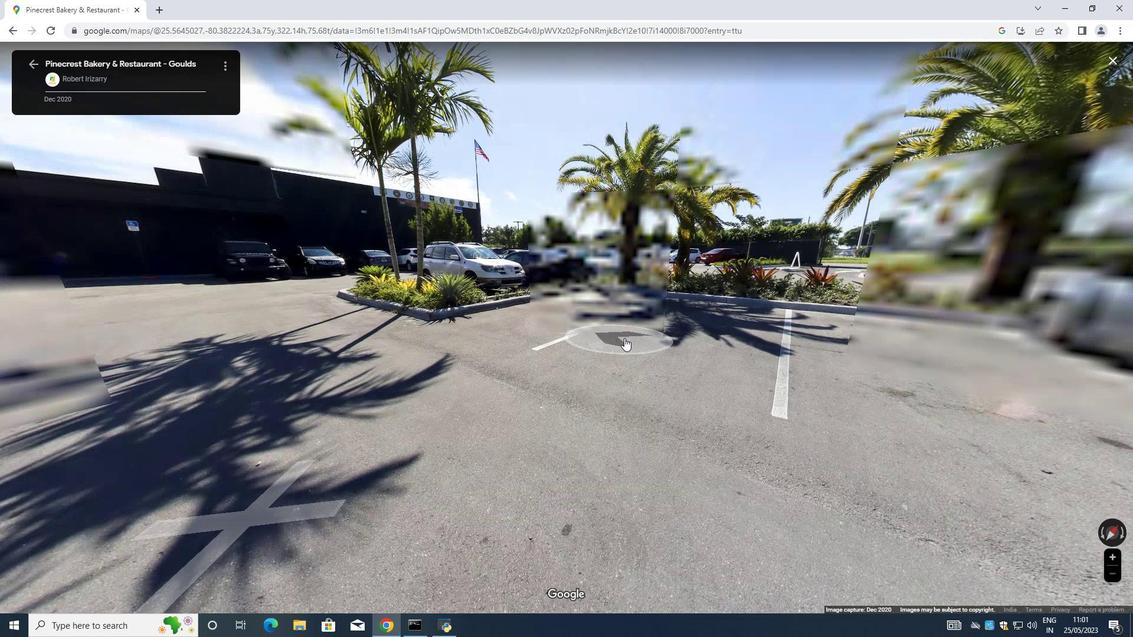 
Action: Mouse scrolled (622, 344) with delta (0, 0)
Screenshot: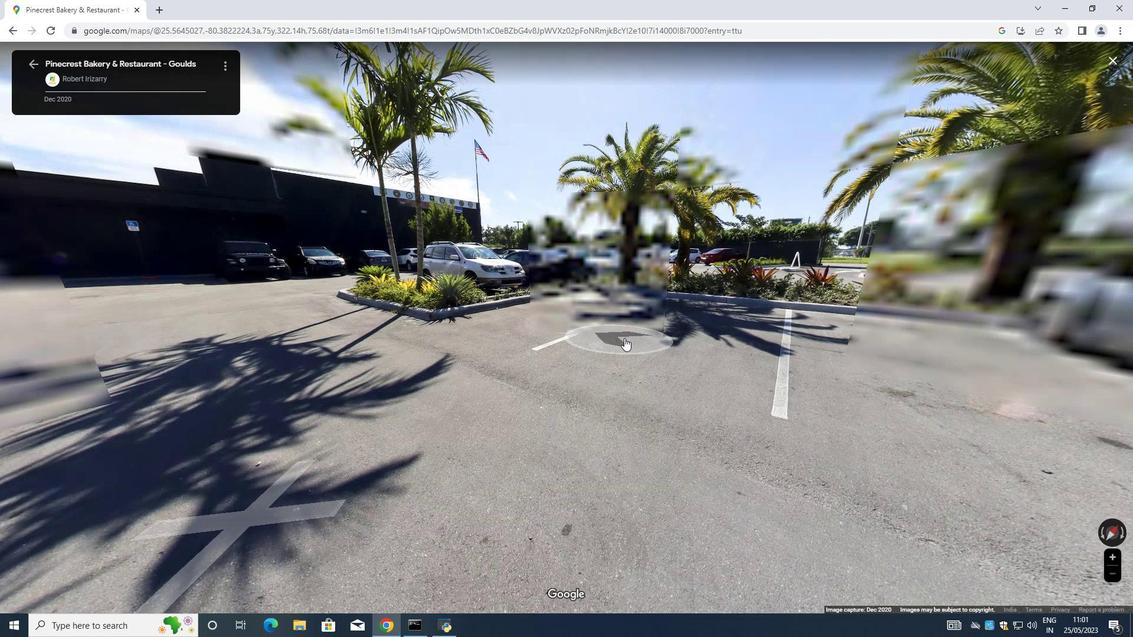 
Action: Mouse moved to (622, 348)
Screenshot: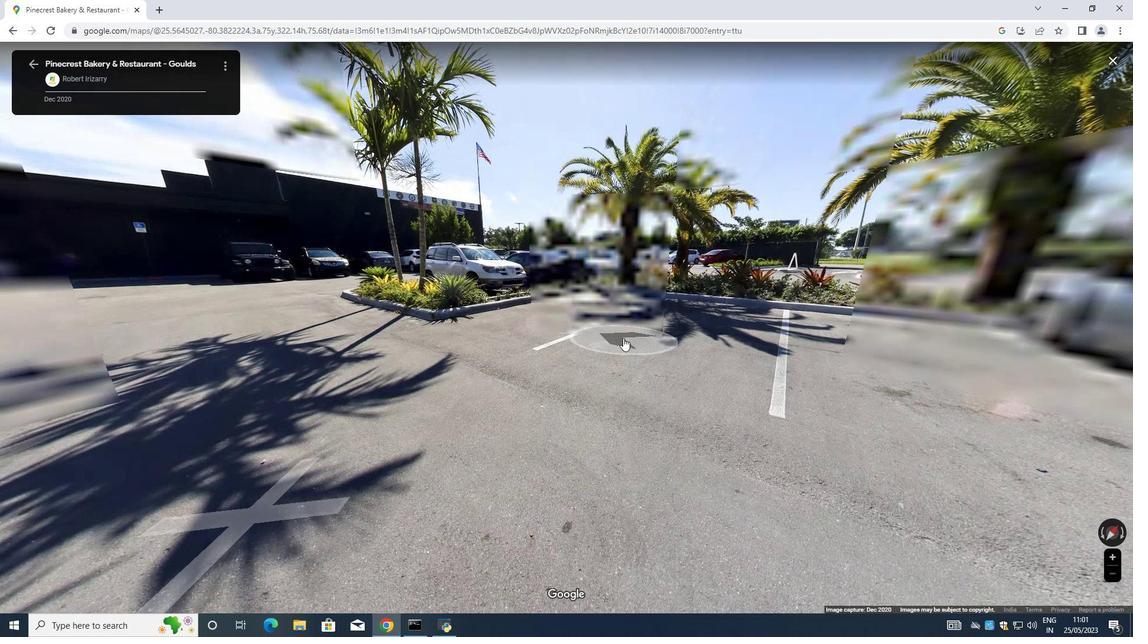 
Action: Mouse scrolled (622, 348) with delta (0, 0)
Screenshot: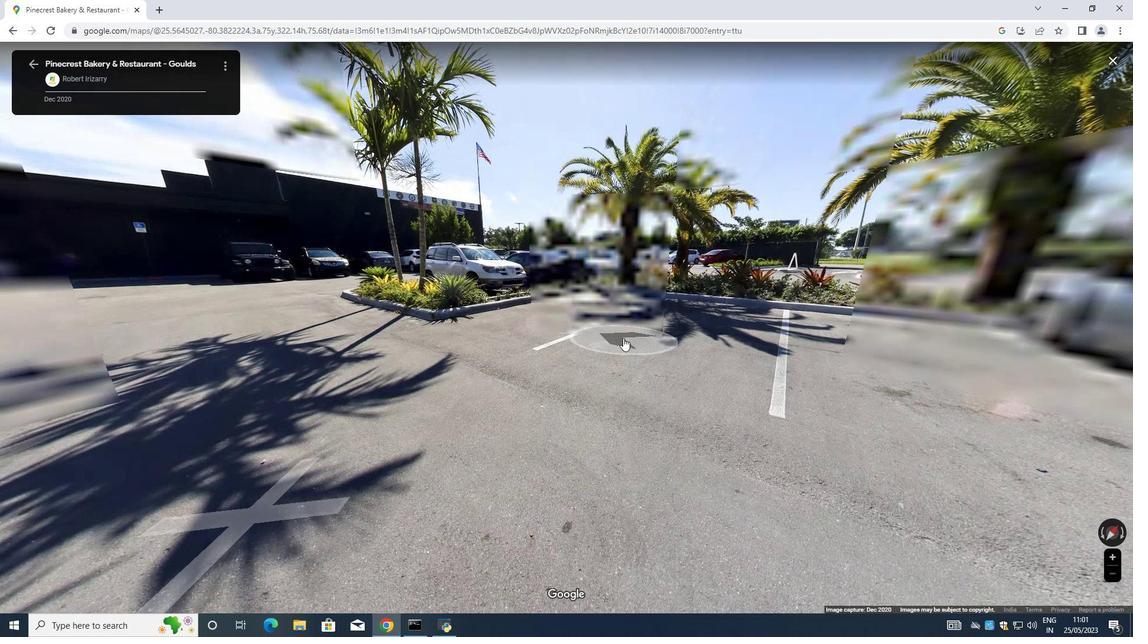 
Action: Mouse moved to (622, 348)
Screenshot: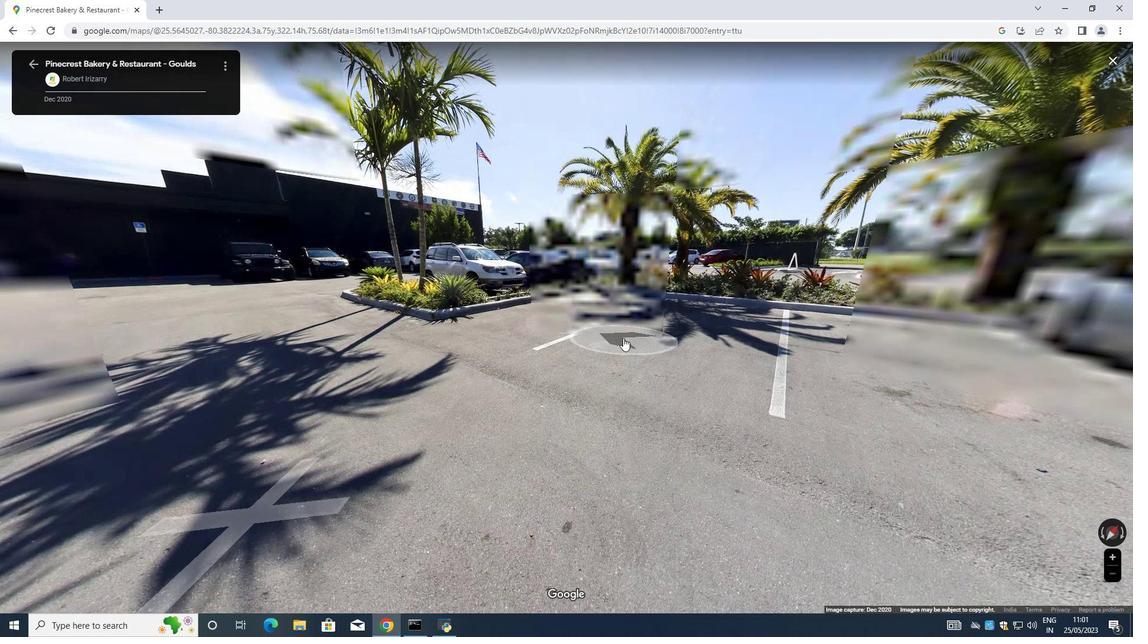 
Action: Mouse scrolled (622, 348) with delta (0, 0)
Screenshot: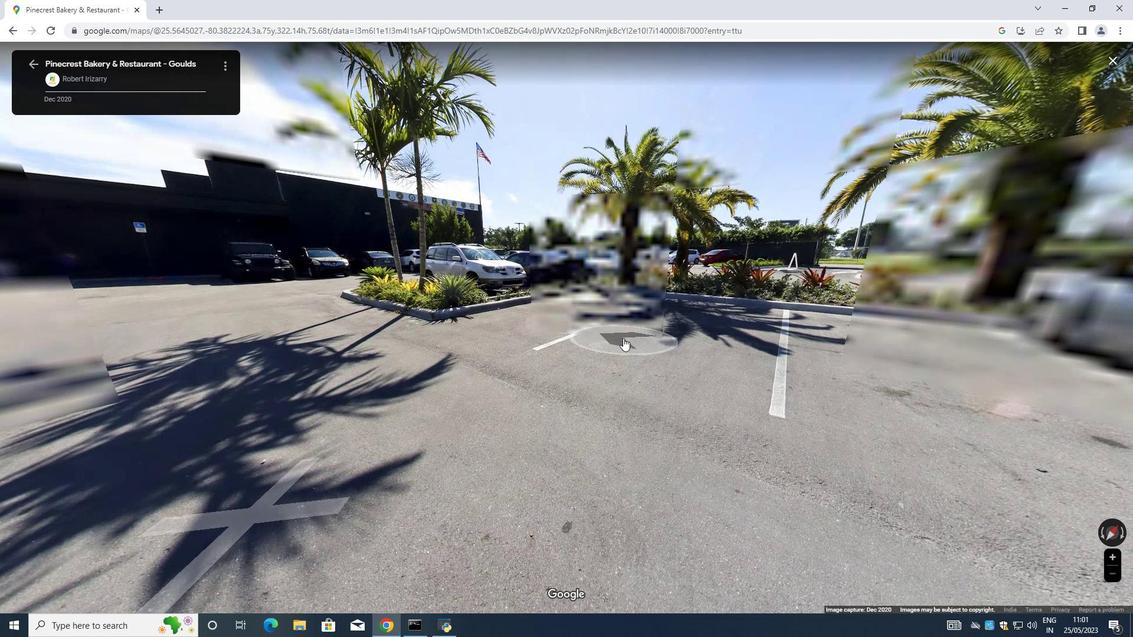 
Action: Mouse scrolled (622, 348) with delta (0, 0)
Screenshot: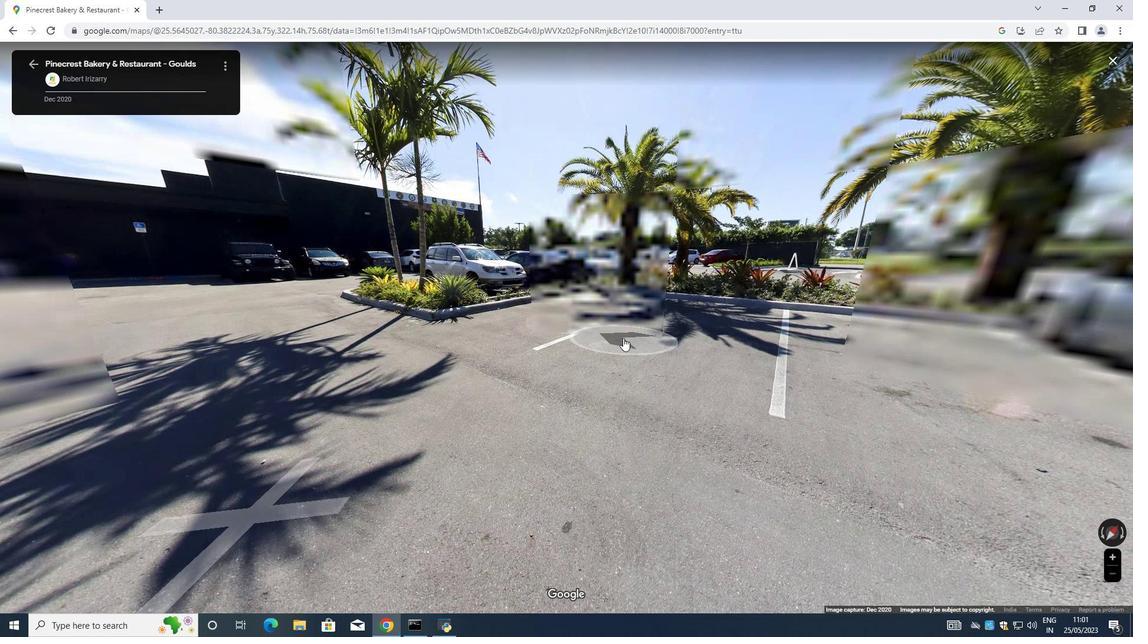 
Action: Mouse scrolled (622, 349) with delta (0, 0)
Screenshot: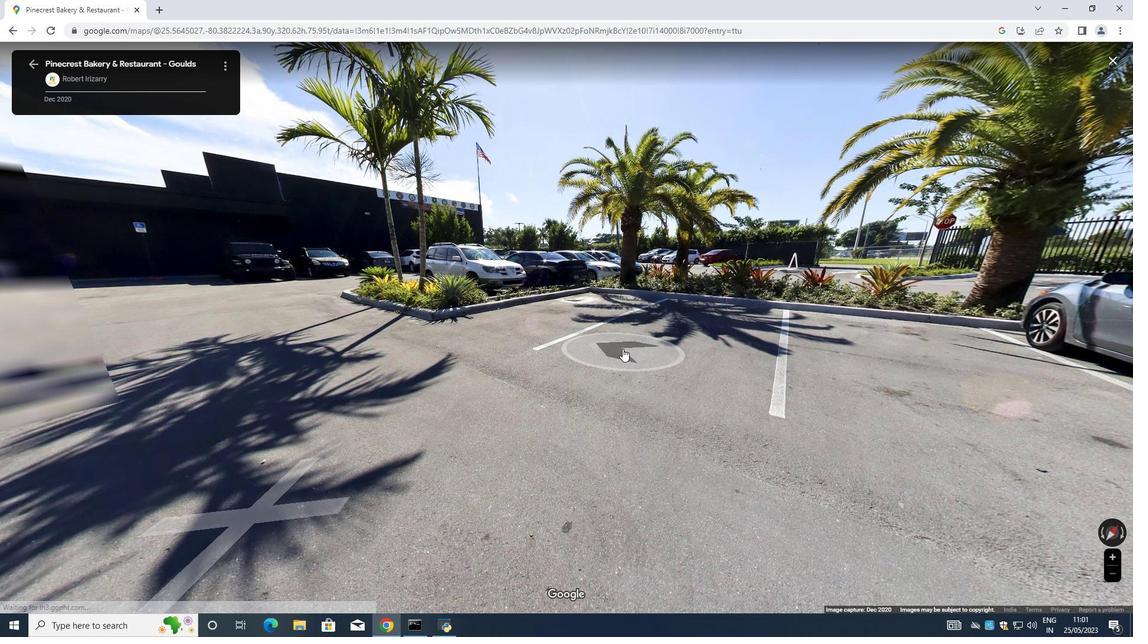 
Action: Mouse scrolled (622, 349) with delta (0, 0)
Screenshot: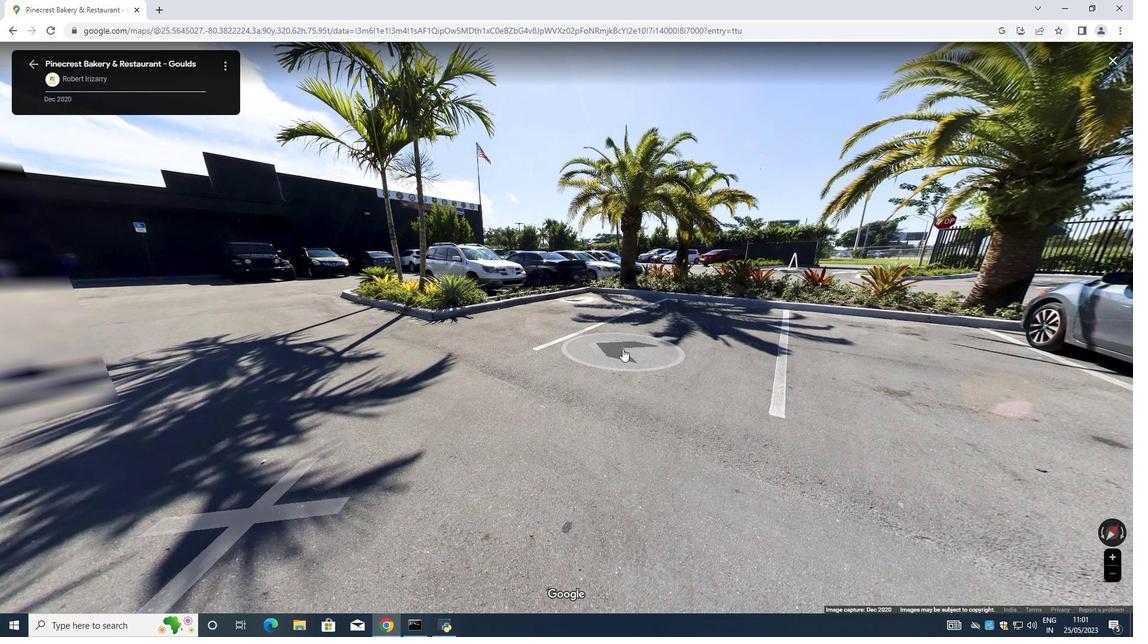 
Action: Mouse scrolled (622, 349) with delta (0, 0)
Screenshot: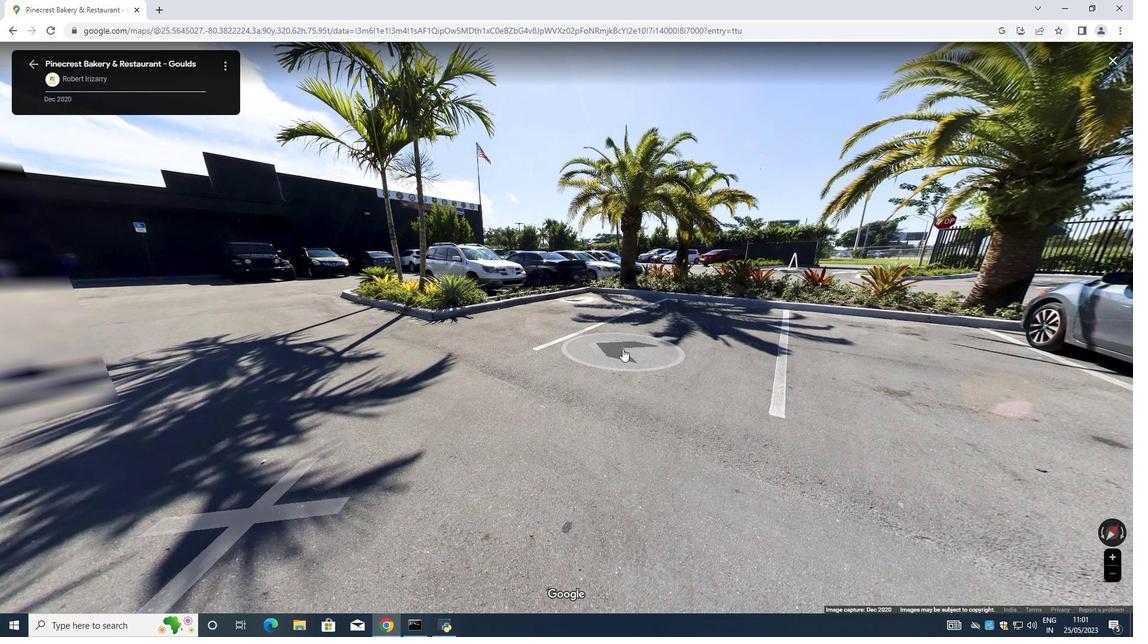 
Action: Mouse scrolled (622, 349) with delta (0, 0)
Screenshot: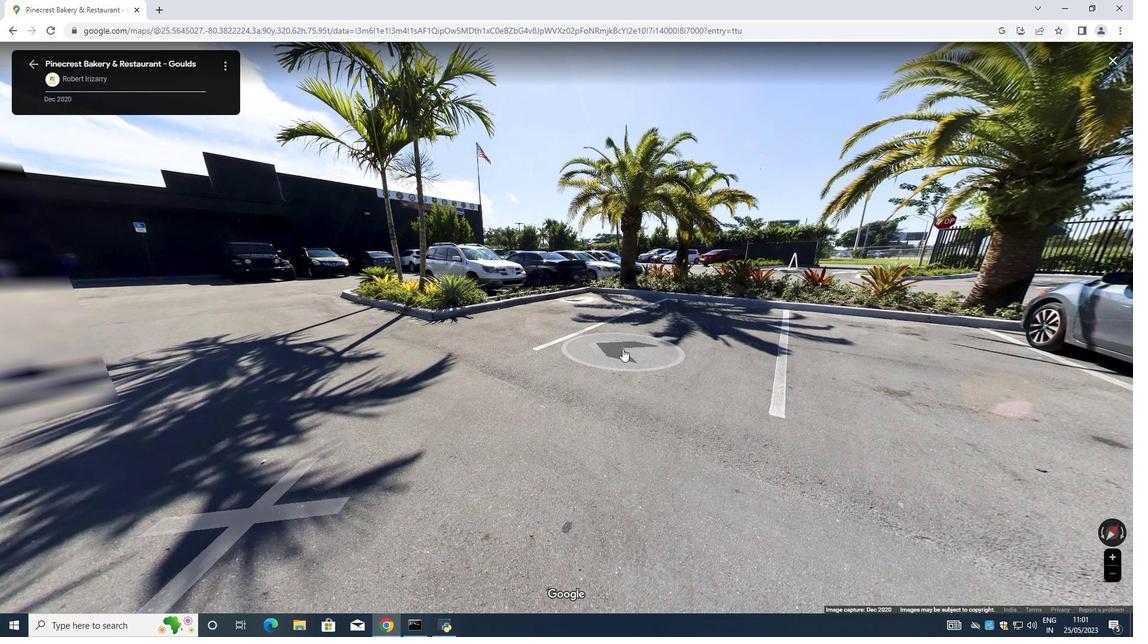 
Action: Mouse moved to (622, 349)
Screenshot: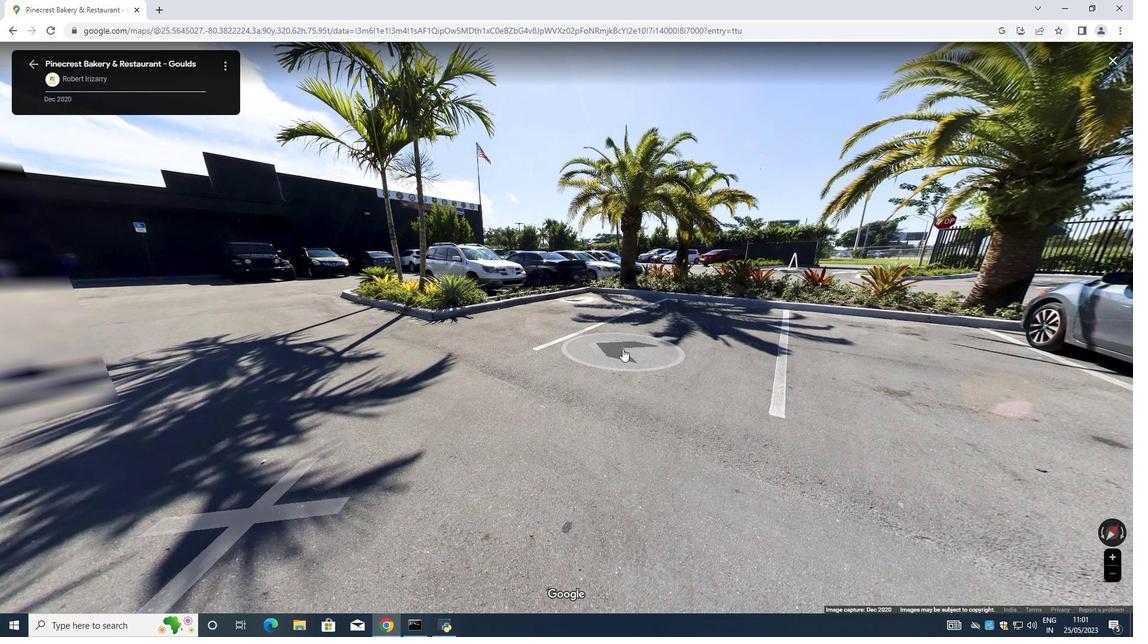 
Action: Mouse scrolled (622, 349) with delta (0, 0)
Screenshot: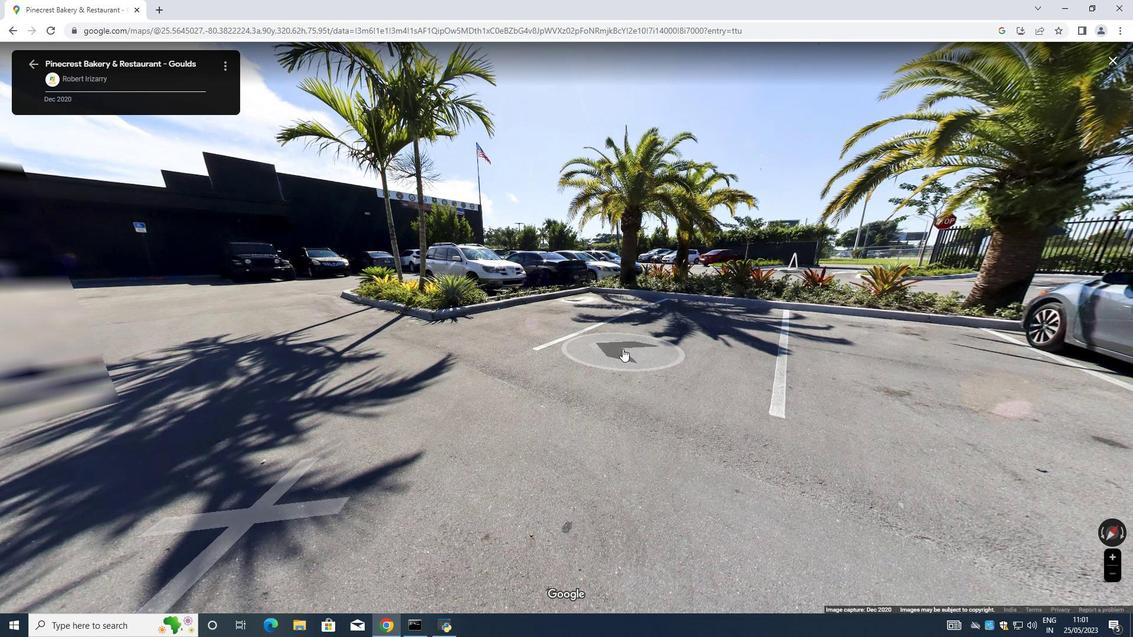 
Action: Mouse moved to (427, 276)
Screenshot: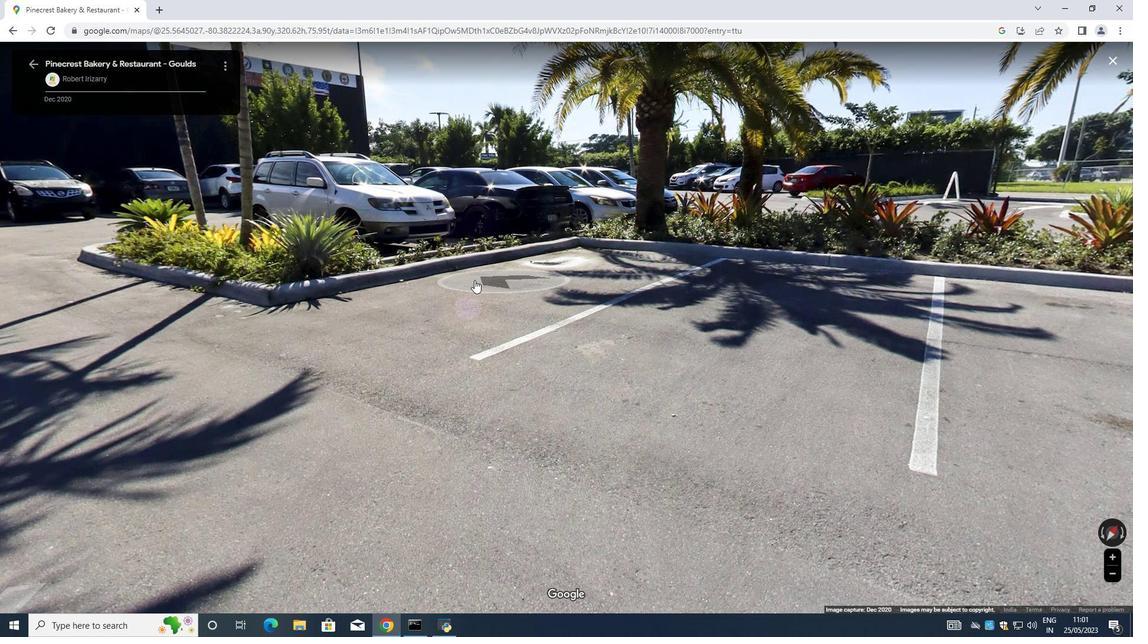 
Action: Mouse pressed left at (427, 276)
Screenshot: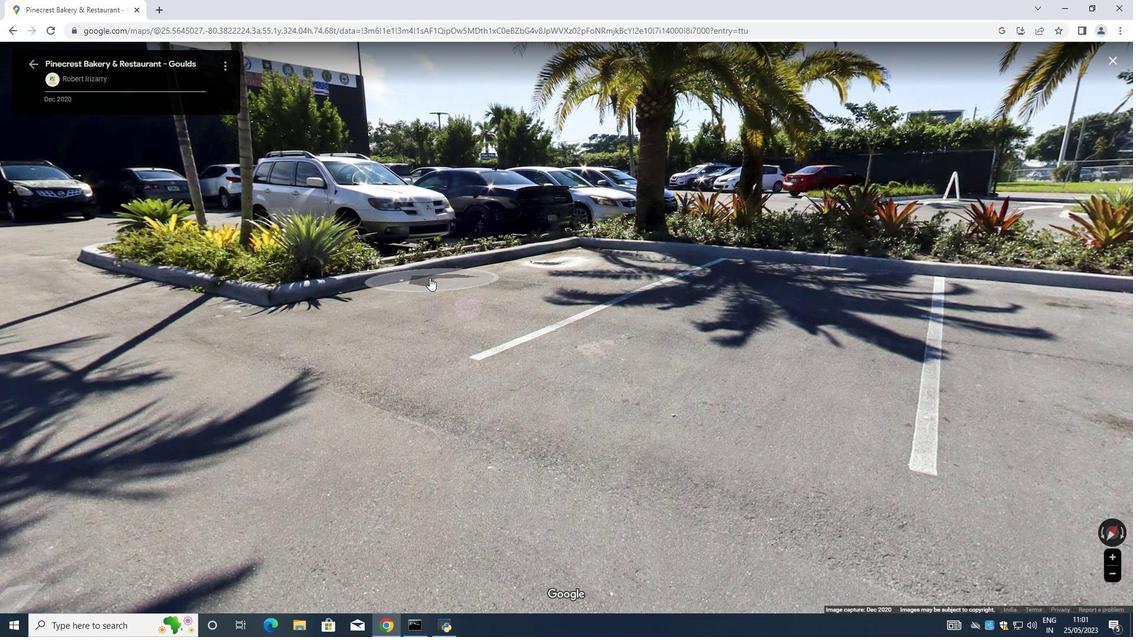 
Action: Mouse moved to (404, 254)
Screenshot: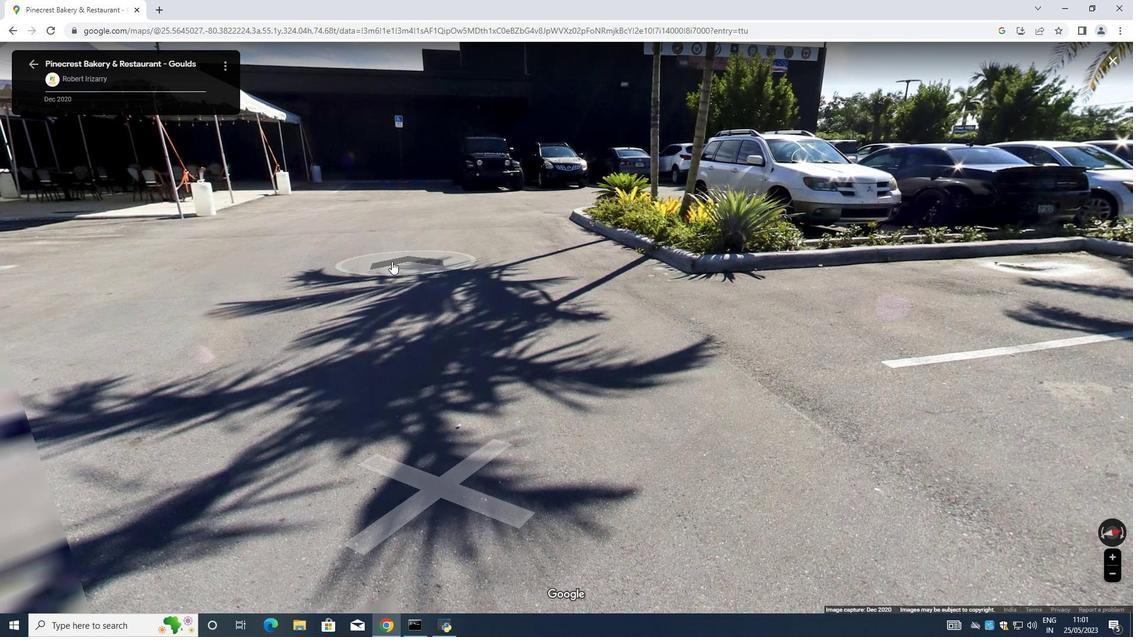 
Action: Mouse pressed left at (397, 256)
Screenshot: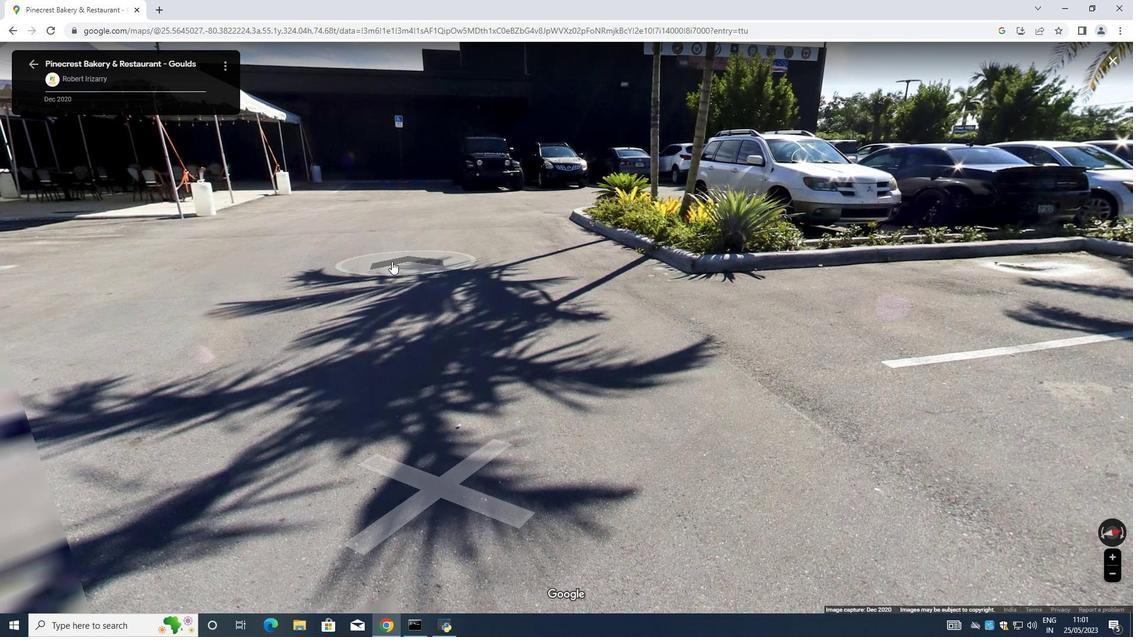 
Action: Mouse moved to (571, 295)
Screenshot: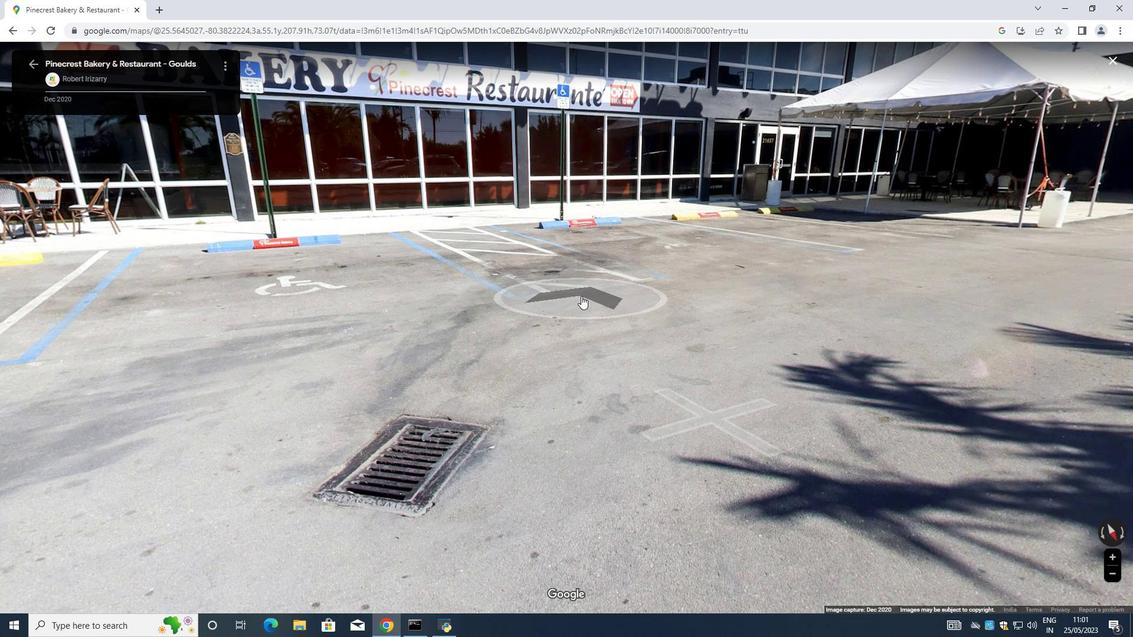 
Action: Mouse scrolled (571, 295) with delta (0, 0)
Screenshot: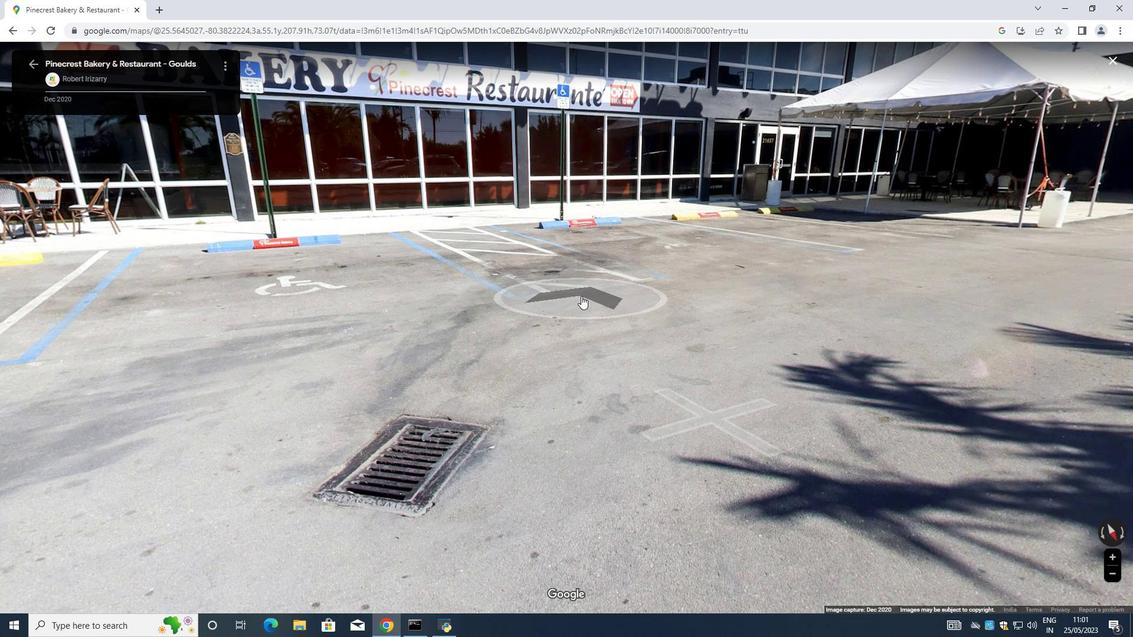 
Action: Mouse moved to (440, 294)
Screenshot: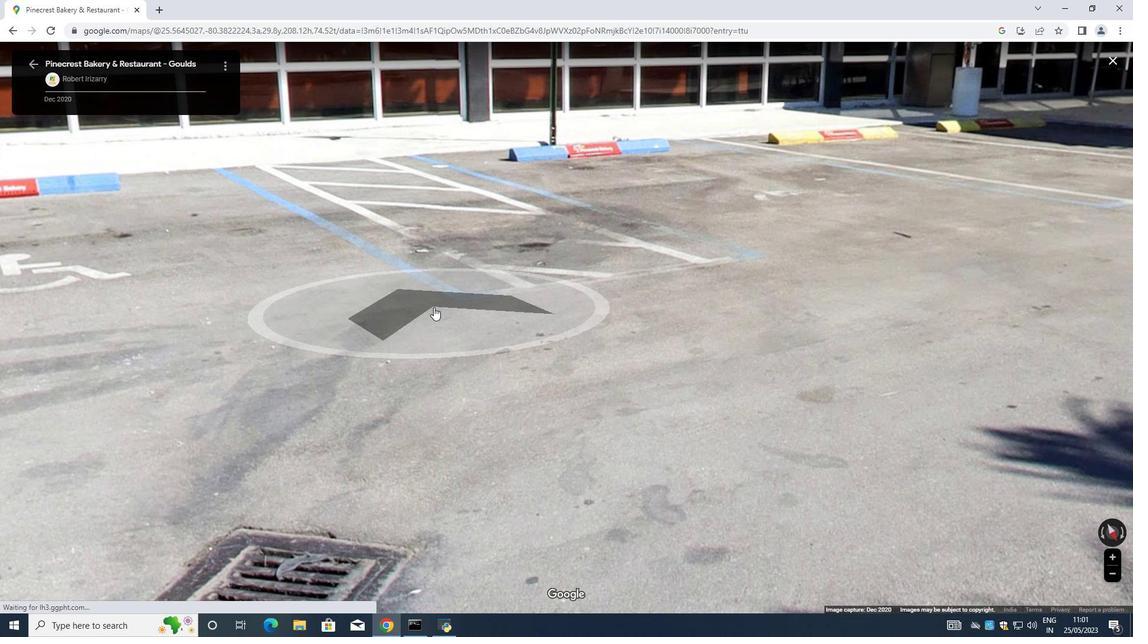 
Action: Mouse pressed left at (433, 308)
Screenshot: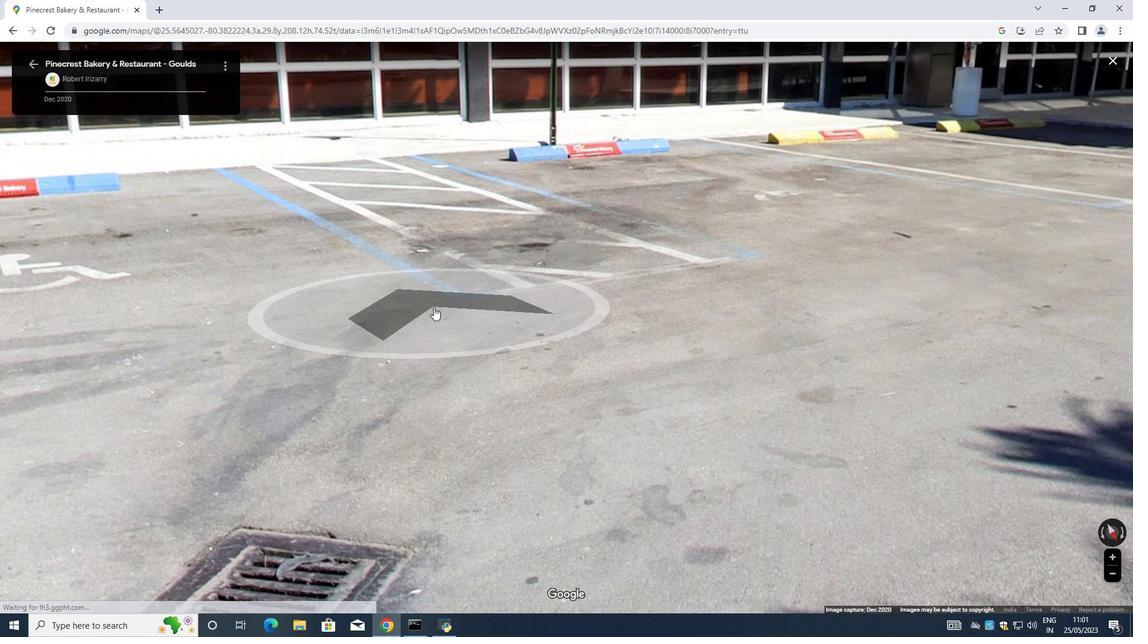 
Action: Mouse moved to (432, 439)
Screenshot: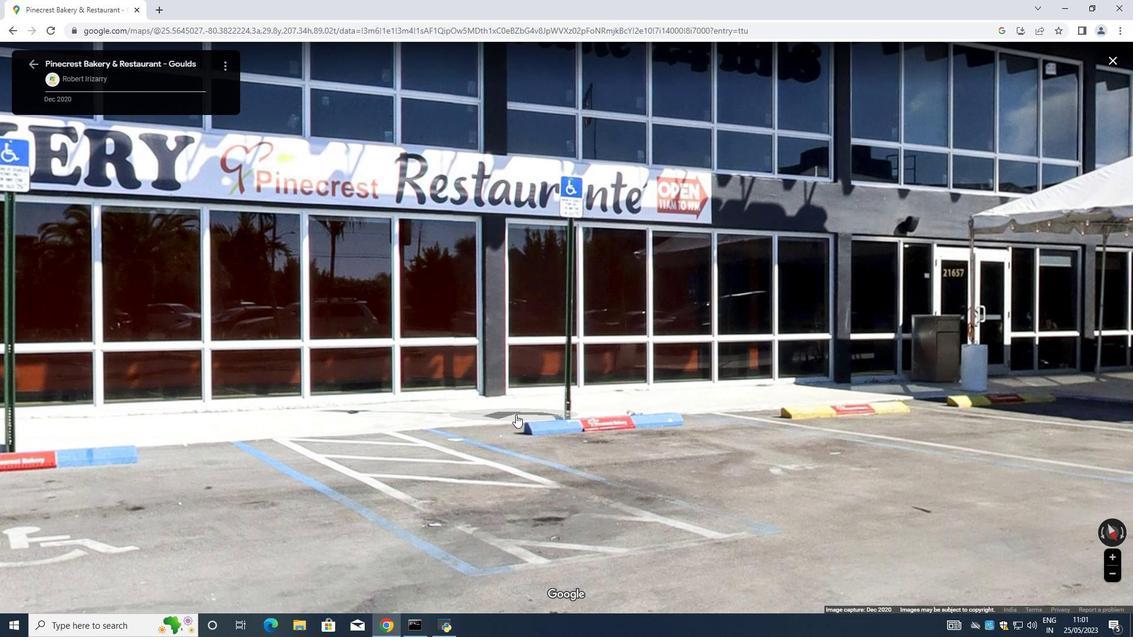 
Action: Mouse pressed left at (432, 439)
Screenshot: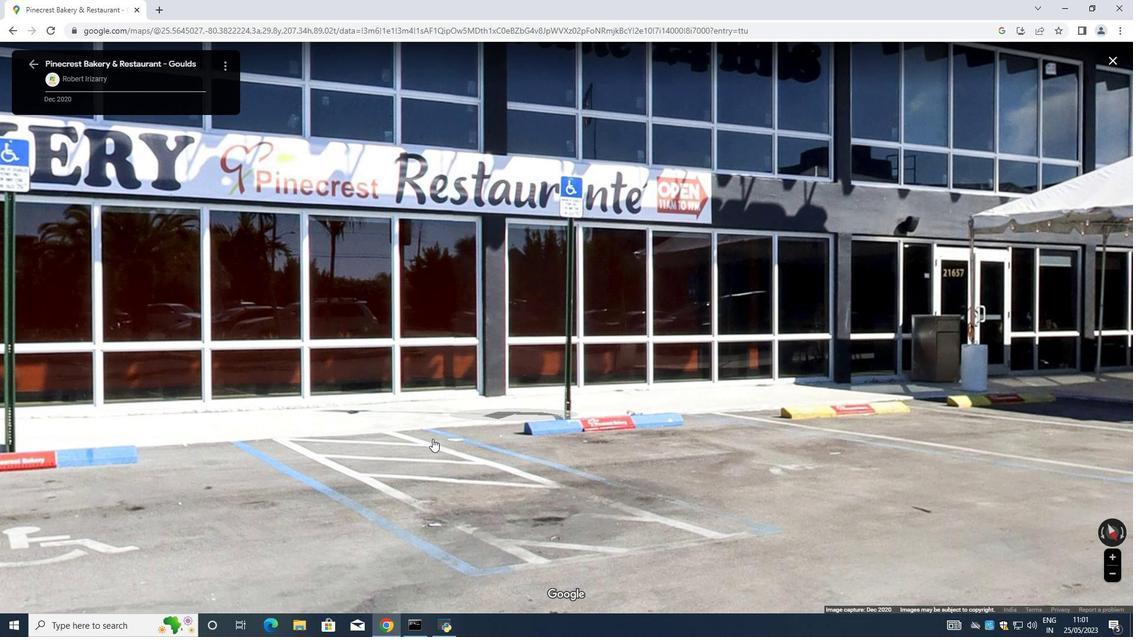 
Action: Mouse pressed left at (432, 439)
Screenshot: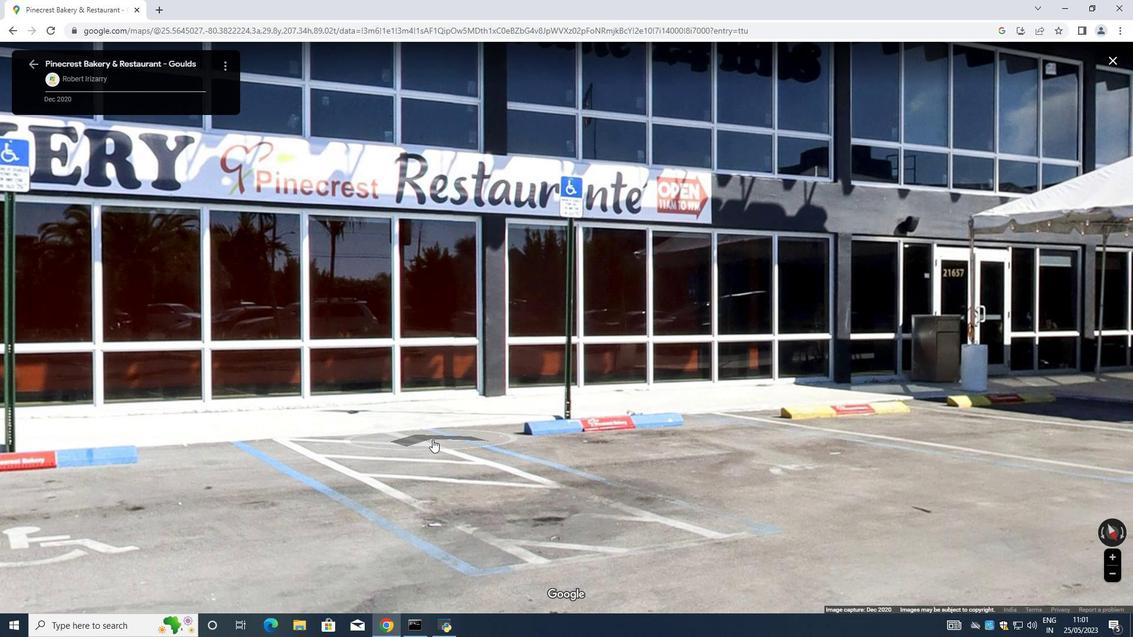 
Action: Mouse moved to (563, 339)
Screenshot: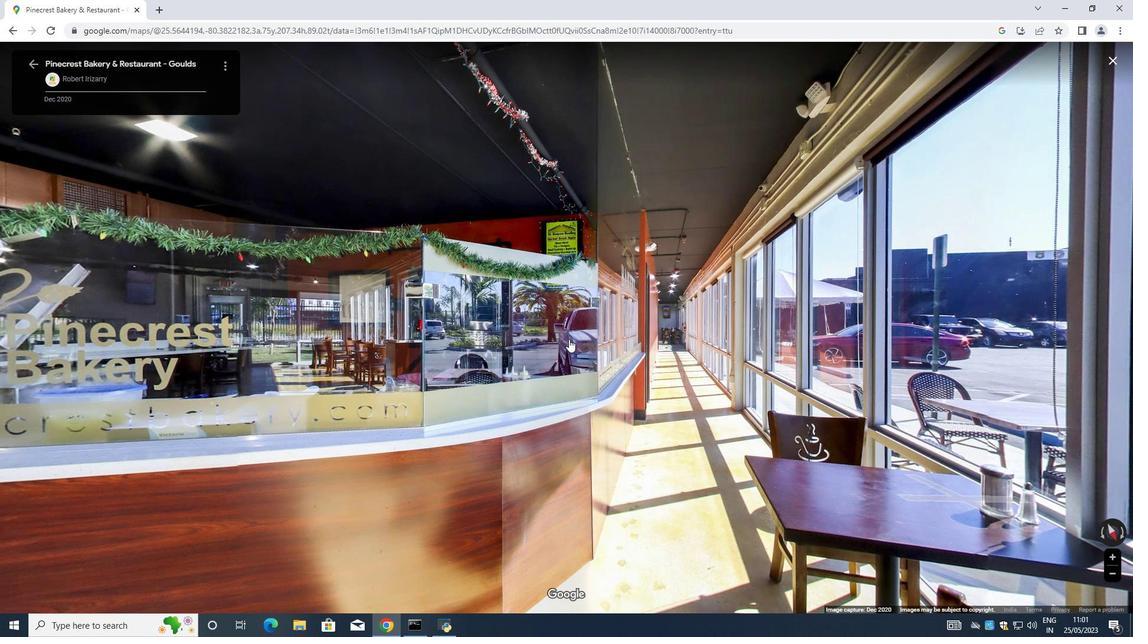 
Action: Mouse scrolled (564, 339) with delta (0, 0)
Screenshot: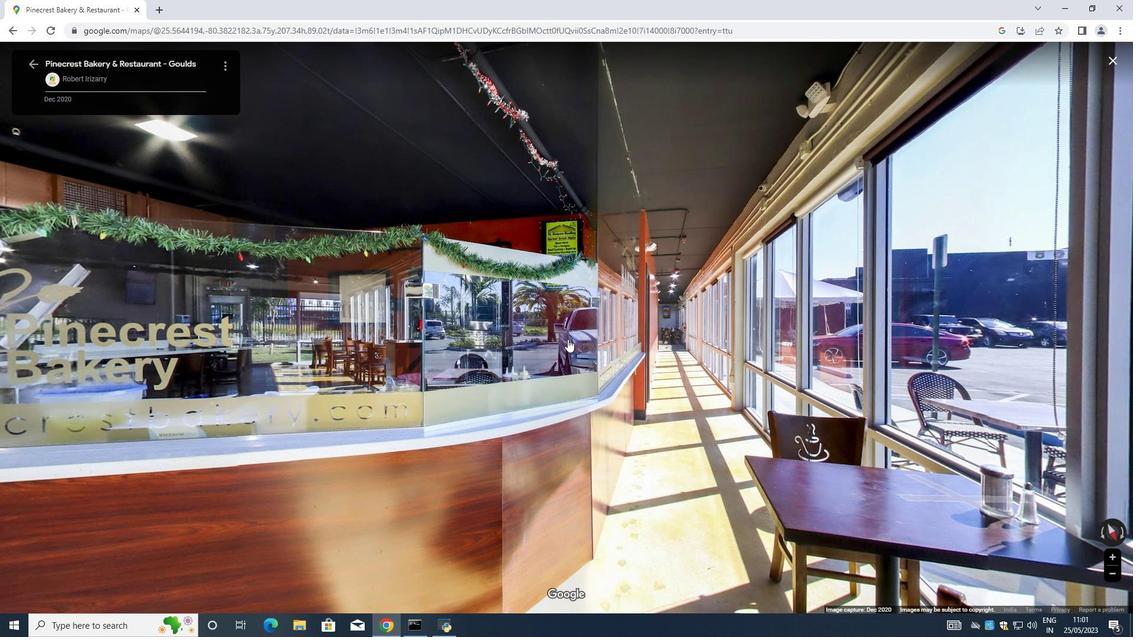 
Action: Mouse moved to (562, 340)
Screenshot: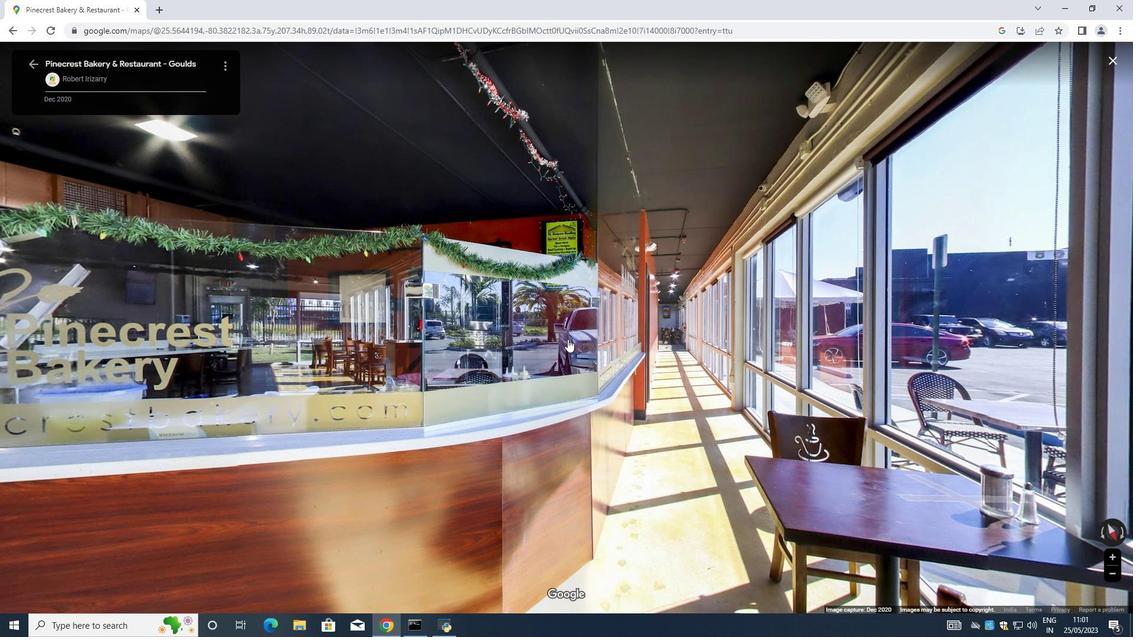 
Action: Mouse scrolled (562, 339) with delta (0, 0)
Screenshot: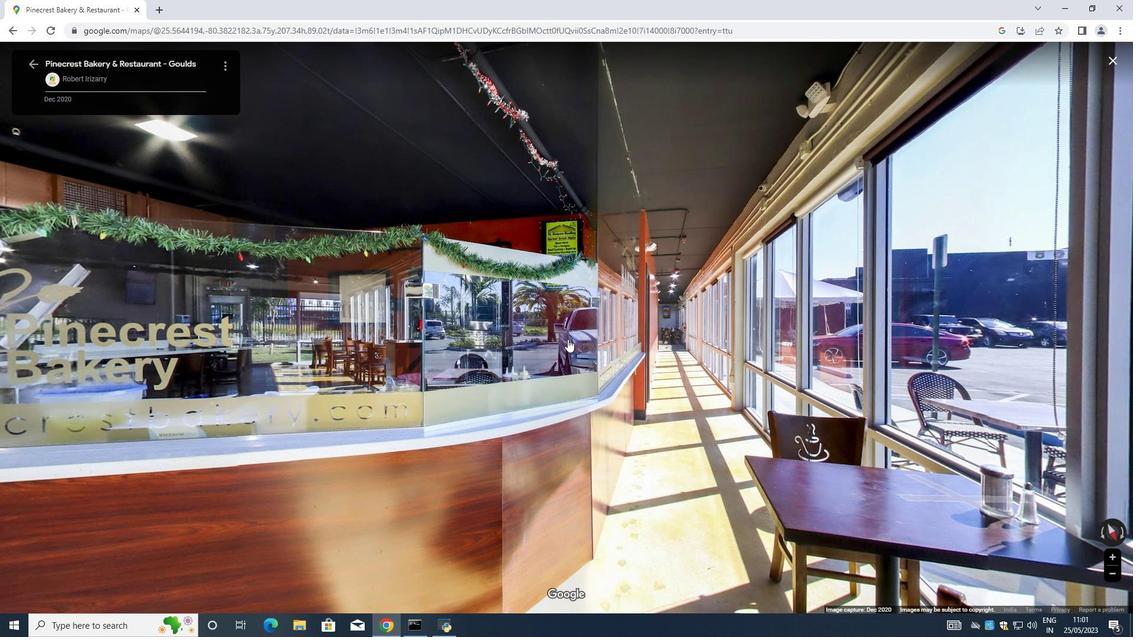 
Action: Mouse moved to (561, 341)
Screenshot: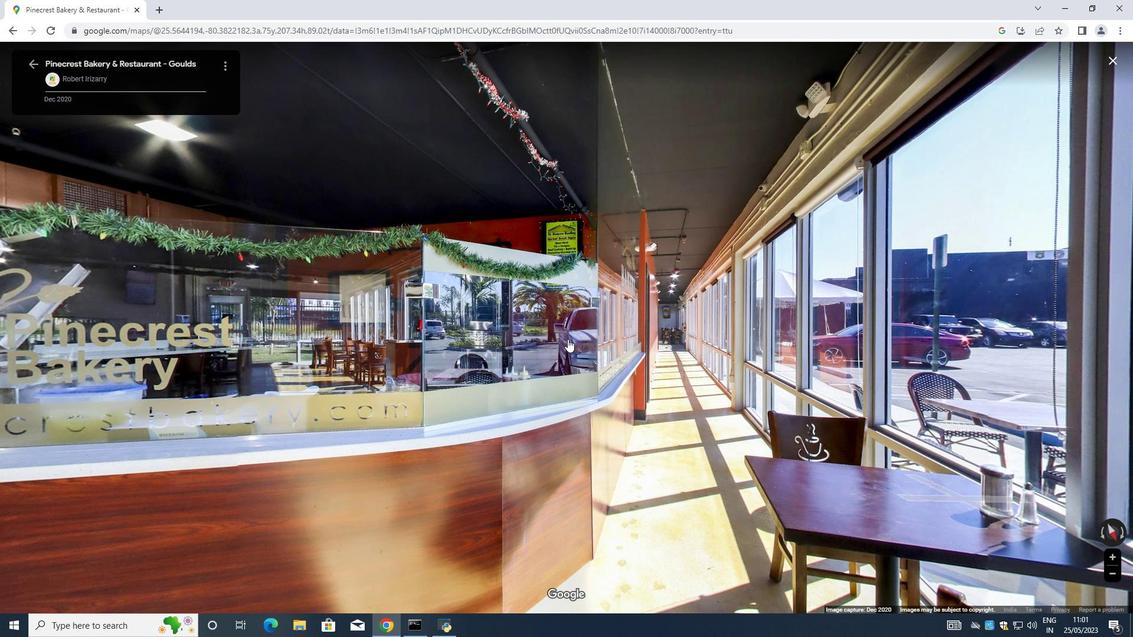 
Action: Mouse scrolled (561, 340) with delta (0, 0)
Screenshot: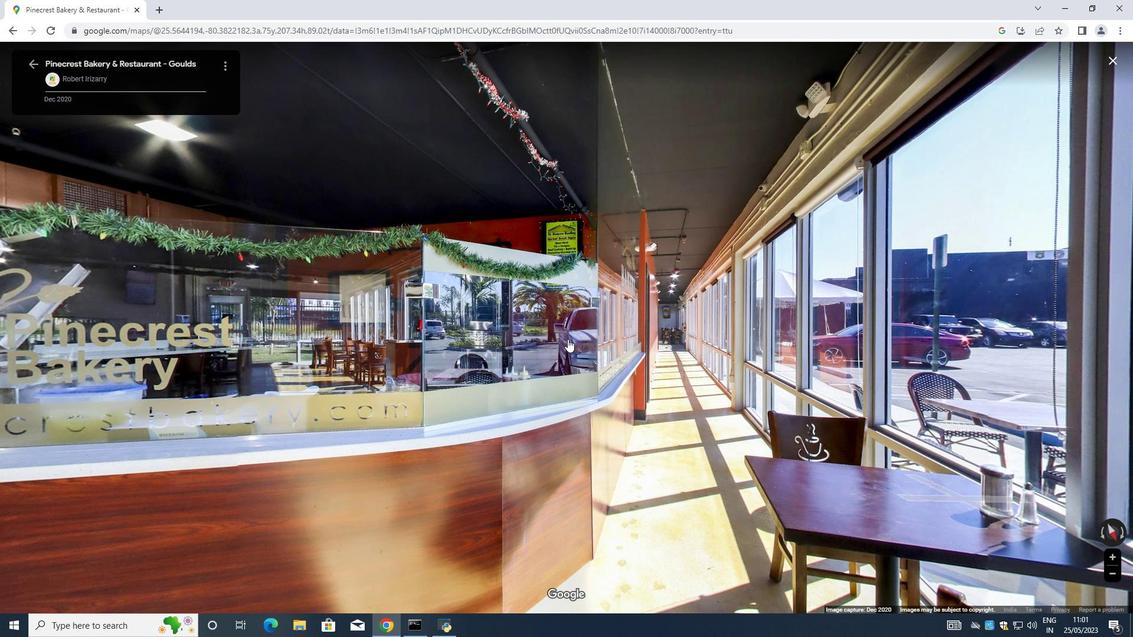 
Action: Mouse moved to (557, 341)
Screenshot: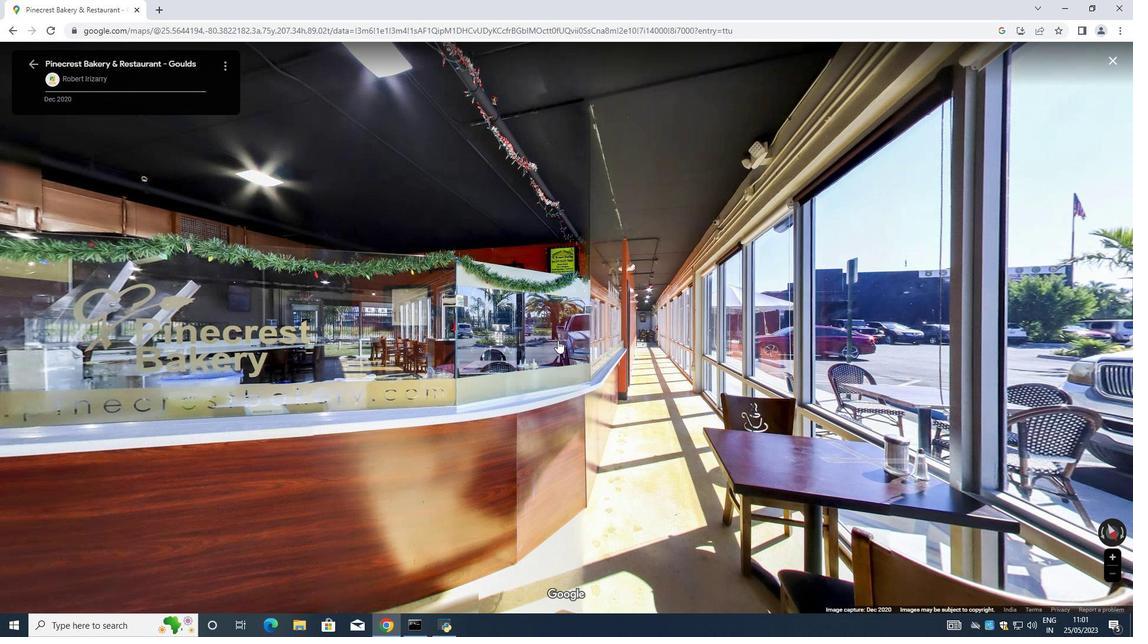 
Action: Mouse scrolled (557, 339) with delta (0, 0)
Screenshot: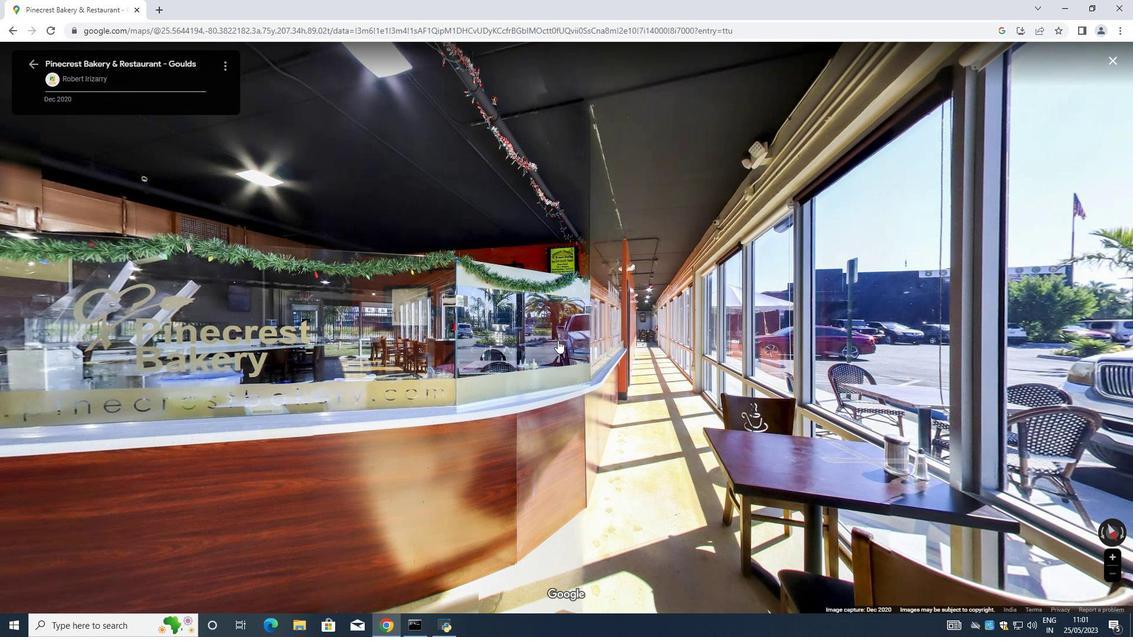 
Action: Mouse moved to (557, 341)
Screenshot: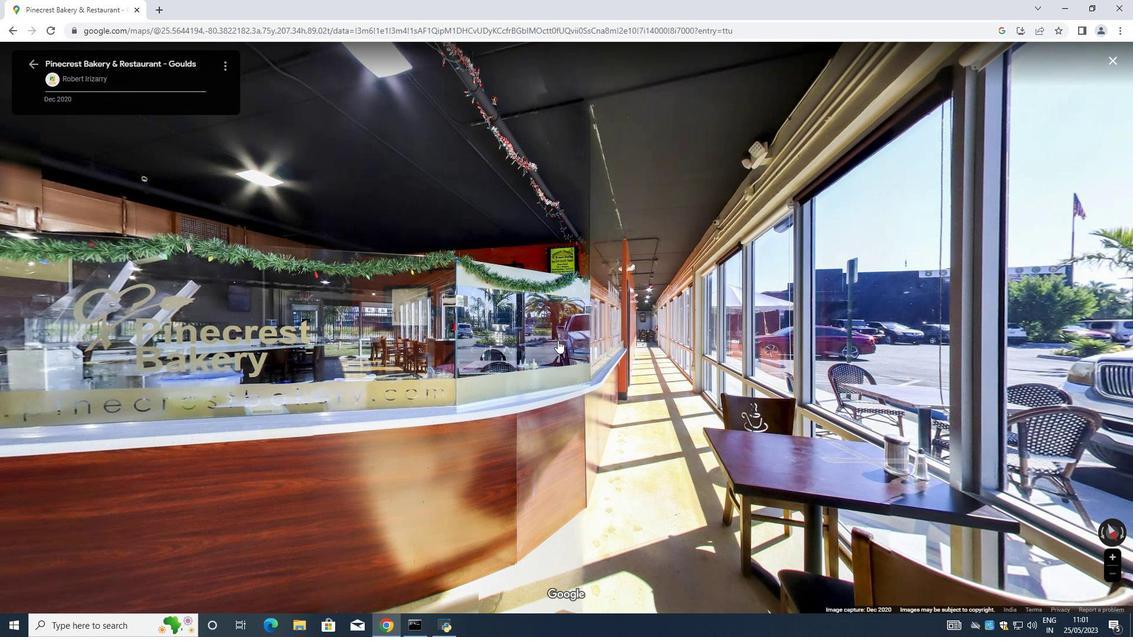
Action: Mouse scrolled (557, 340) with delta (0, 0)
Screenshot: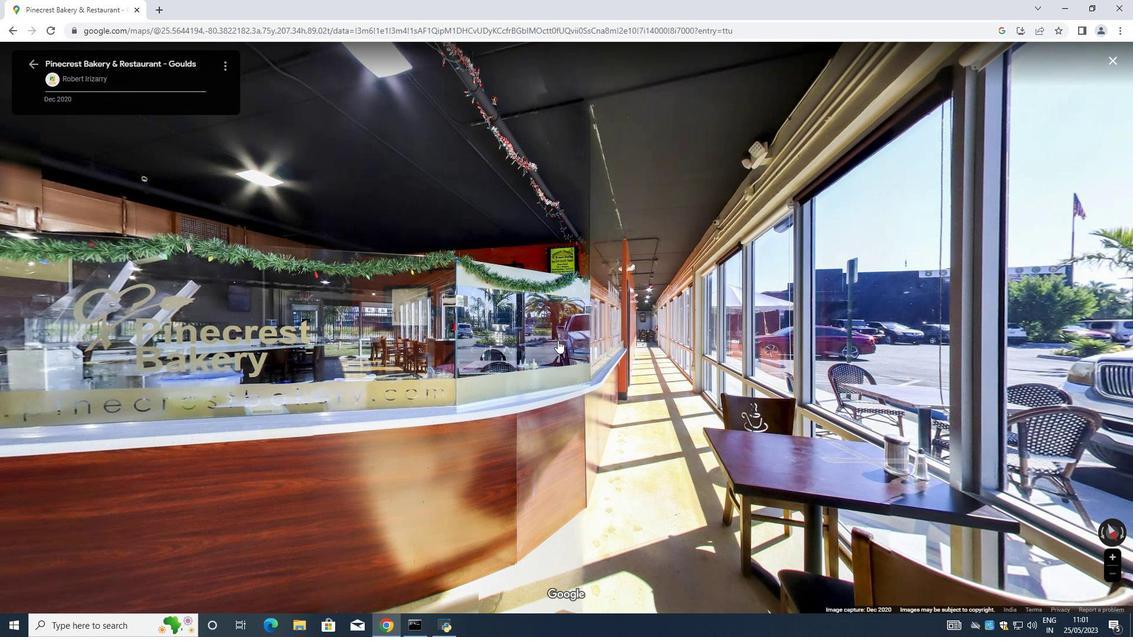 
Action: Mouse moved to (556, 342)
Screenshot: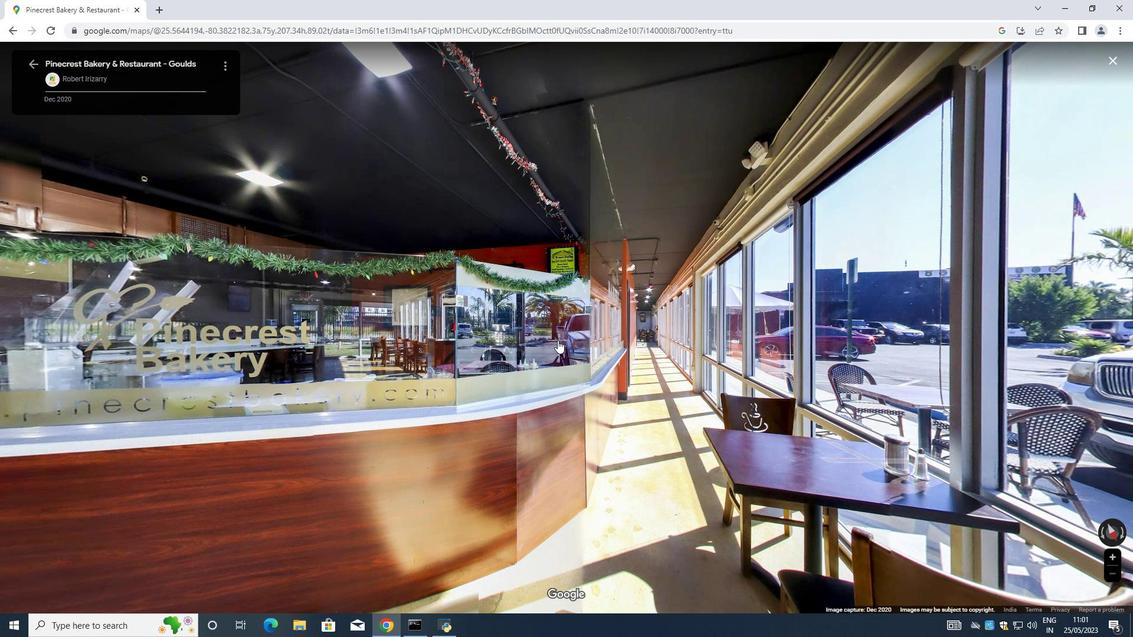 
Action: Mouse scrolled (557, 341) with delta (0, 0)
Screenshot: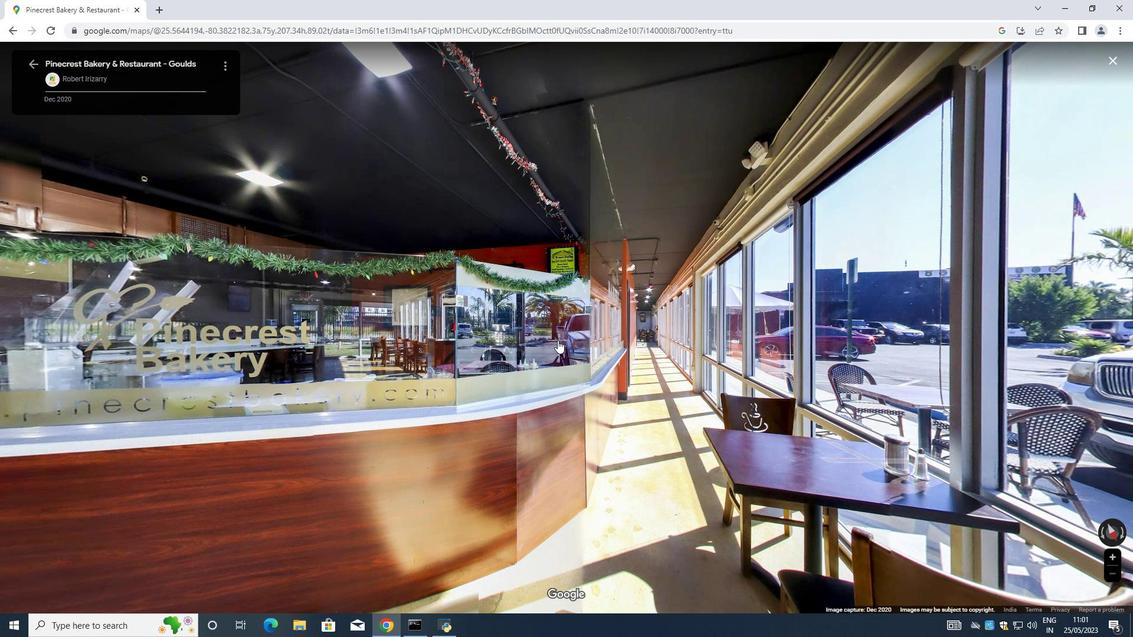 
Action: Mouse moved to (555, 344)
Screenshot: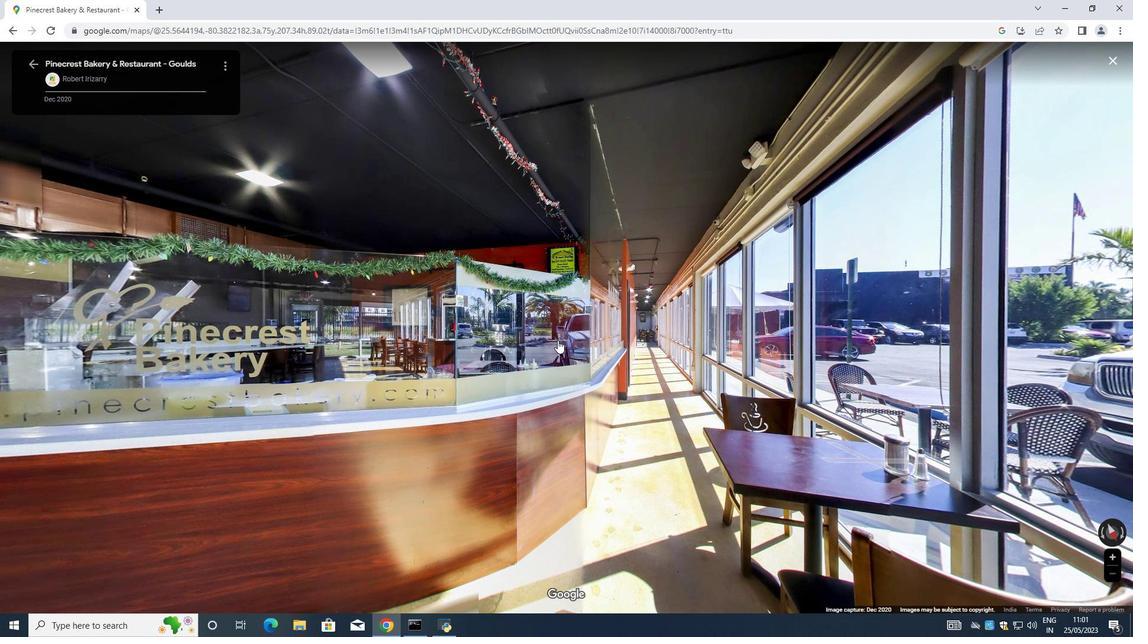 
Action: Mouse scrolled (555, 342) with delta (0, 0)
Screenshot: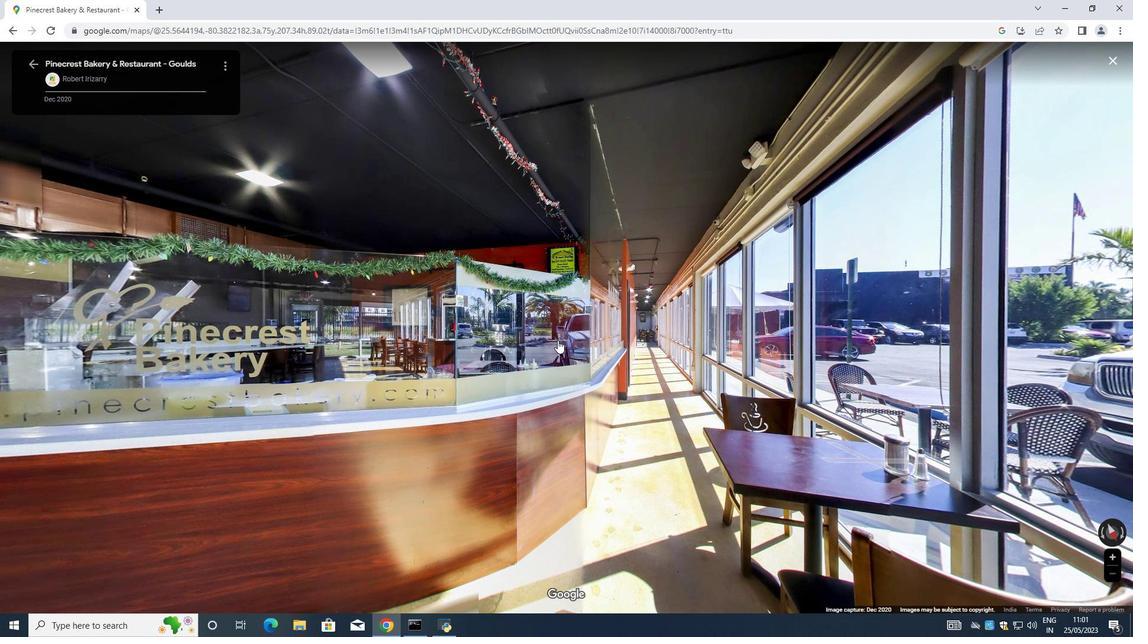 
Action: Mouse moved to (554, 345)
Screenshot: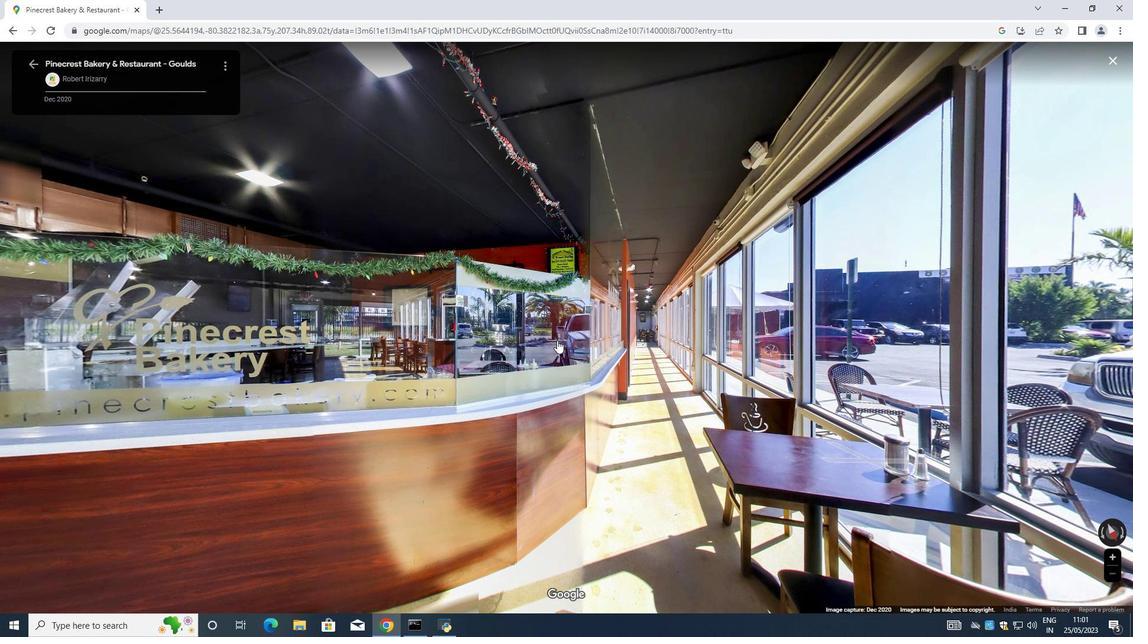 
Action: Mouse scrolled (555, 343) with delta (0, 0)
Screenshot: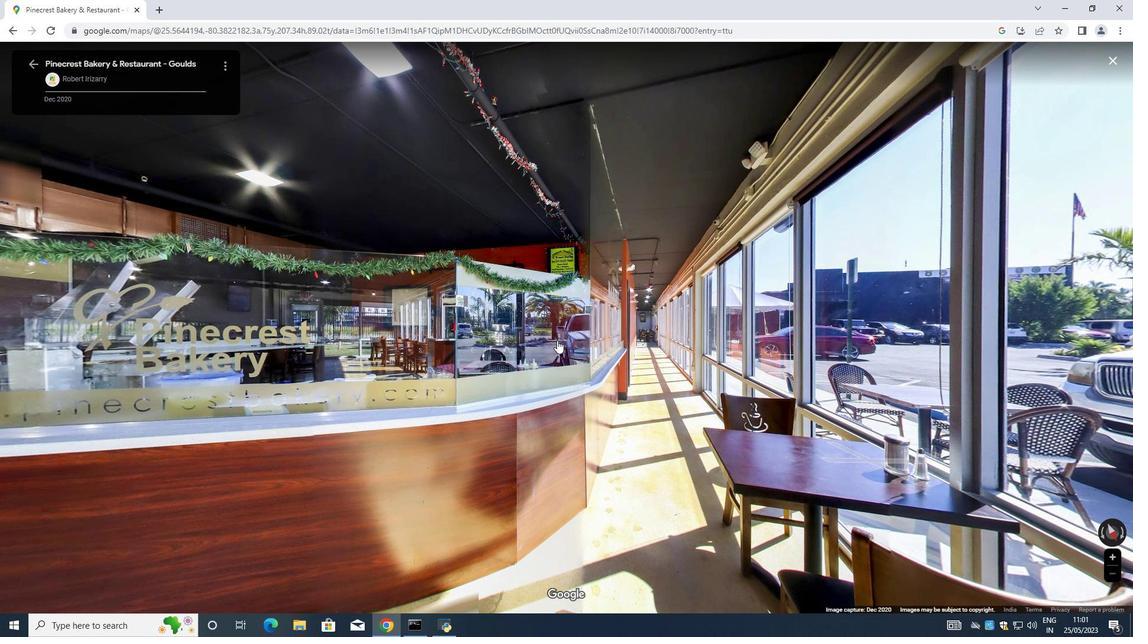 
Action: Mouse moved to (554, 345)
Screenshot: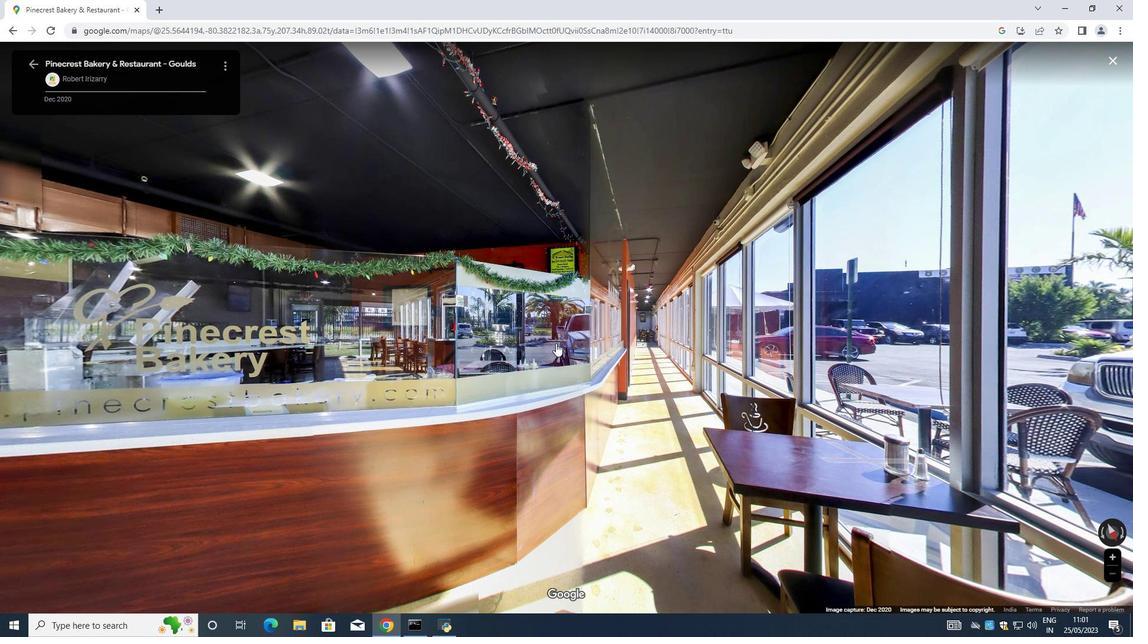 
Action: Mouse scrolled (554, 344) with delta (0, 0)
Screenshot: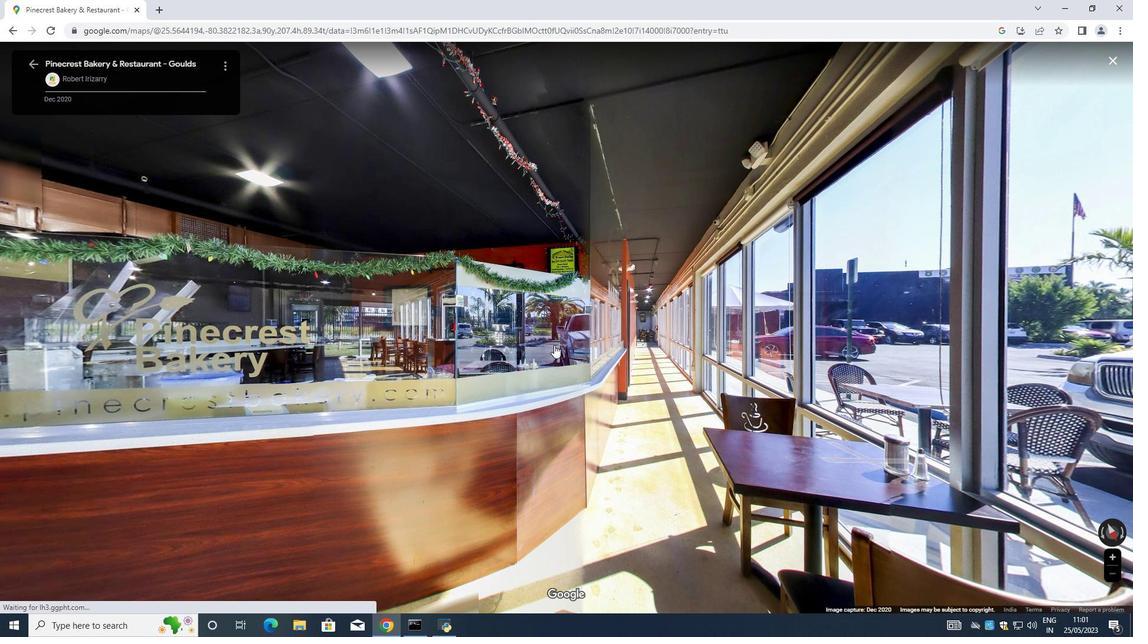 
Action: Mouse scrolled (554, 344) with delta (0, 0)
Screenshot: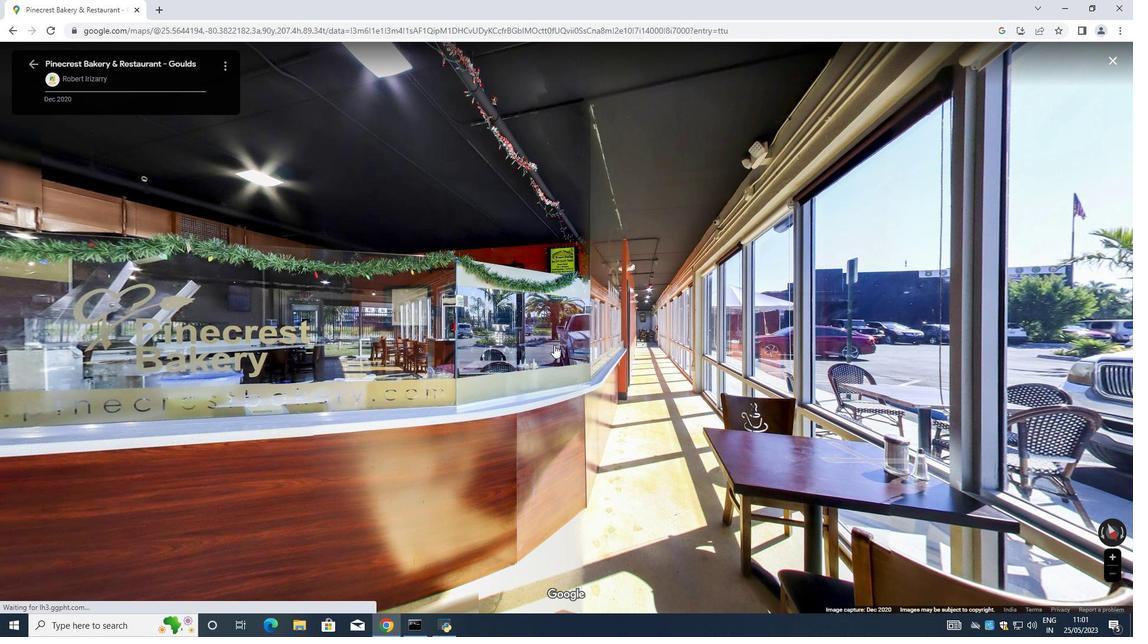 
Action: Mouse scrolled (554, 344) with delta (0, 0)
Screenshot: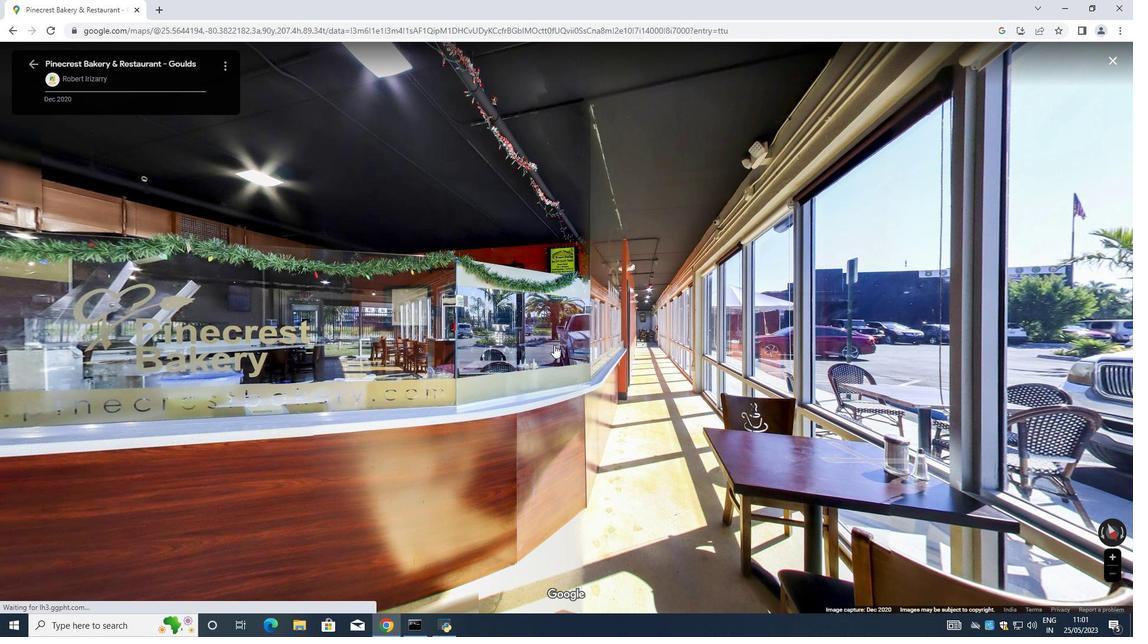 
Action: Mouse moved to (553, 345)
Screenshot: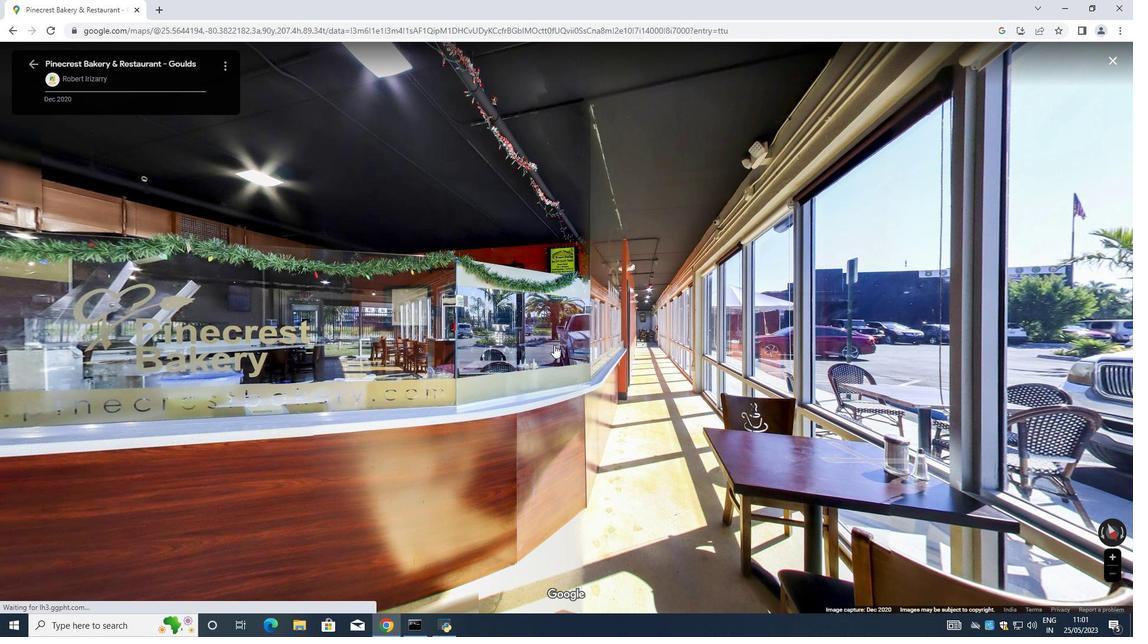 
Action: Mouse scrolled (553, 344) with delta (0, 0)
Screenshot: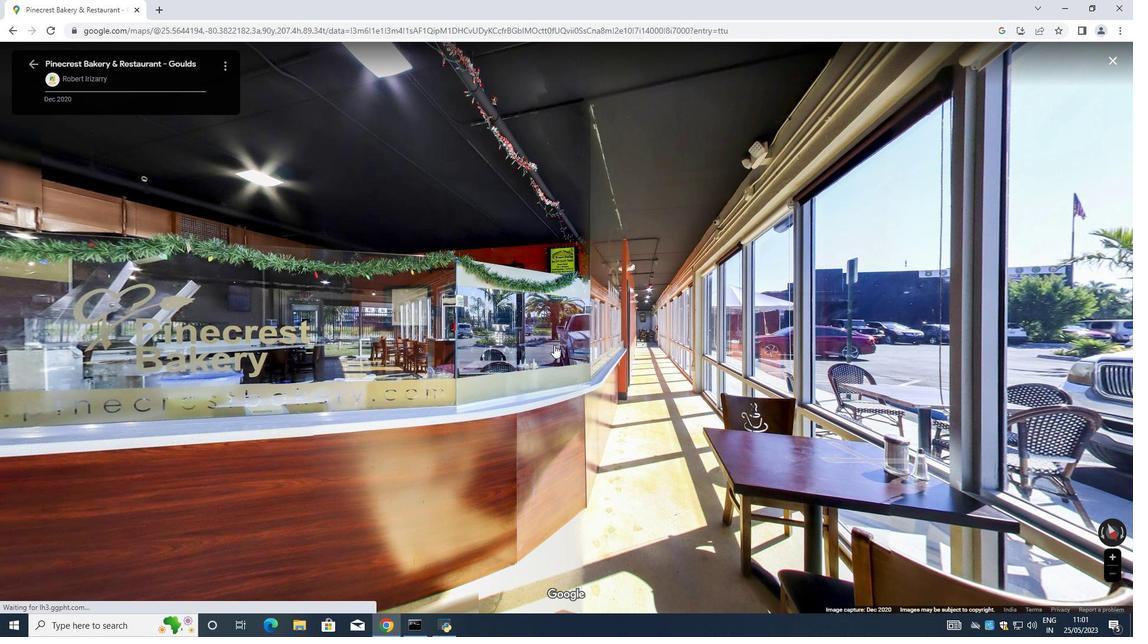 
Action: Mouse scrolled (553, 344) with delta (0, 0)
Screenshot: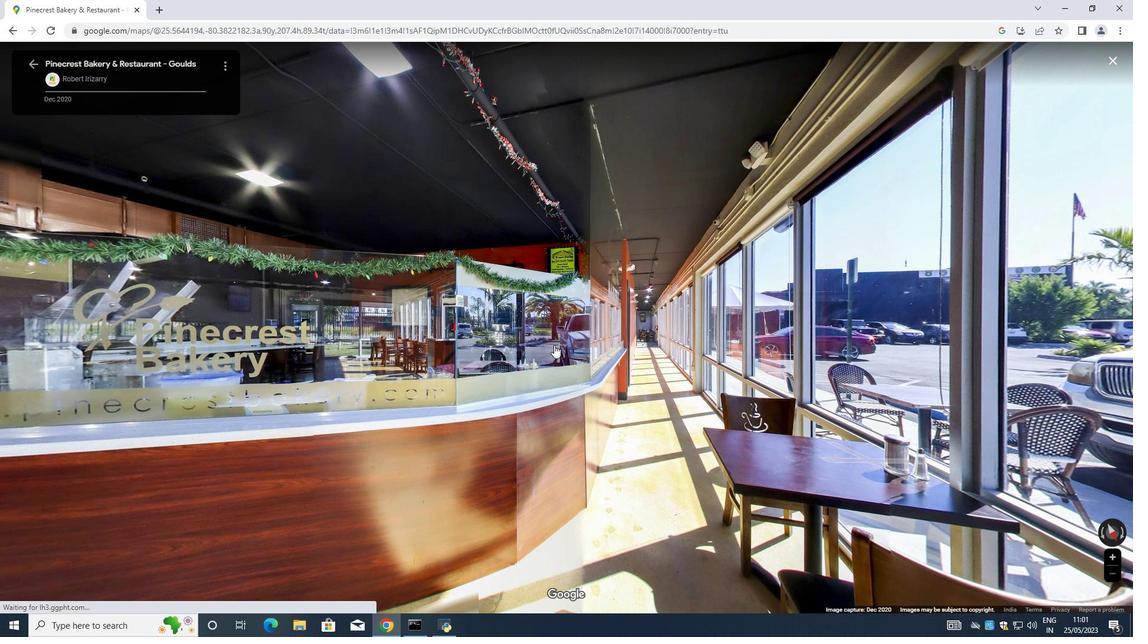 
Action: Mouse moved to (474, 342)
Screenshot: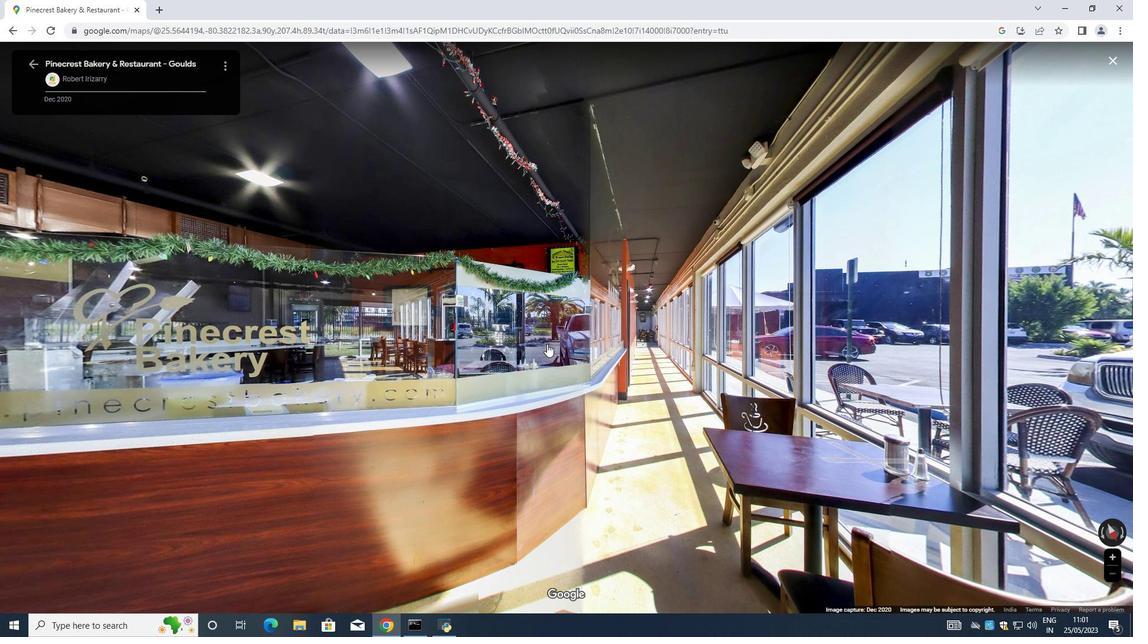 
Action: Mouse pressed left at (545, 344)
Screenshot: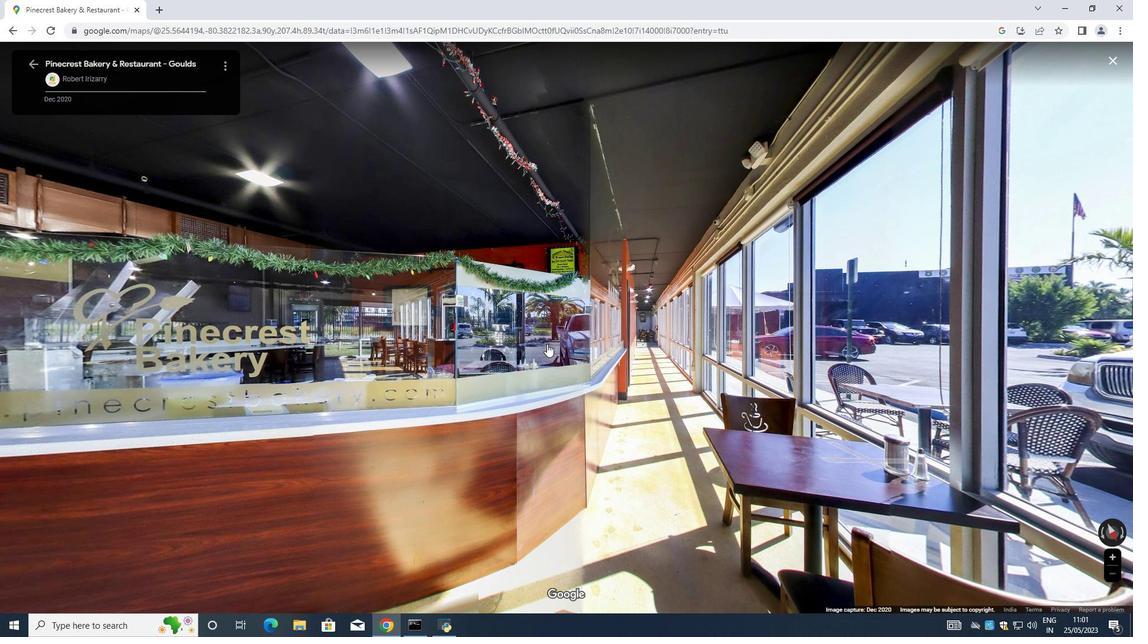
Action: Mouse moved to (494, 475)
Screenshot: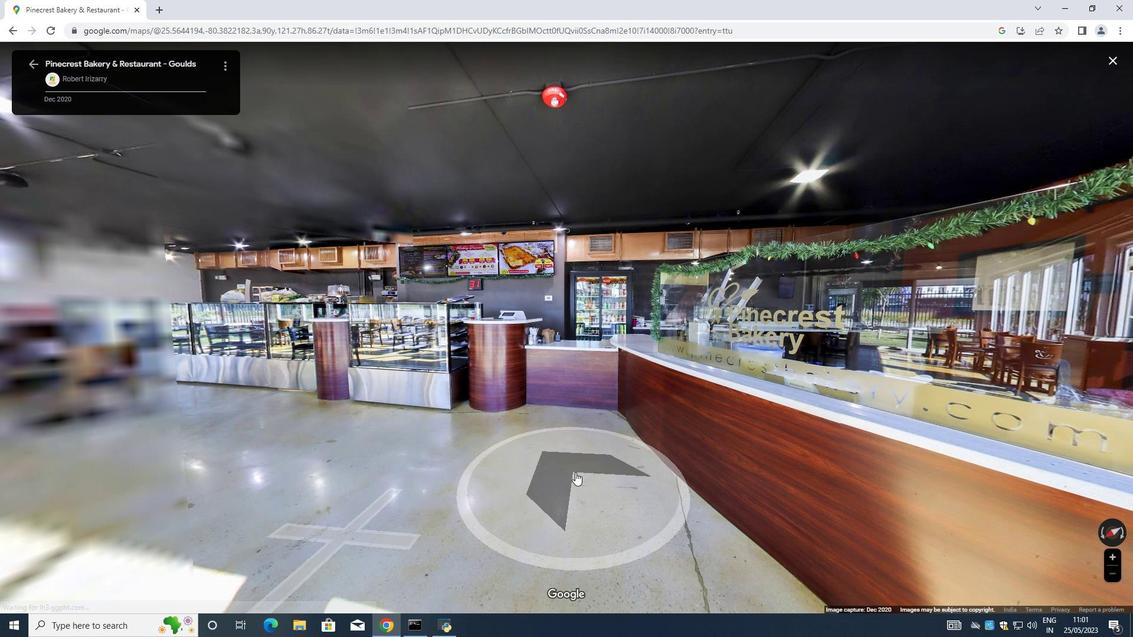 
Action: Mouse scrolled (494, 475) with delta (0, 0)
Screenshot: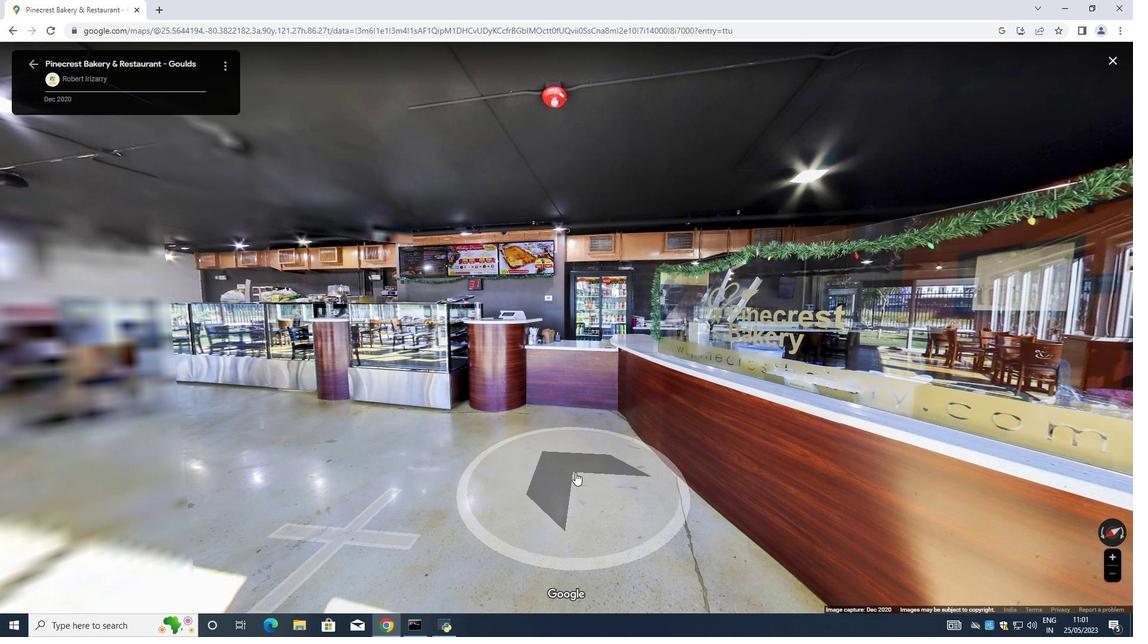 
Action: Mouse scrolled (494, 475) with delta (0, 0)
Screenshot: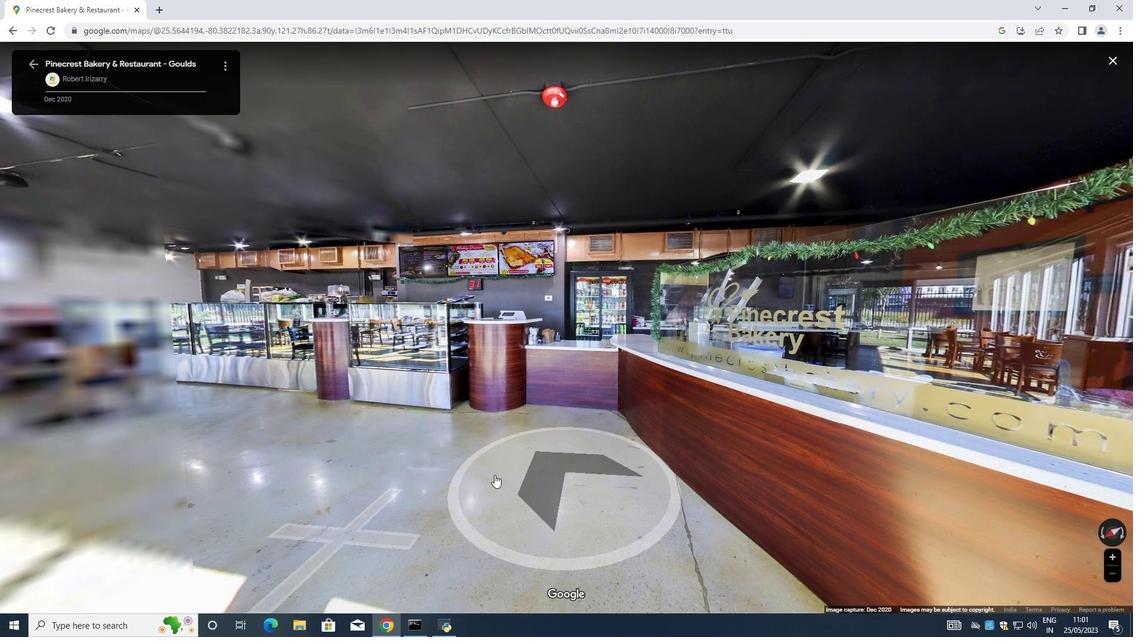 
Action: Mouse scrolled (494, 475) with delta (0, 0)
Screenshot: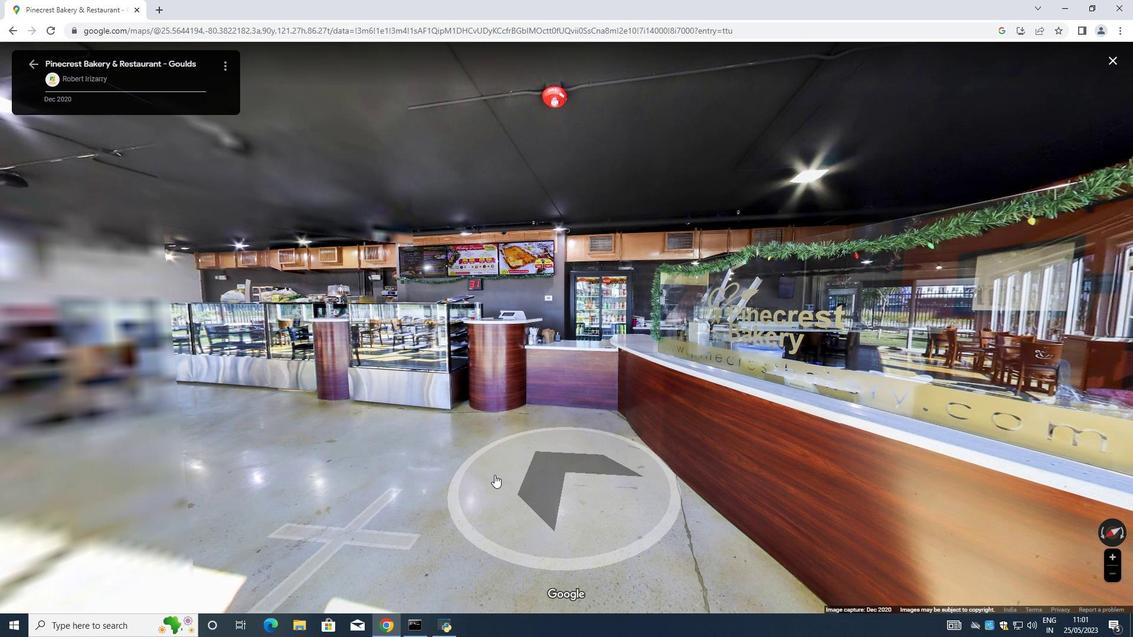 
Action: Mouse scrolled (494, 475) with delta (0, 0)
Screenshot: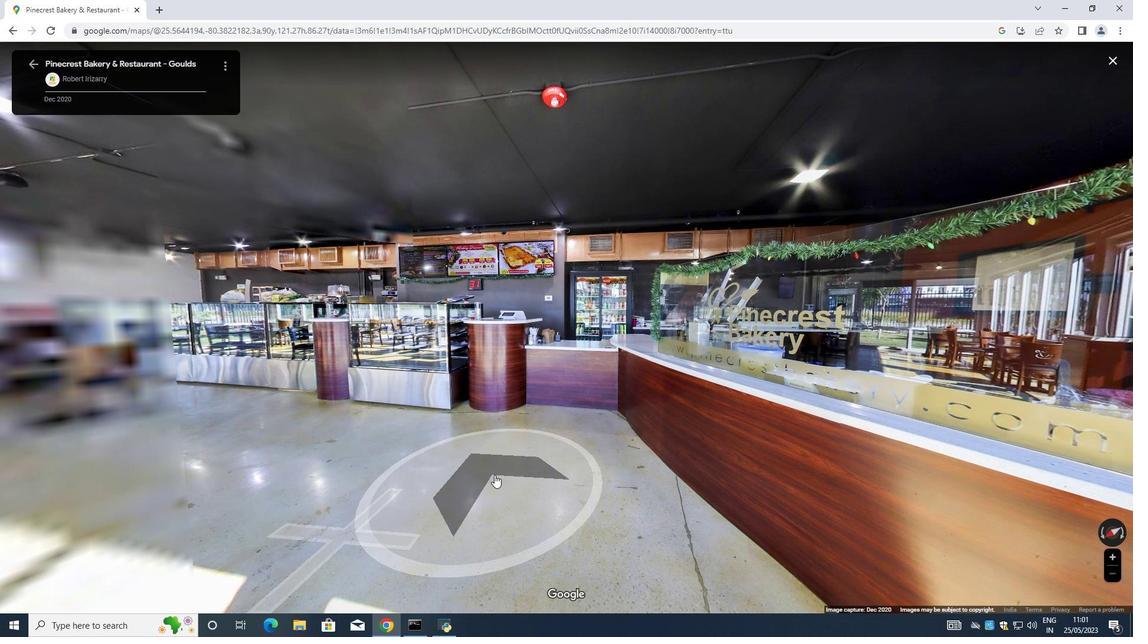 
Action: Mouse scrolled (494, 475) with delta (0, 0)
Screenshot: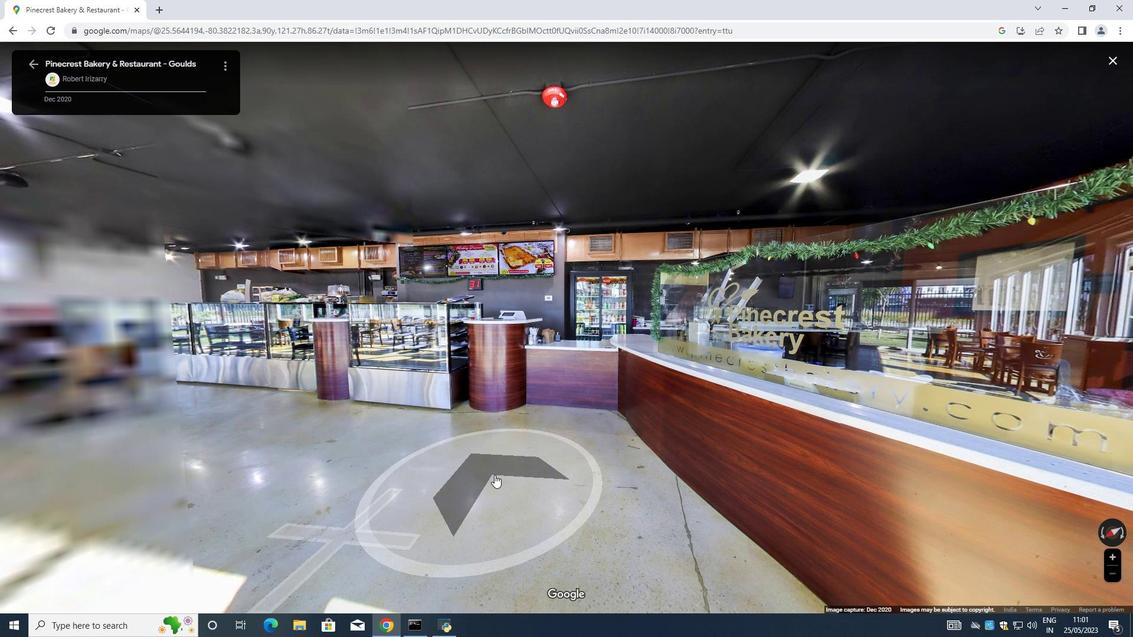 
Action: Mouse scrolled (494, 474) with delta (0, 0)
Screenshot: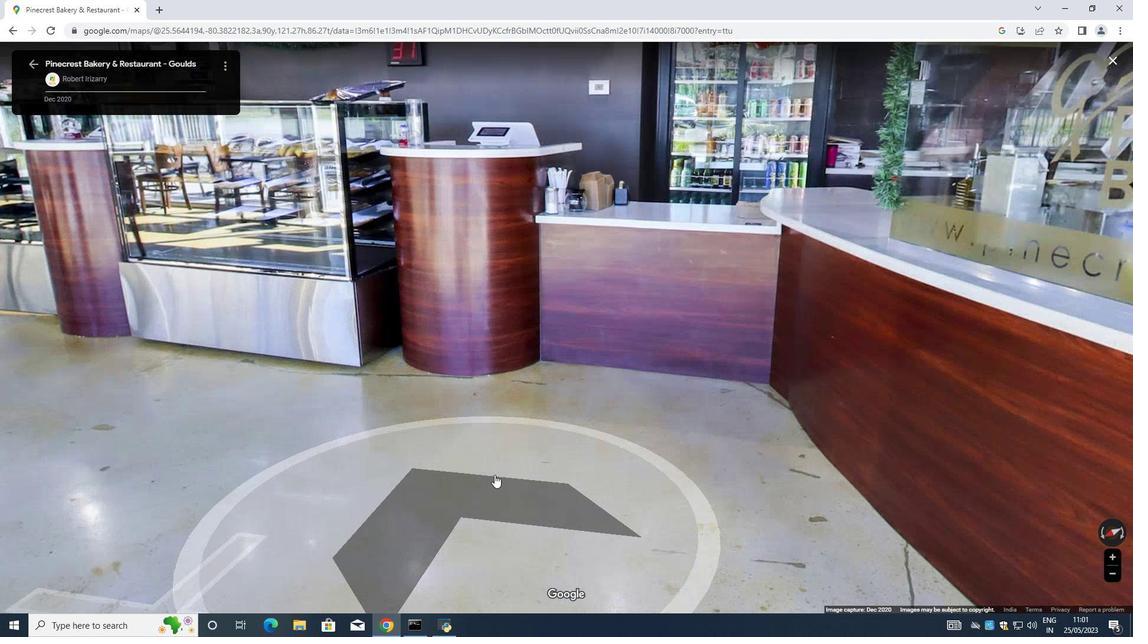 
Action: Mouse scrolled (494, 474) with delta (0, 0)
Screenshot: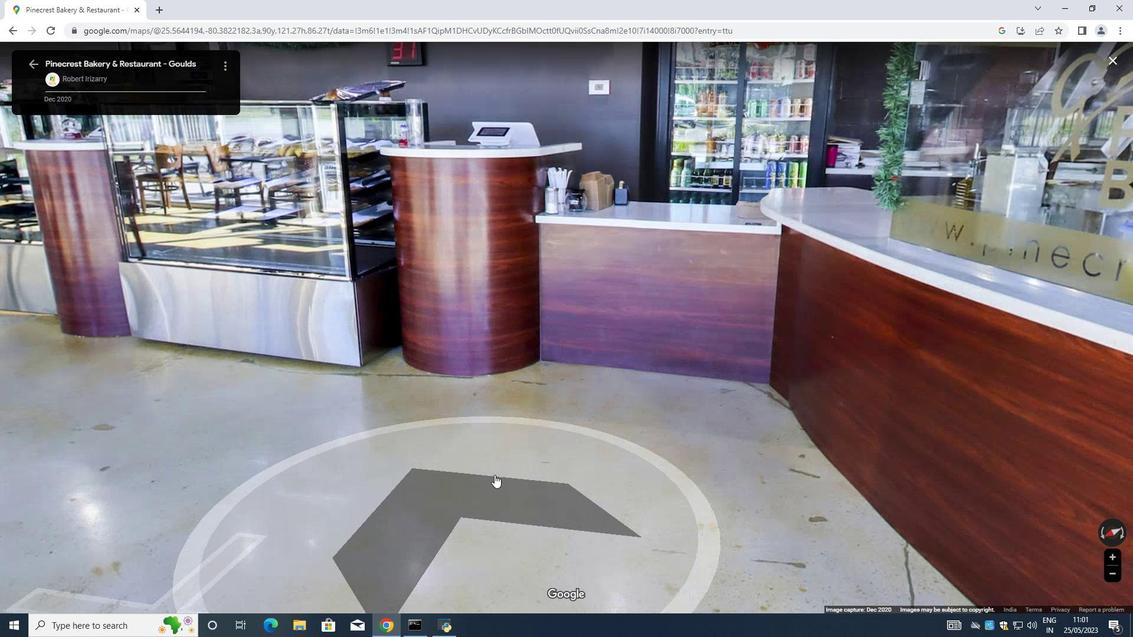 
Action: Mouse scrolled (494, 474) with delta (0, 0)
Screenshot: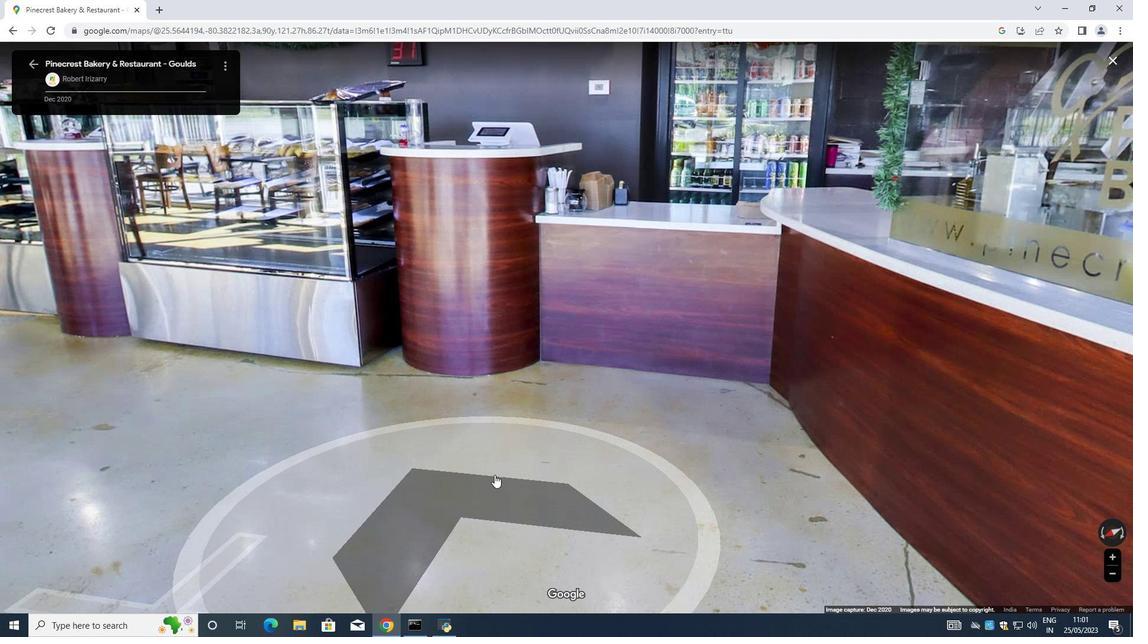 
Action: Mouse scrolled (494, 474) with delta (0, 0)
Screenshot: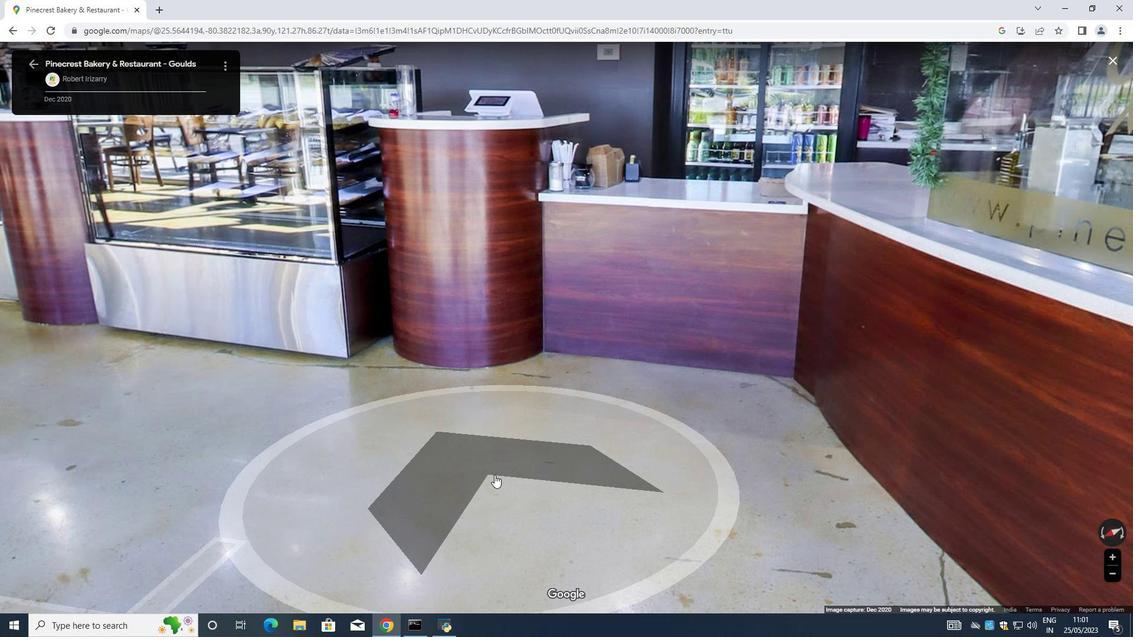 
Action: Mouse moved to (191, 436)
Screenshot: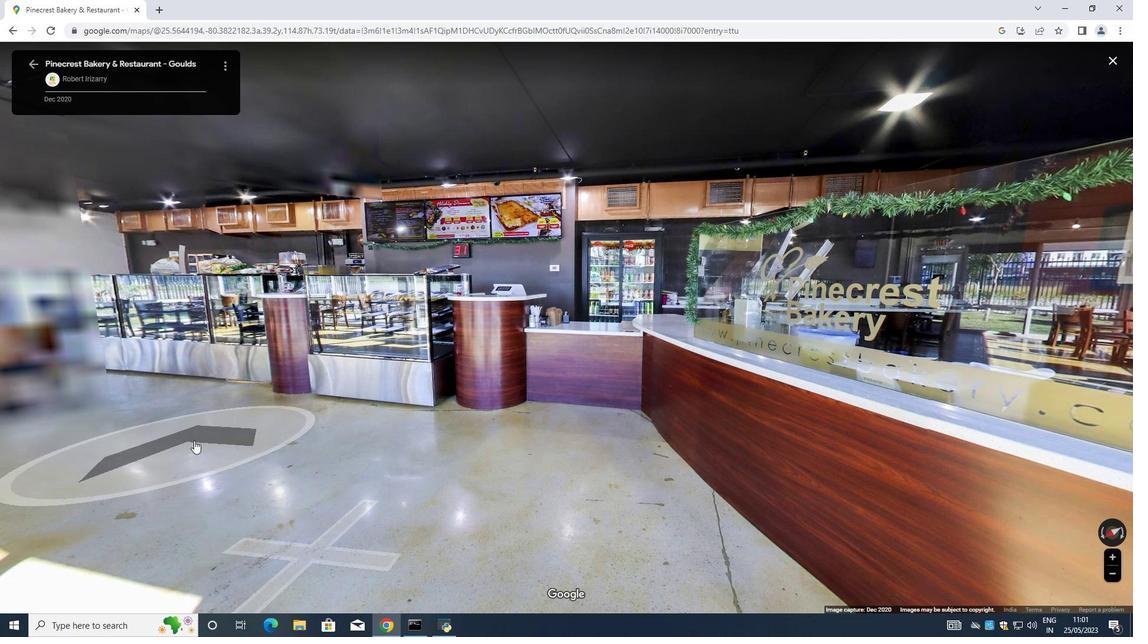 
Action: Mouse pressed left at (191, 436)
Screenshot: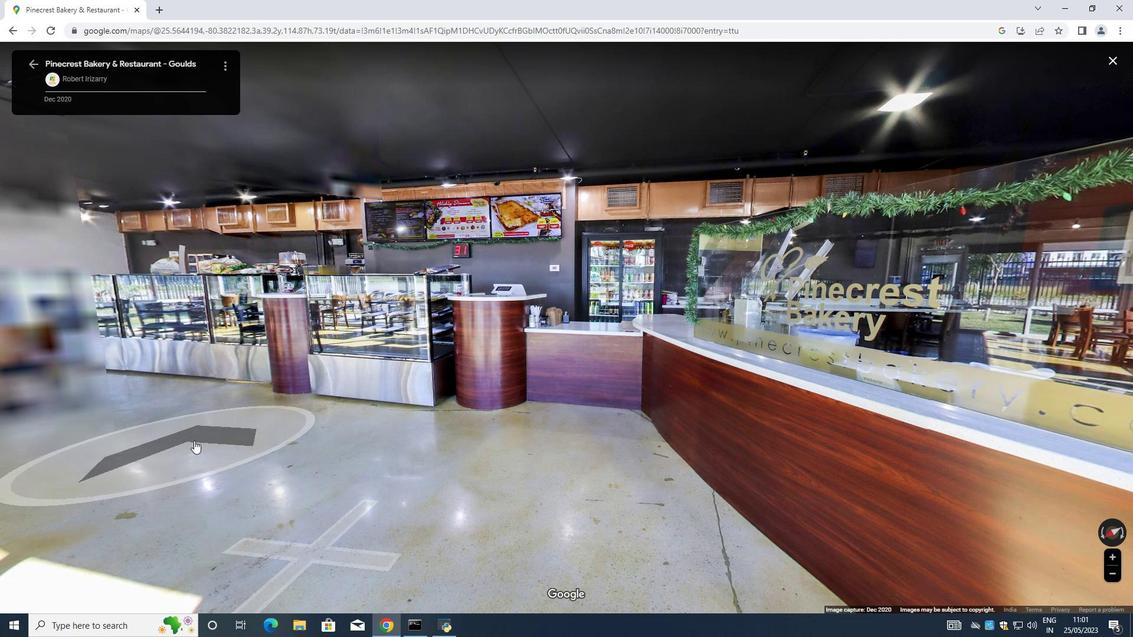 
Action: Mouse moved to (408, 405)
Screenshot: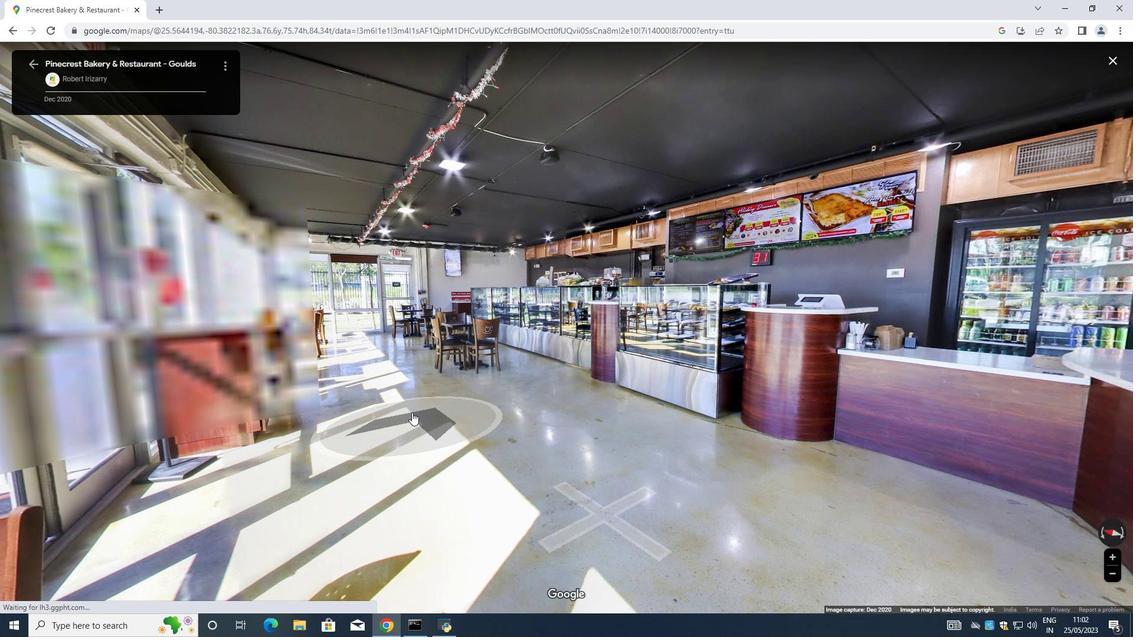 
Action: Mouse scrolled (408, 406) with delta (0, 0)
Screenshot: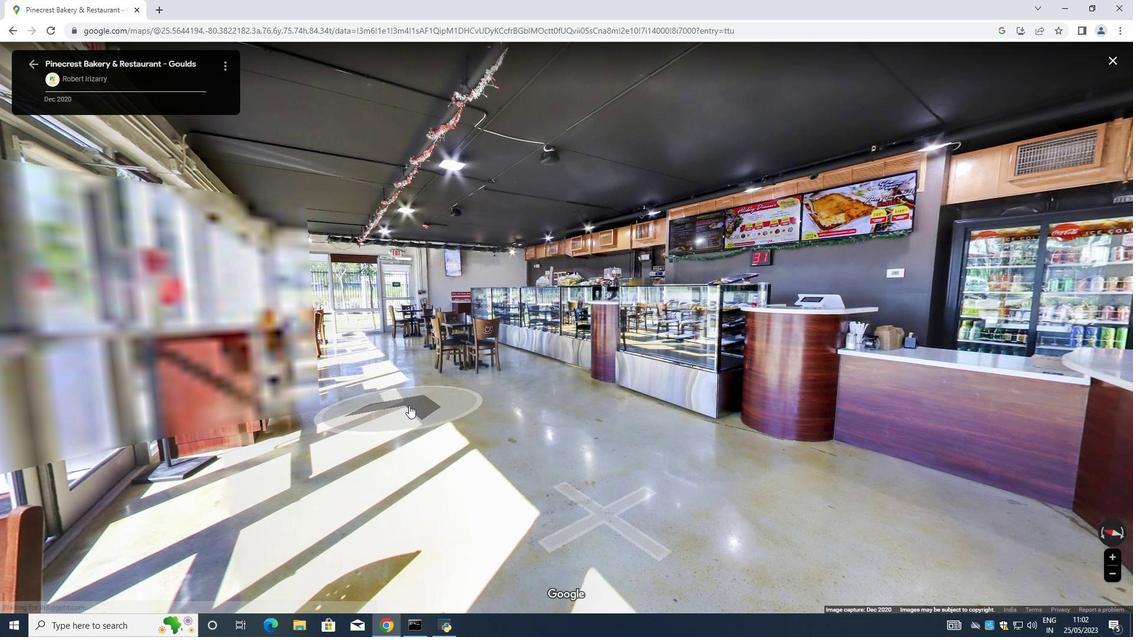
Action: Mouse scrolled (408, 406) with delta (0, 0)
Screenshot: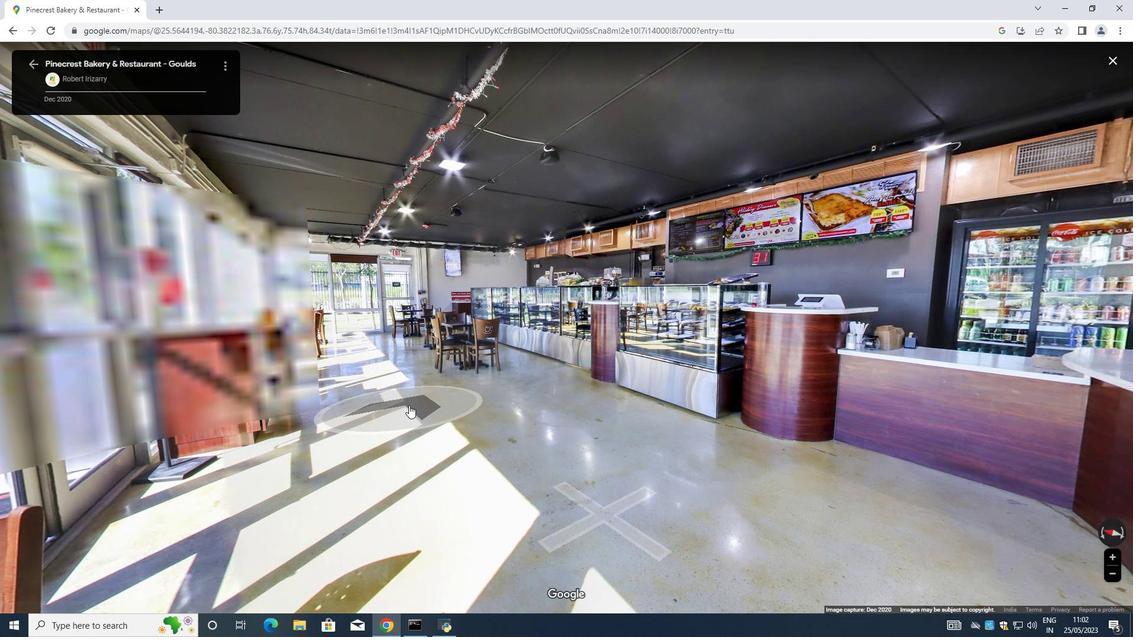 
Action: Mouse moved to (408, 404)
Screenshot: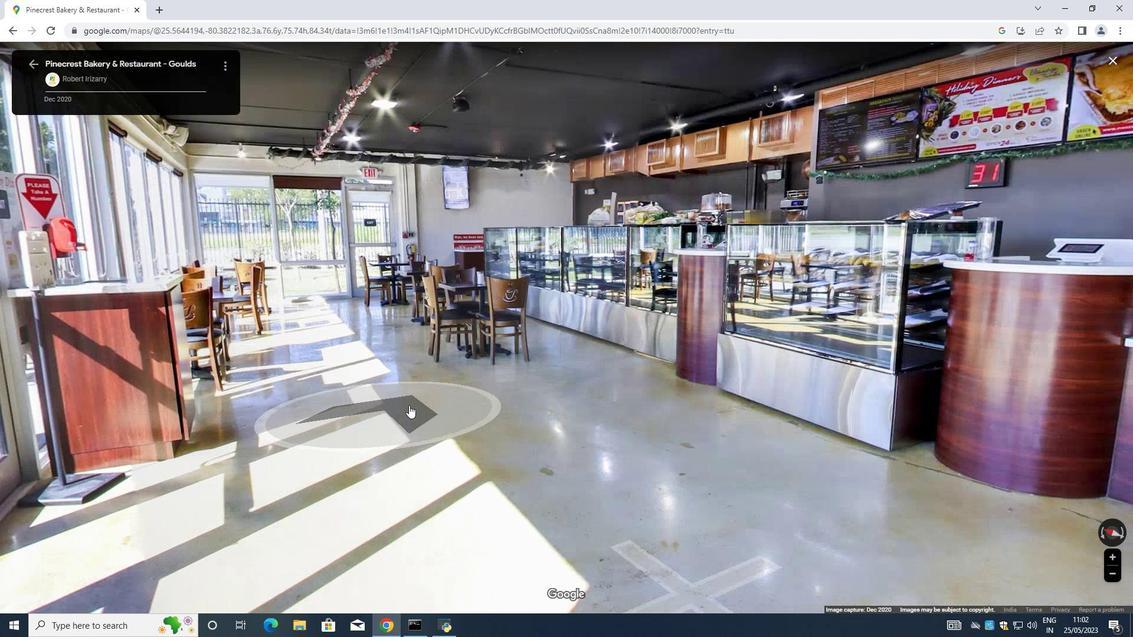 
Action: Mouse scrolled (408, 404) with delta (0, 0)
Screenshot: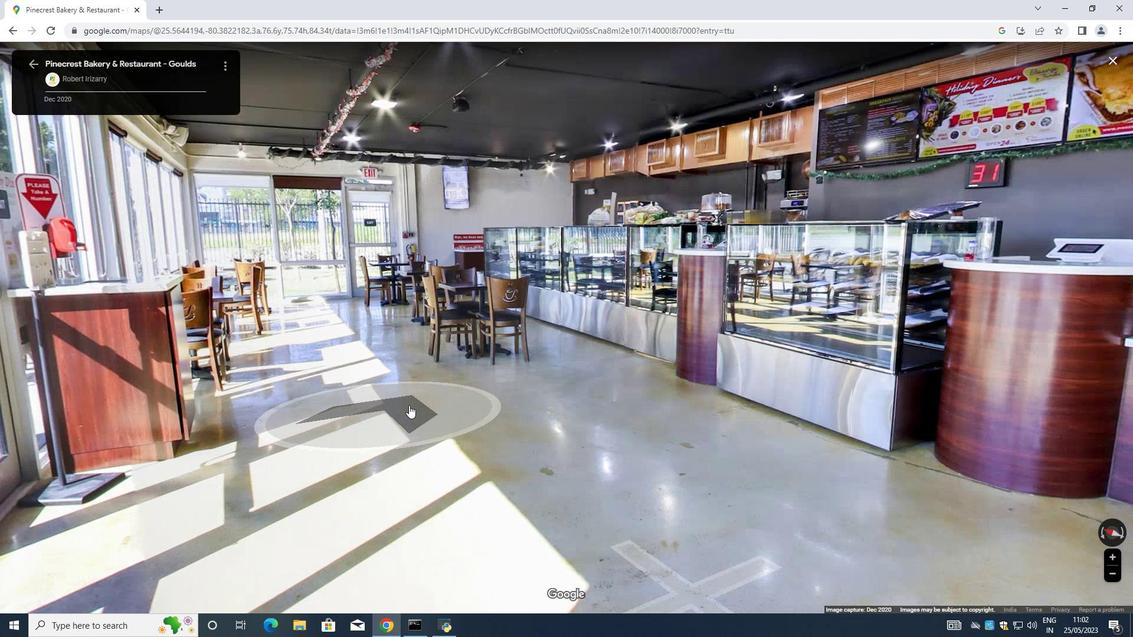 
Action: Mouse scrolled (408, 404) with delta (0, 0)
